 Task: Purchase a washing machine online from Amazon.
Action: Mouse moved to (328, 291)
Screenshot: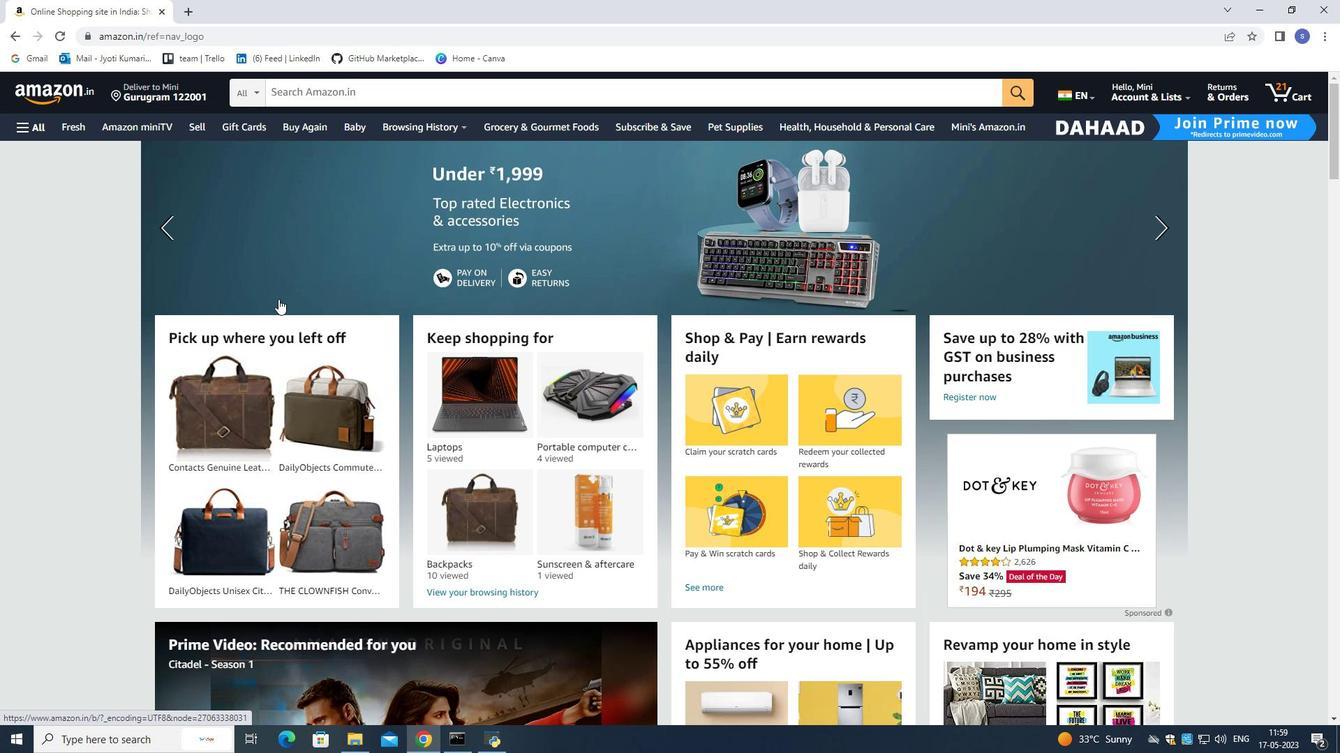 
Action: Mouse scrolled (328, 292) with delta (0, 0)
Screenshot: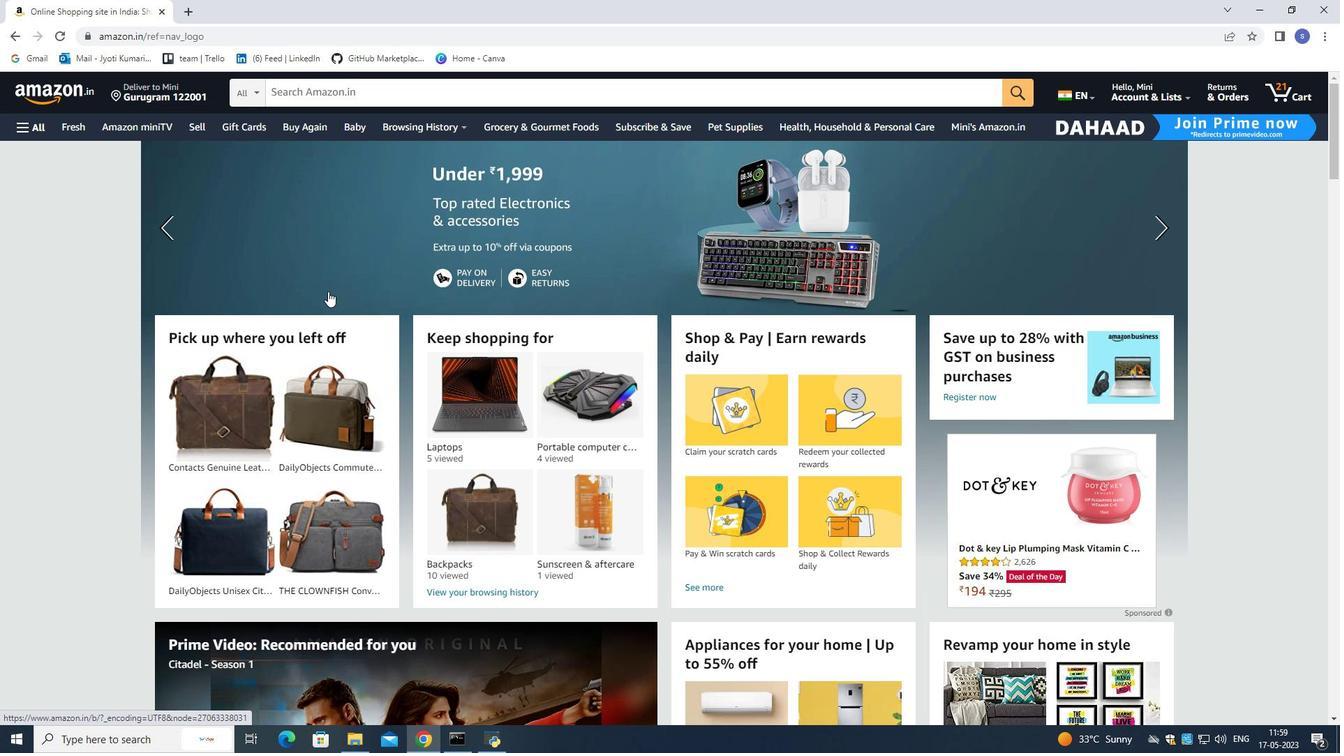 
Action: Mouse scrolled (328, 292) with delta (0, 0)
Screenshot: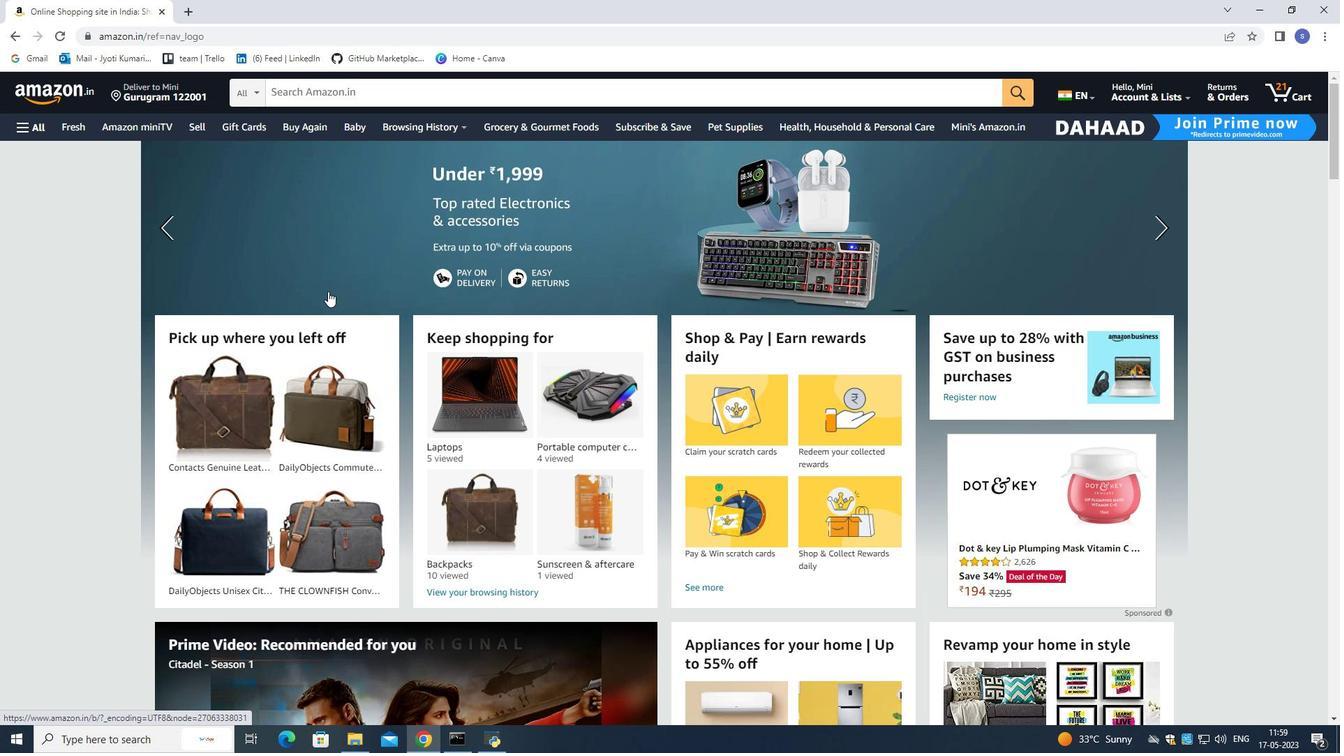 
Action: Mouse moved to (327, 289)
Screenshot: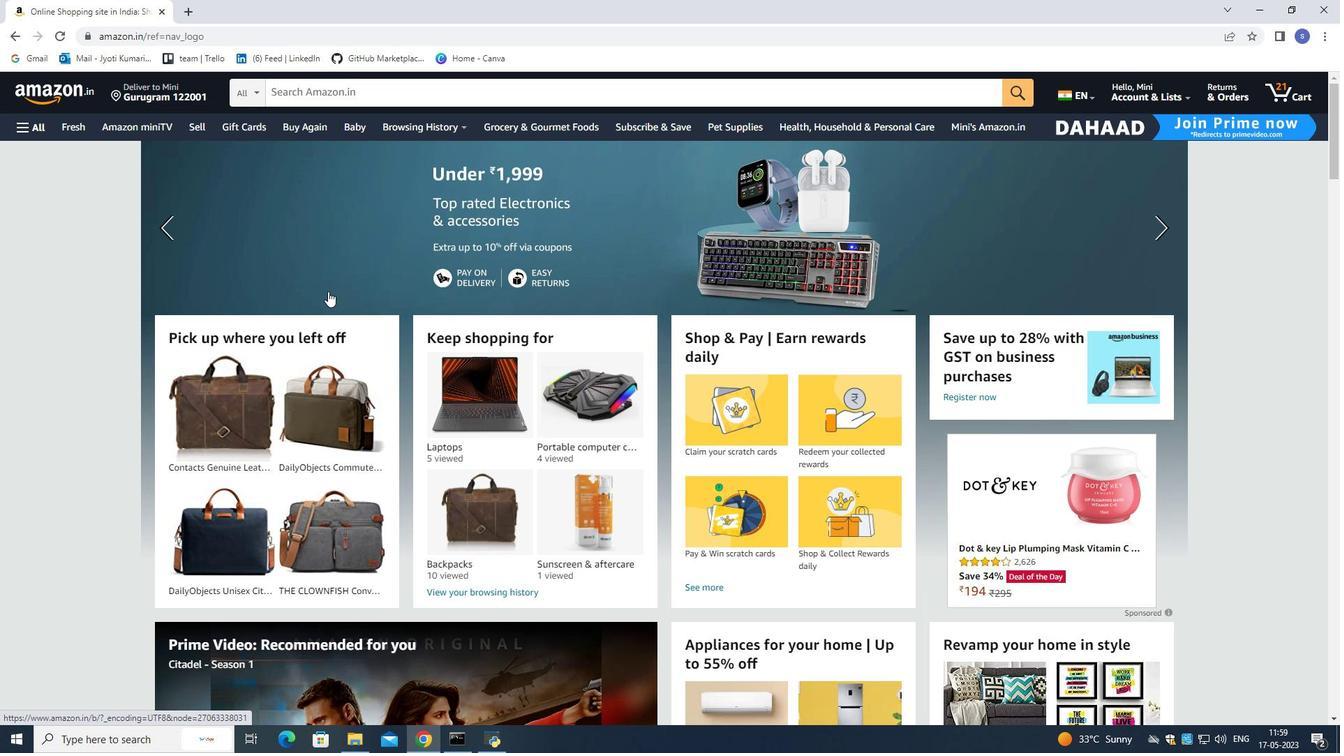 
Action: Mouse scrolled (327, 290) with delta (0, 0)
Screenshot: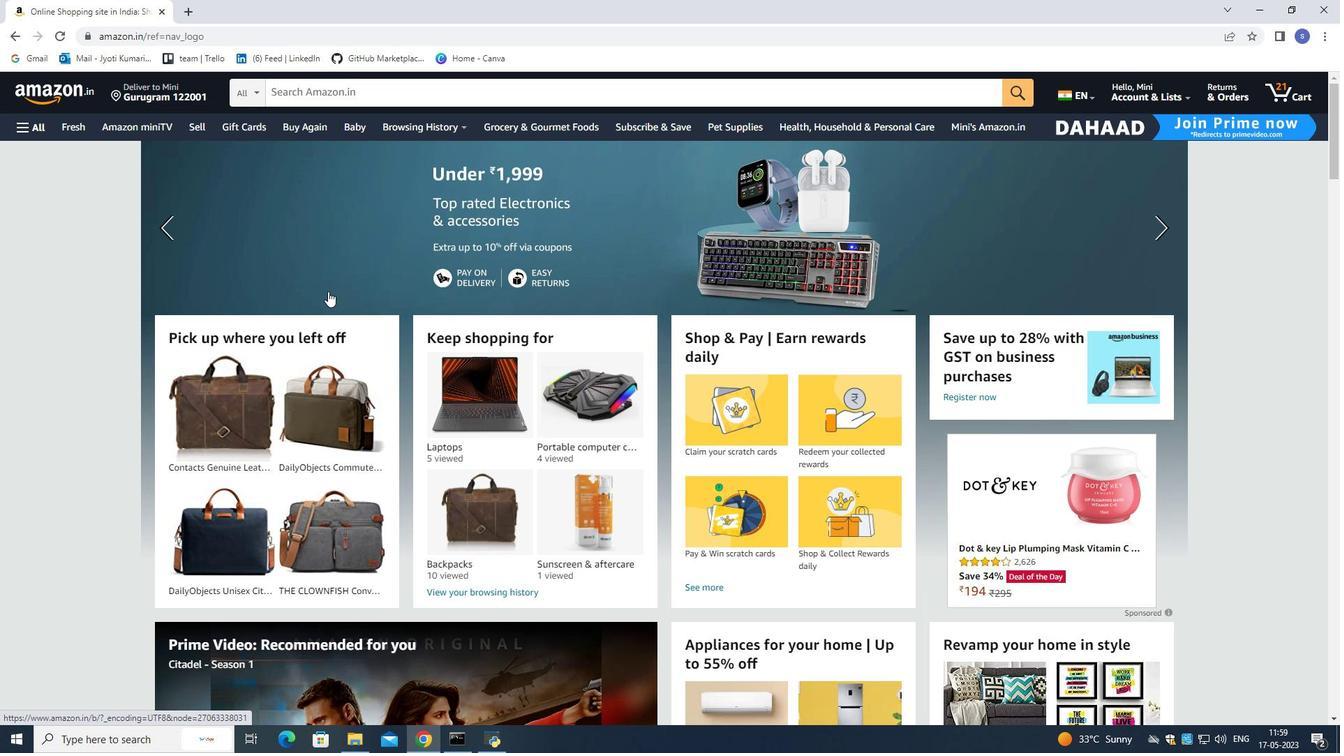 
Action: Mouse moved to (321, 285)
Screenshot: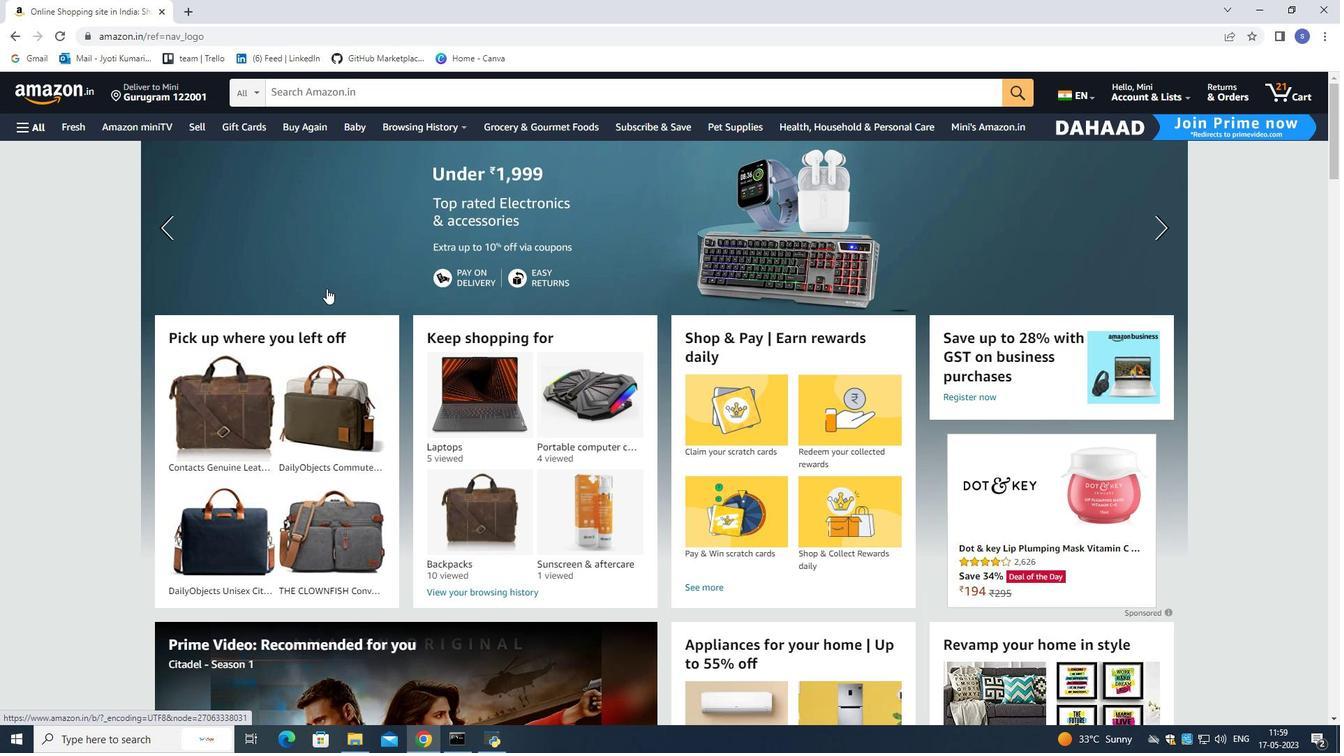 
Action: Mouse scrolled (321, 284) with delta (0, 0)
Screenshot: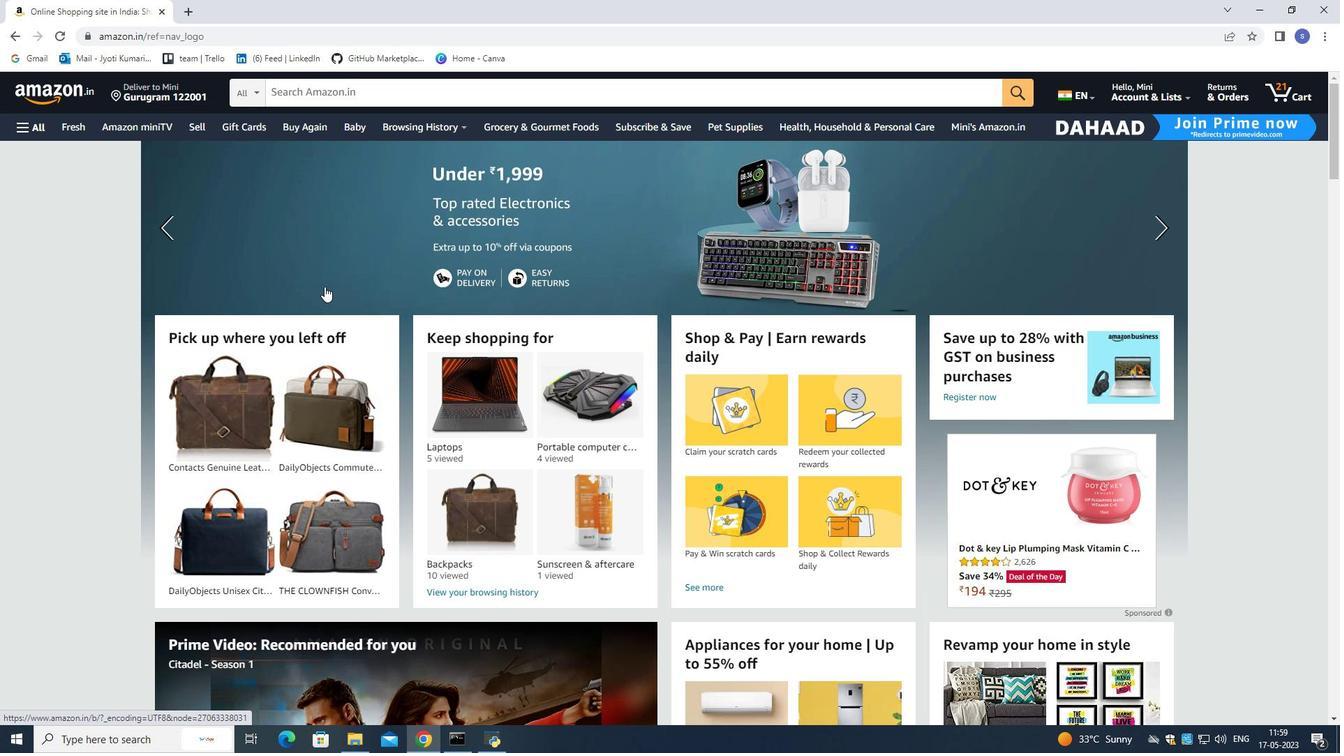 
Action: Mouse scrolled (321, 284) with delta (0, 0)
Screenshot: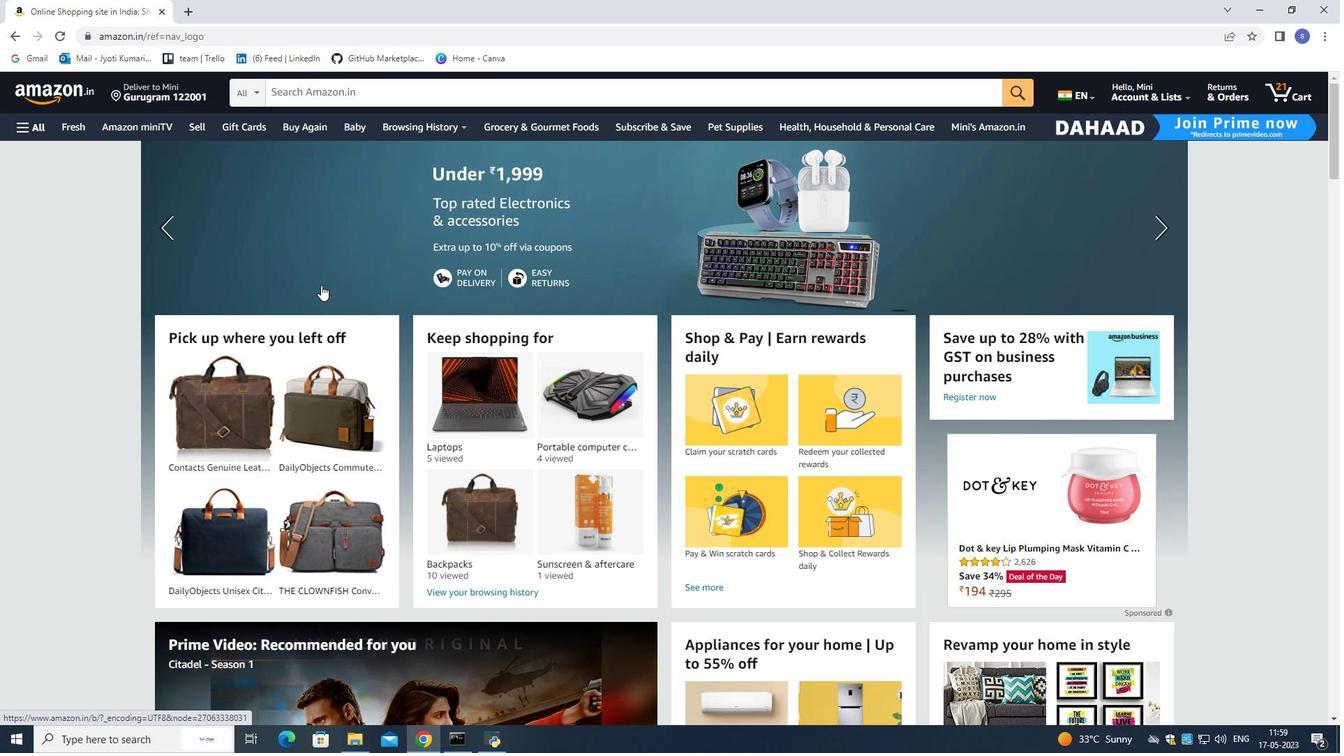 
Action: Mouse moved to (321, 284)
Screenshot: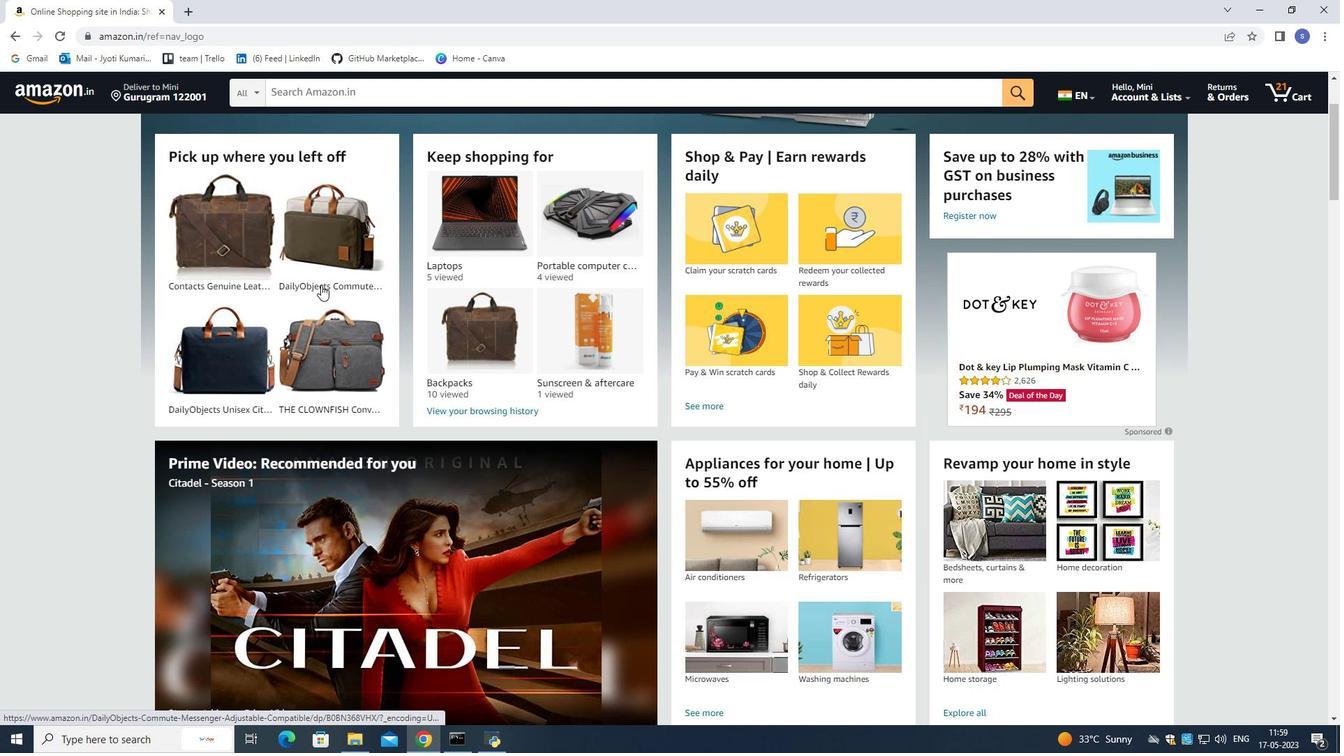 
Action: Mouse scrolled (321, 284) with delta (0, 0)
Screenshot: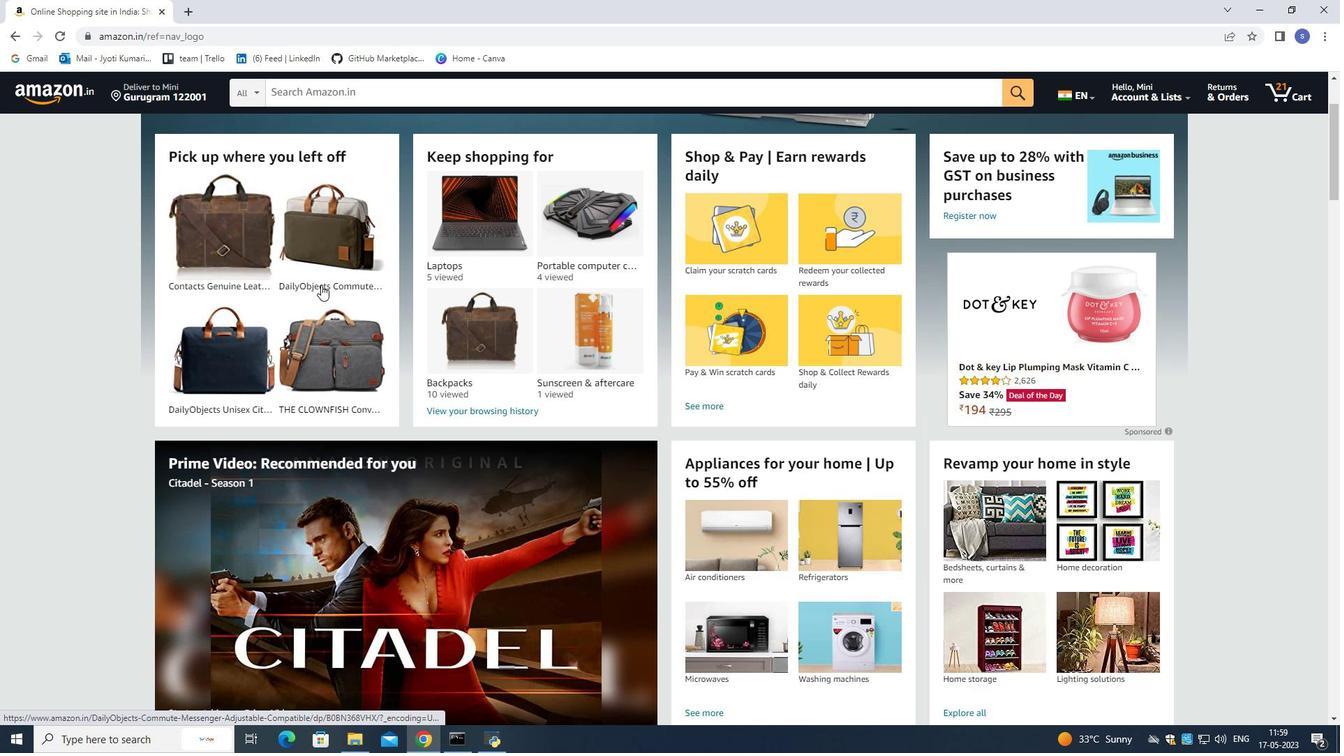 
Action: Mouse scrolled (321, 284) with delta (0, 0)
Screenshot: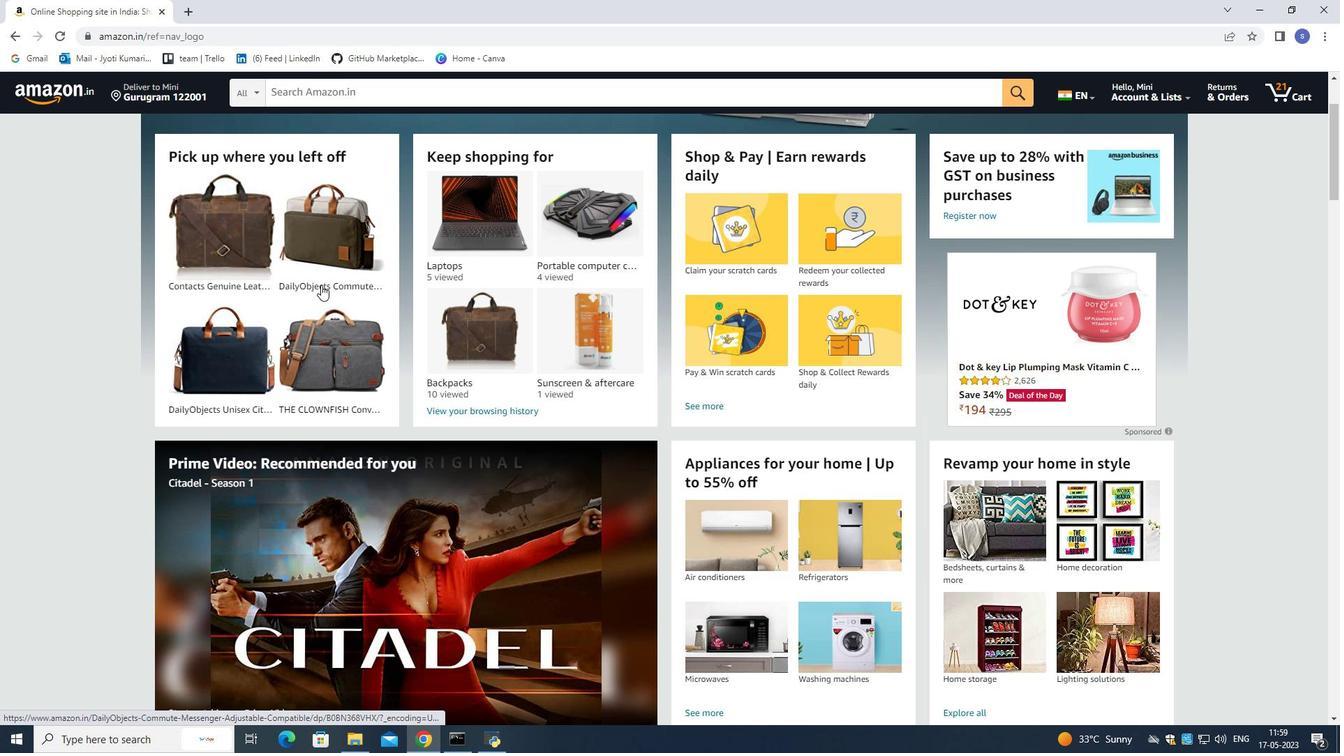 
Action: Mouse moved to (320, 284)
Screenshot: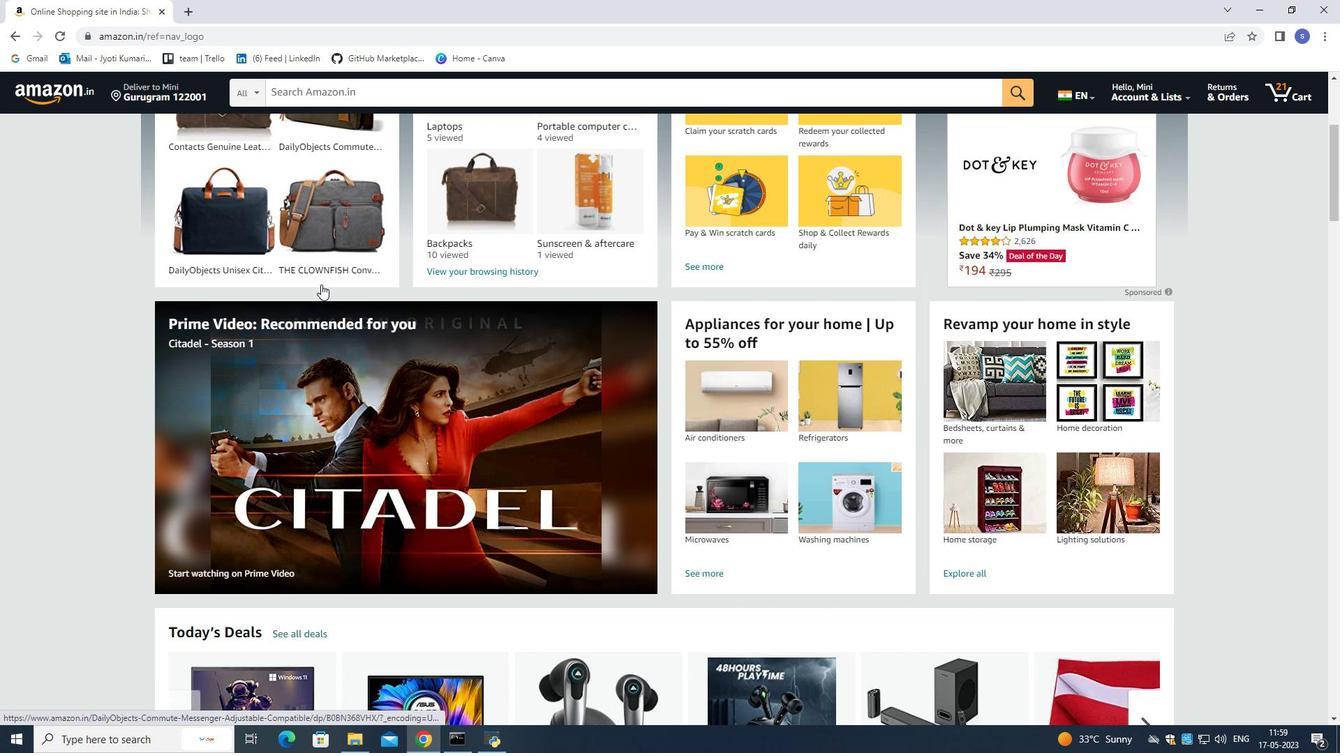 
Action: Mouse scrolled (320, 284) with delta (0, 0)
Screenshot: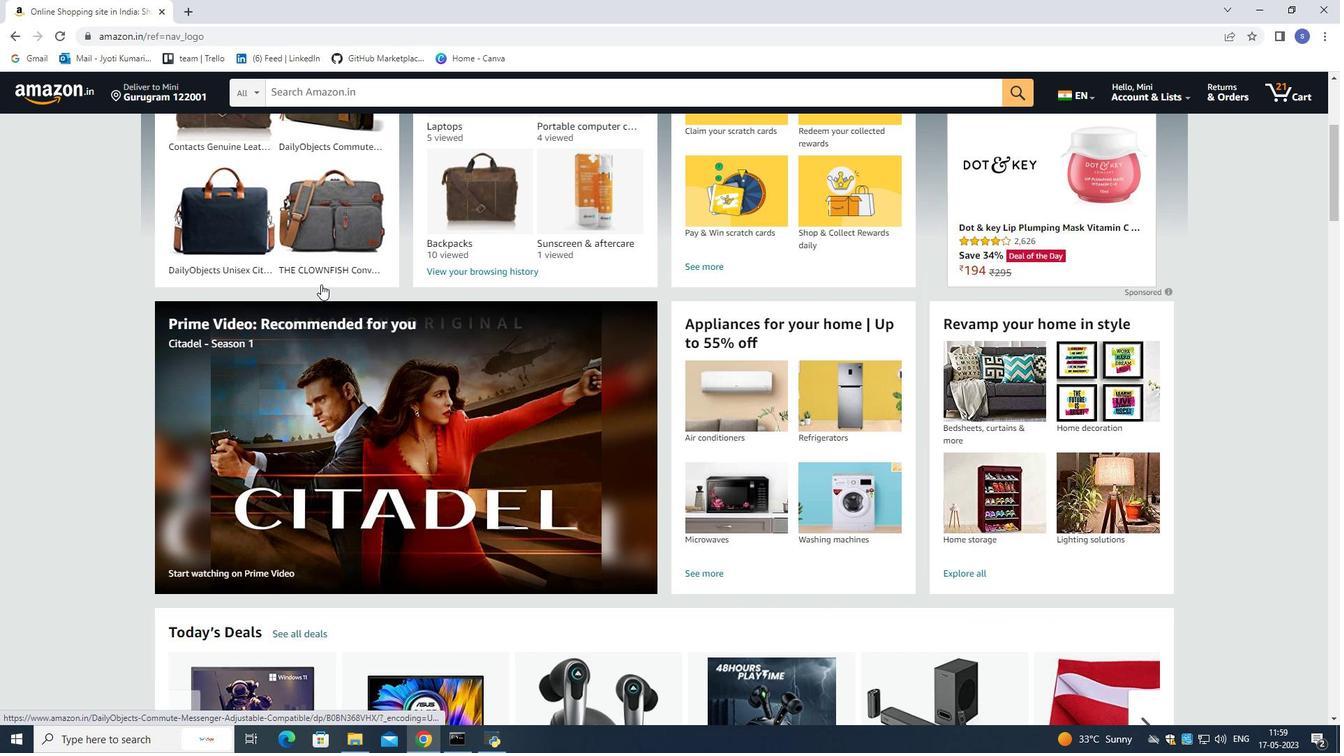 
Action: Mouse scrolled (320, 284) with delta (0, 0)
Screenshot: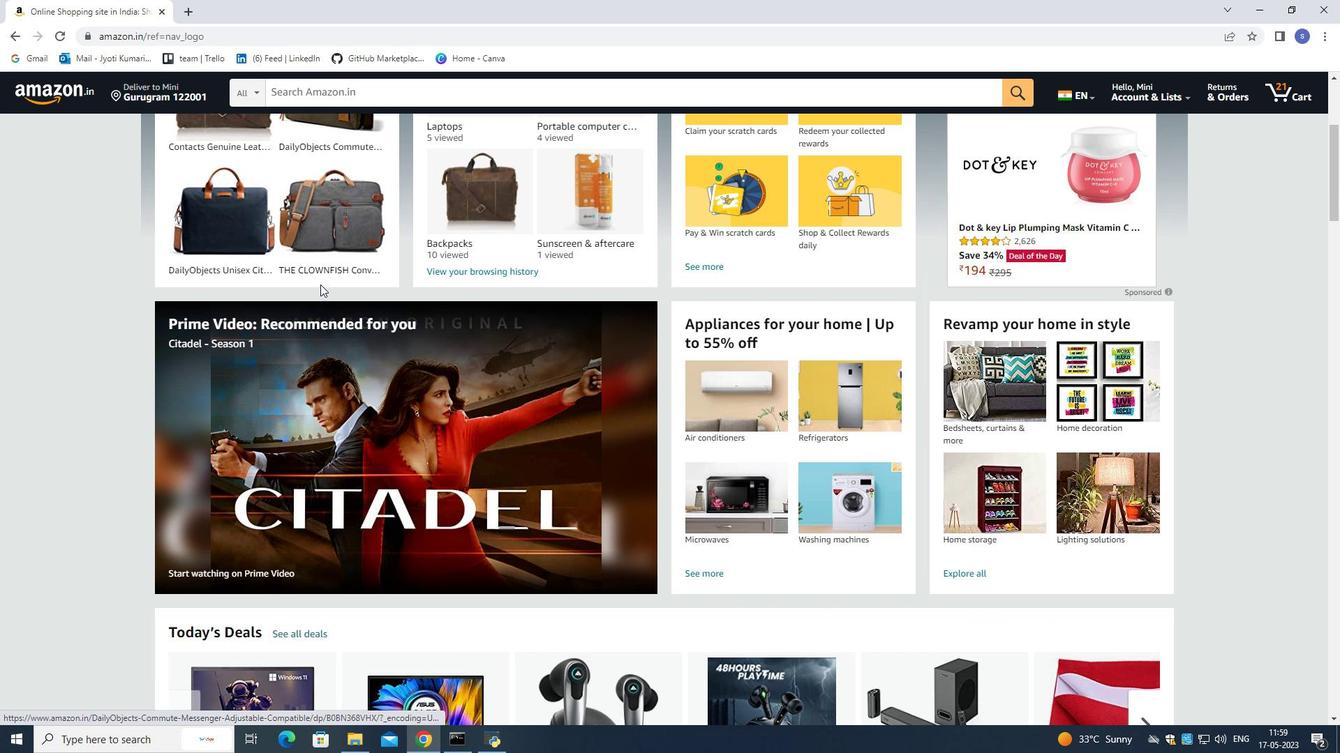 
Action: Mouse moved to (320, 284)
Screenshot: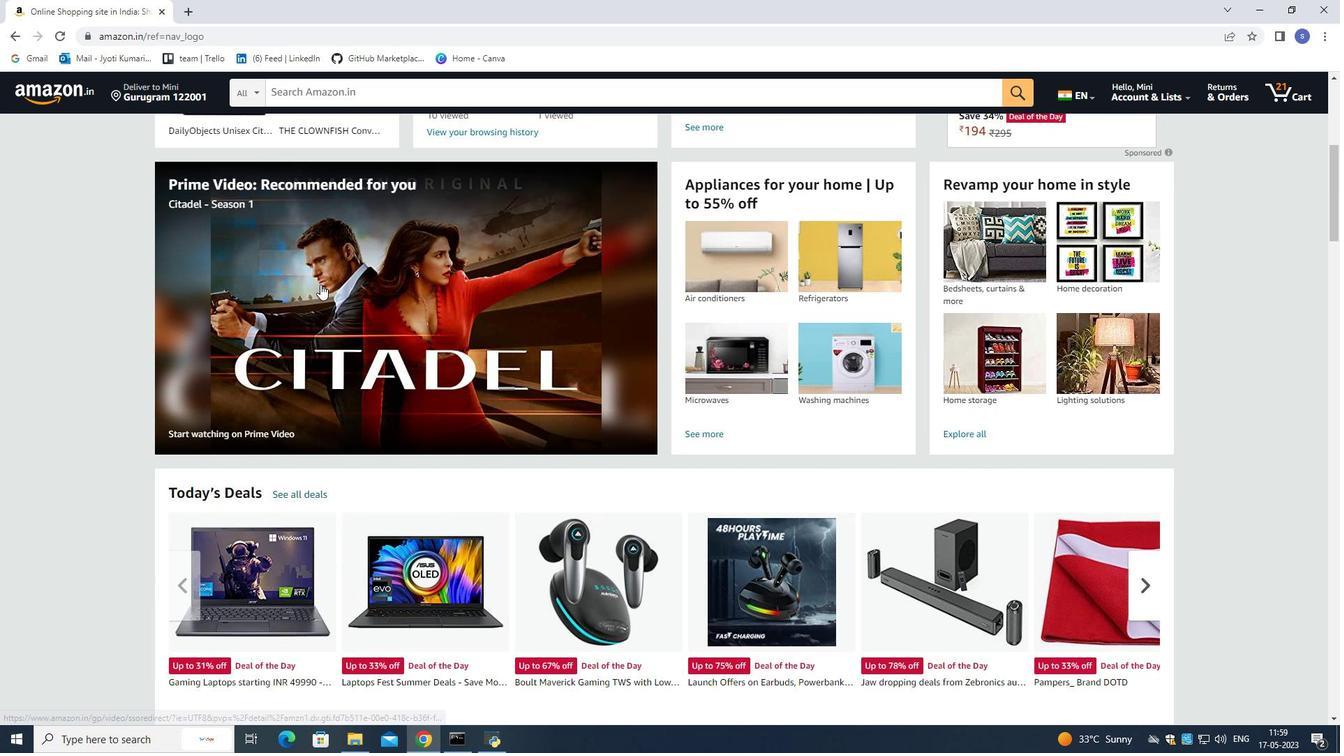 
Action: Mouse scrolled (320, 284) with delta (0, 0)
Screenshot: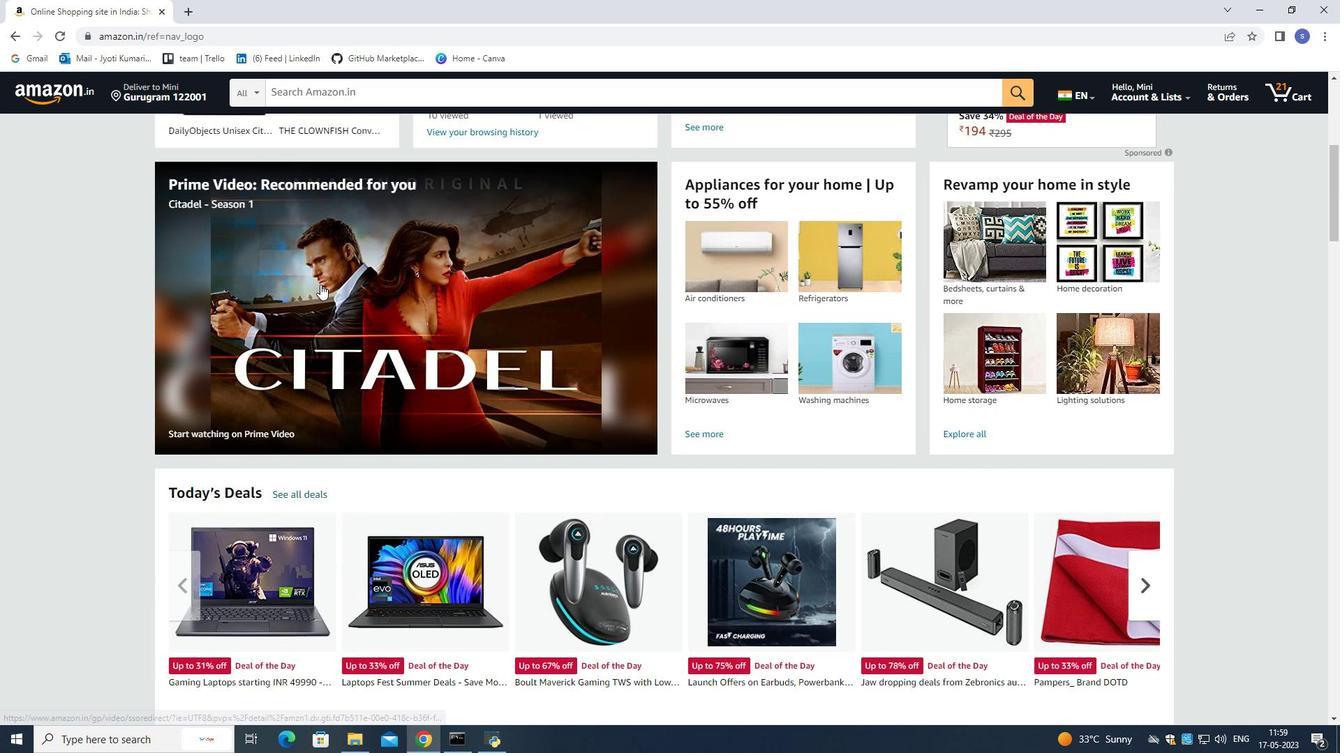 
Action: Mouse moved to (318, 287)
Screenshot: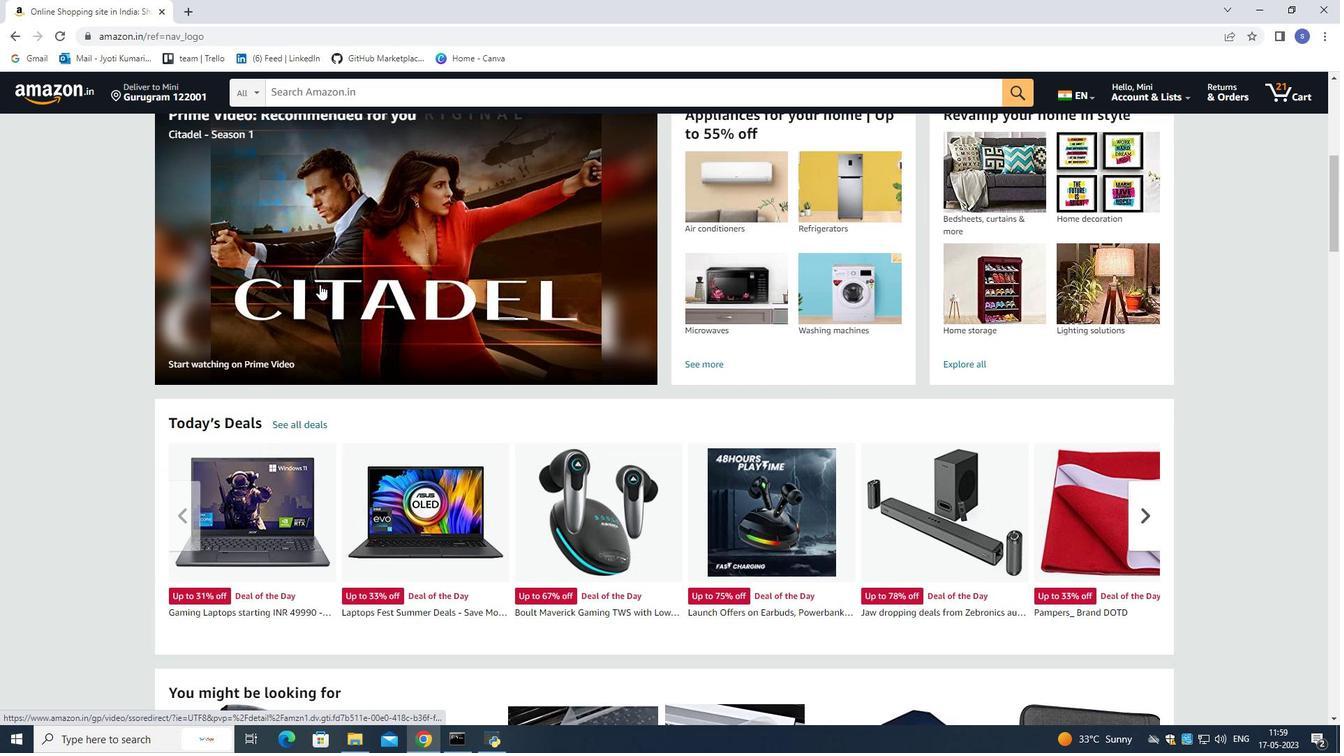 
Action: Mouse scrolled (318, 286) with delta (0, 0)
Screenshot: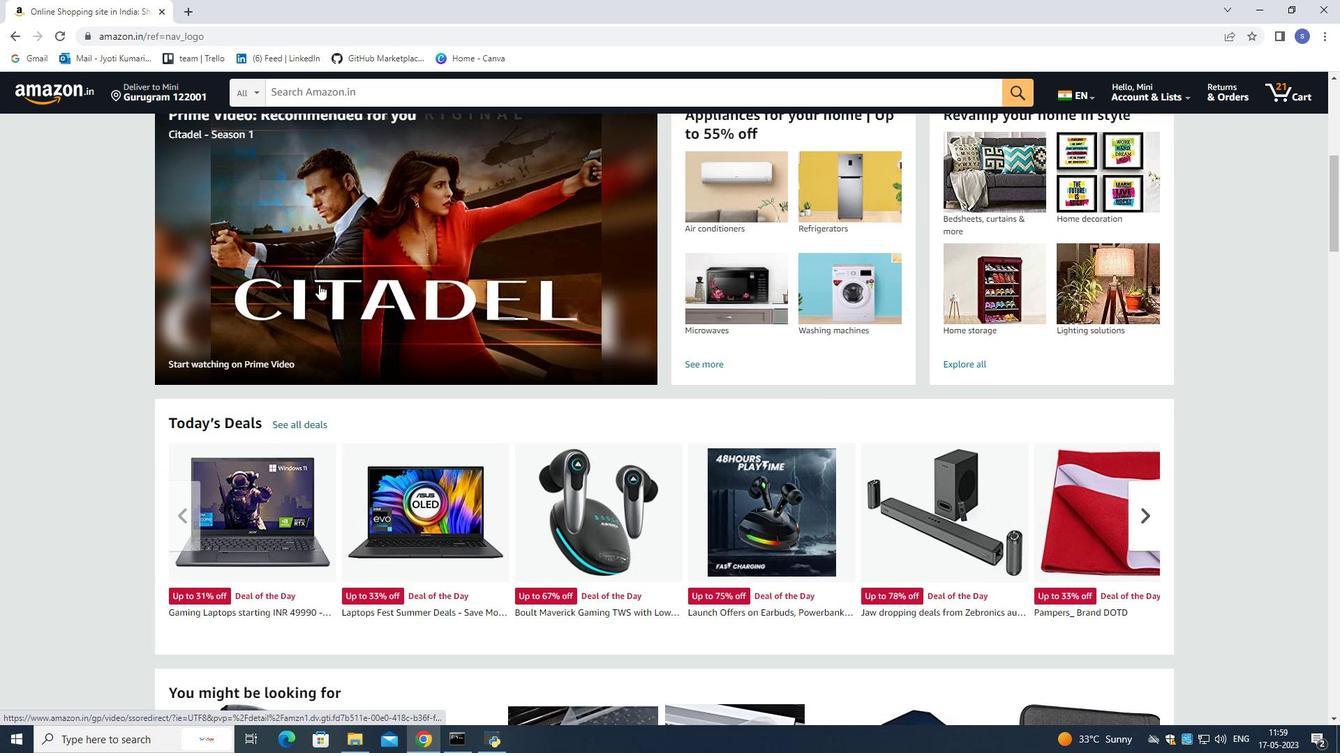 
Action: Mouse moved to (335, 334)
Screenshot: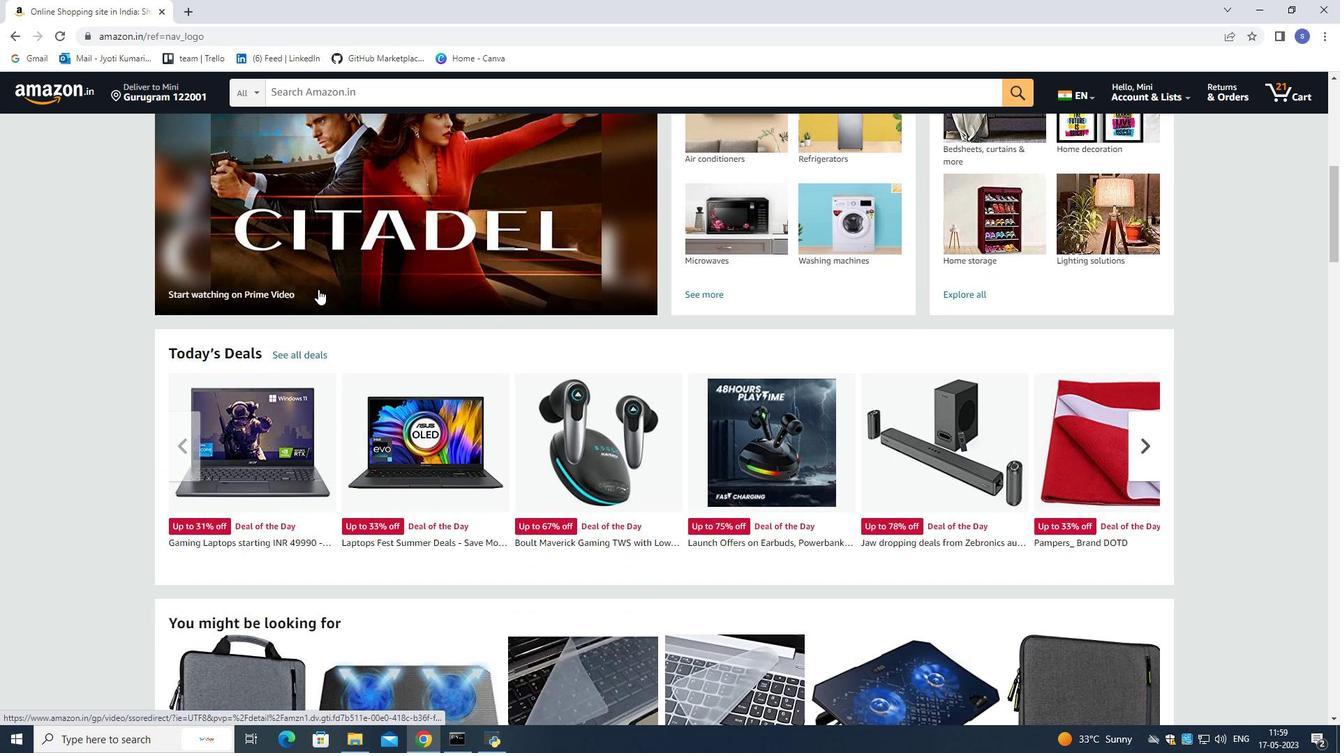 
Action: Mouse scrolled (335, 333) with delta (0, 0)
Screenshot: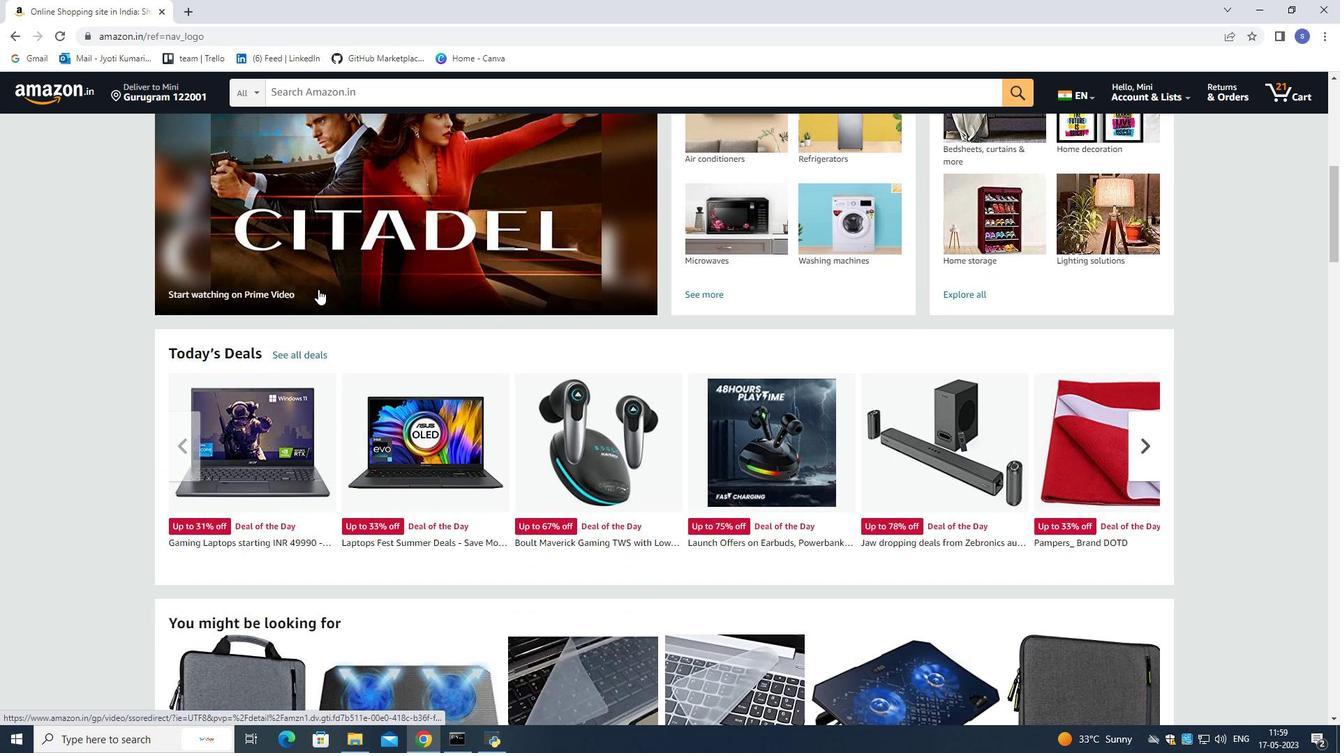 
Action: Mouse moved to (350, 366)
Screenshot: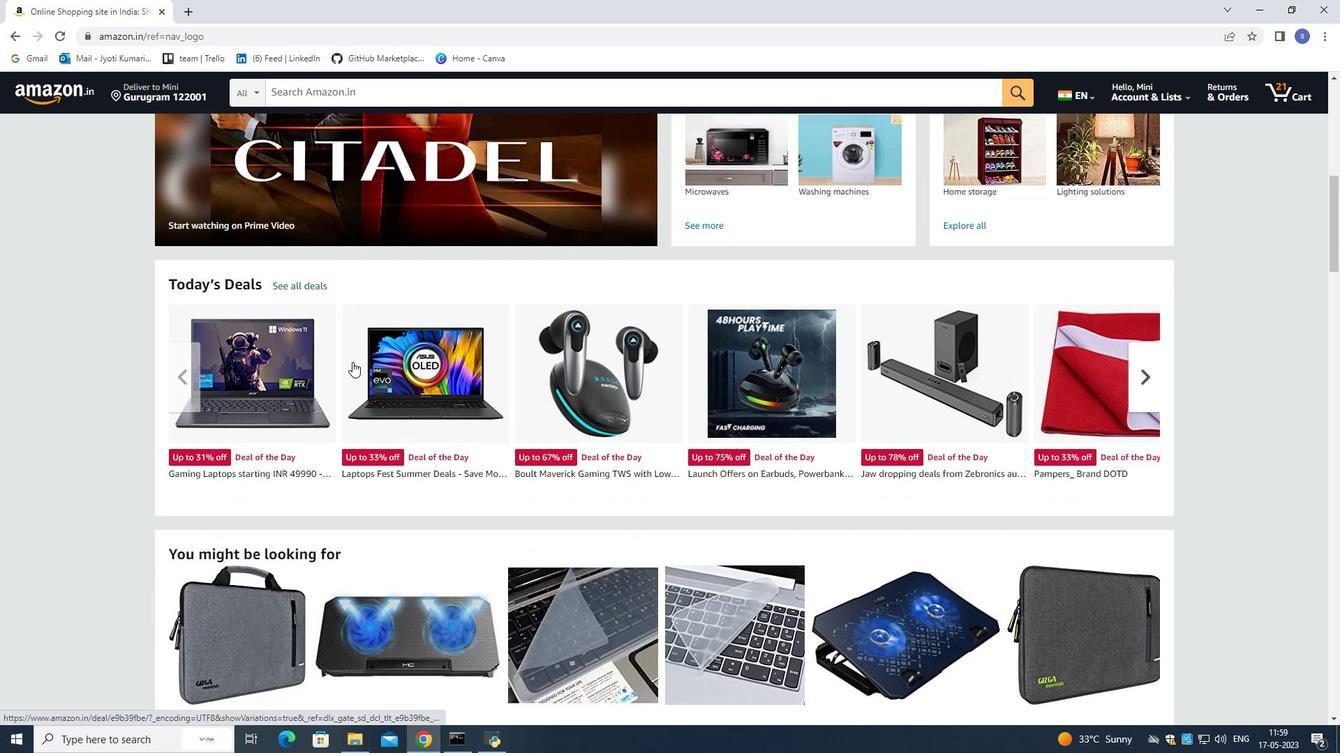 
Action: Mouse scrolled (350, 365) with delta (0, 0)
Screenshot: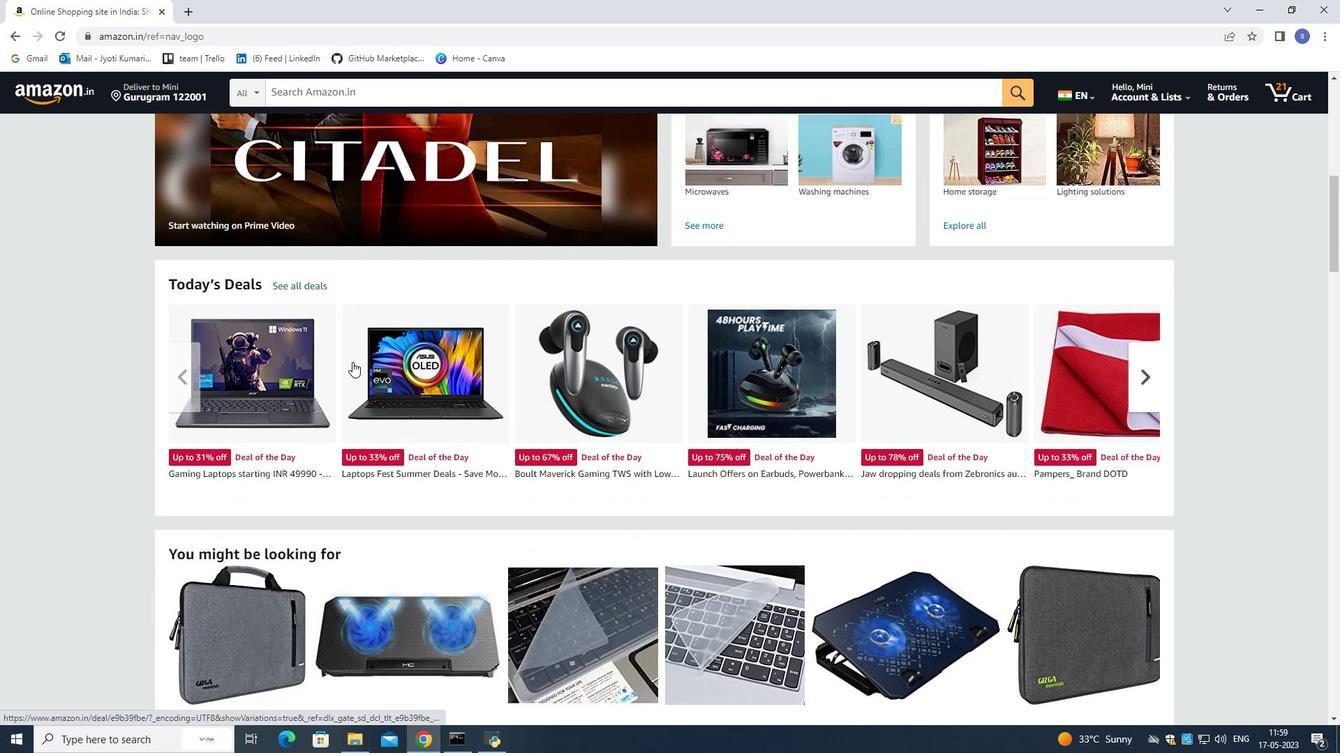 
Action: Mouse moved to (350, 370)
Screenshot: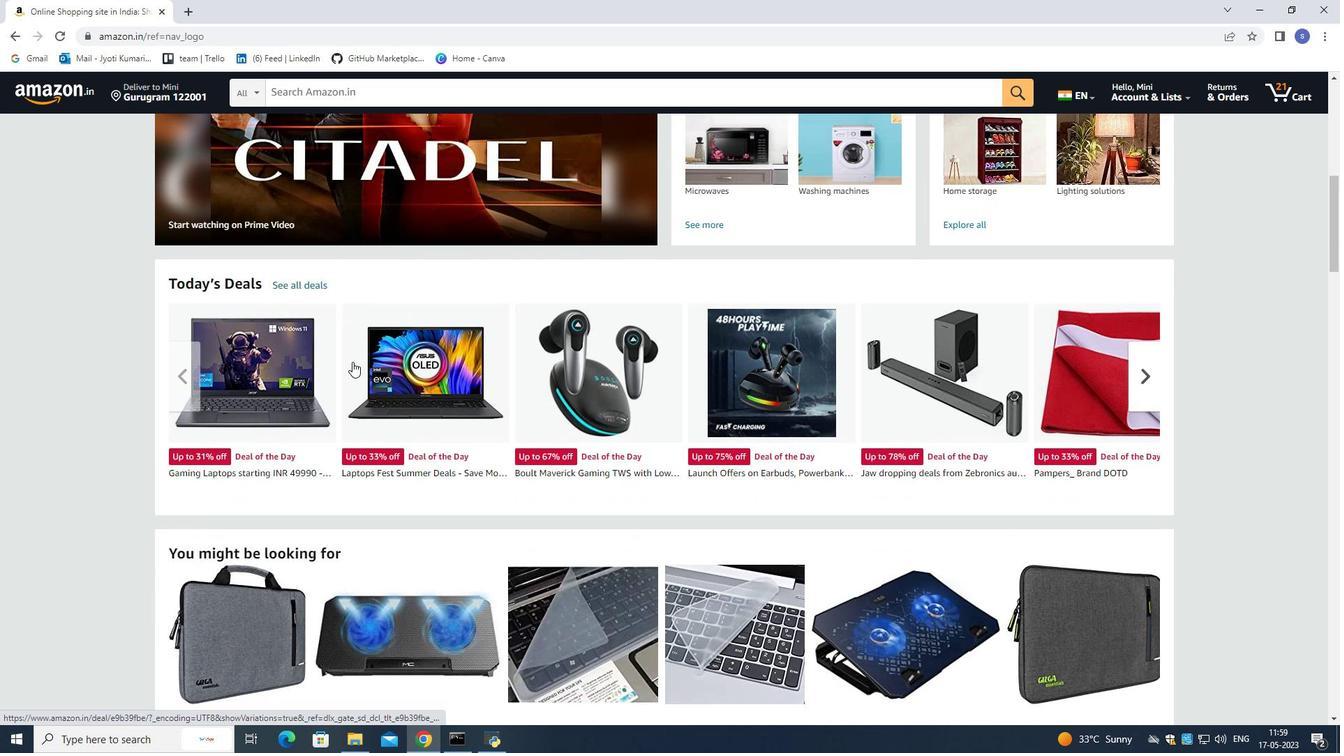 
Action: Mouse scrolled (350, 369) with delta (0, 0)
Screenshot: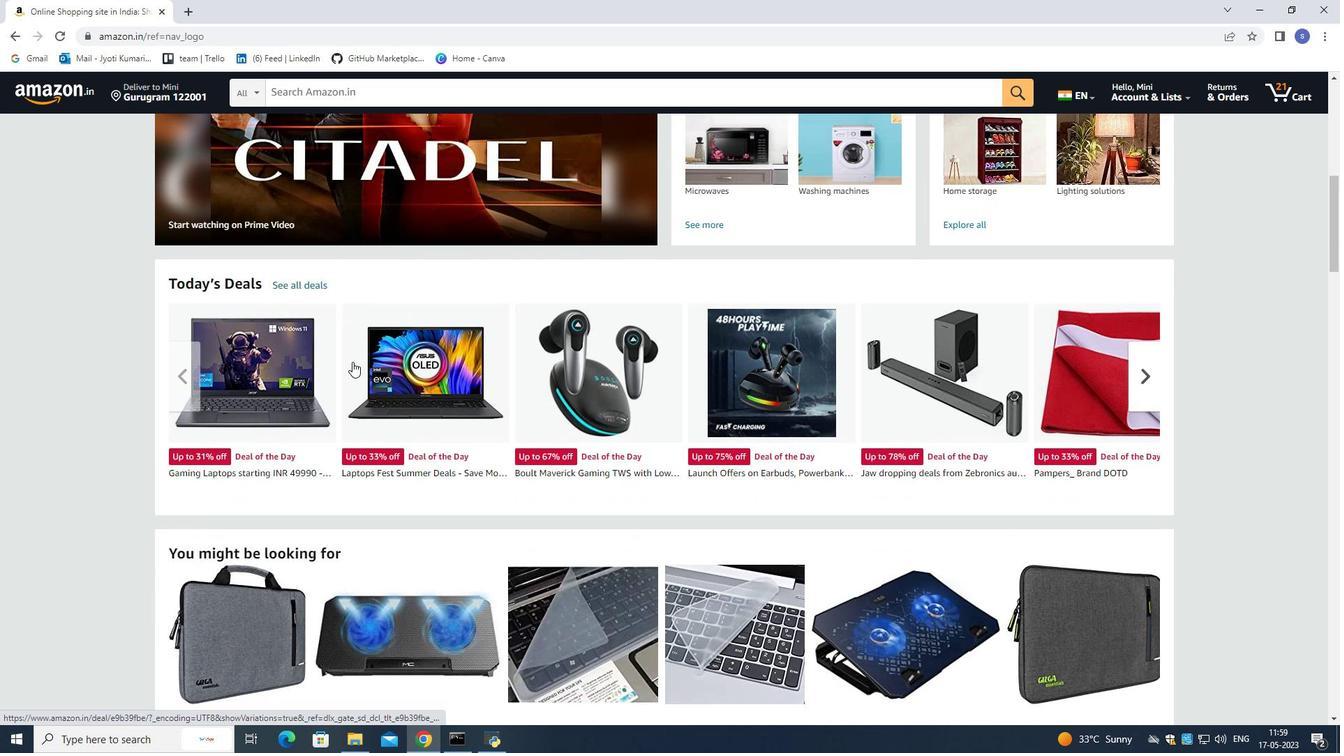 
Action: Mouse moved to (350, 370)
Screenshot: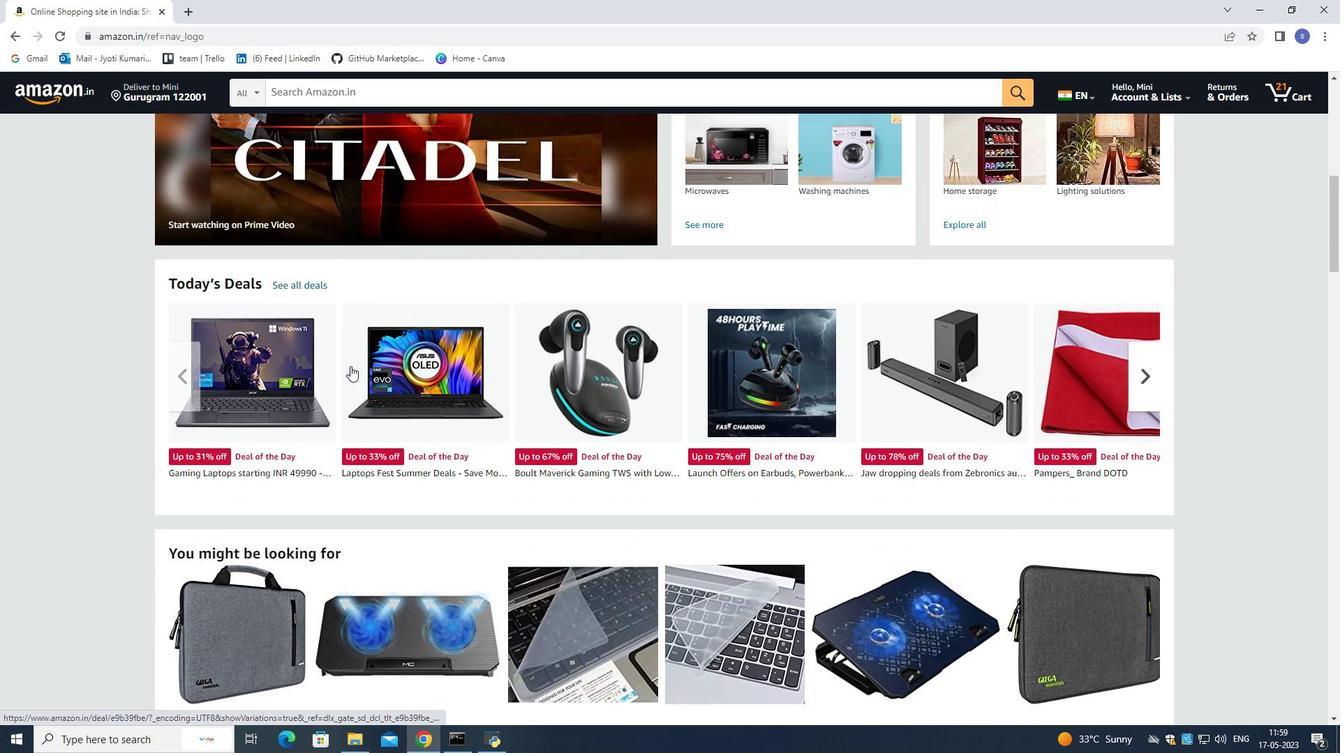 
Action: Mouse scrolled (350, 370) with delta (0, 0)
Screenshot: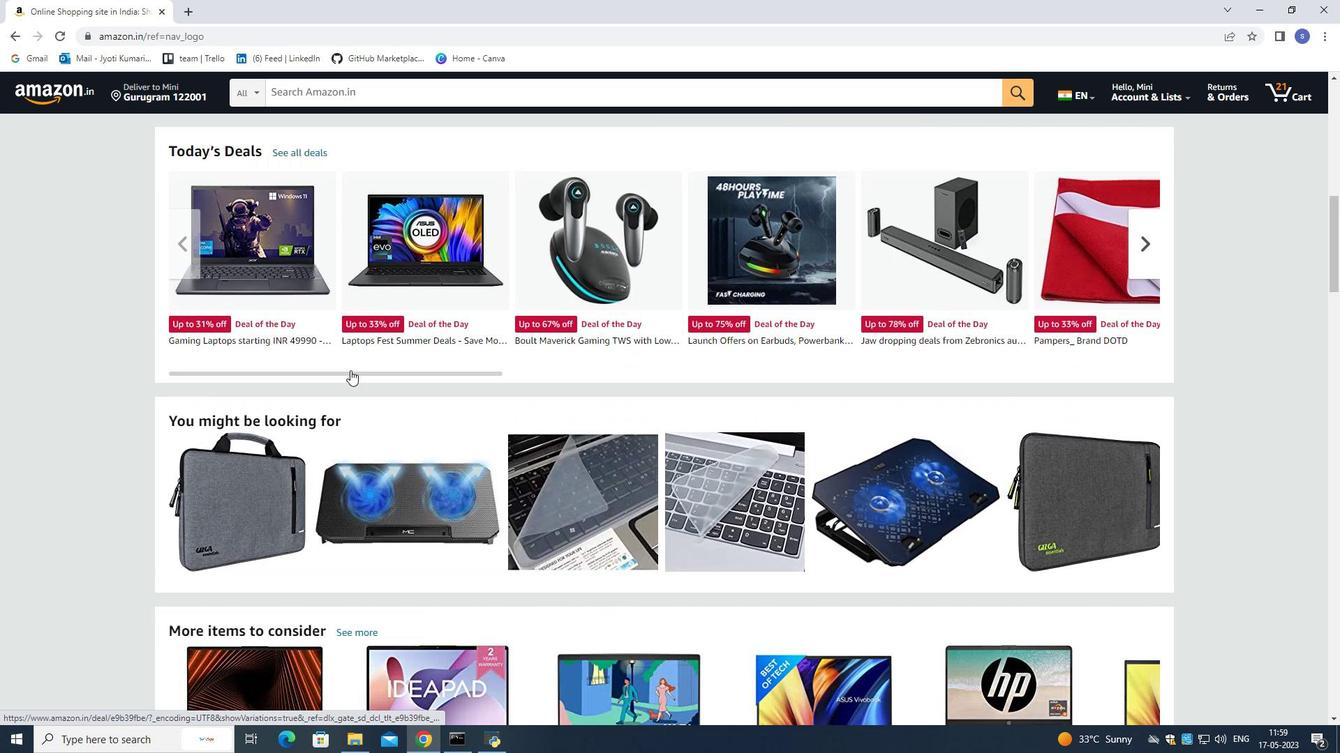 
Action: Mouse moved to (344, 371)
Screenshot: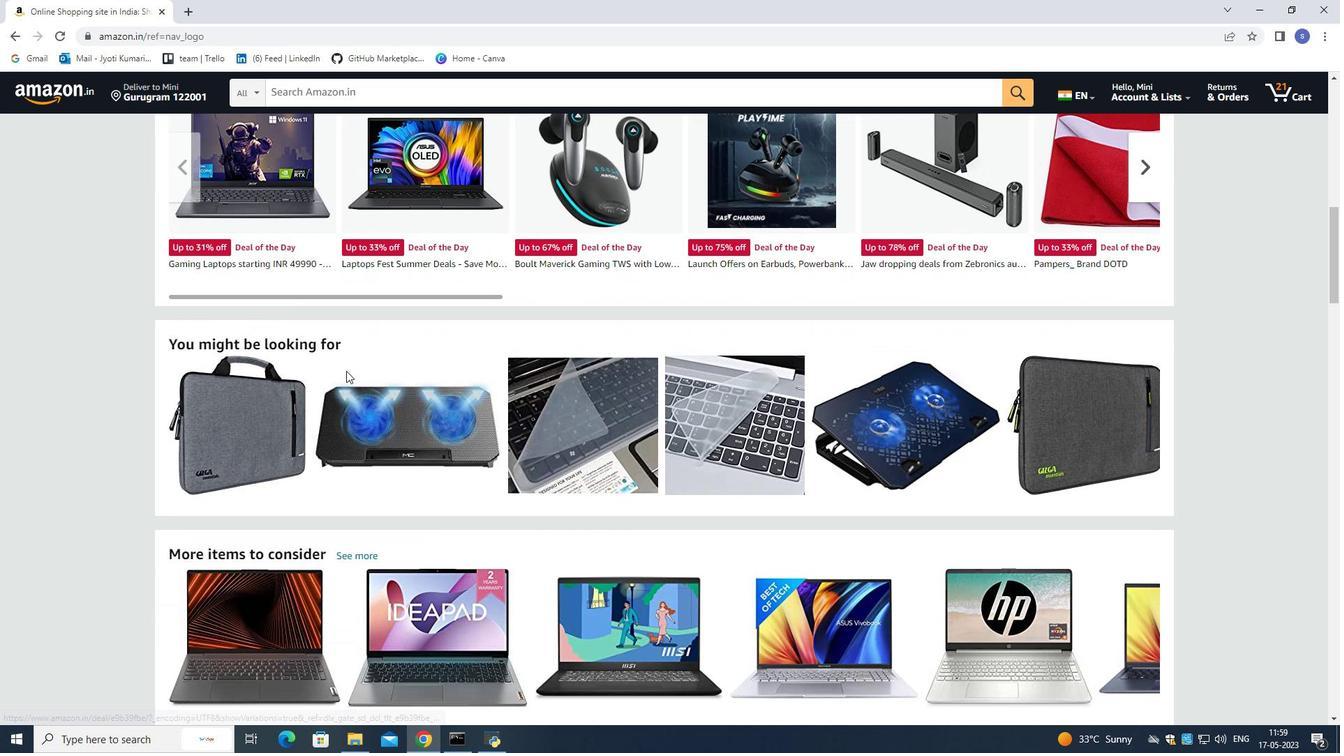 
Action: Mouse scrolled (344, 370) with delta (0, 0)
Screenshot: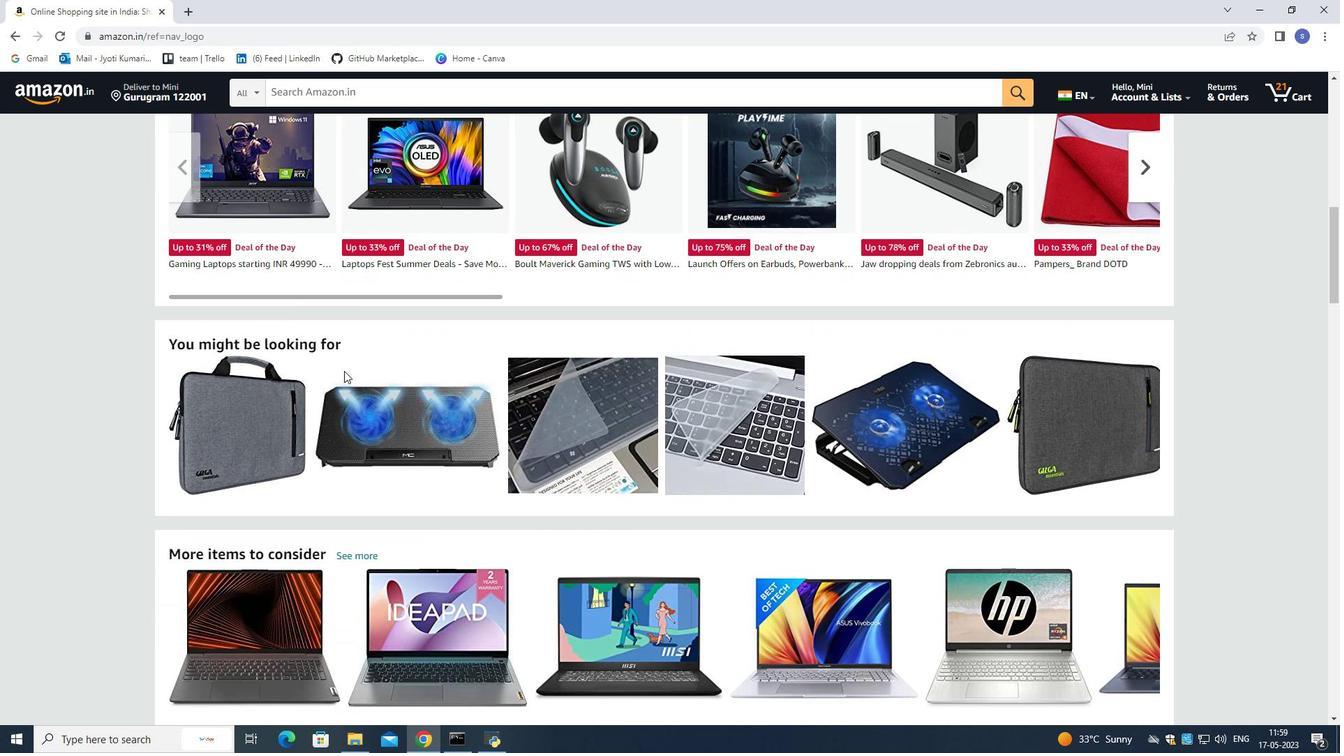 
Action: Mouse moved to (344, 370)
Screenshot: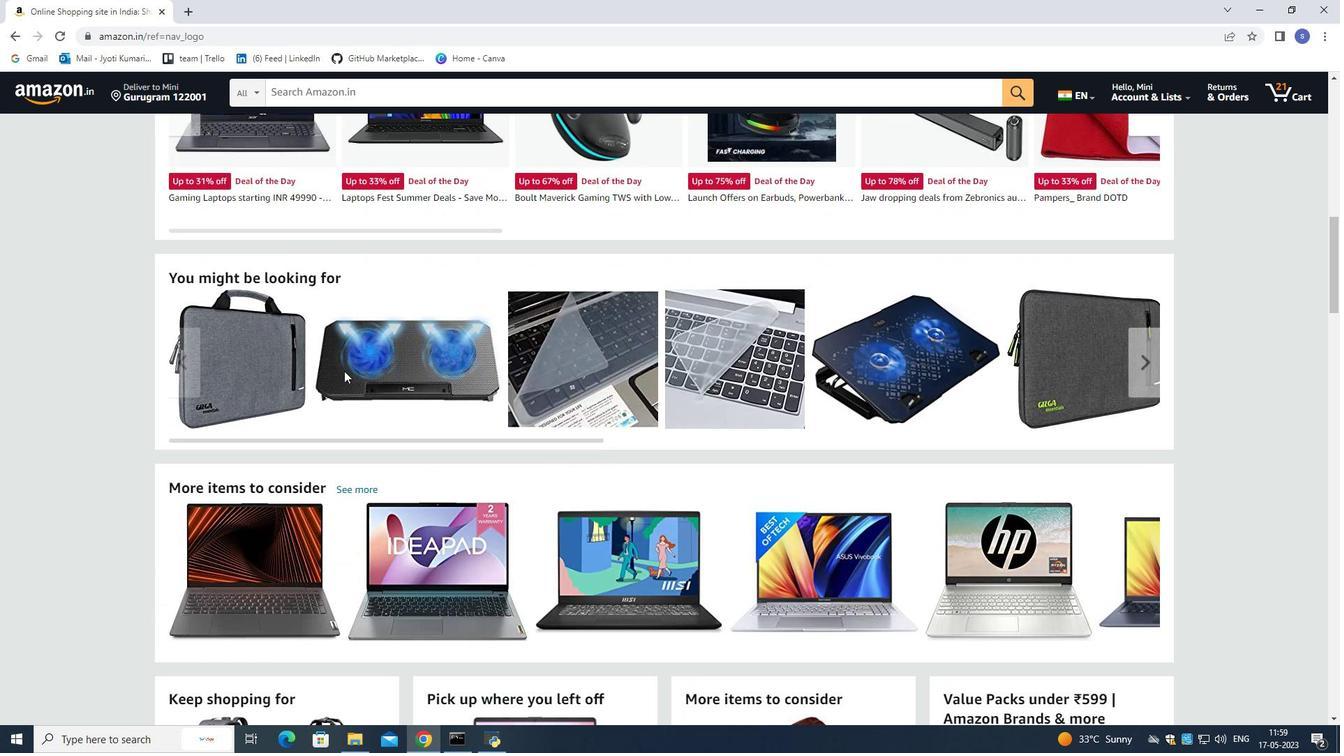 
Action: Mouse scrolled (344, 370) with delta (0, 0)
Screenshot: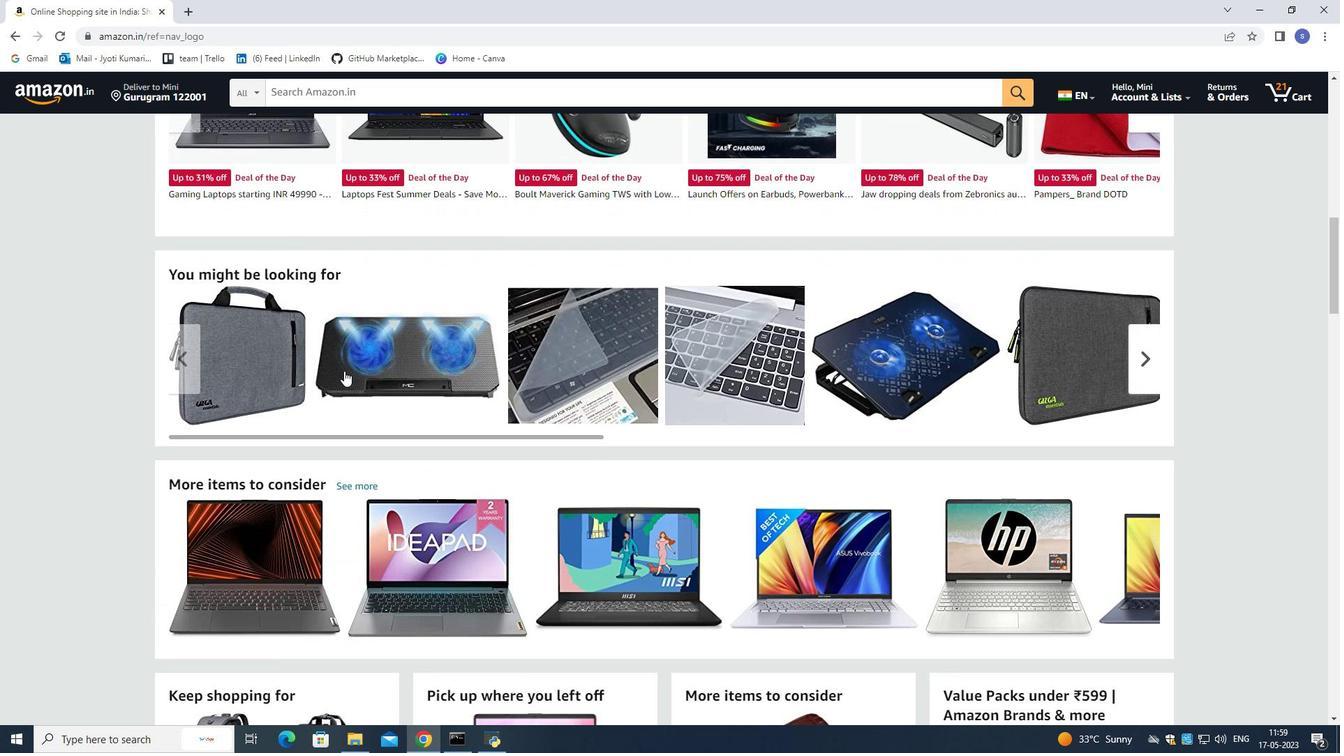 
Action: Mouse moved to (342, 366)
Screenshot: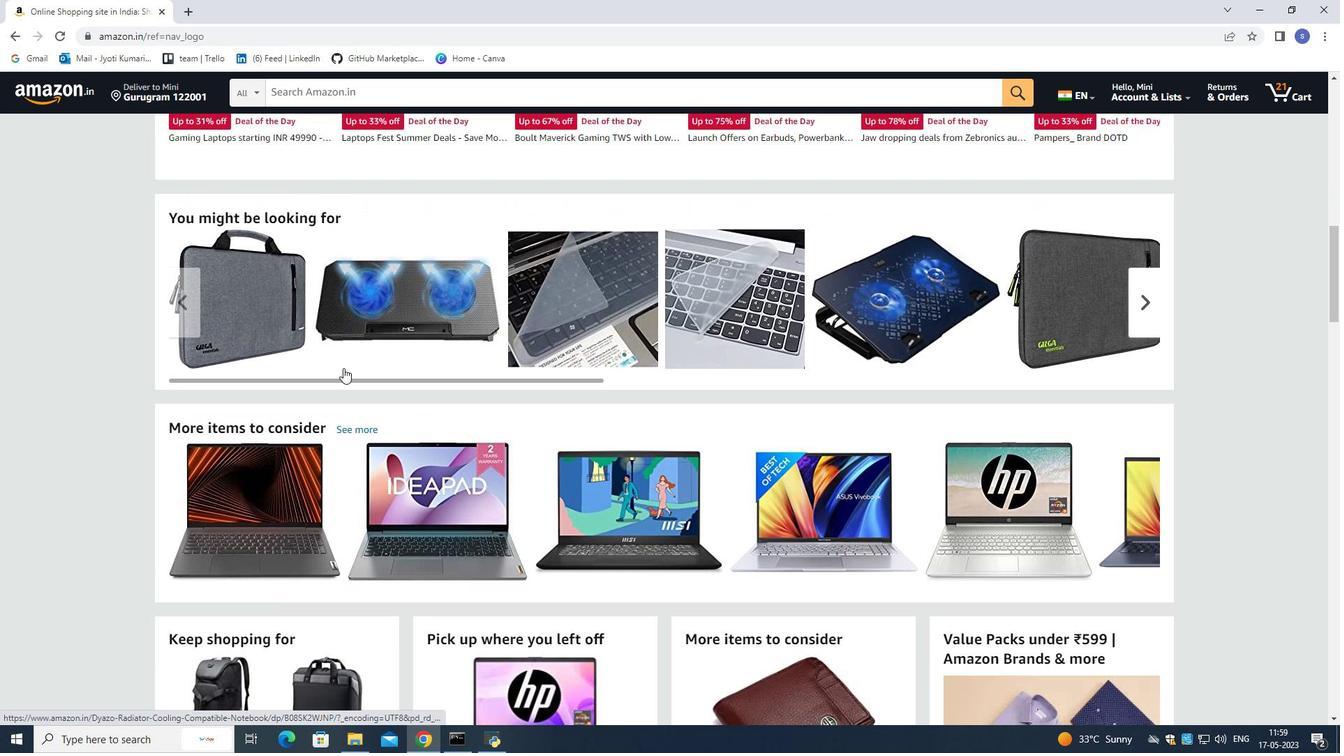 
Action: Mouse scrolled (342, 365) with delta (0, 0)
Screenshot: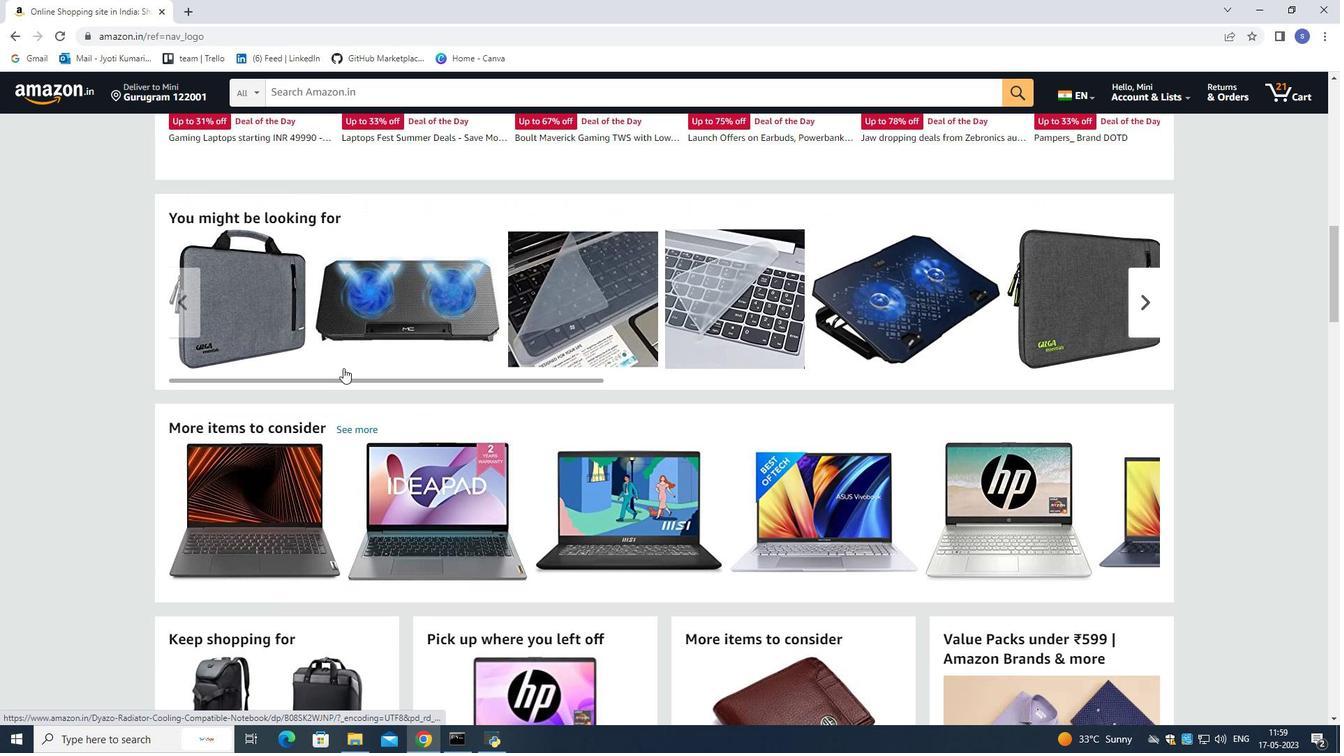 
Action: Mouse scrolled (342, 365) with delta (0, 0)
Screenshot: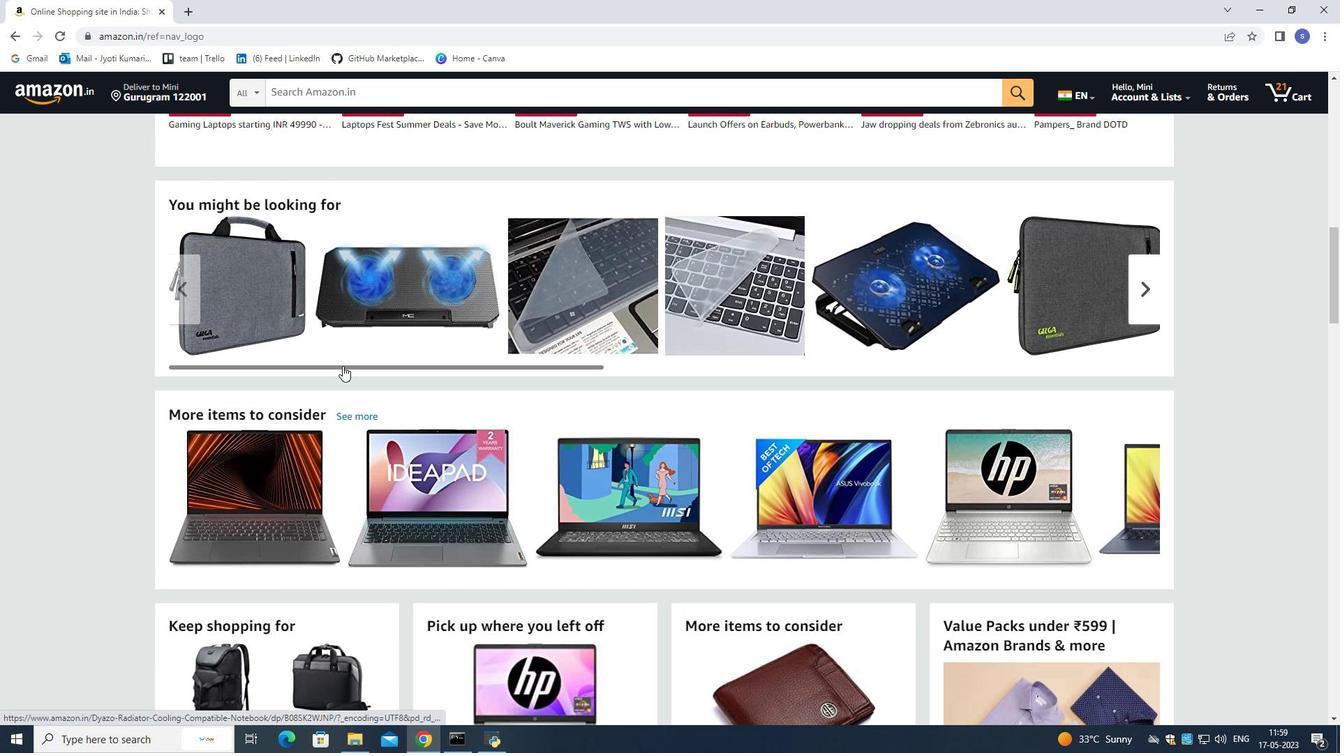 
Action: Mouse moved to (342, 366)
Screenshot: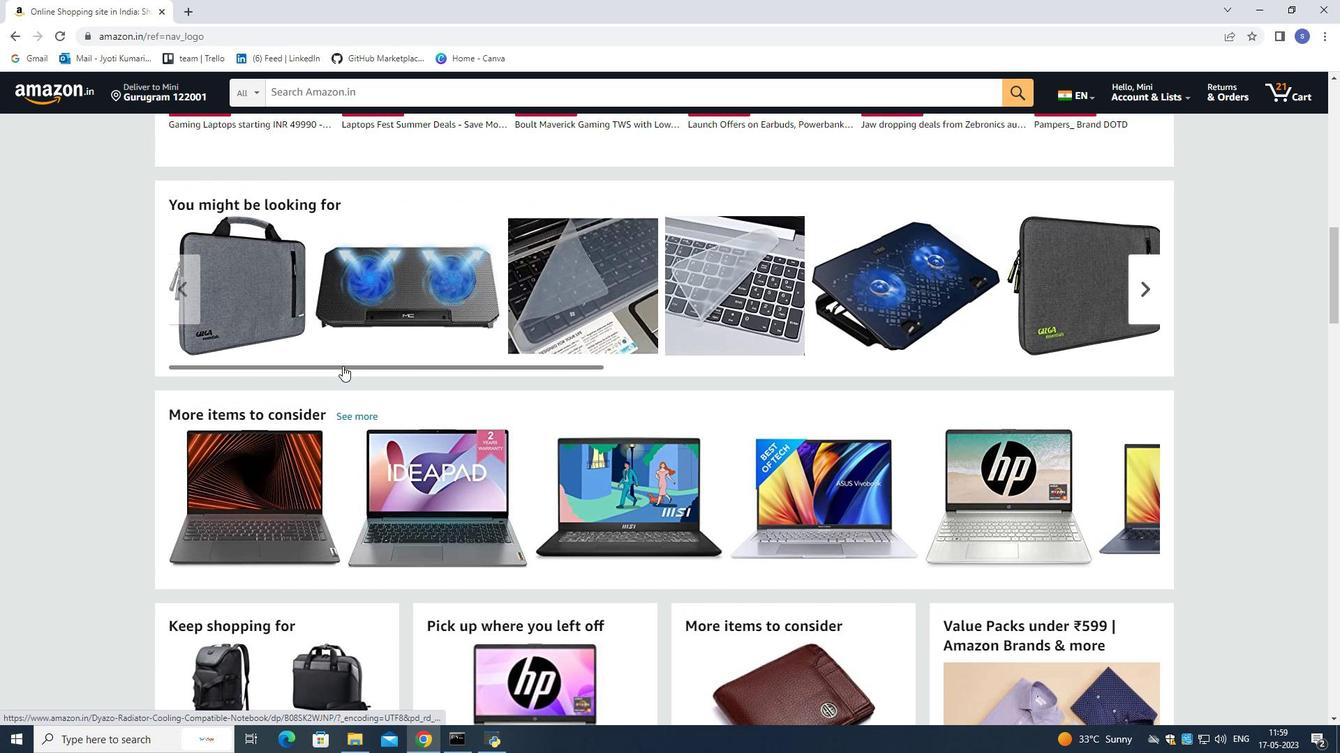 
Action: Mouse scrolled (342, 365) with delta (0, 0)
Screenshot: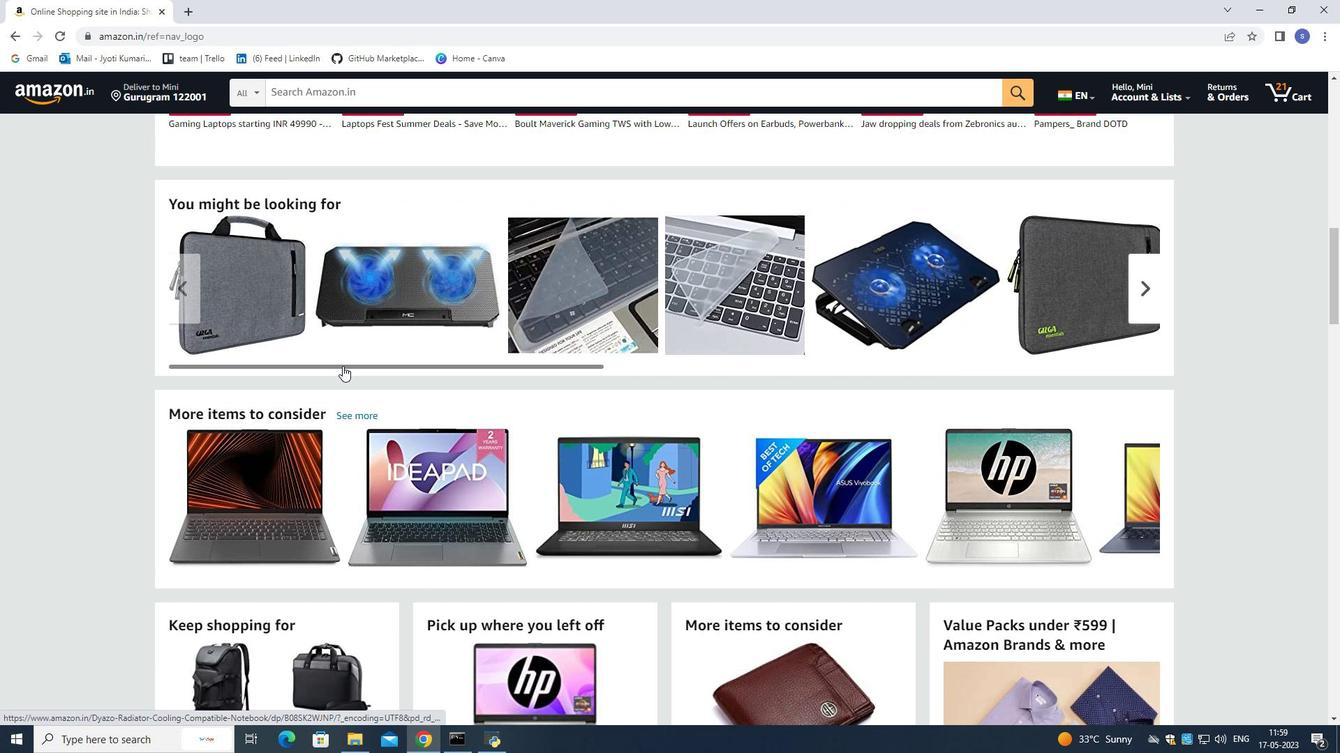 
Action: Mouse scrolled (342, 365) with delta (0, 0)
Screenshot: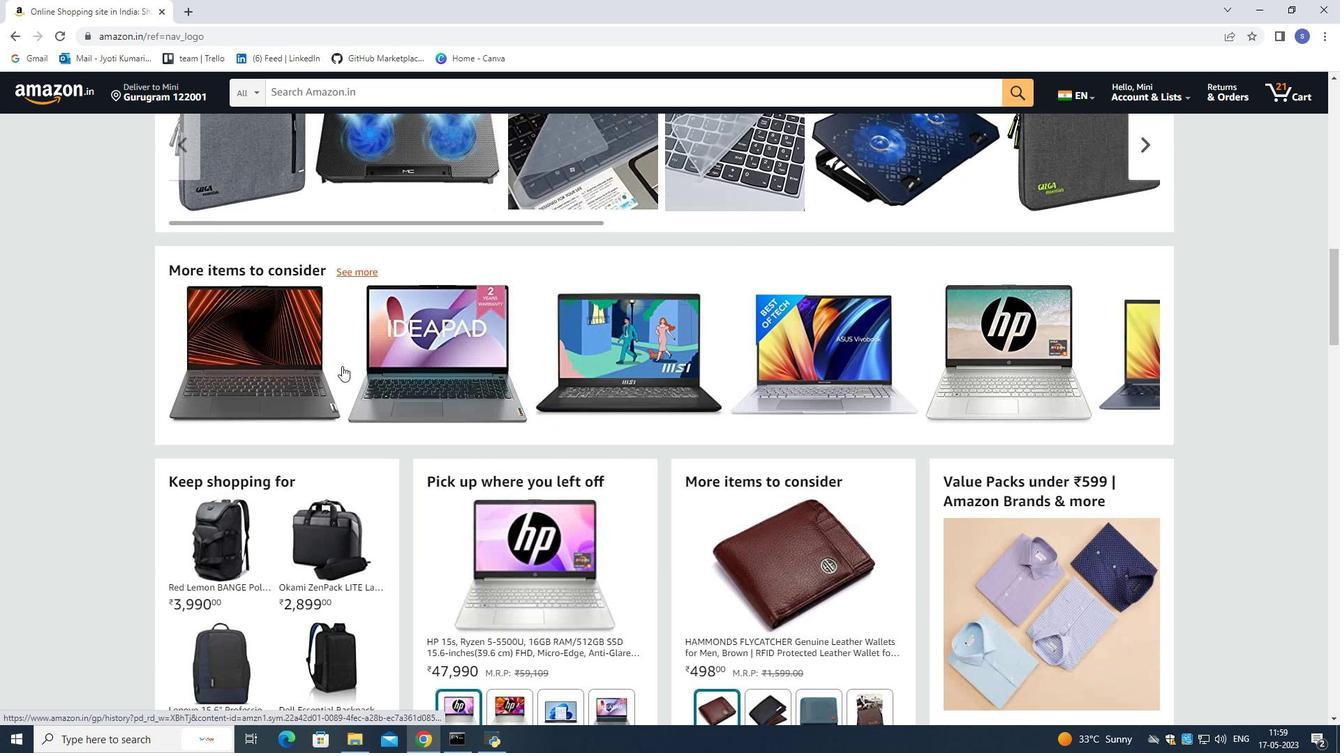 
Action: Mouse moved to (315, 366)
Screenshot: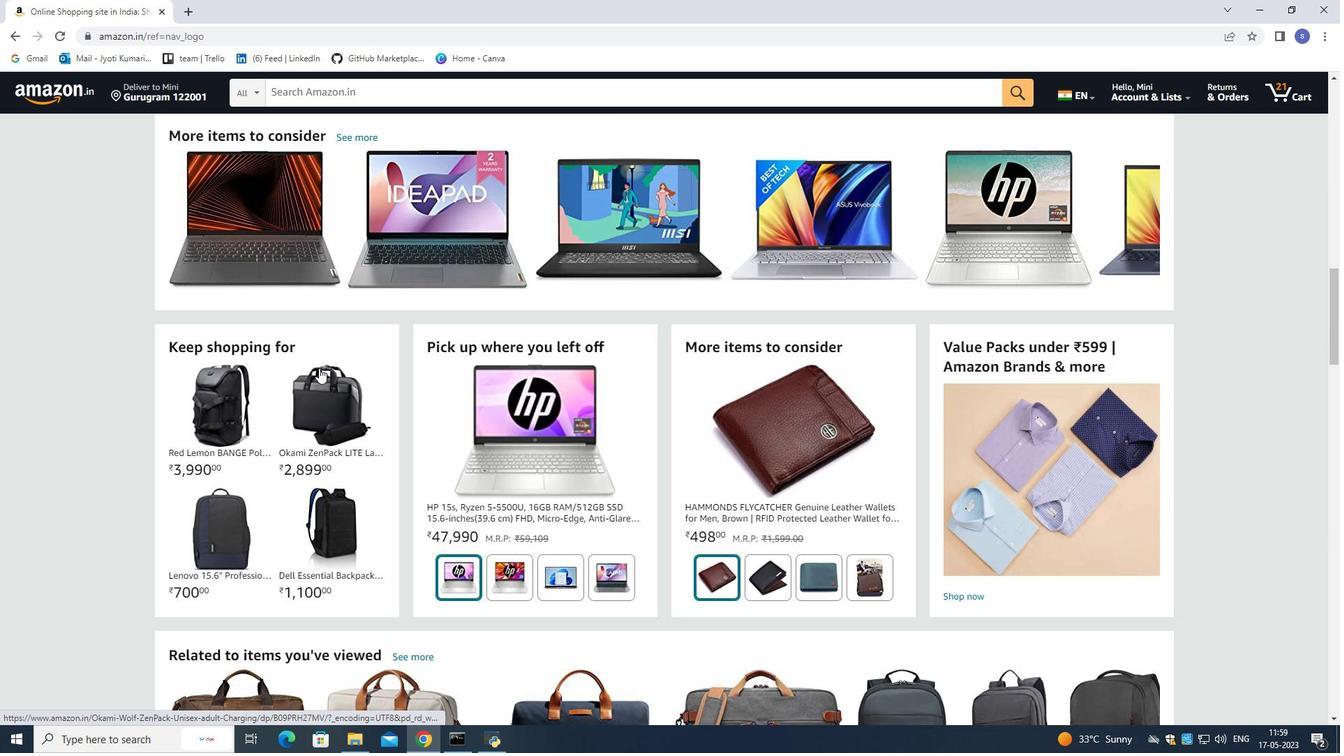 
Action: Mouse scrolled (315, 367) with delta (0, 0)
Screenshot: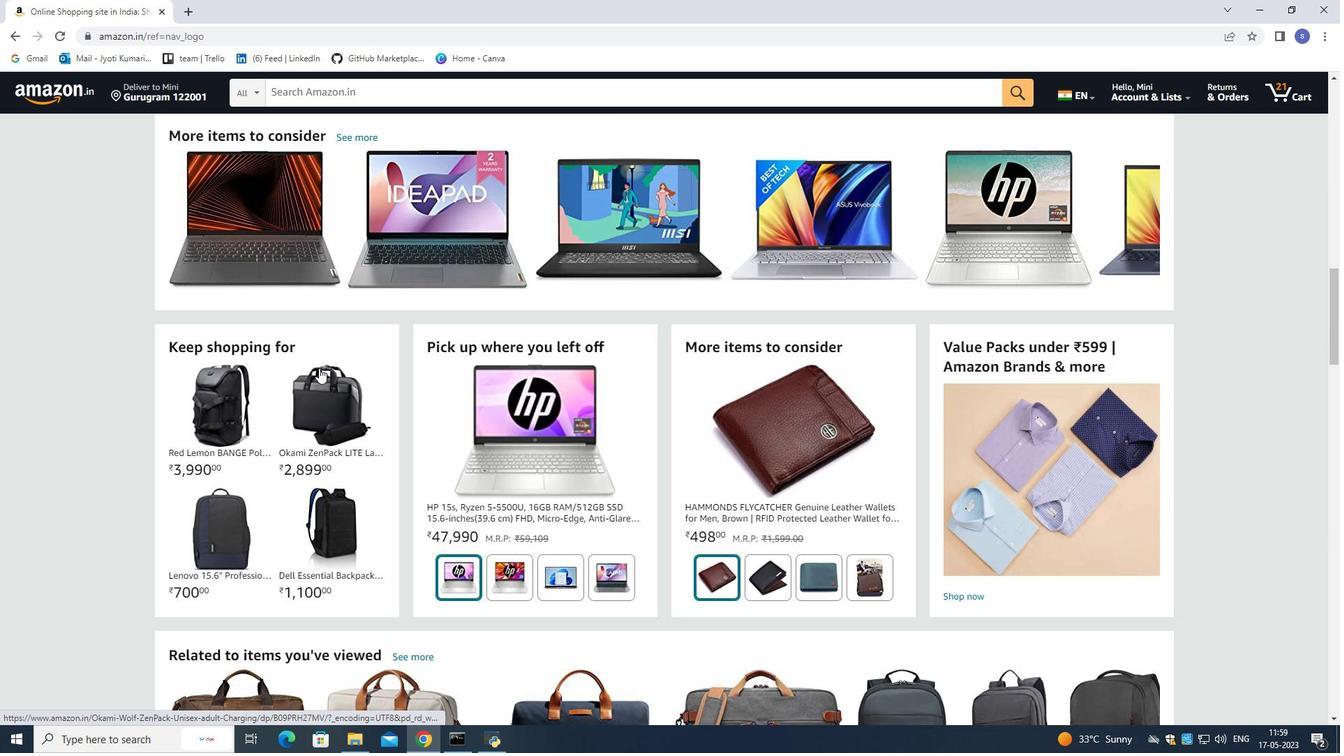 
Action: Mouse moved to (308, 357)
Screenshot: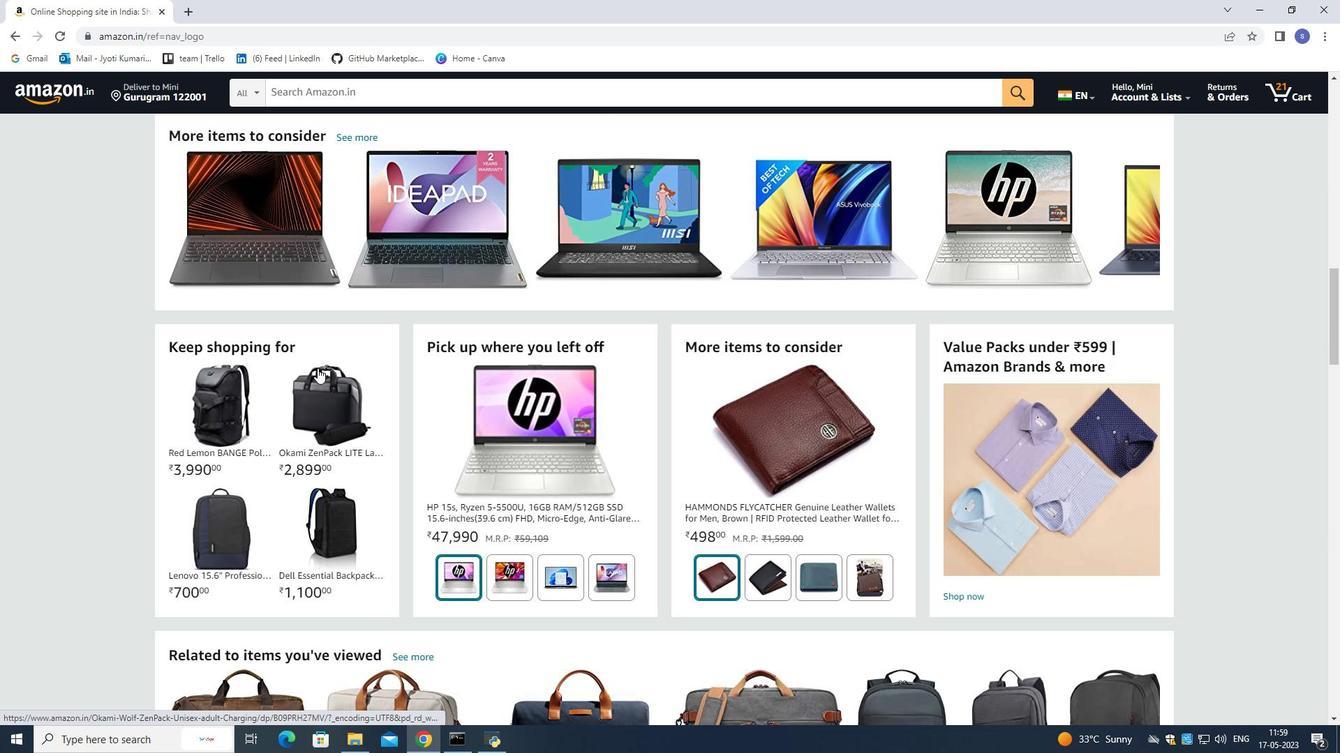 
Action: Mouse scrolled (310, 360) with delta (0, 0)
Screenshot: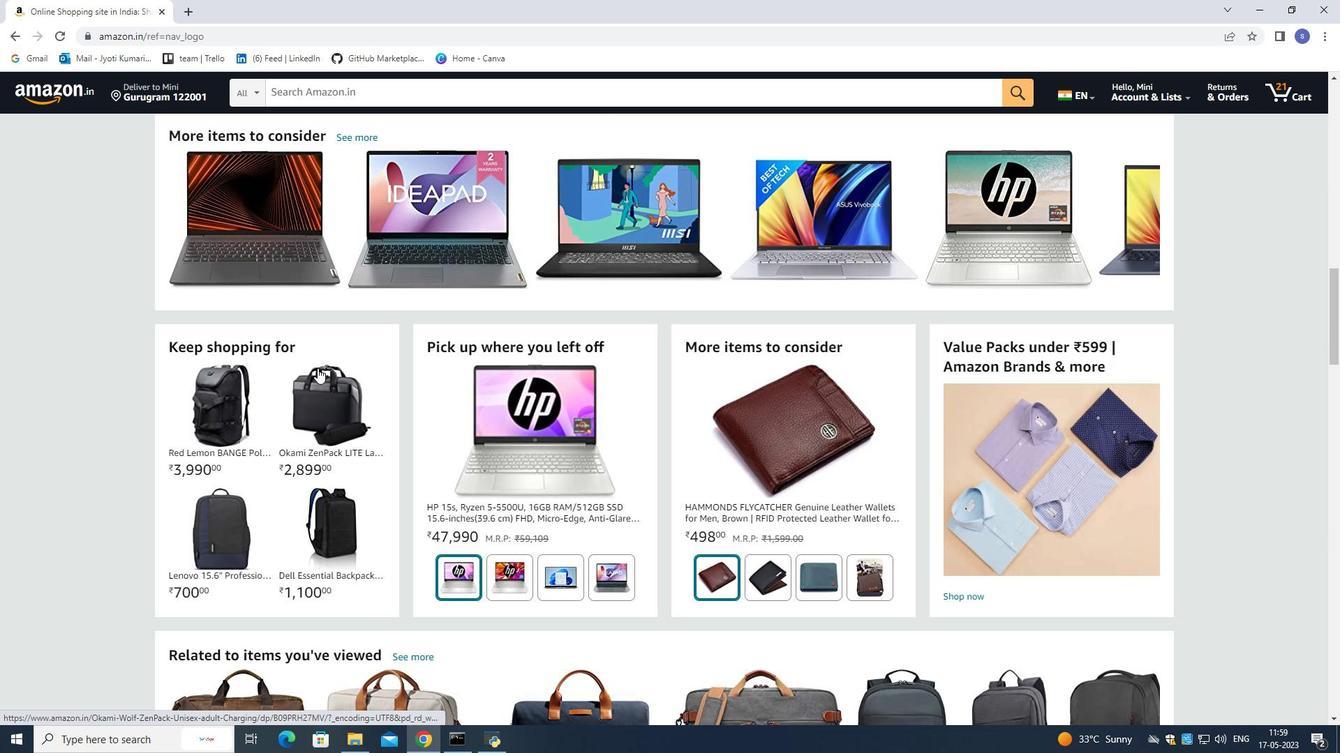 
Action: Mouse moved to (289, 333)
Screenshot: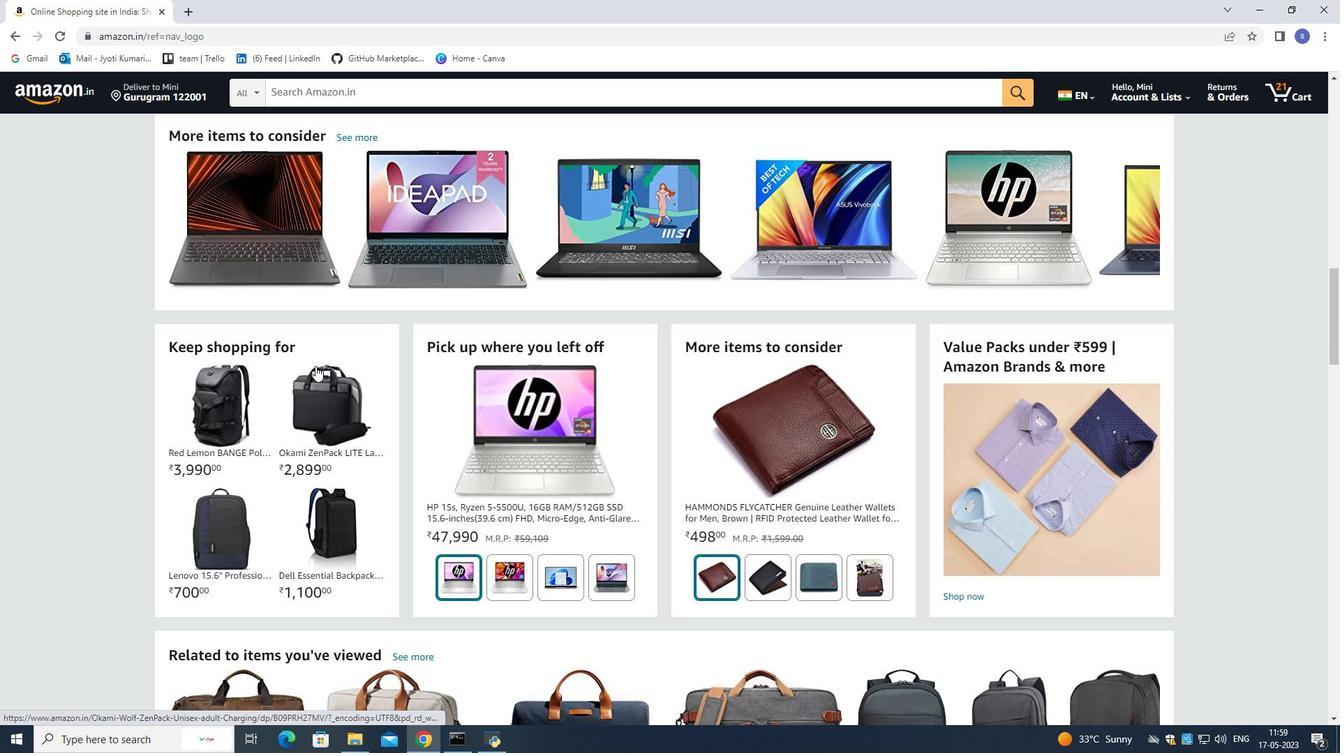 
Action: Mouse scrolled (289, 334) with delta (0, 0)
Screenshot: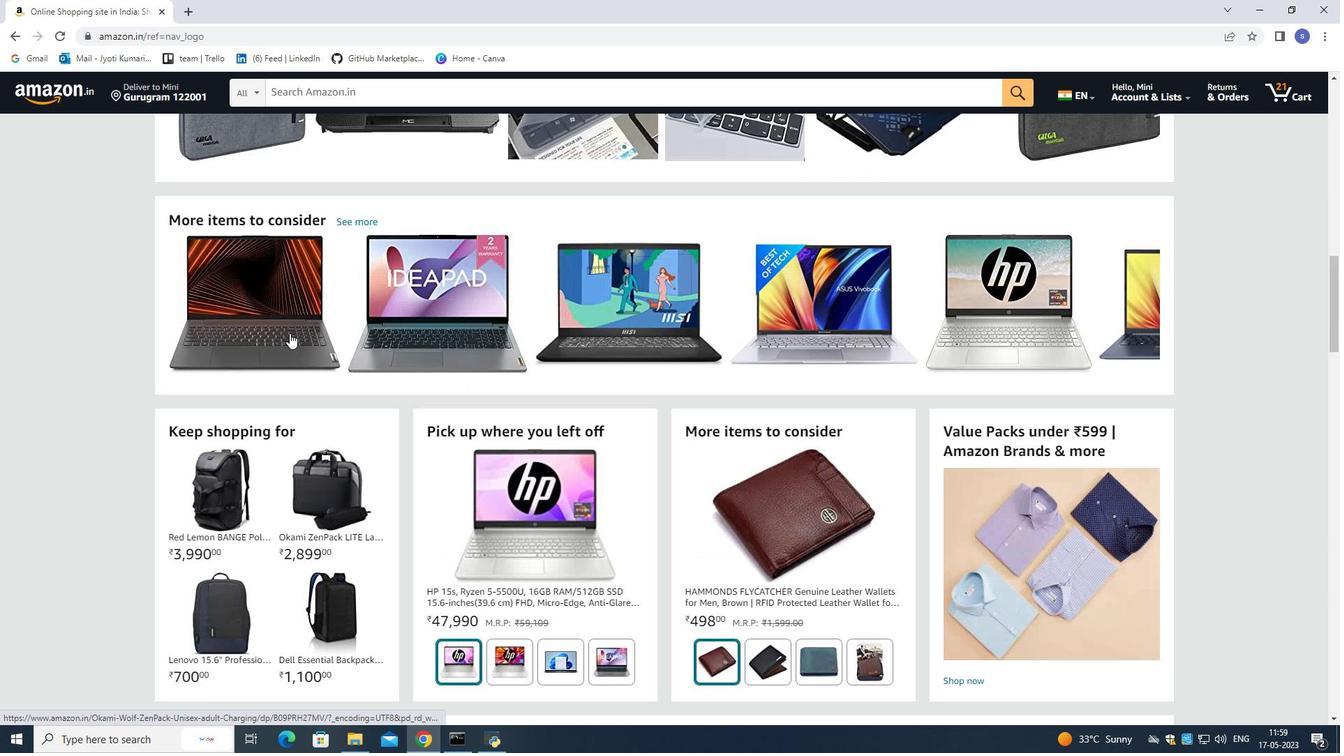 
Action: Mouse scrolled (289, 334) with delta (0, 0)
Screenshot: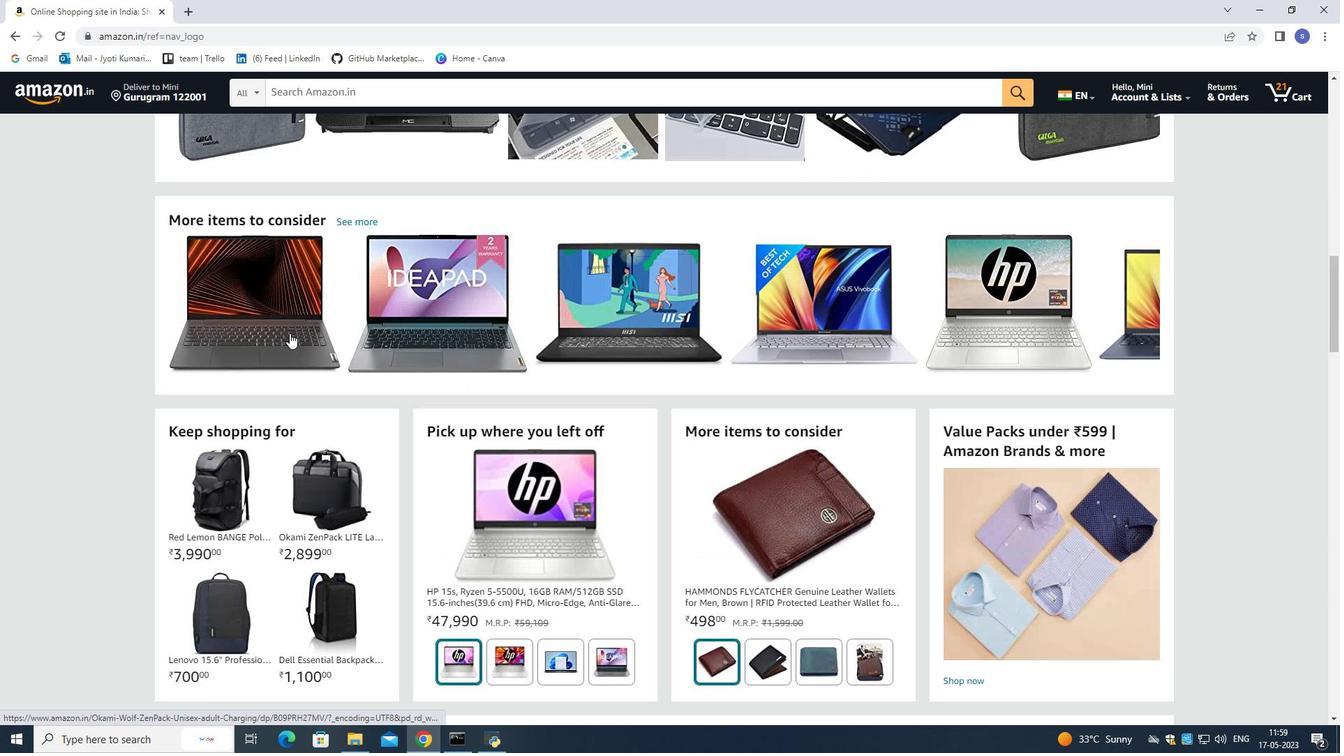 
Action: Mouse moved to (289, 331)
Screenshot: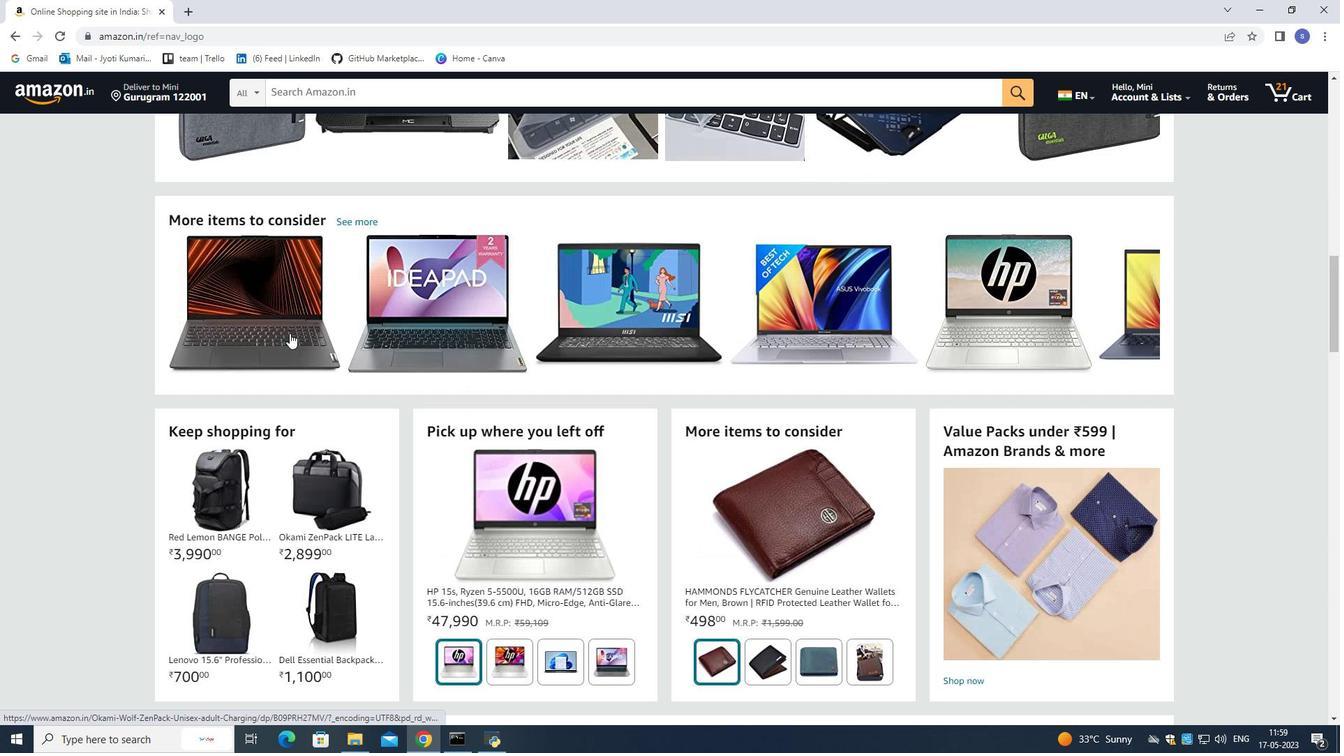 
Action: Mouse scrolled (289, 333) with delta (0, 0)
Screenshot: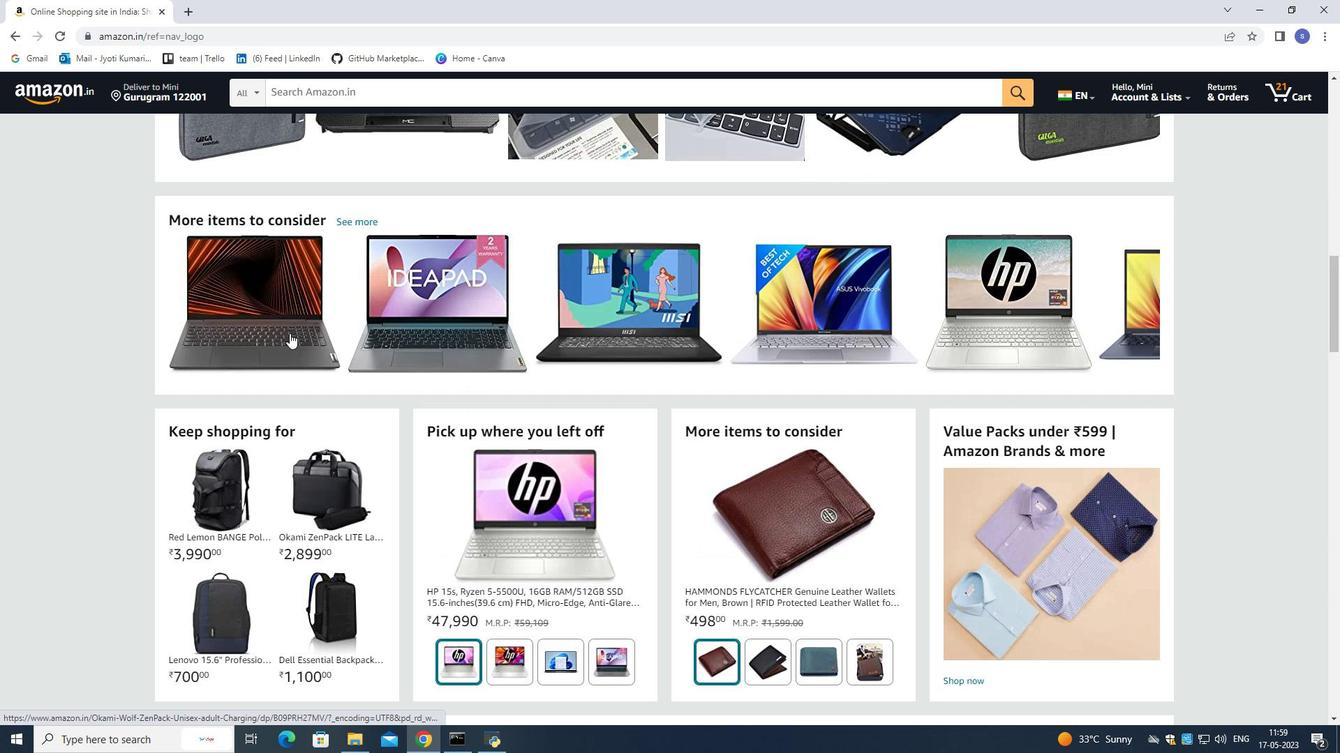 
Action: Mouse moved to (281, 325)
Screenshot: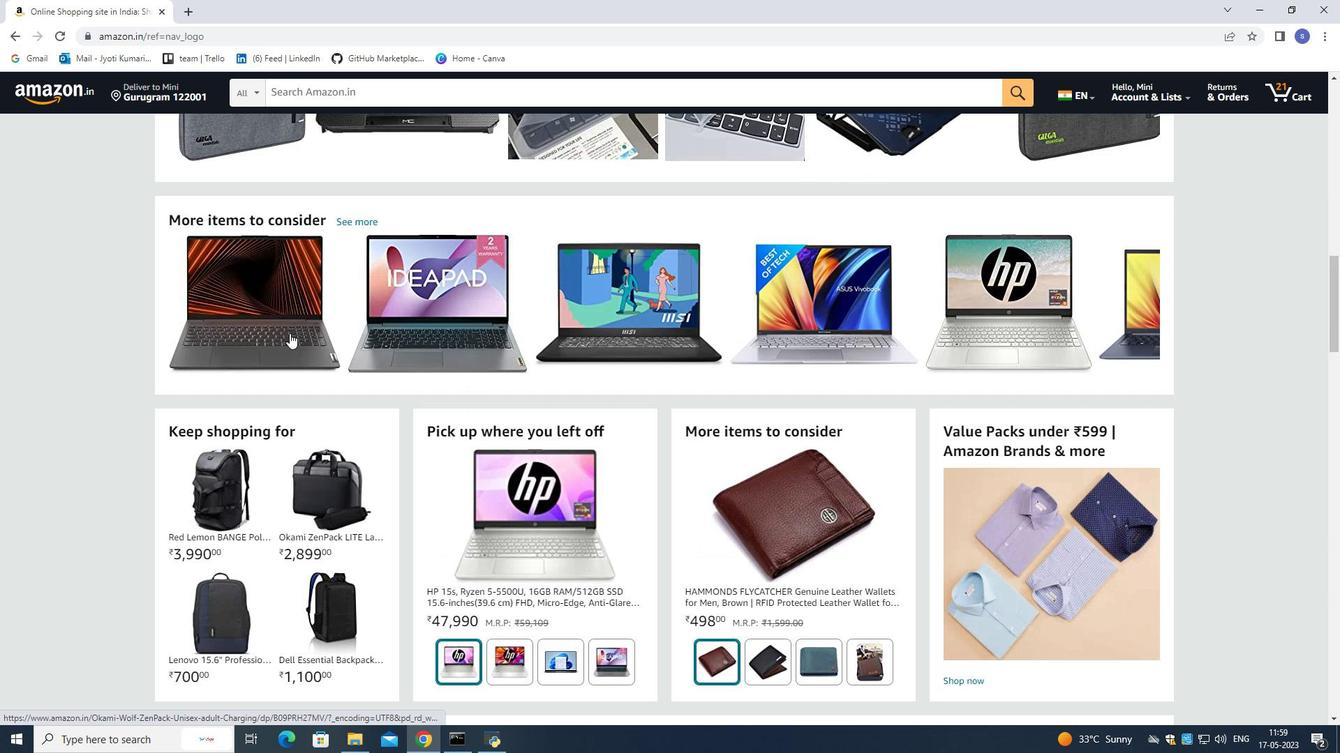 
Action: Mouse scrolled (282, 326) with delta (0, 0)
Screenshot: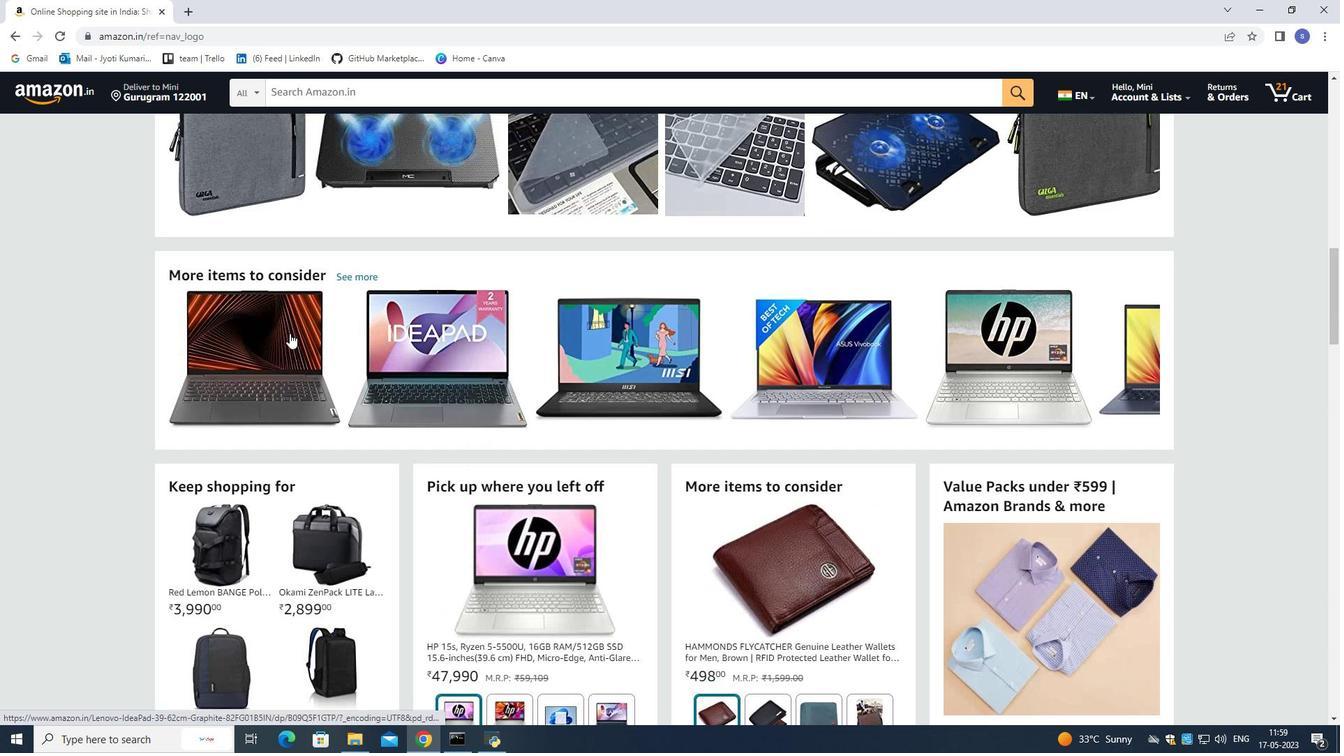 
Action: Mouse moved to (267, 319)
Screenshot: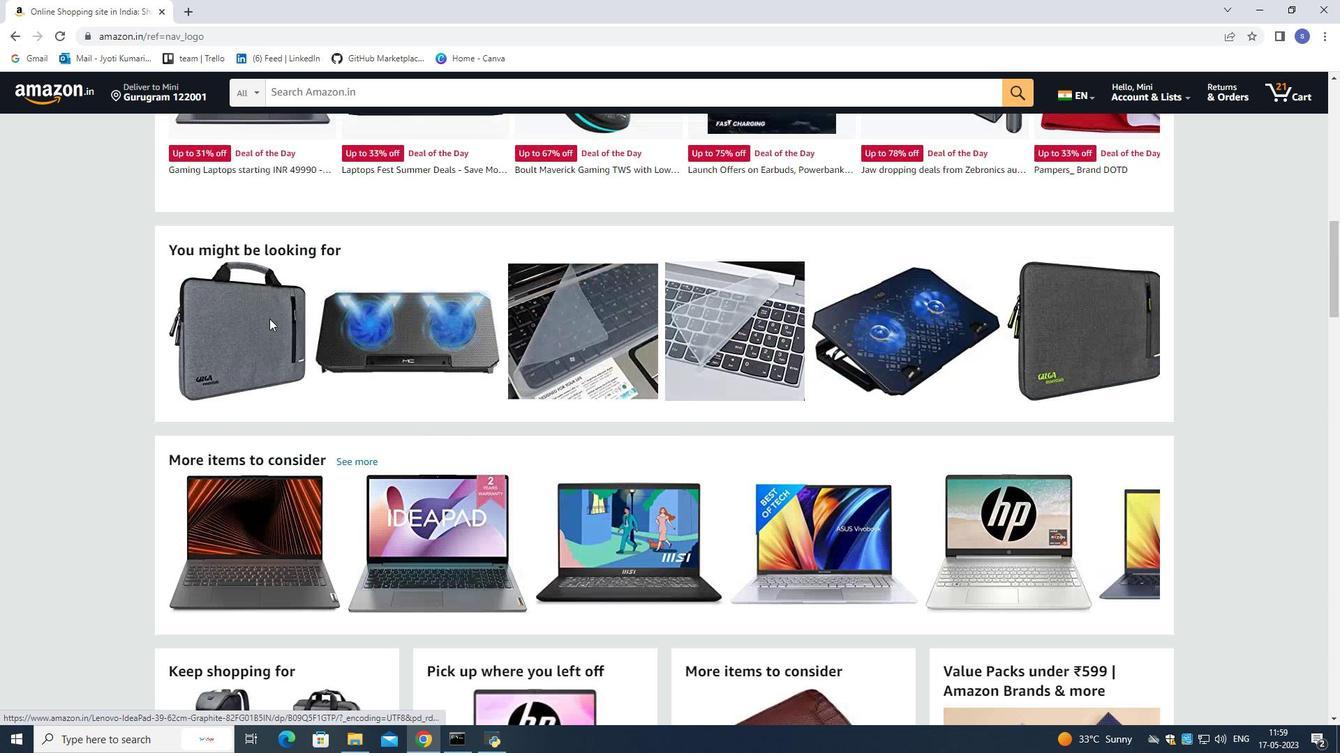 
Action: Mouse scrolled (267, 319) with delta (0, 0)
Screenshot: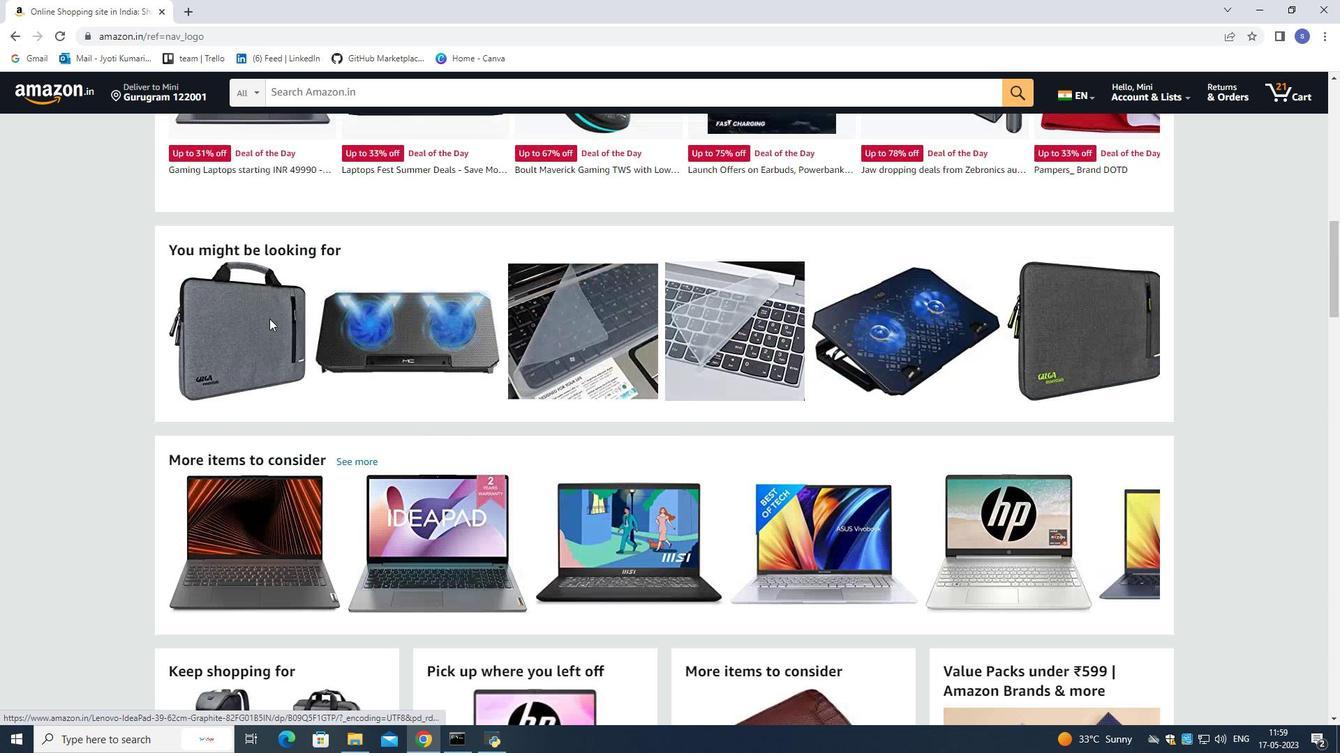 
Action: Mouse moved to (261, 315)
Screenshot: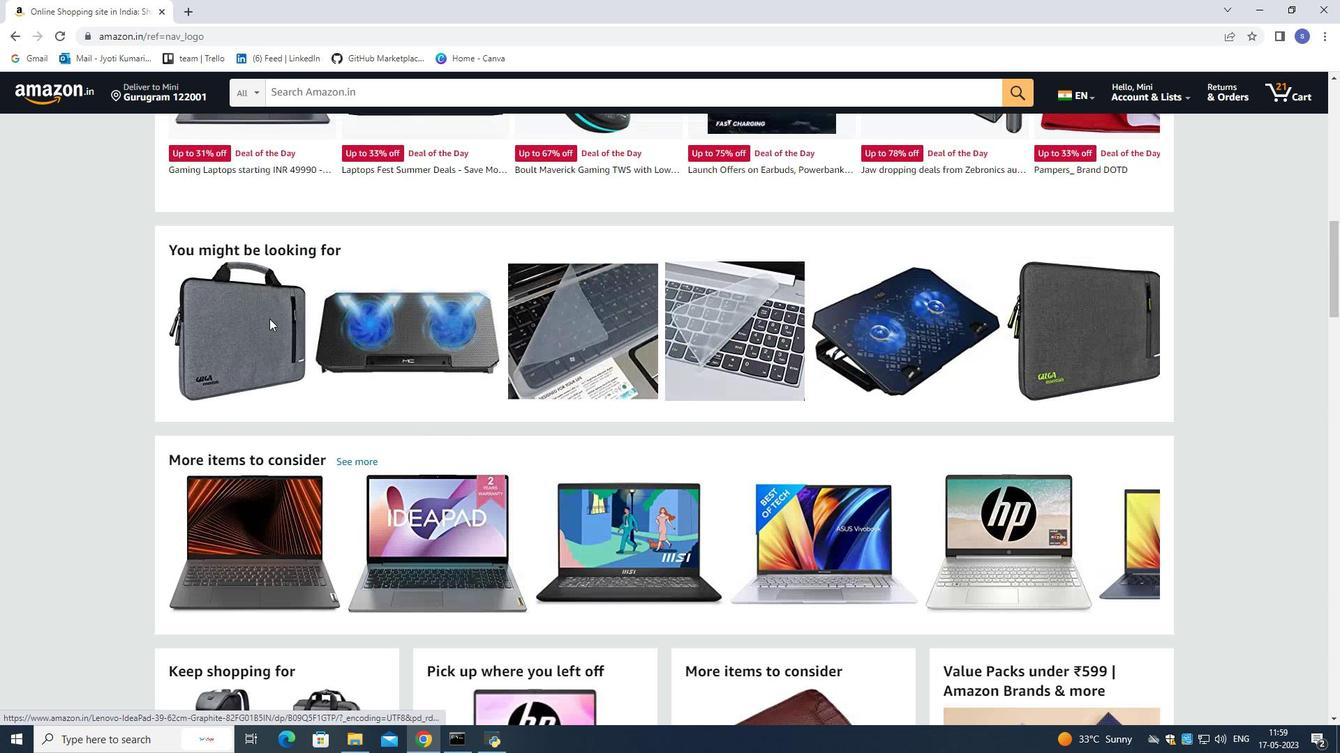 
Action: Mouse scrolled (261, 316) with delta (0, 0)
Screenshot: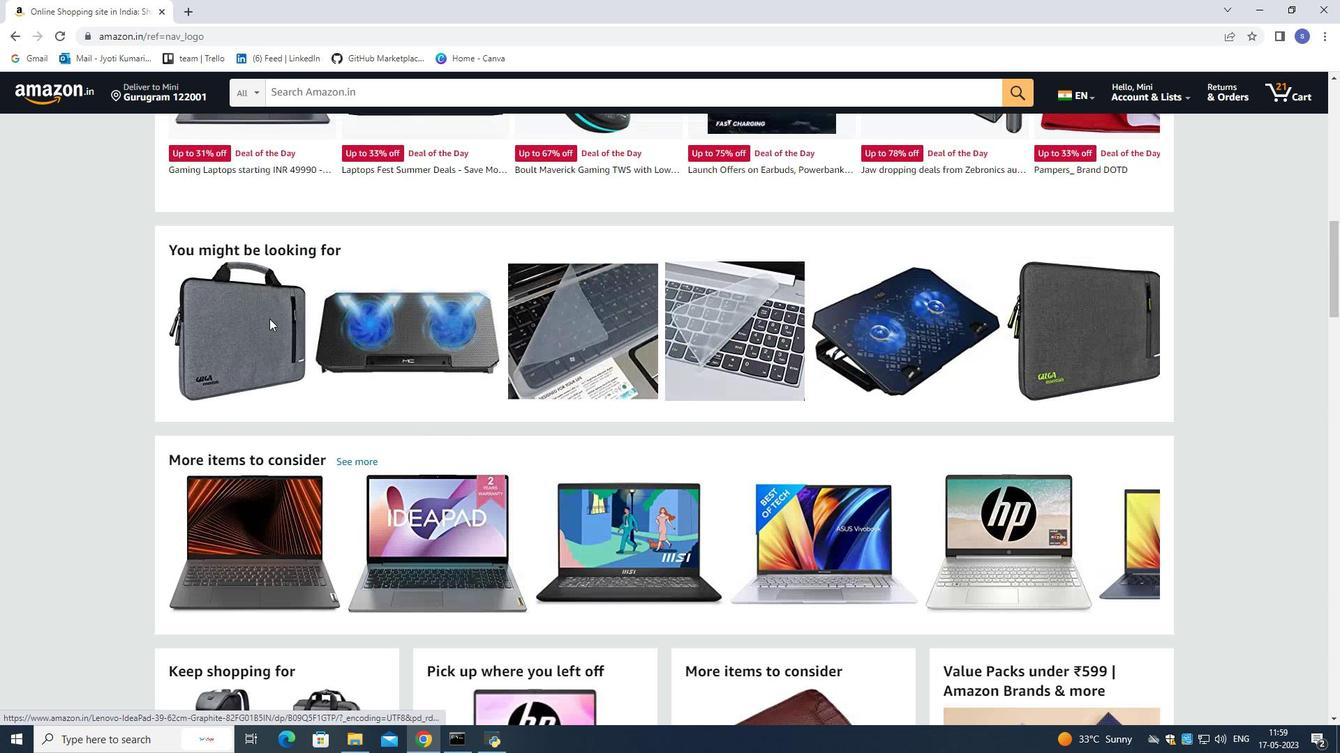 
Action: Mouse moved to (240, 302)
Screenshot: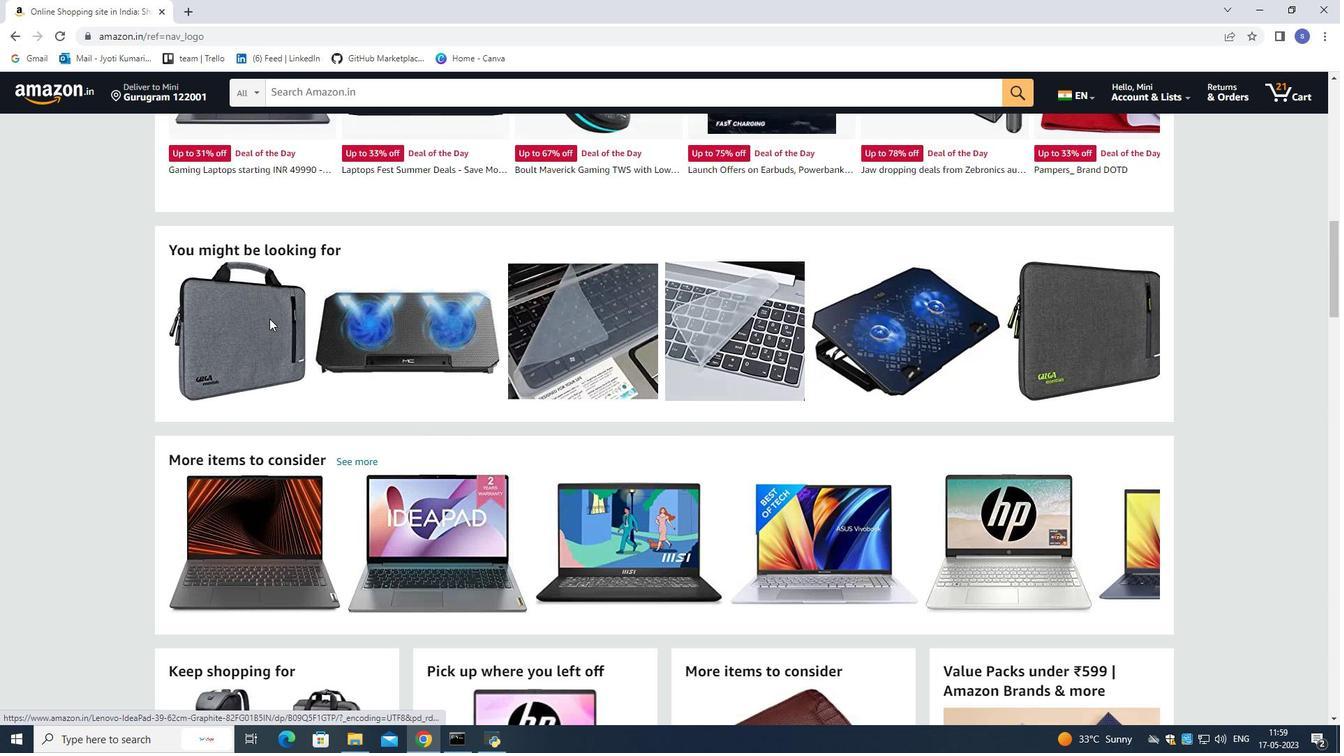 
Action: Mouse scrolled (246, 305) with delta (0, 0)
Screenshot: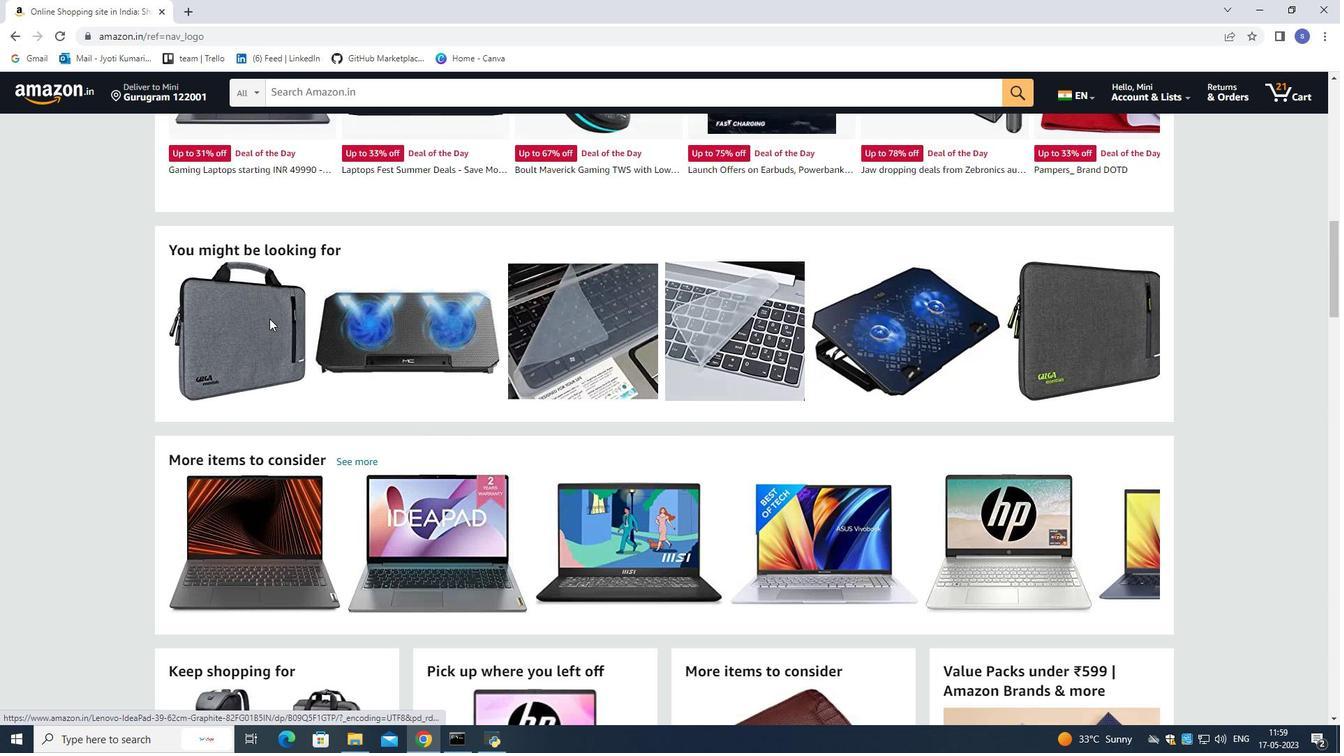 
Action: Mouse moved to (104, 148)
Screenshot: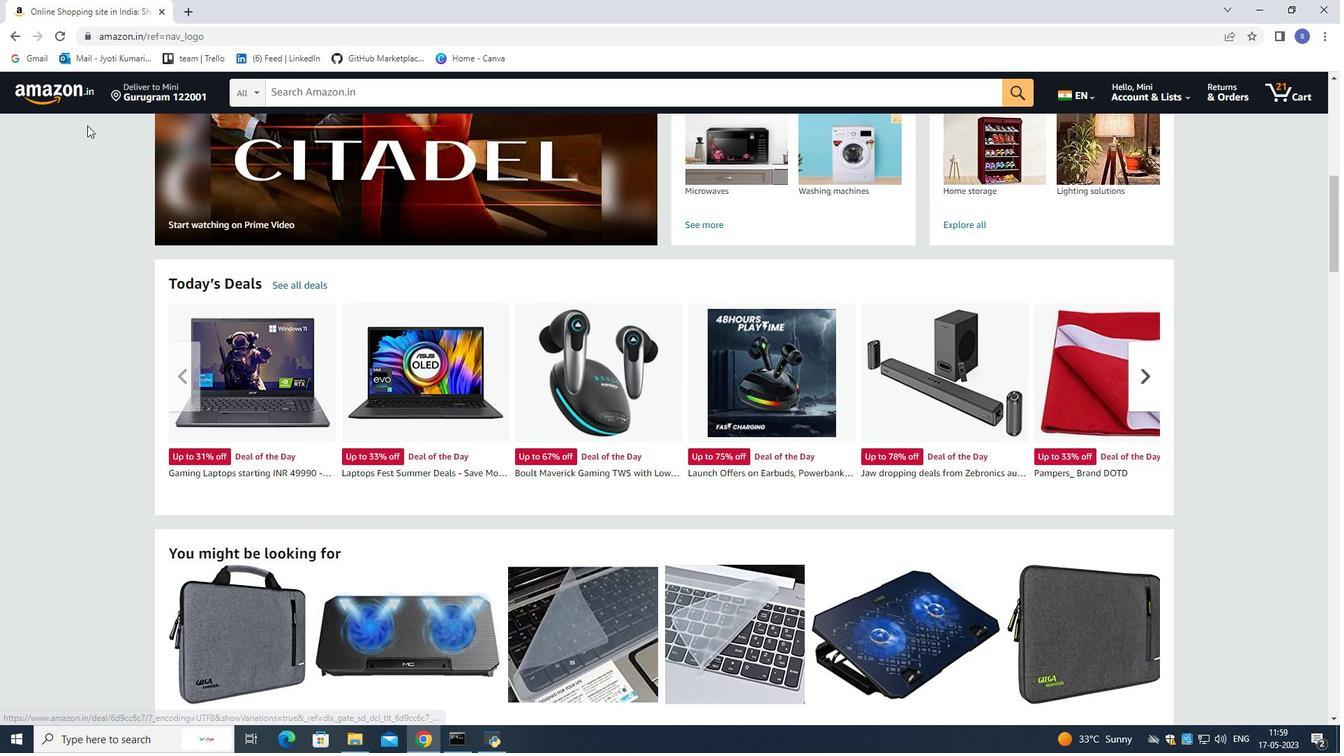 
Action: Mouse scrolled (104, 148) with delta (0, 0)
Screenshot: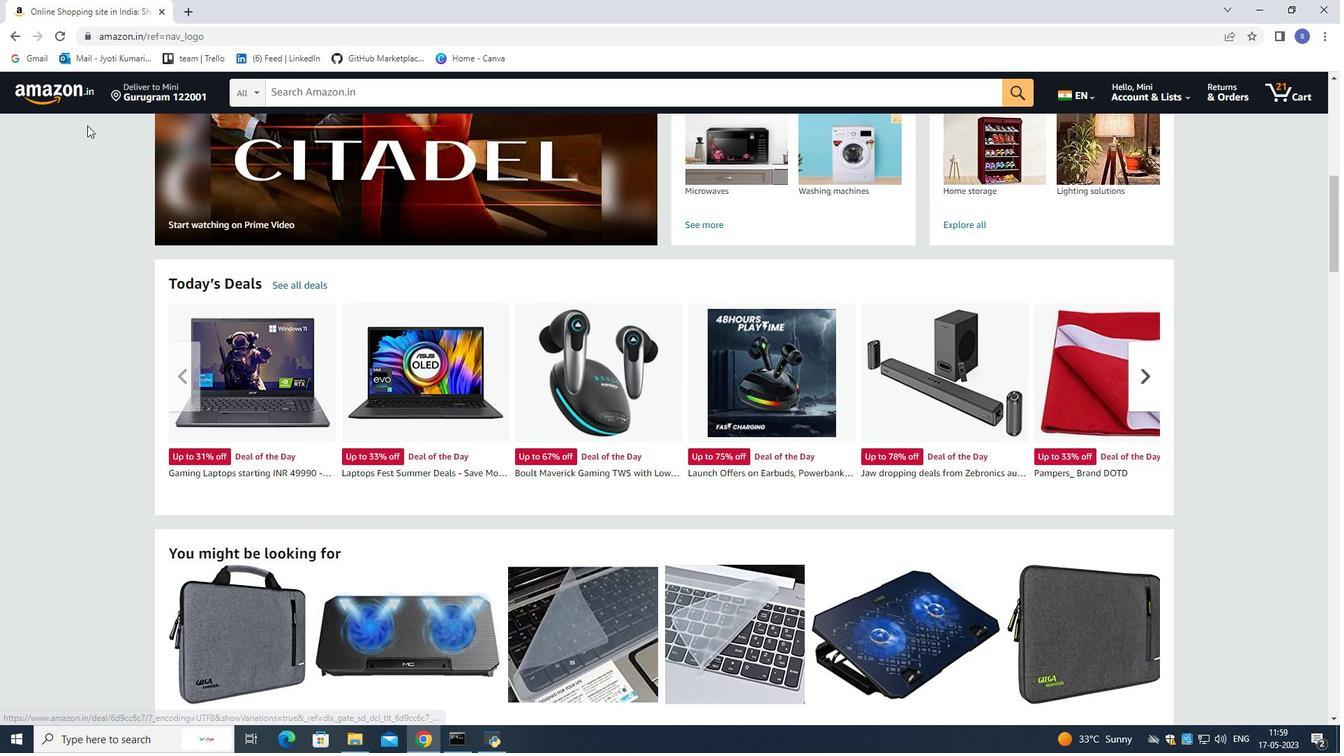 
Action: Mouse scrolled (104, 148) with delta (0, 0)
Screenshot: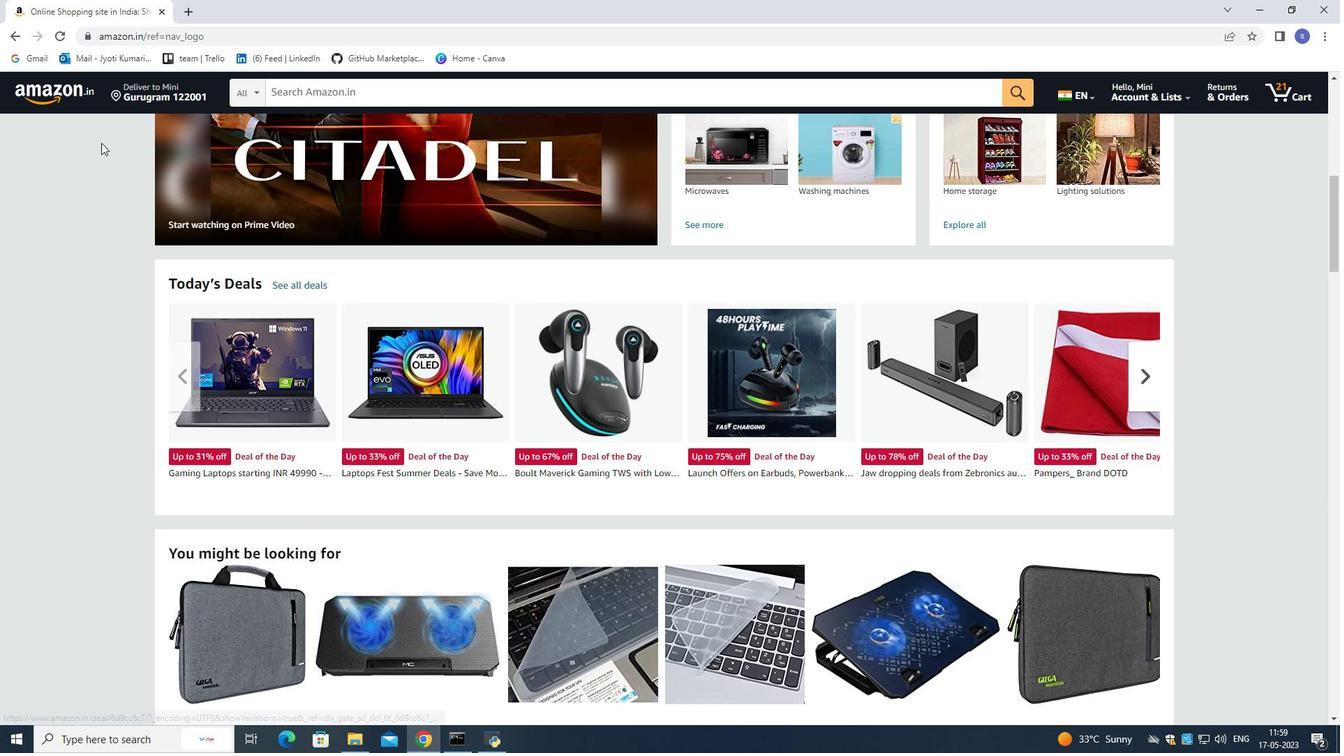 
Action: Mouse scrolled (104, 148) with delta (0, 0)
Screenshot: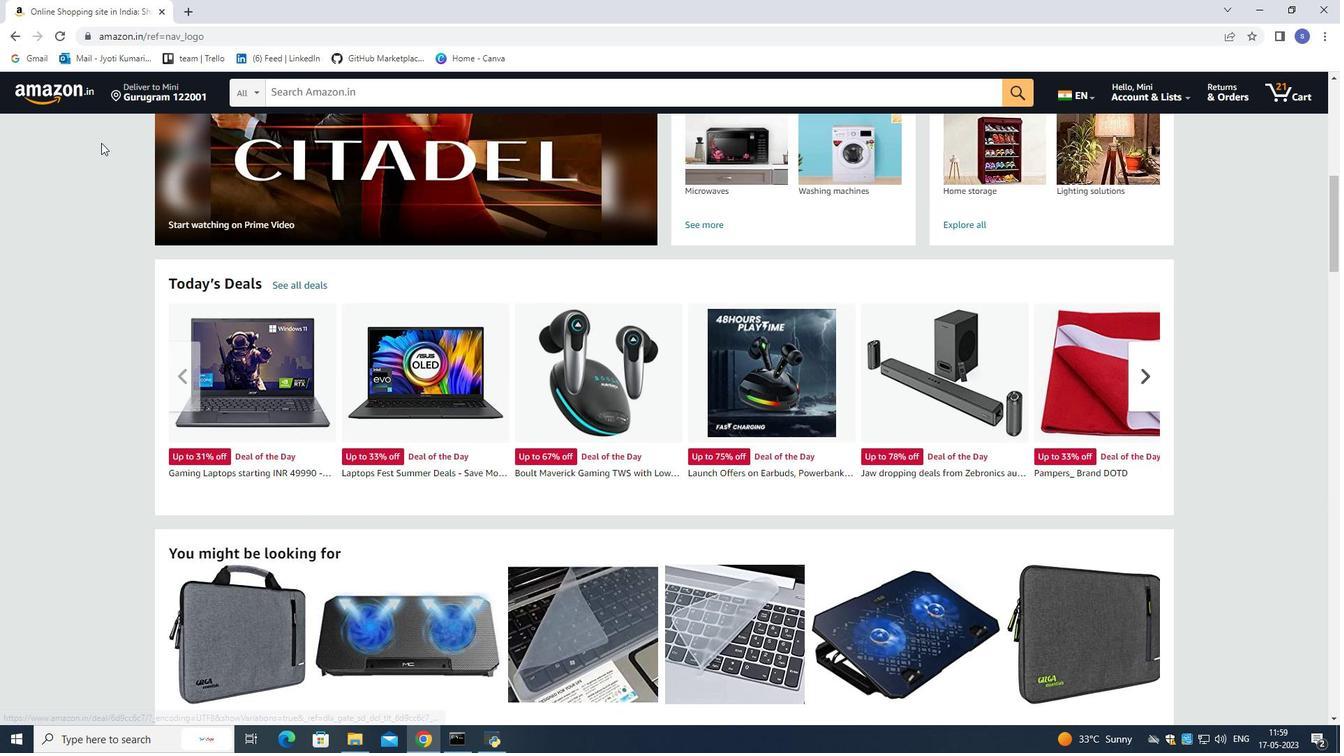 
Action: Mouse scrolled (104, 148) with delta (0, 0)
Screenshot: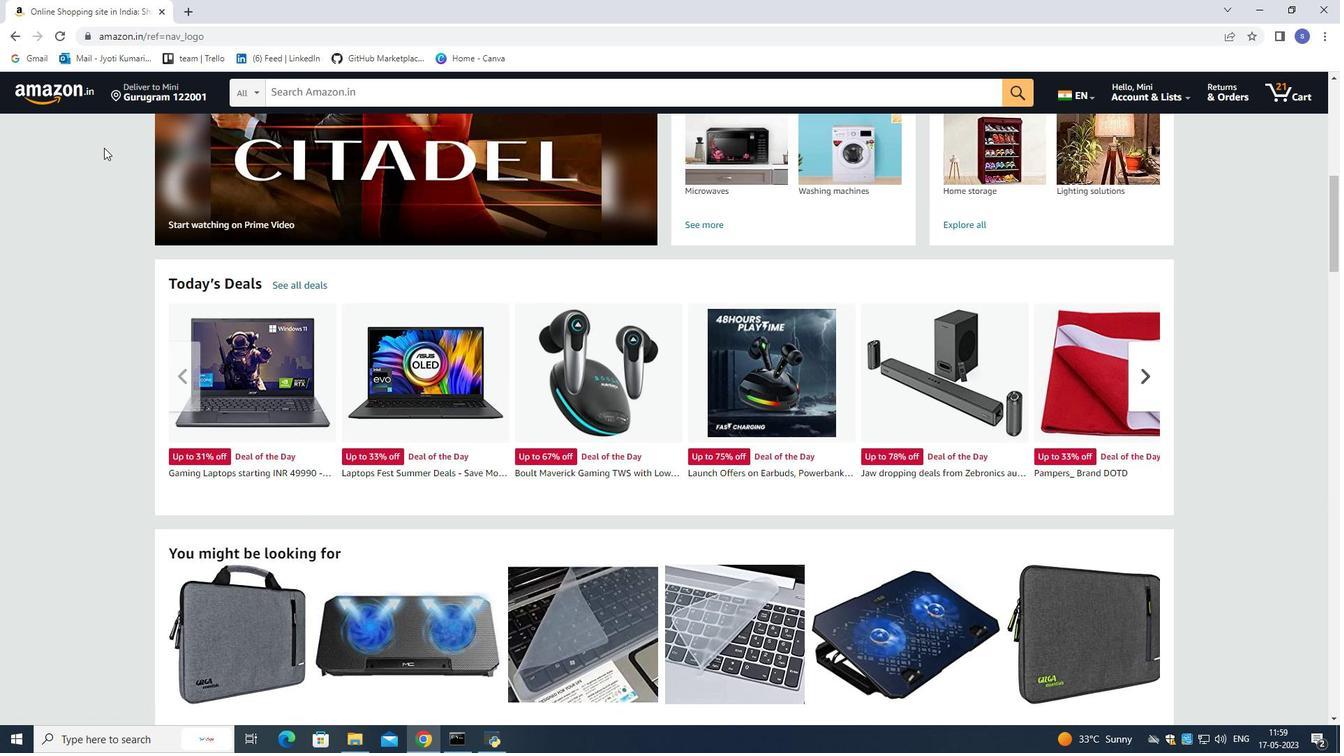 
Action: Mouse moved to (104, 148)
Screenshot: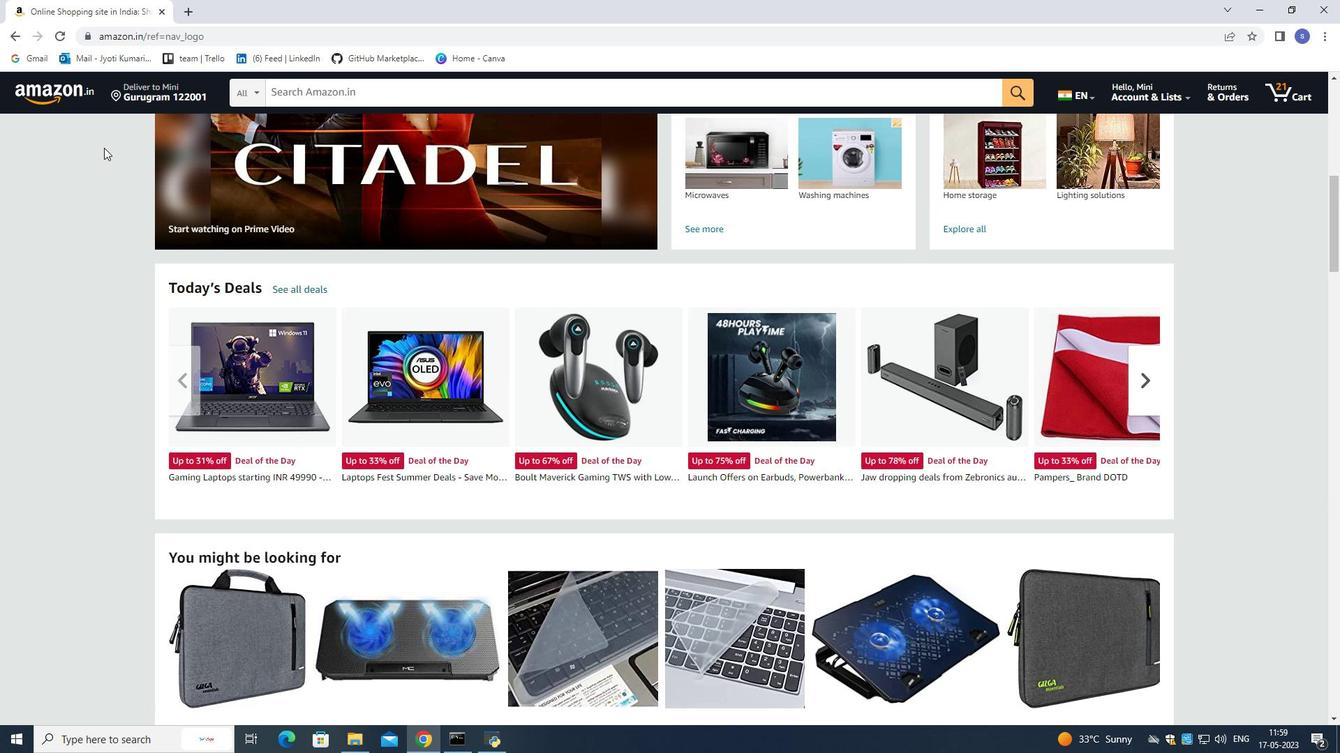 
Action: Mouse scrolled (104, 148) with delta (0, 0)
Screenshot: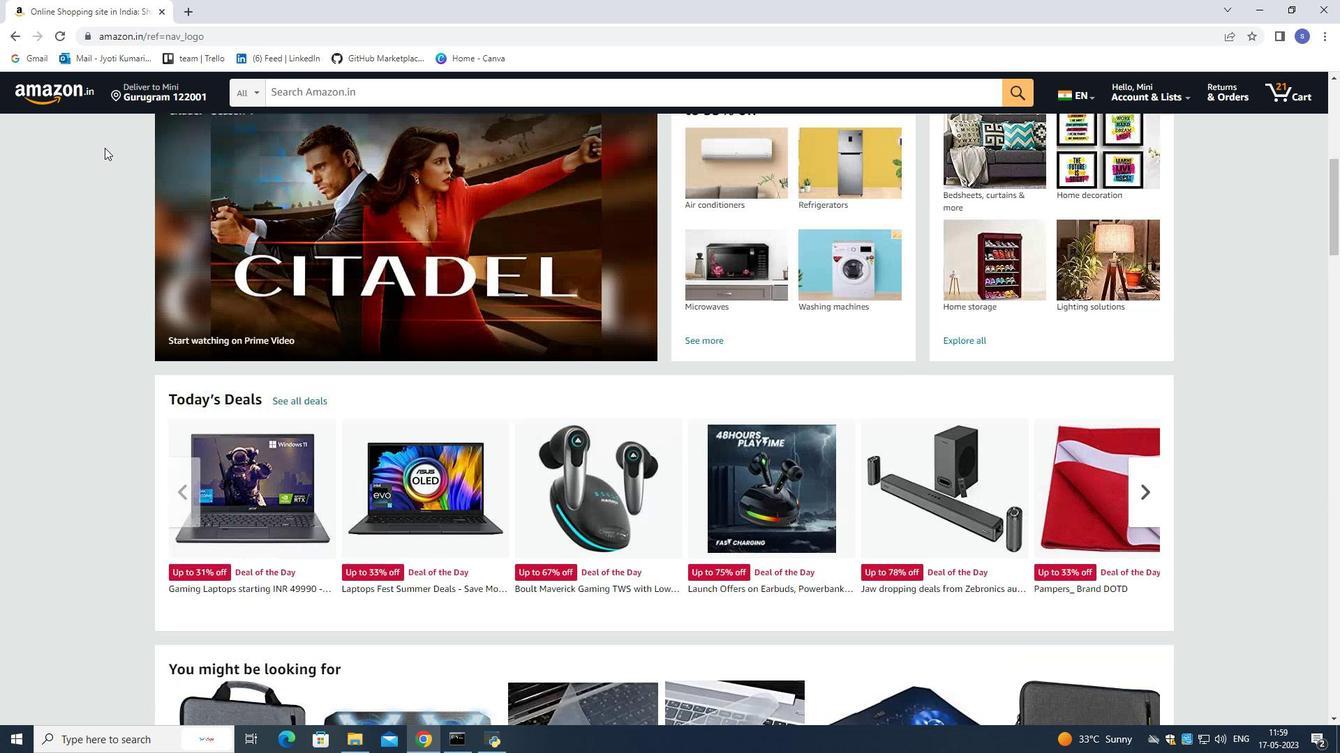 
Action: Mouse scrolled (104, 148) with delta (0, 0)
Screenshot: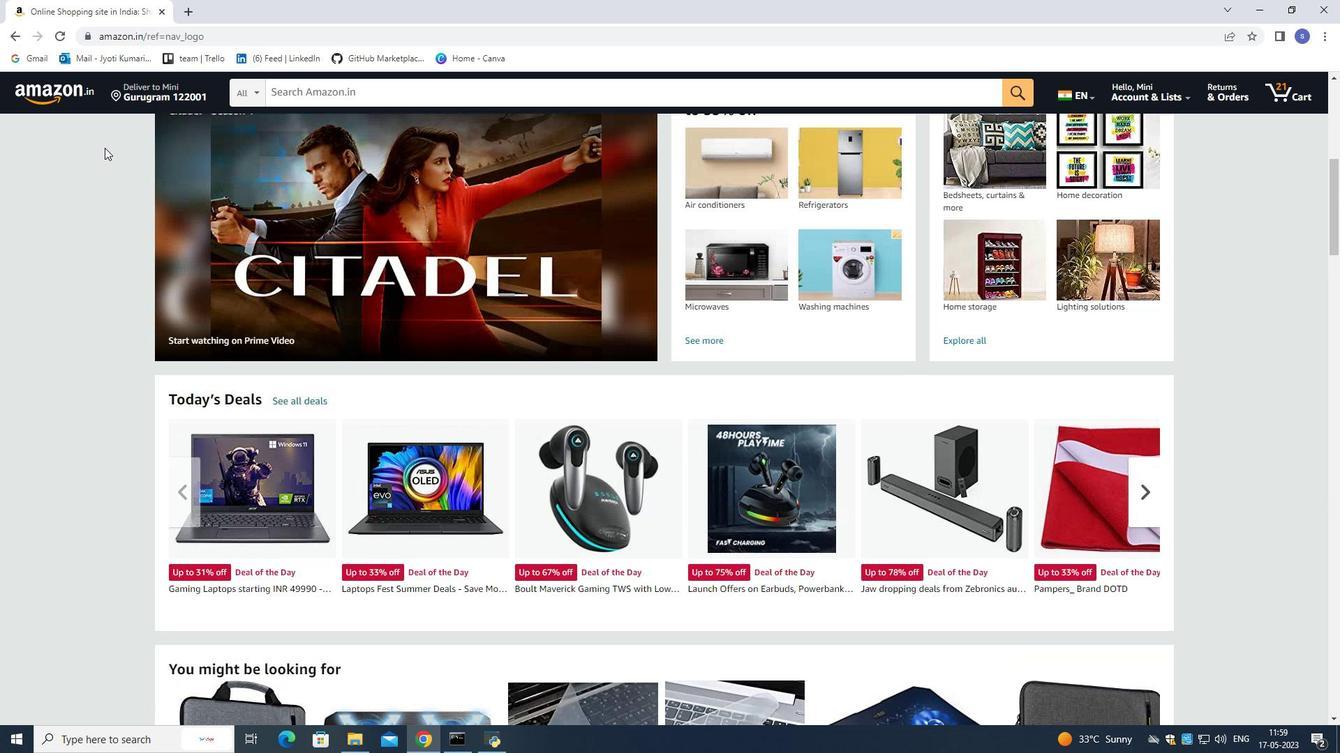 
Action: Mouse scrolled (104, 148) with delta (0, 0)
Screenshot: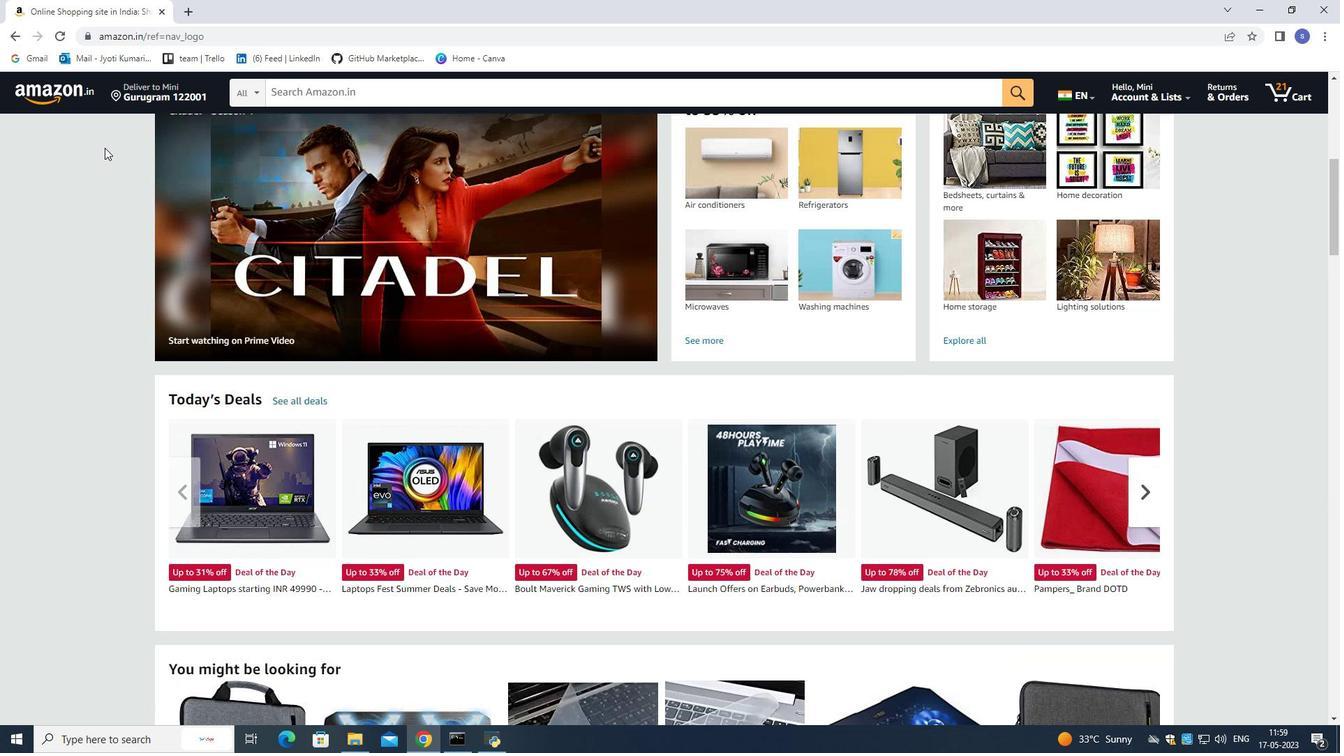 
Action: Mouse moved to (104, 143)
Screenshot: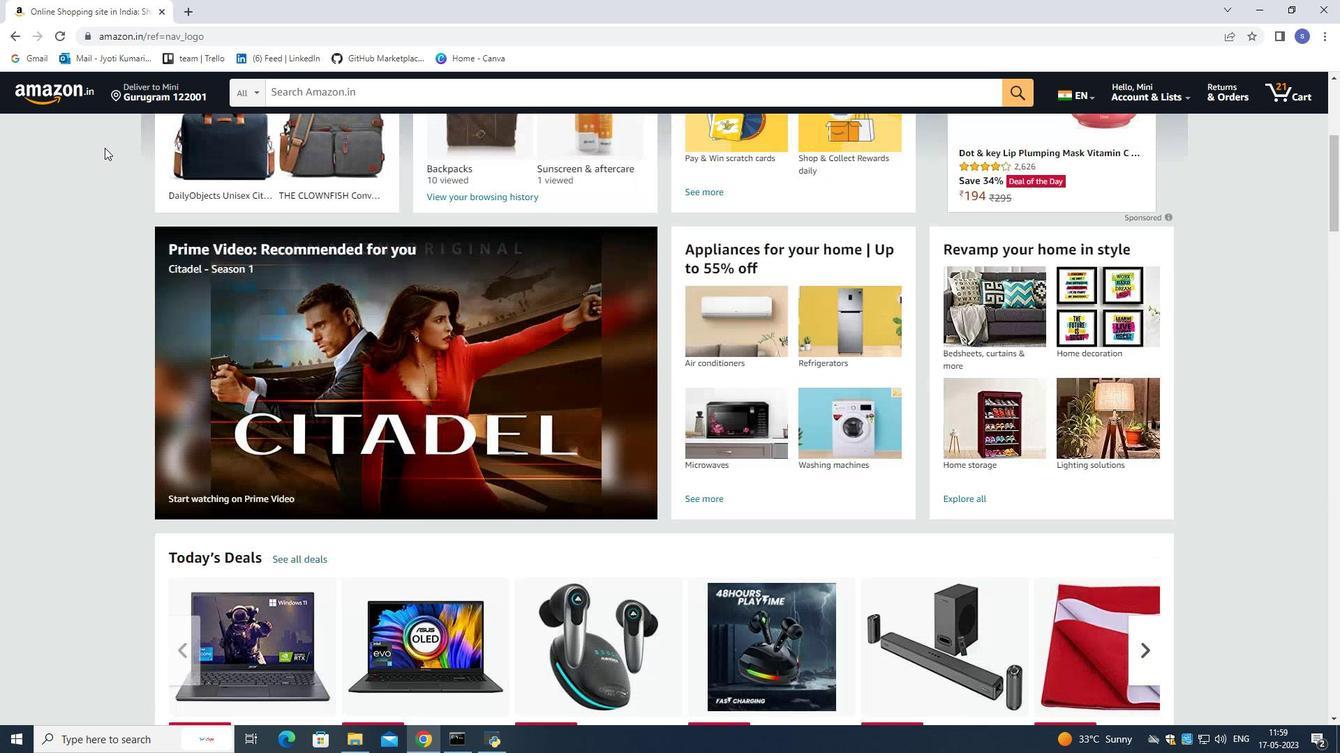 
Action: Mouse scrolled (104, 144) with delta (0, 0)
Screenshot: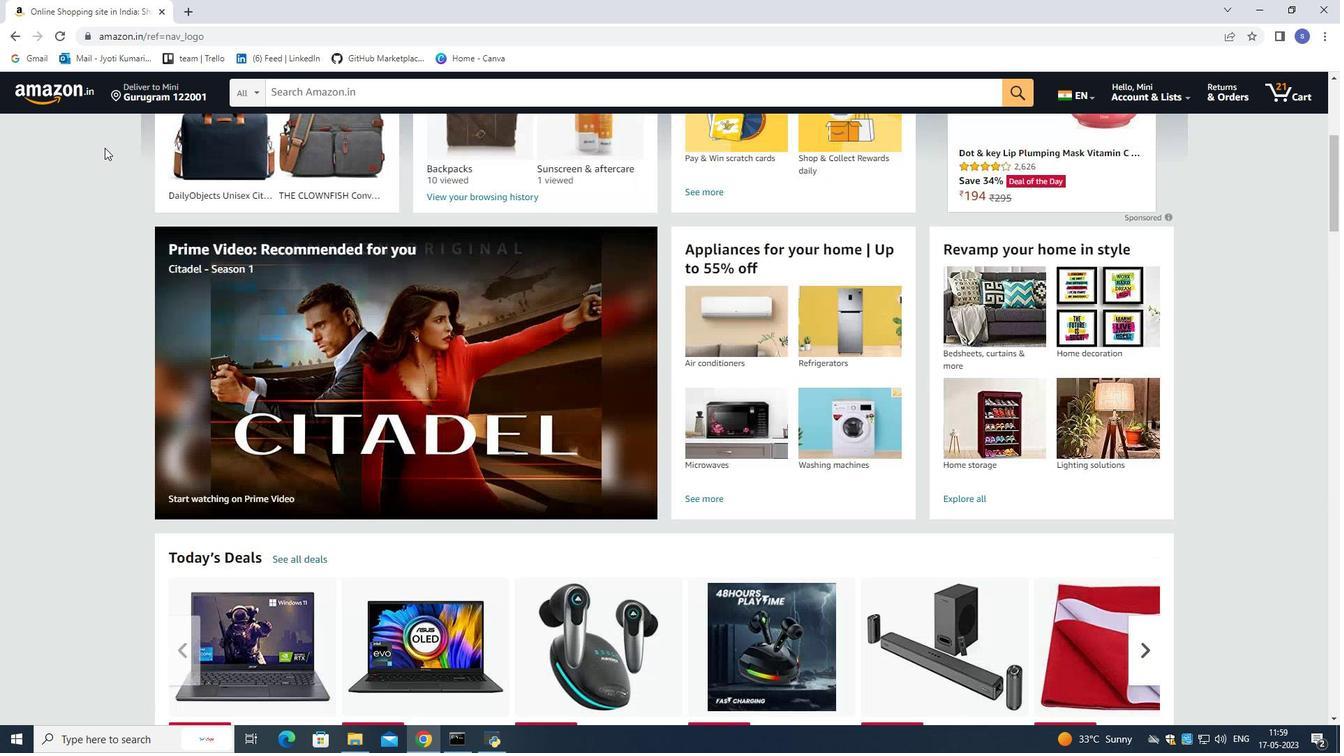 
Action: Mouse moved to (103, 143)
Screenshot: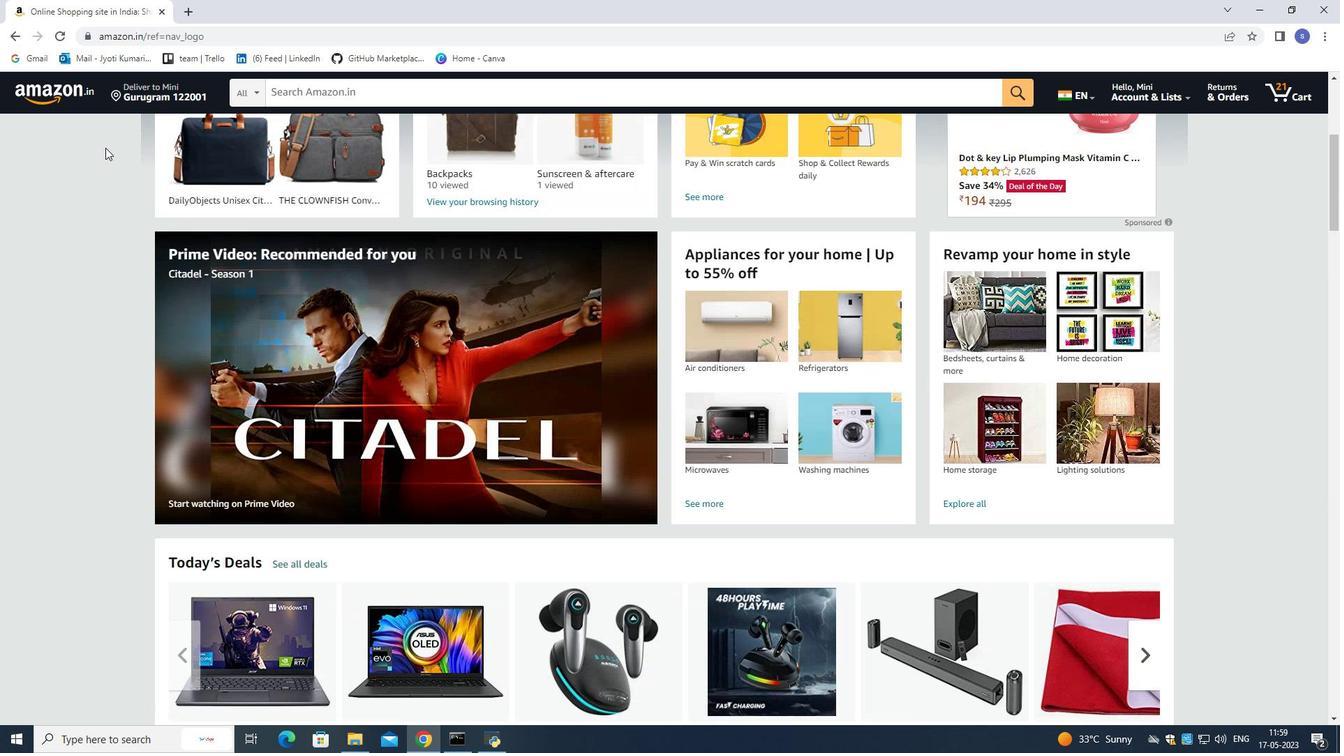 
Action: Mouse scrolled (103, 144) with delta (0, 0)
Screenshot: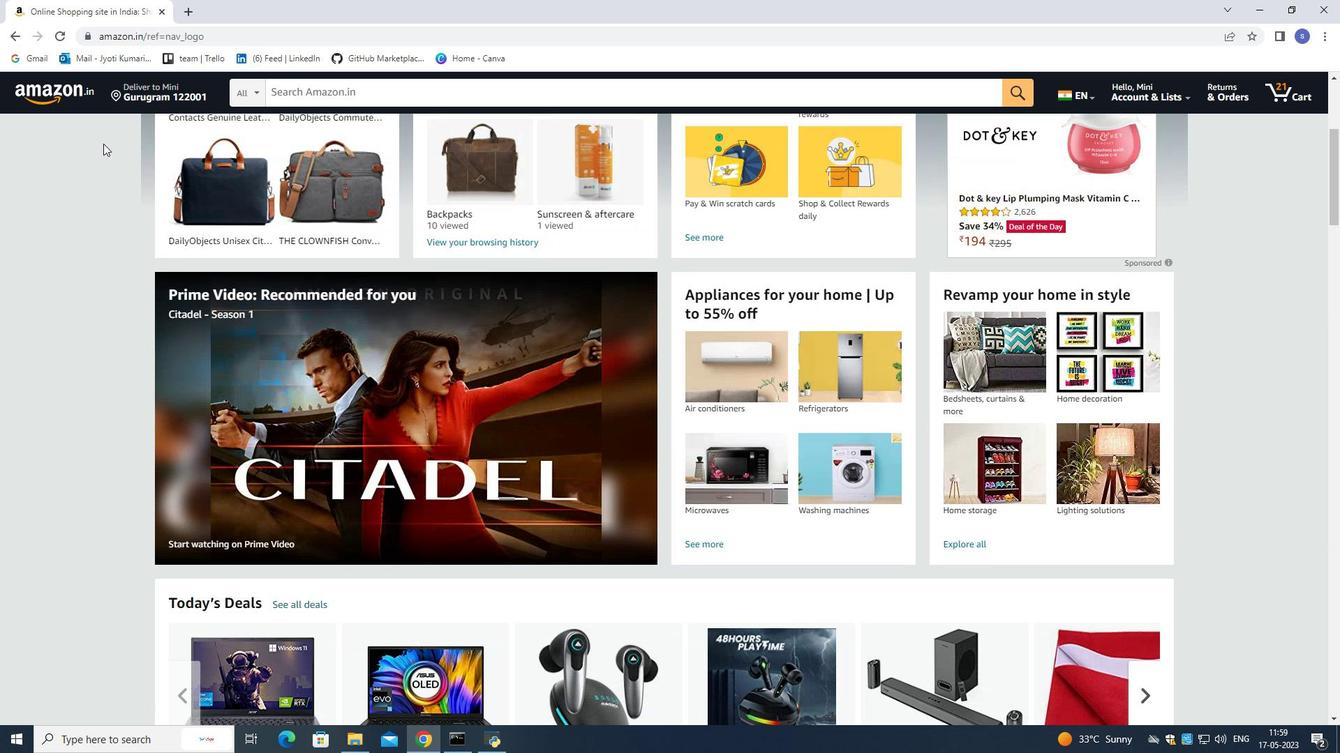 
Action: Mouse scrolled (103, 144) with delta (0, 0)
Screenshot: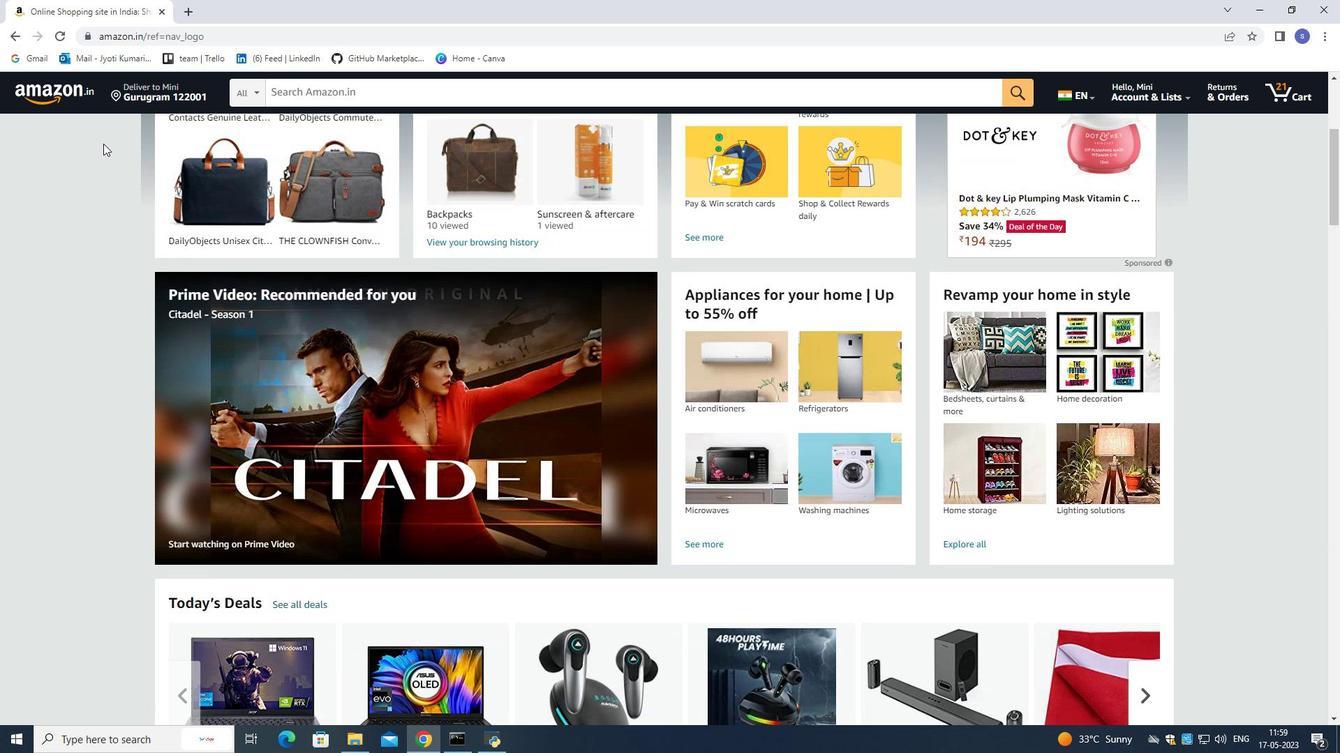 
Action: Mouse scrolled (103, 144) with delta (0, 0)
Screenshot: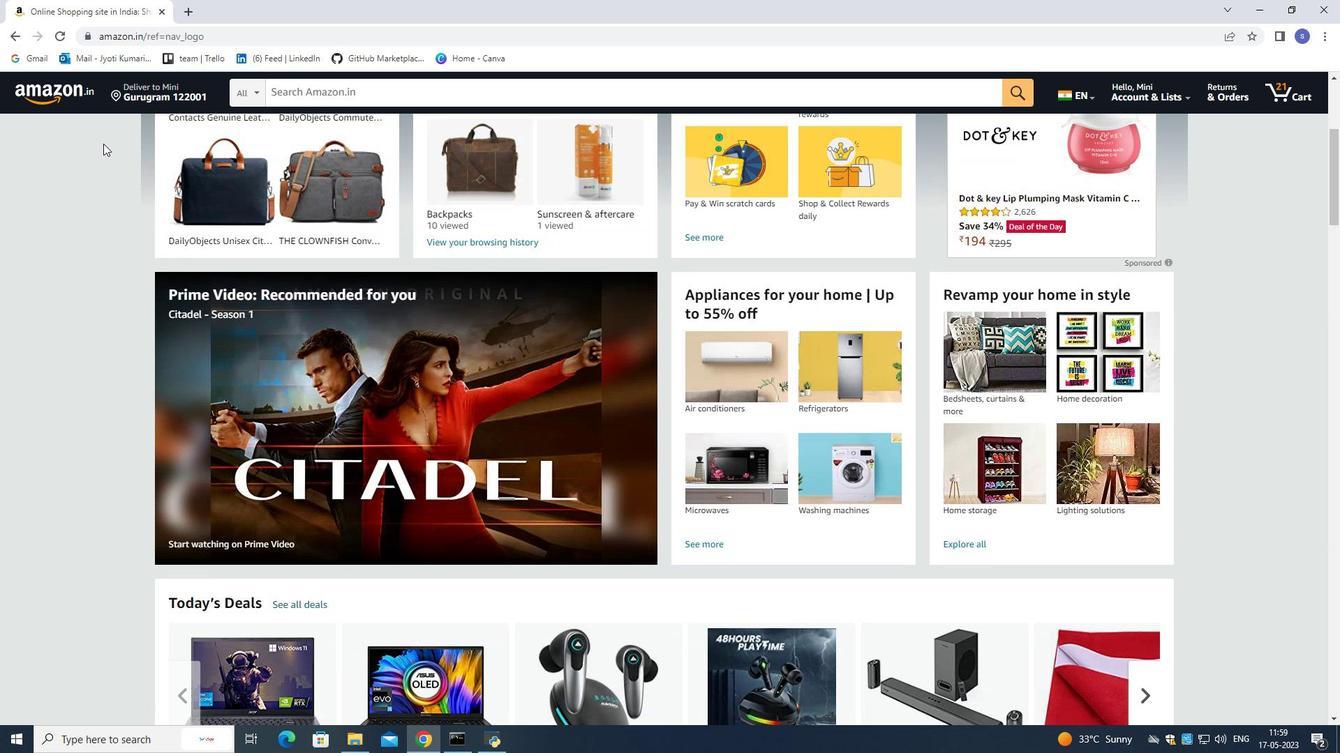 
Action: Mouse scrolled (103, 144) with delta (0, 0)
Screenshot: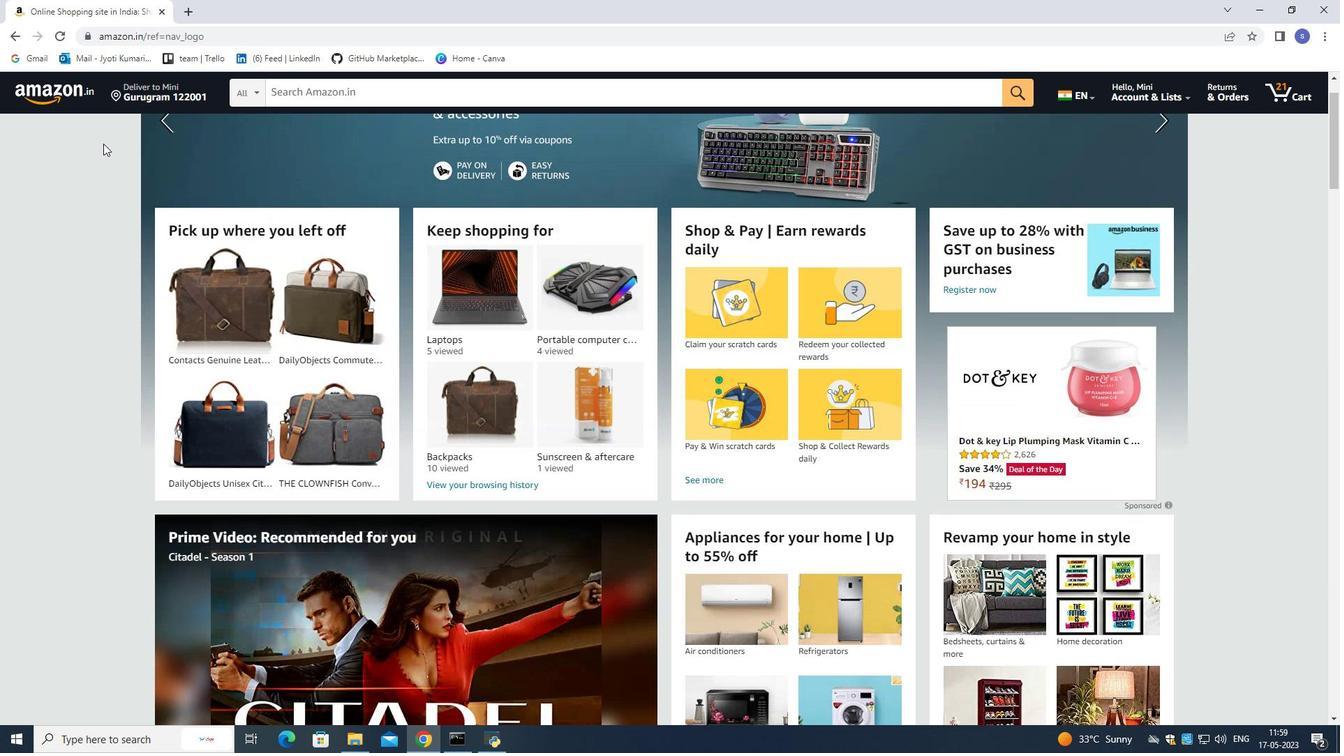 
Action: Mouse scrolled (103, 144) with delta (0, 0)
Screenshot: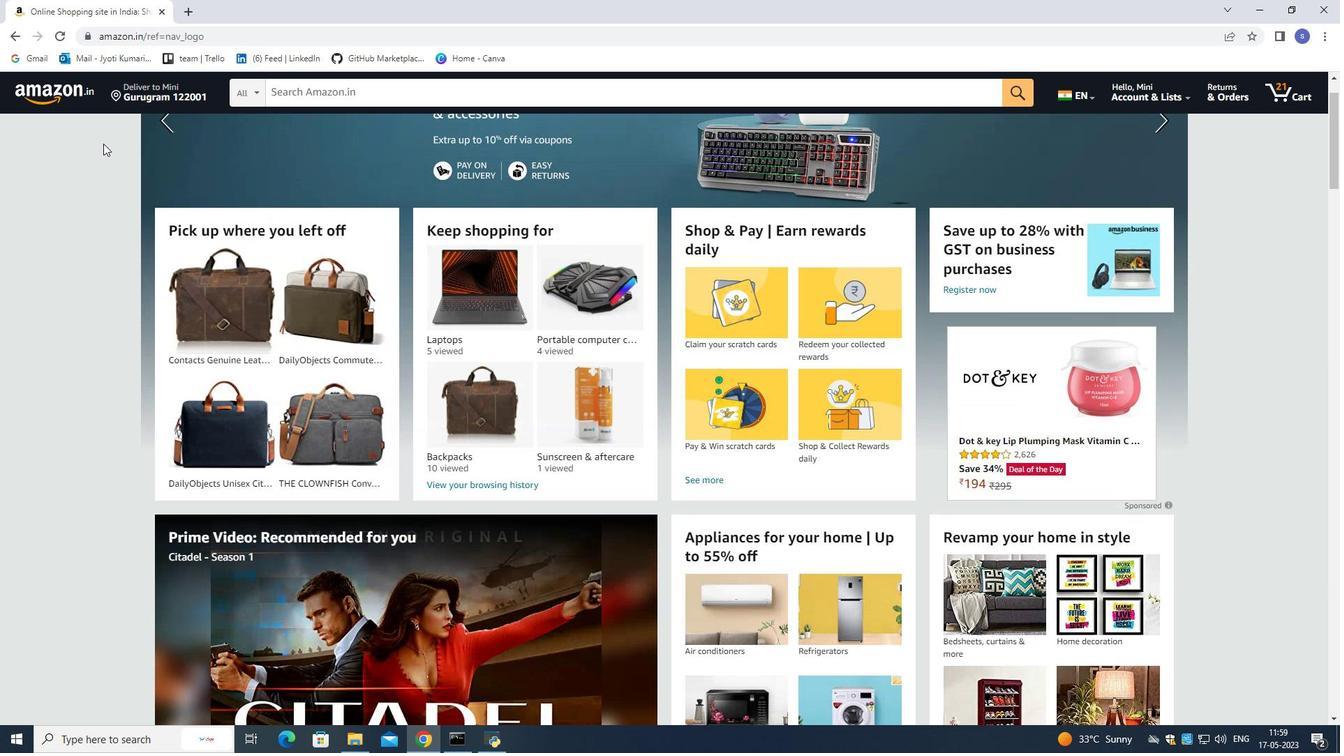 
Action: Mouse scrolled (103, 144) with delta (0, 0)
Screenshot: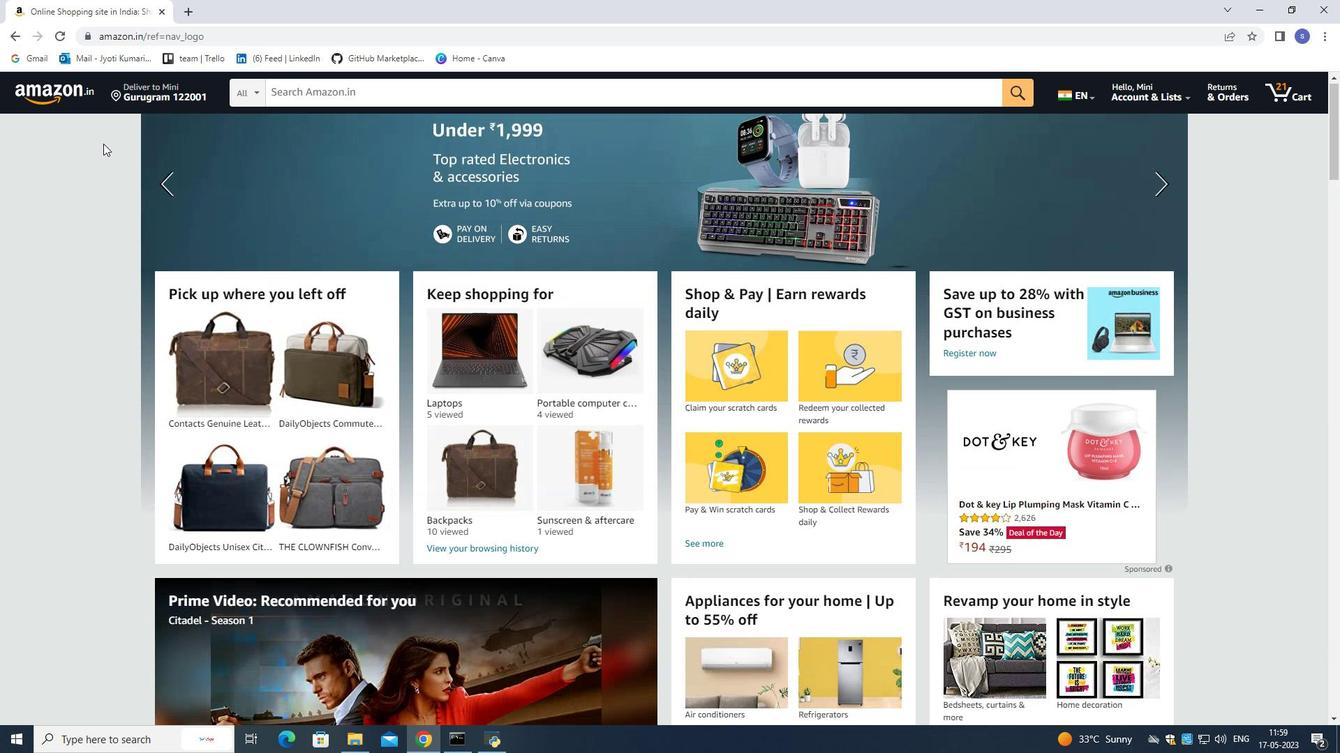 
Action: Mouse scrolled (103, 144) with delta (0, 0)
Screenshot: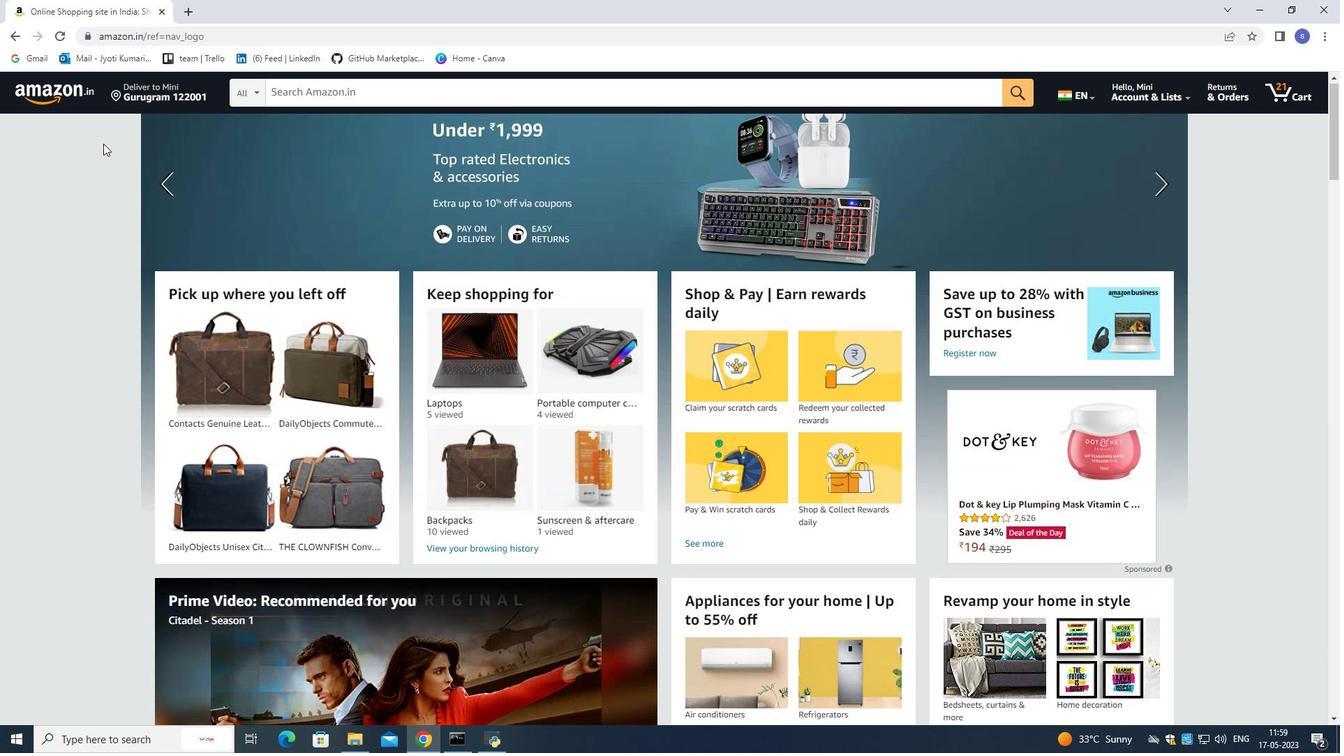 
Action: Mouse scrolled (103, 144) with delta (0, 0)
Screenshot: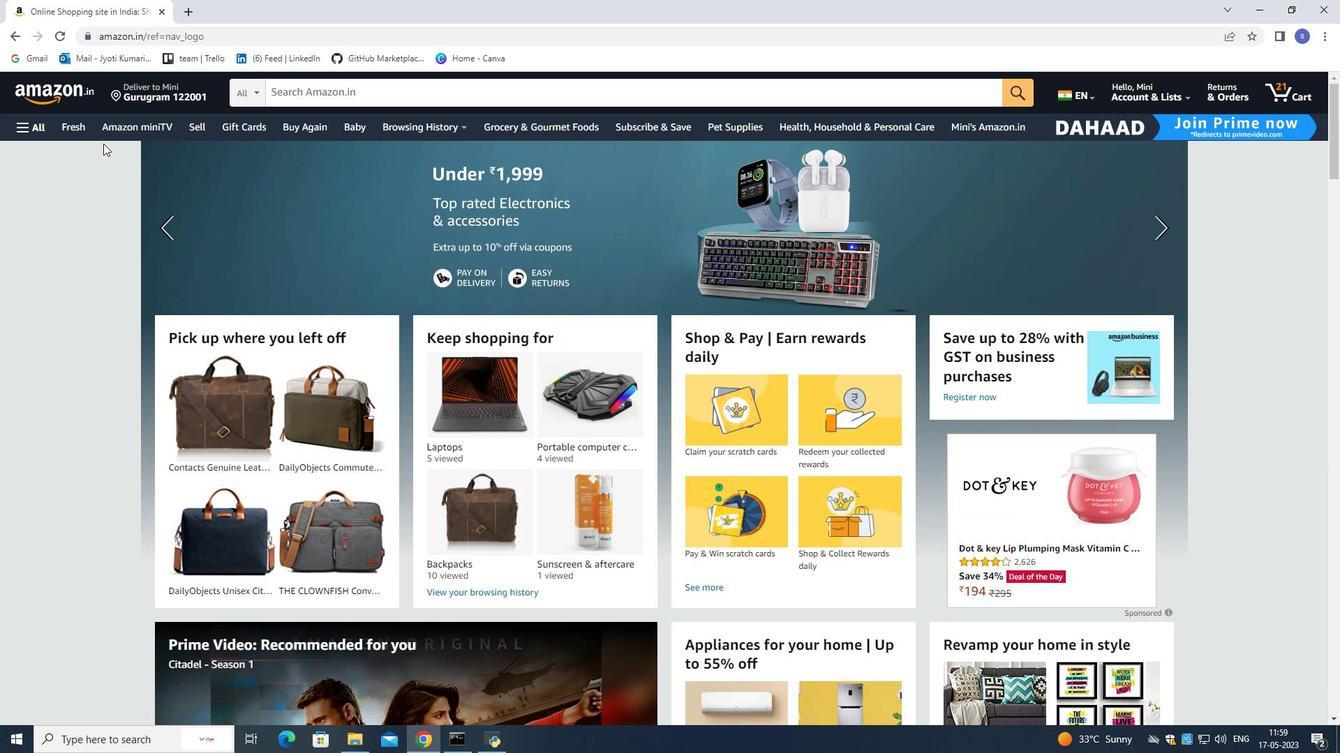 
Action: Mouse scrolled (103, 144) with delta (0, 0)
Screenshot: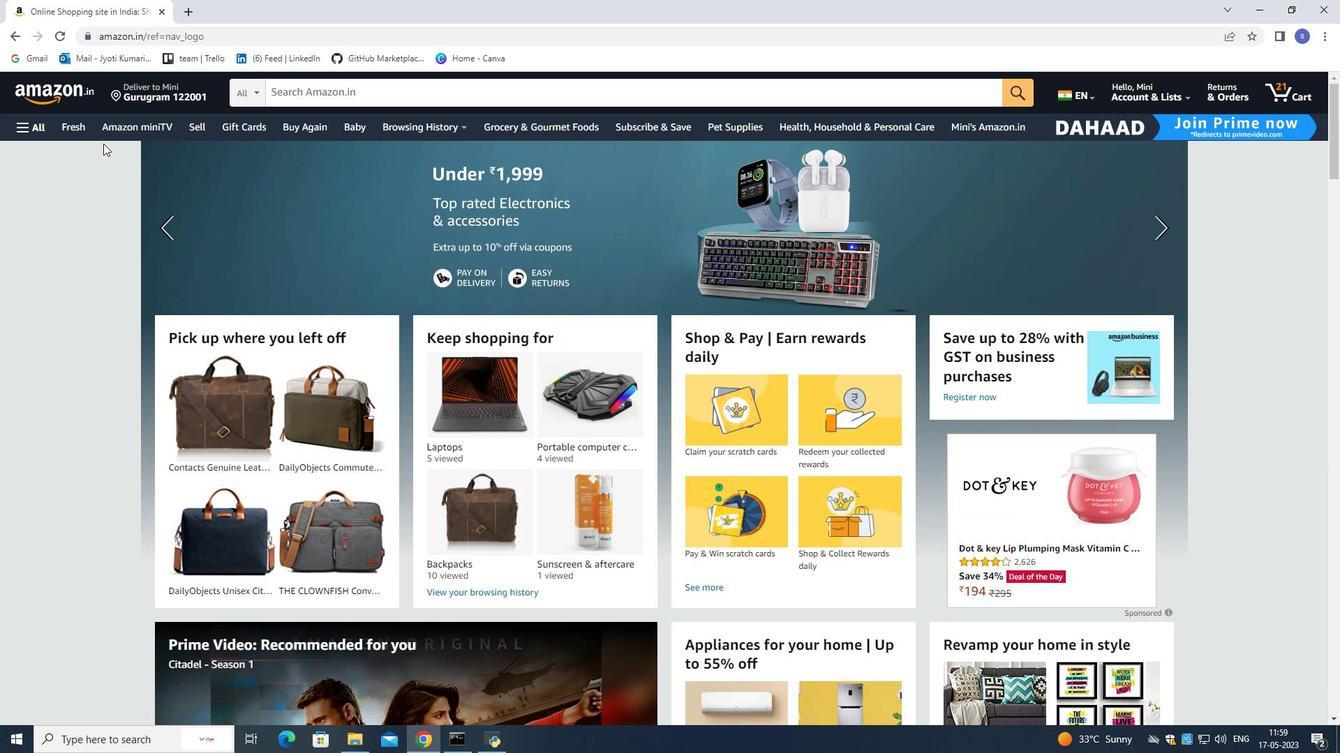 
Action: Mouse scrolled (103, 144) with delta (0, 0)
Screenshot: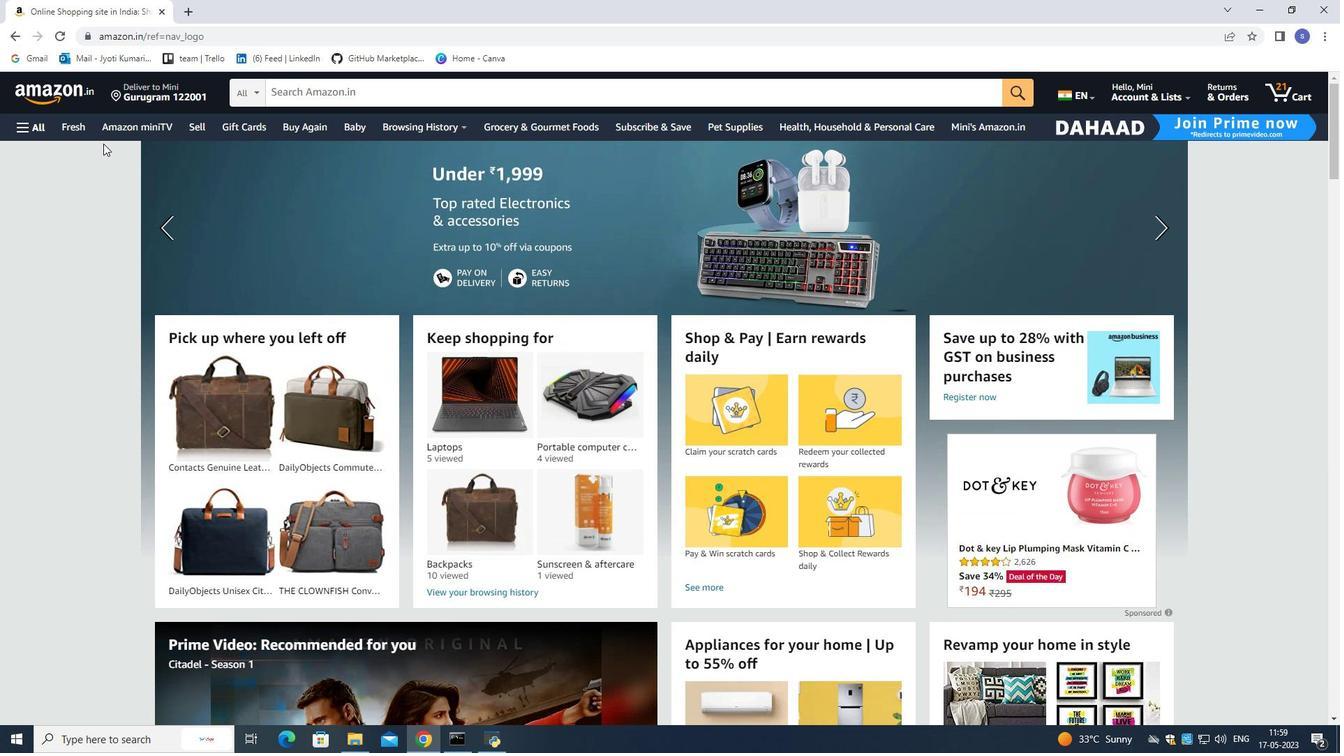 
Action: Mouse moved to (13, 122)
Screenshot: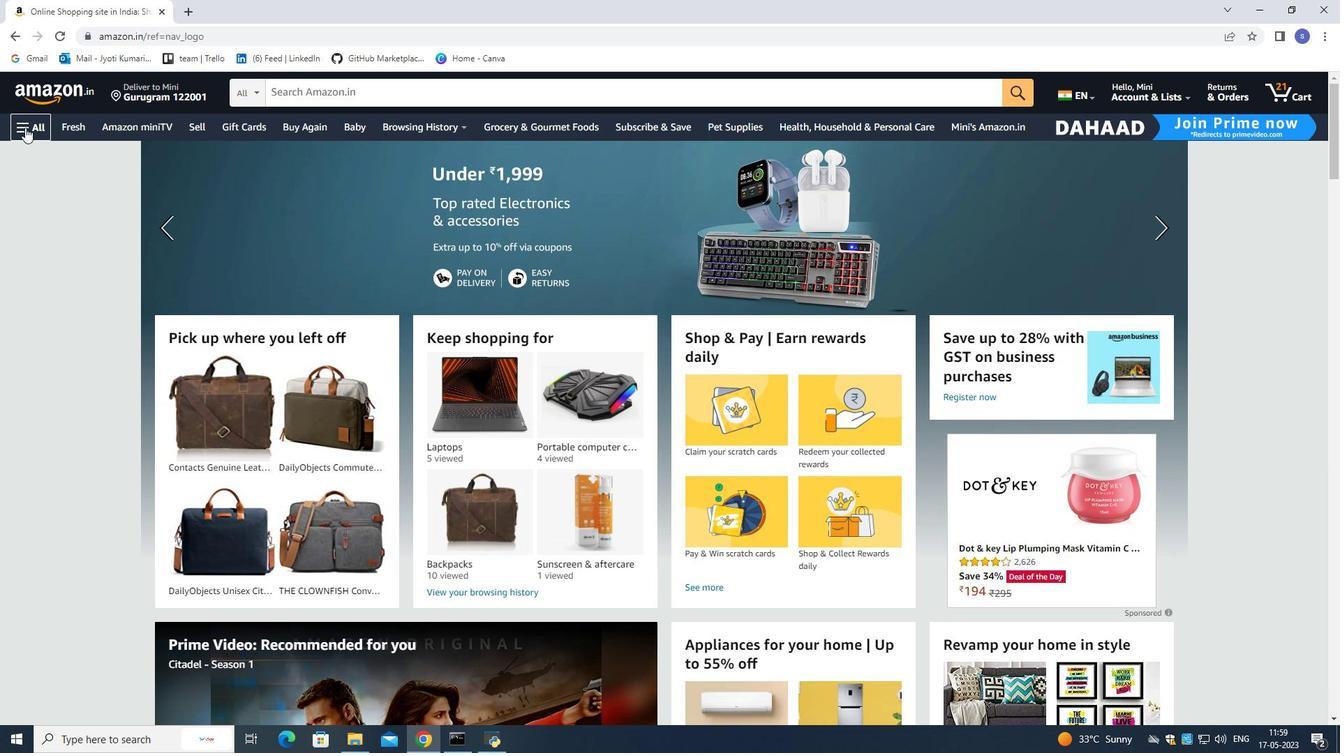 
Action: Mouse pressed left at (13, 122)
Screenshot: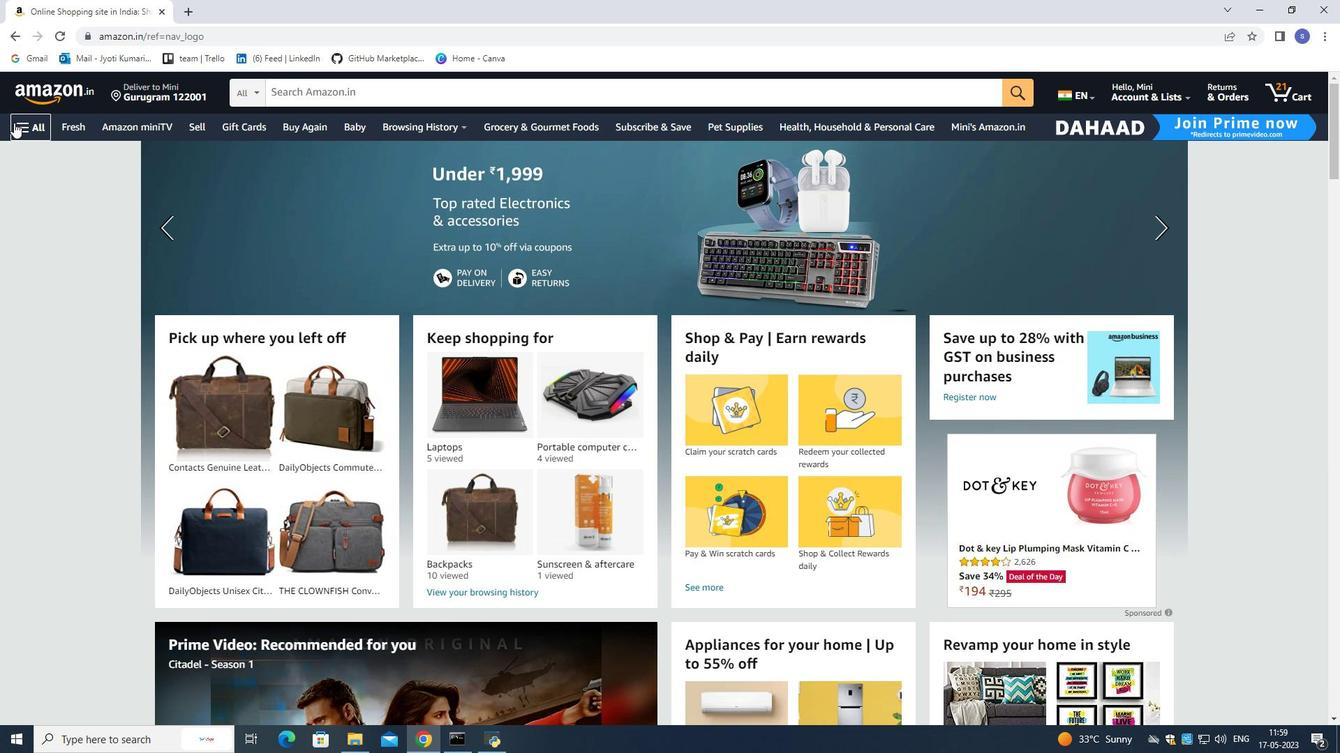 
Action: Mouse moved to (71, 458)
Screenshot: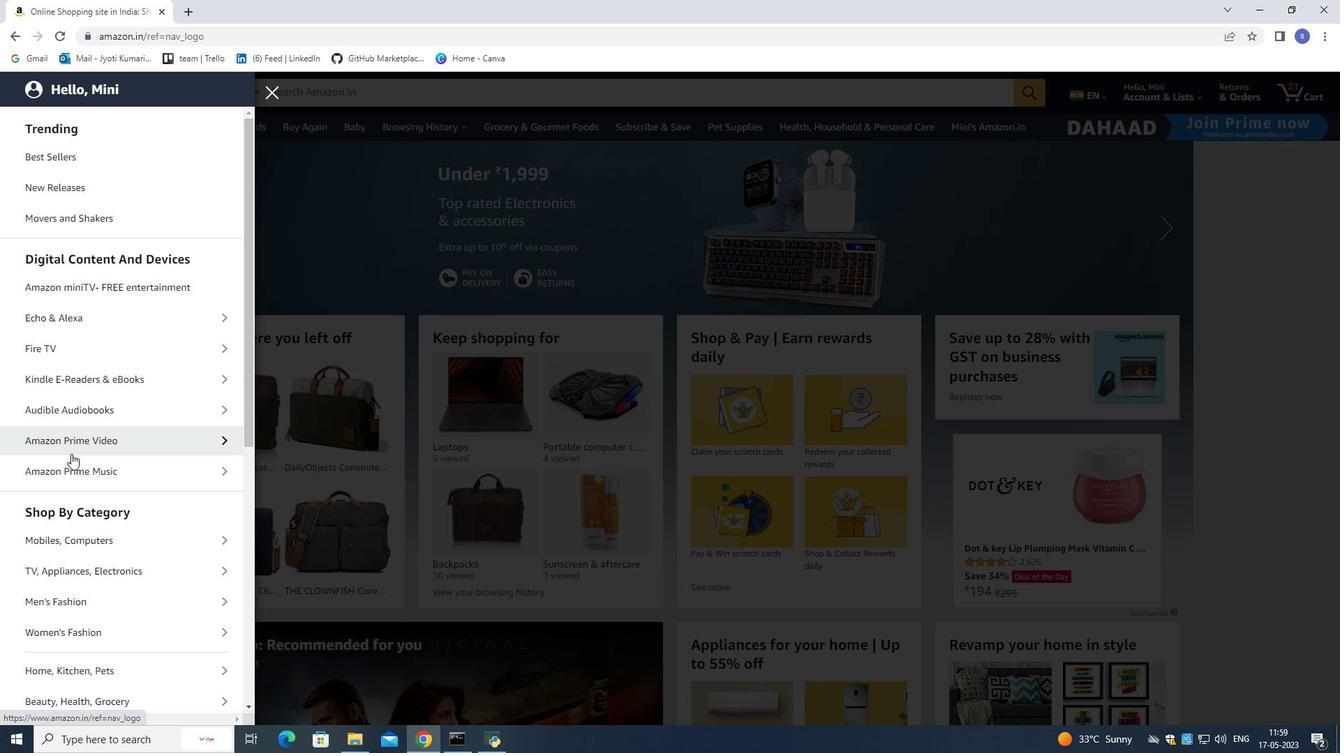 
Action: Mouse scrolled (71, 457) with delta (0, 0)
Screenshot: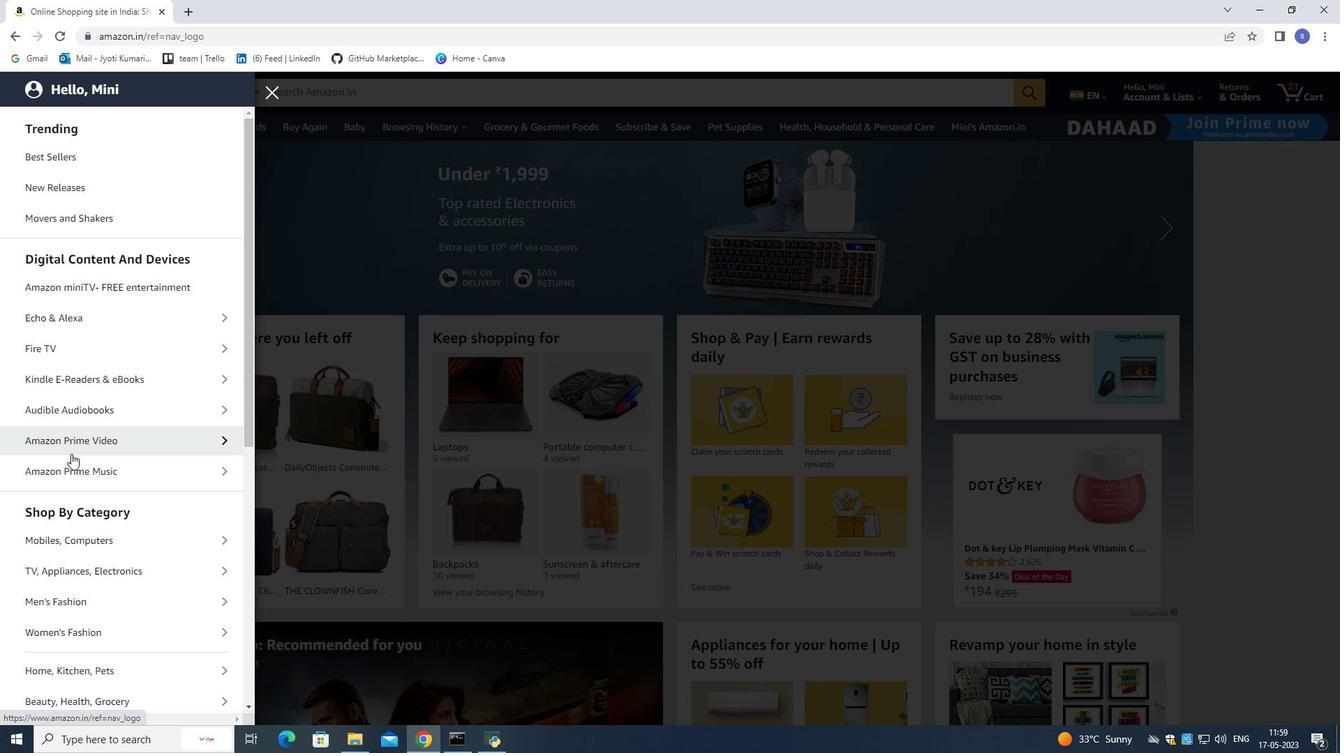 
Action: Mouse moved to (71, 459)
Screenshot: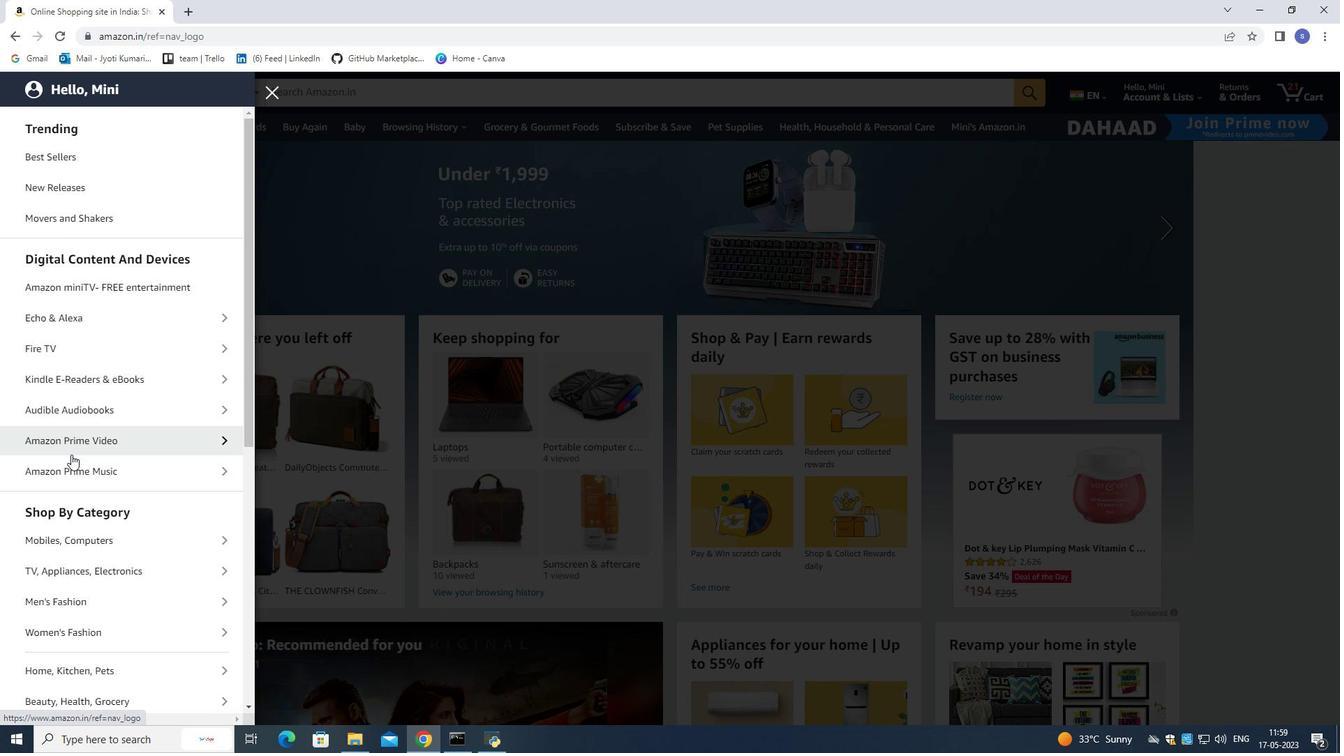 
Action: Mouse scrolled (71, 458) with delta (0, 0)
Screenshot: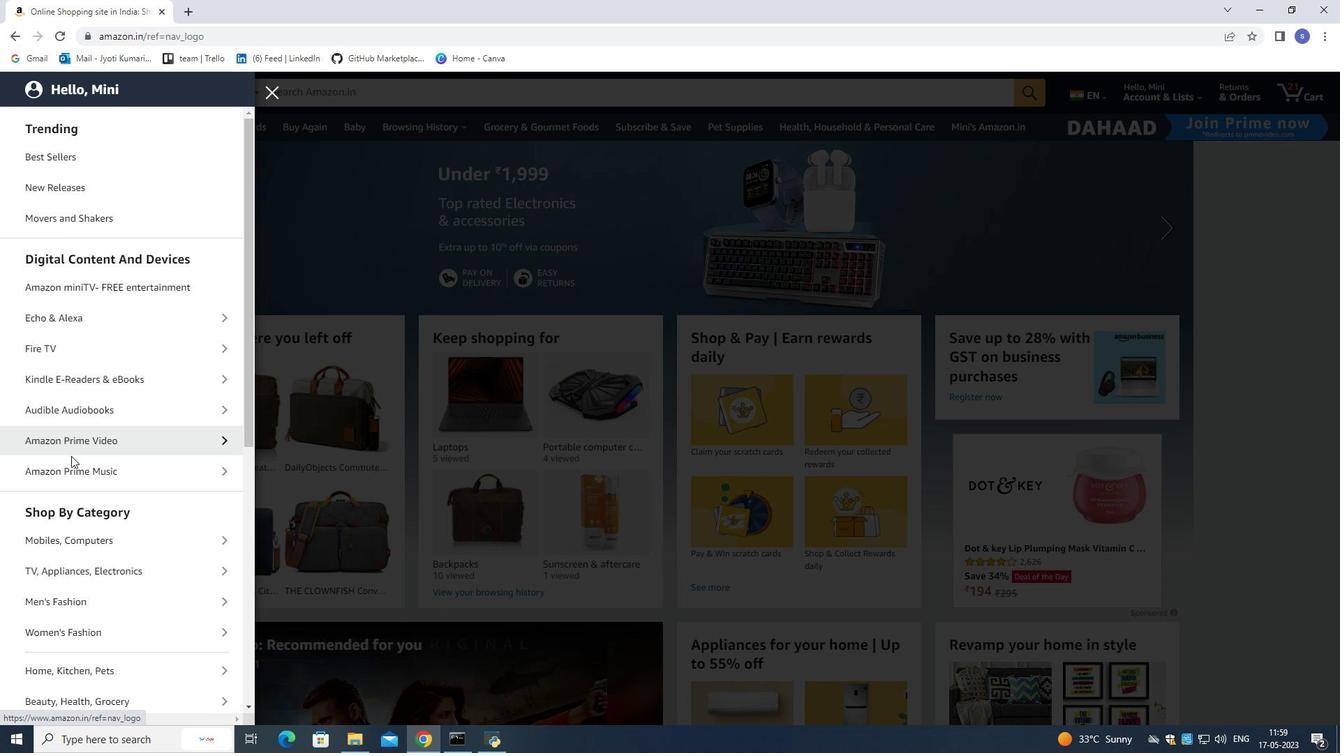 
Action: Mouse scrolled (71, 458) with delta (0, 0)
Screenshot: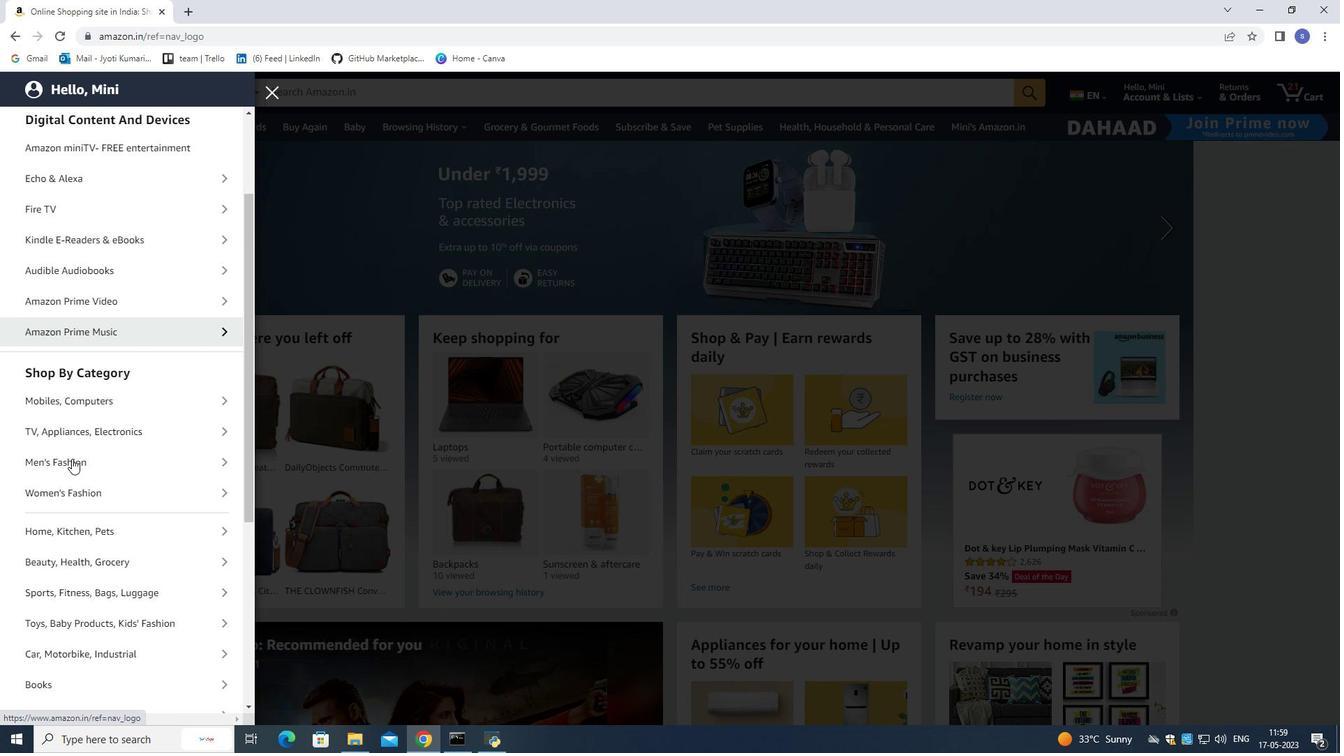 
Action: Mouse moved to (71, 460)
Screenshot: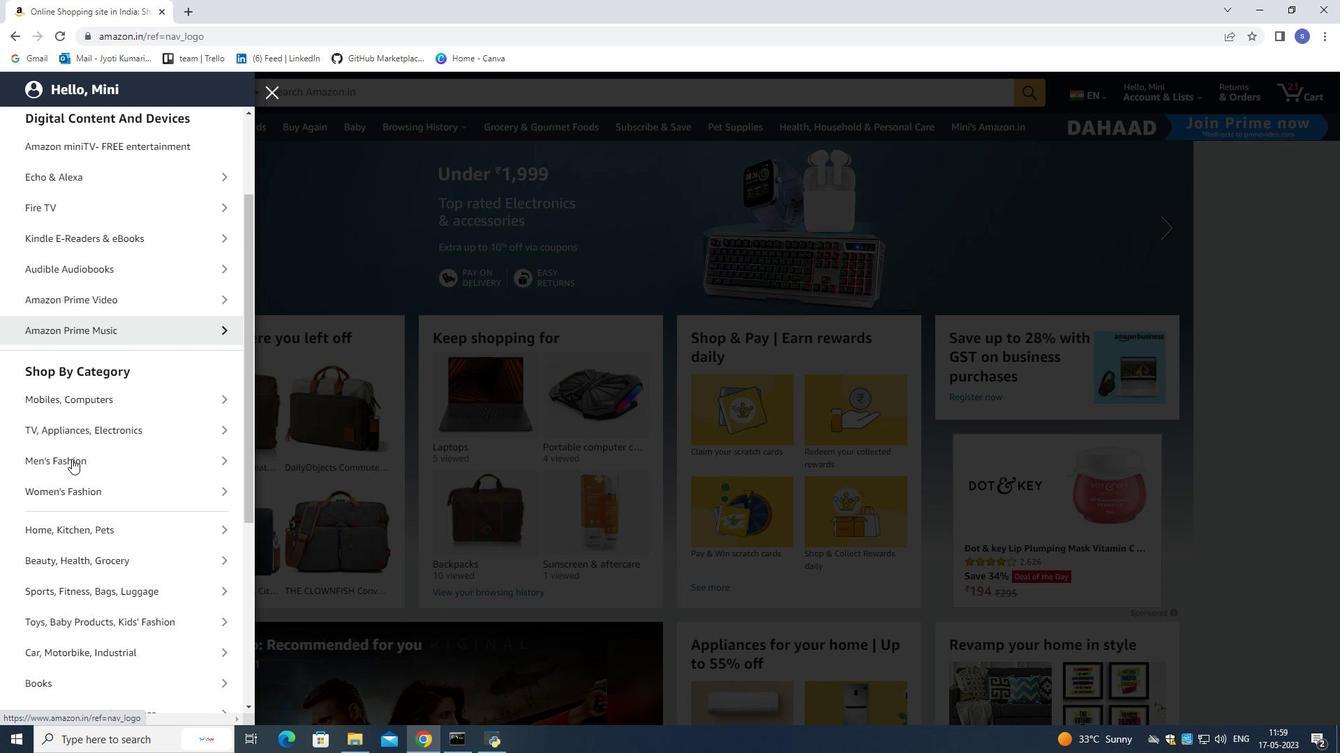 
Action: Mouse scrolled (71, 460) with delta (0, 0)
Screenshot: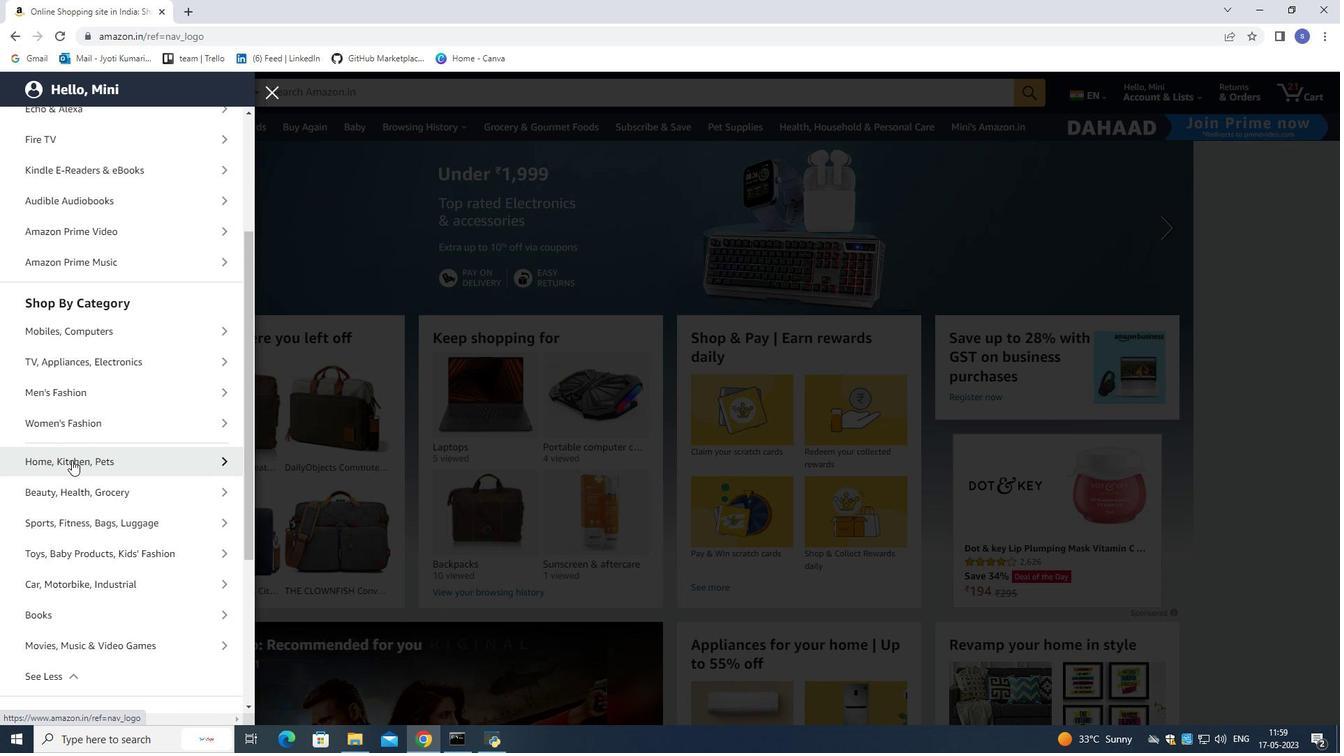 
Action: Mouse scrolled (71, 460) with delta (0, 0)
Screenshot: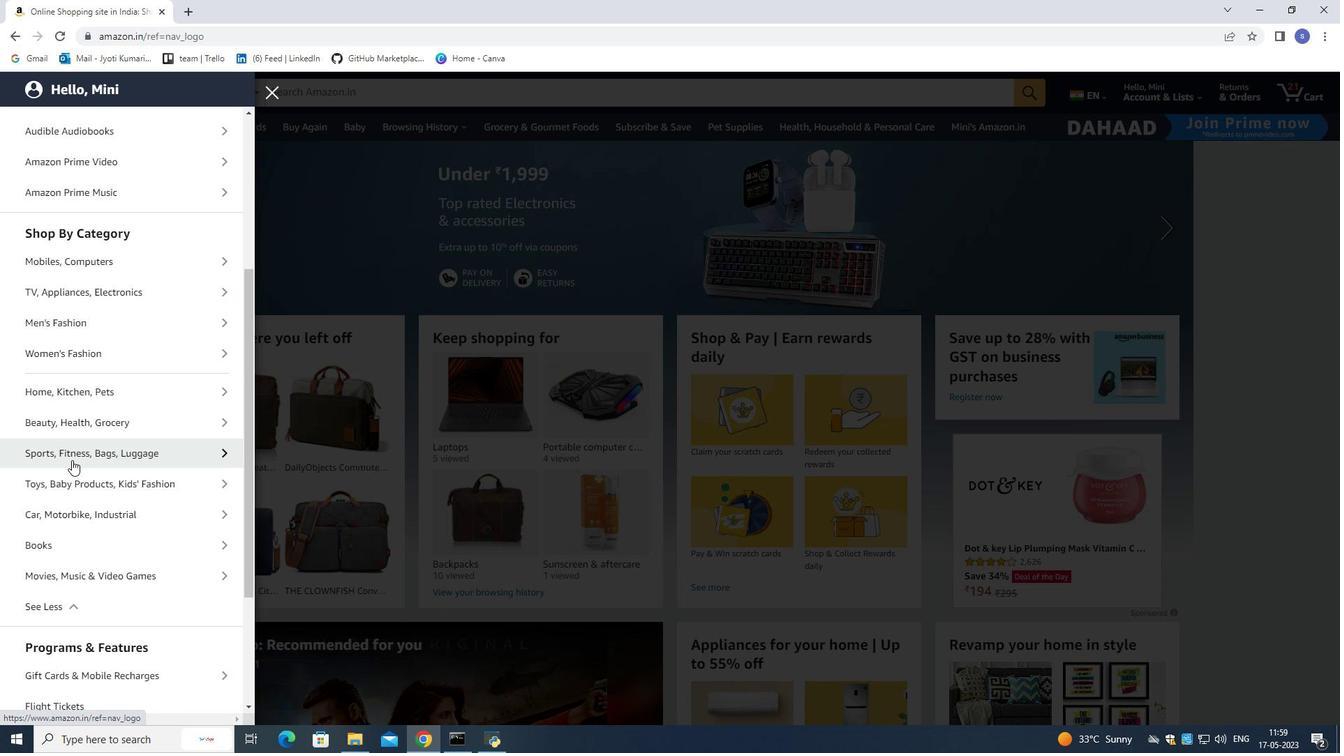 
Action: Mouse scrolled (71, 460) with delta (0, 0)
Screenshot: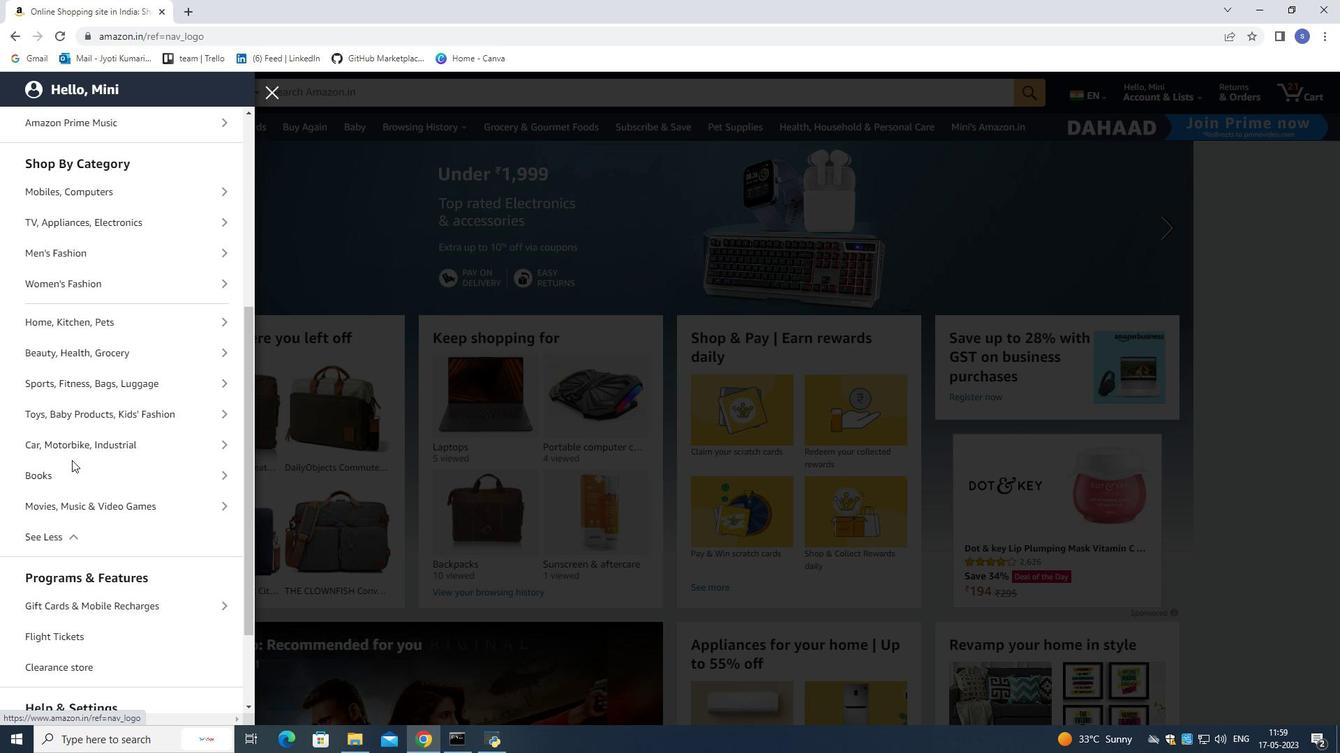 
Action: Mouse moved to (67, 376)
Screenshot: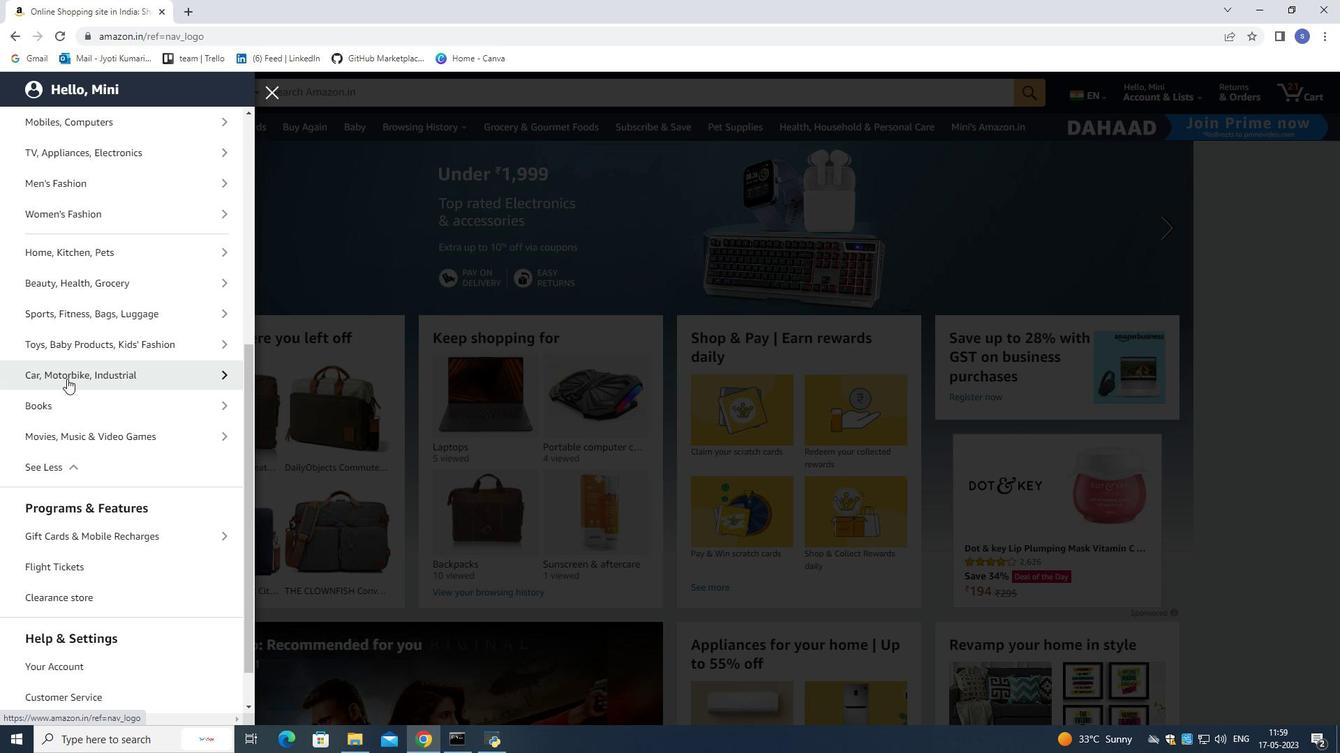 
Action: Mouse scrolled (67, 376) with delta (0, 0)
Screenshot: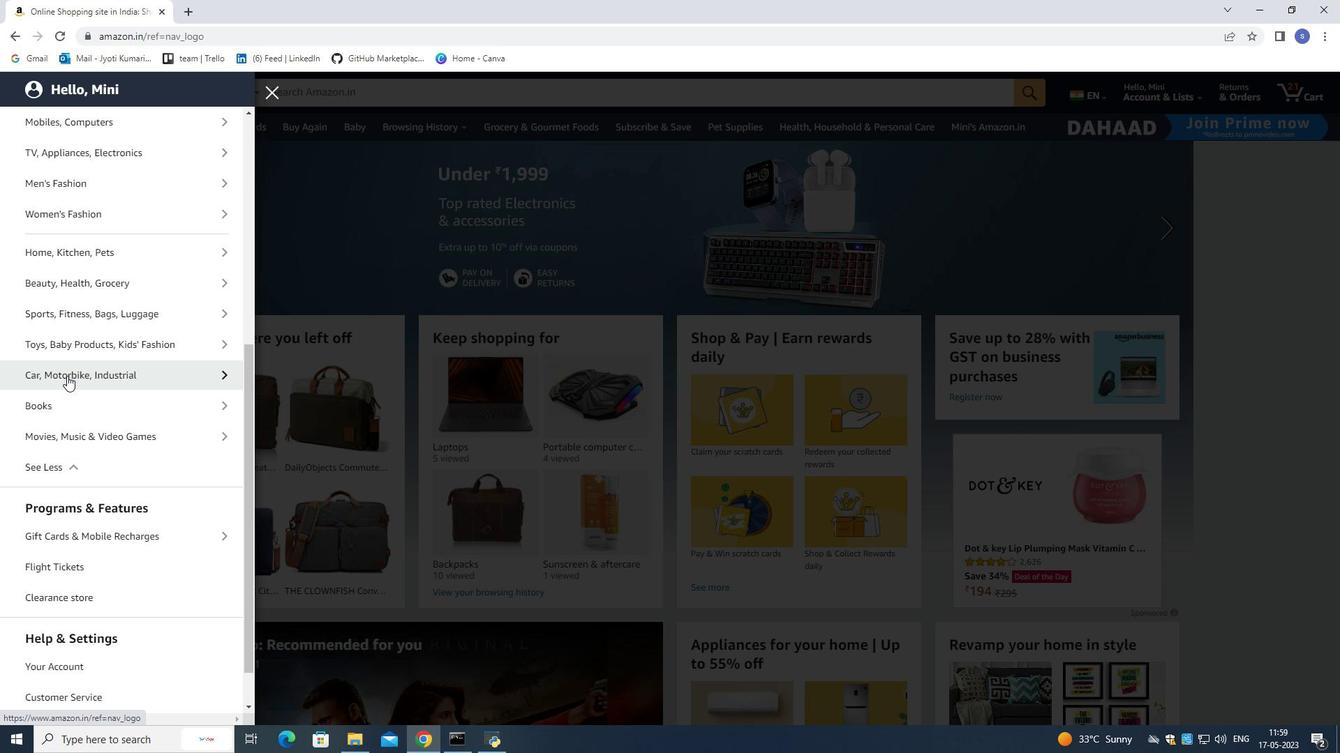 
Action: Mouse scrolled (67, 376) with delta (0, 0)
Screenshot: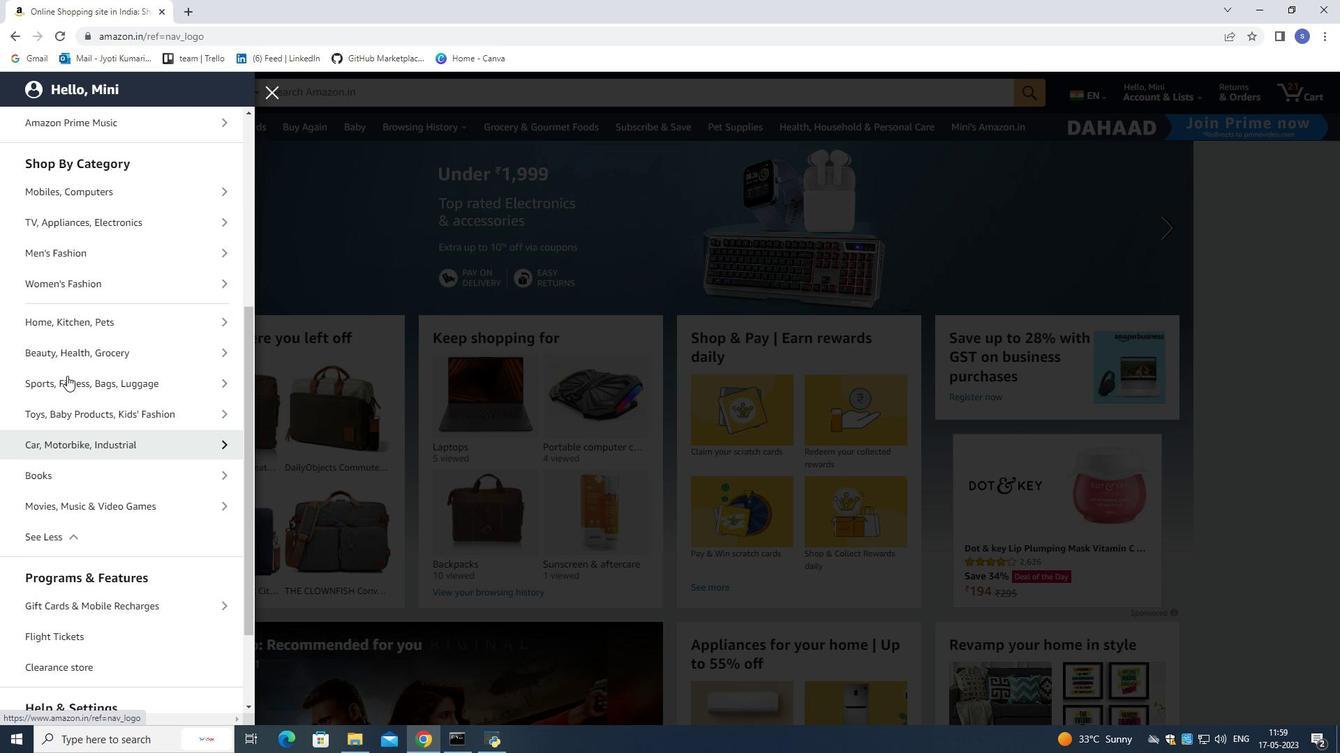 
Action: Mouse moved to (92, 298)
Screenshot: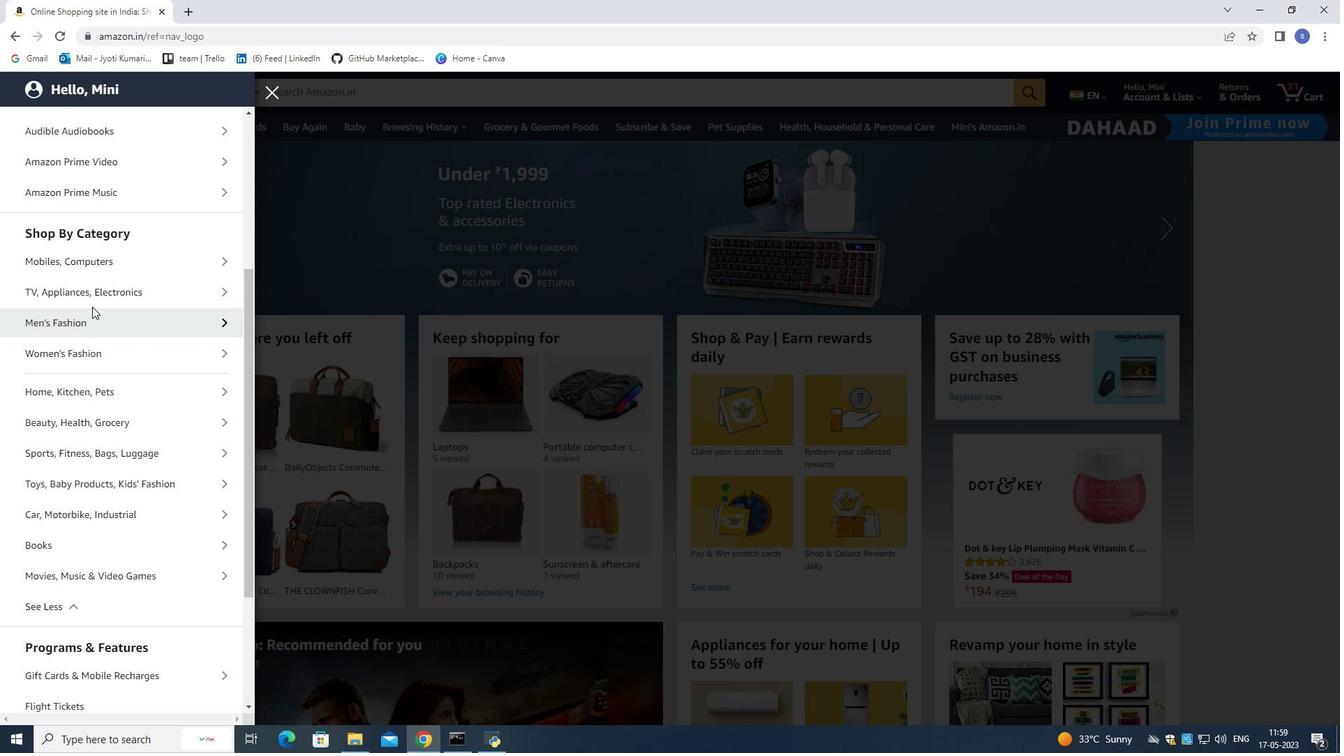 
Action: Mouse pressed left at (92, 298)
Screenshot: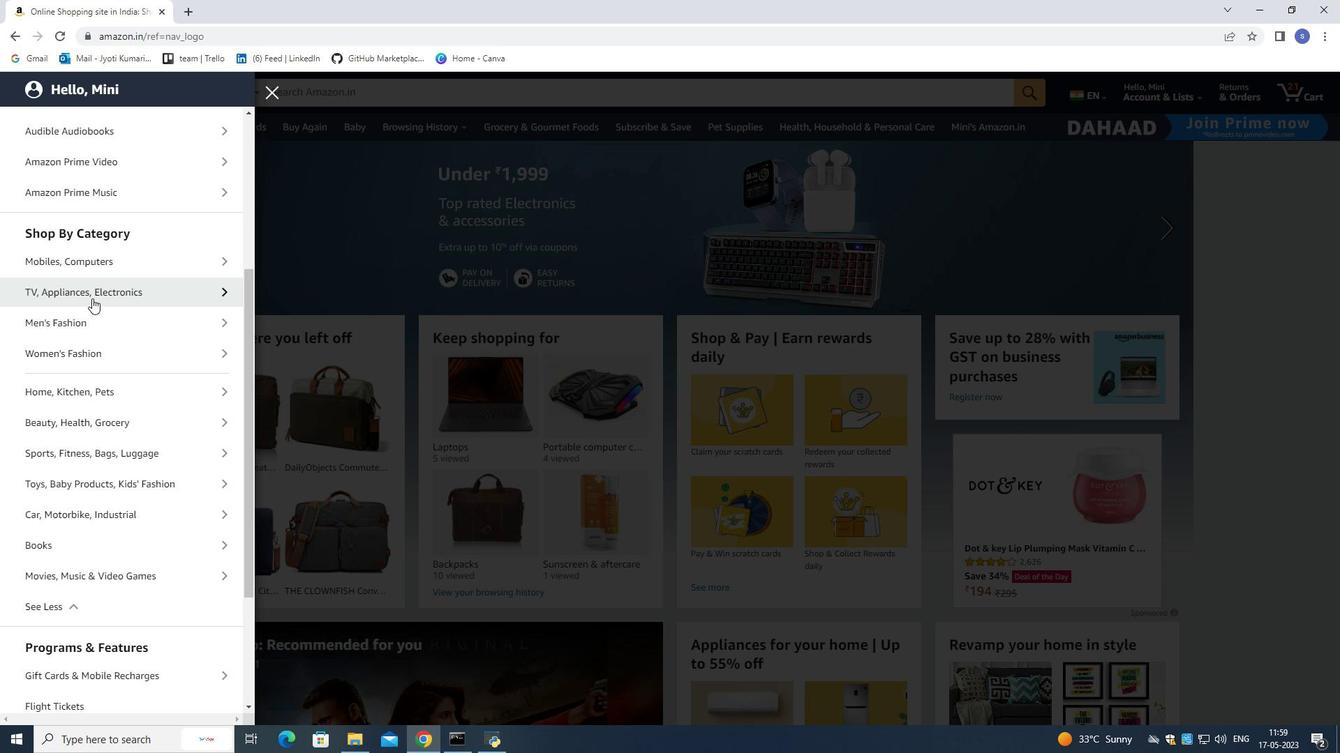 
Action: Mouse moved to (105, 468)
Screenshot: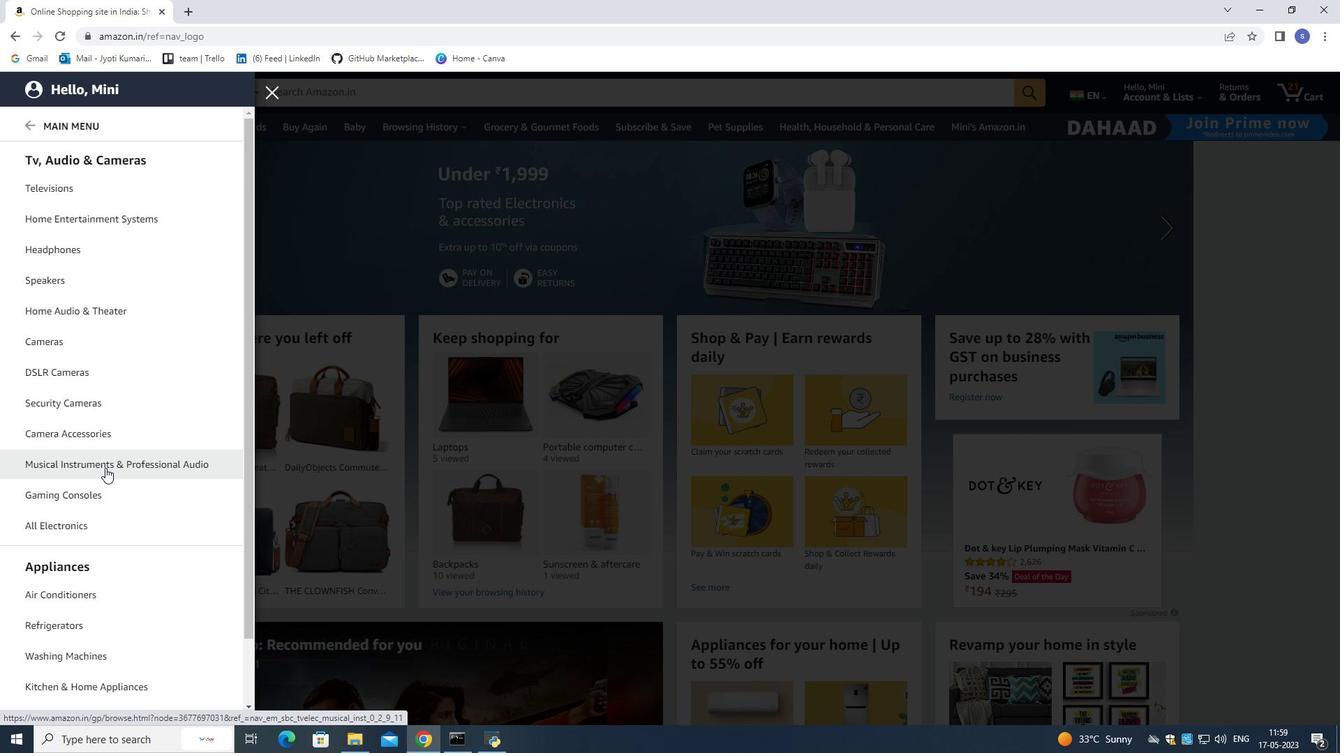
Action: Mouse scrolled (105, 467) with delta (0, 0)
Screenshot: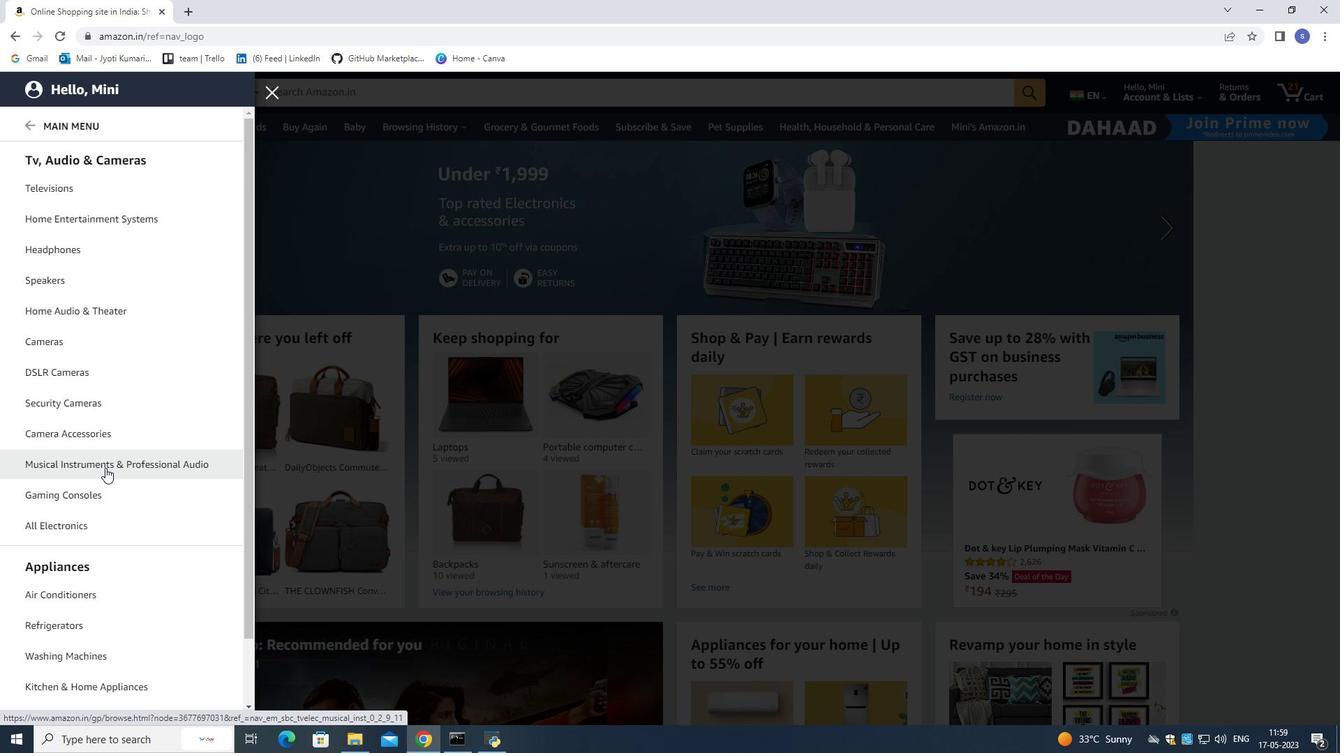 
Action: Mouse scrolled (105, 467) with delta (0, 0)
Screenshot: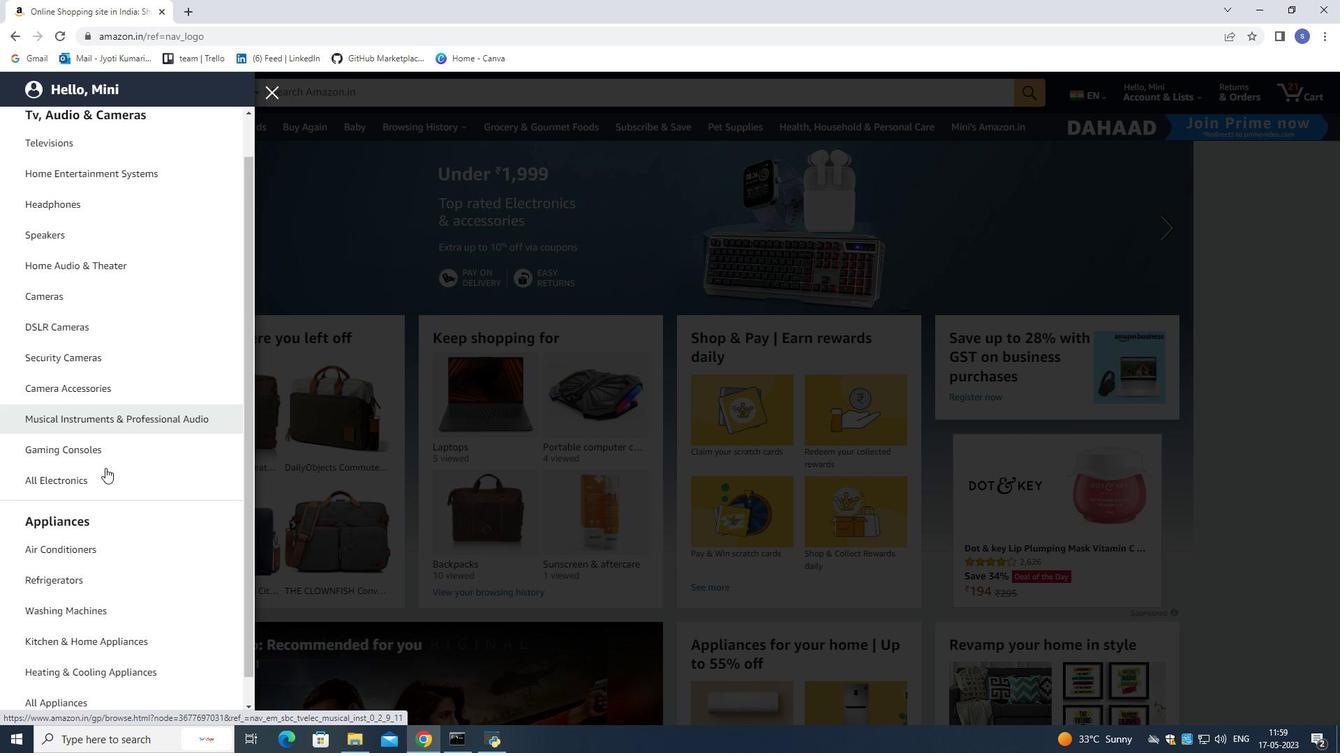 
Action: Mouse moved to (85, 459)
Screenshot: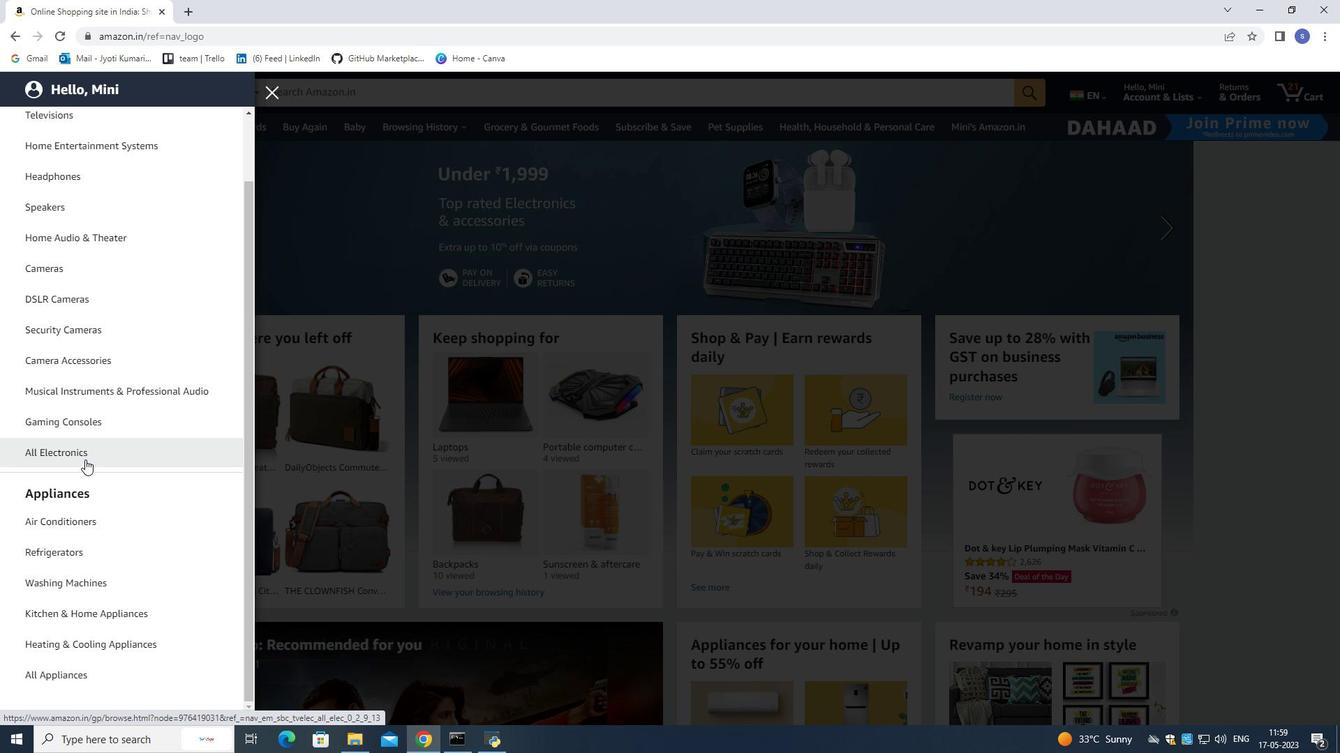 
Action: Mouse scrolled (85, 460) with delta (0, 0)
Screenshot: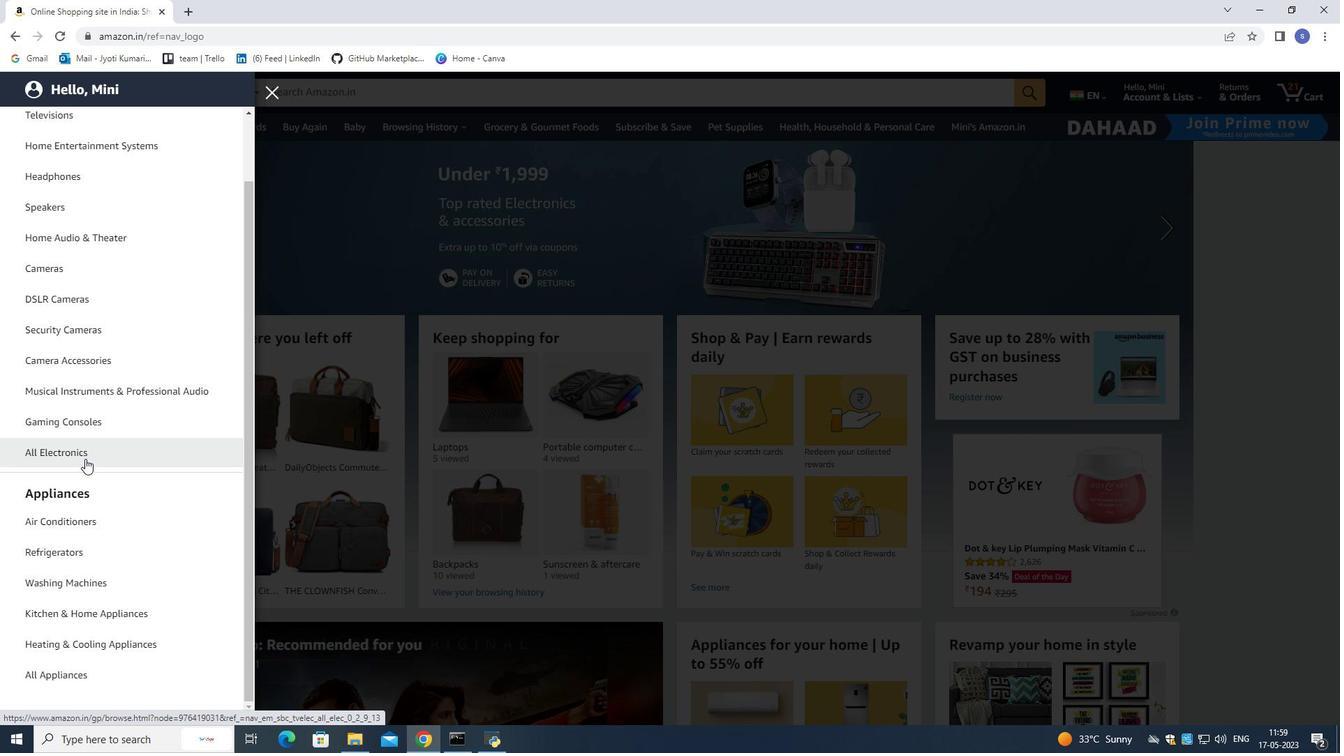 
Action: Mouse scrolled (85, 460) with delta (0, 0)
Screenshot: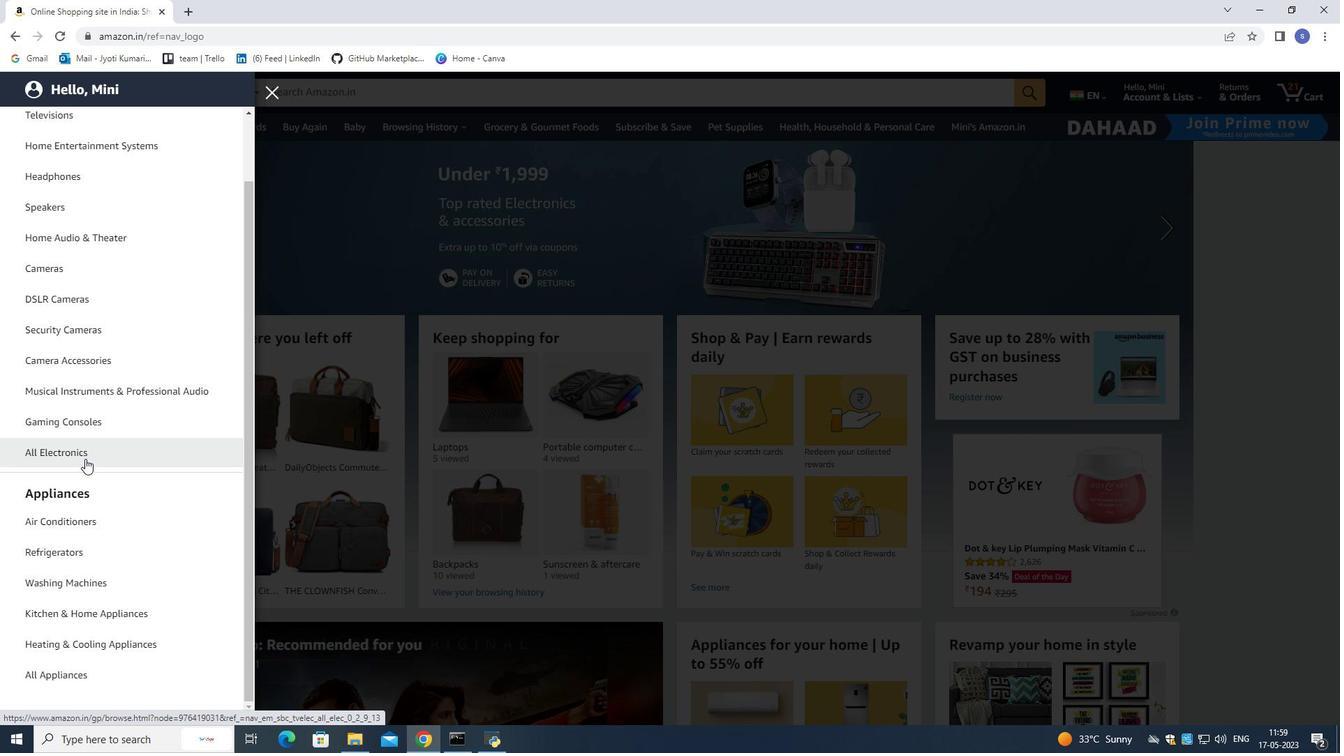 
Action: Mouse moved to (277, 93)
Screenshot: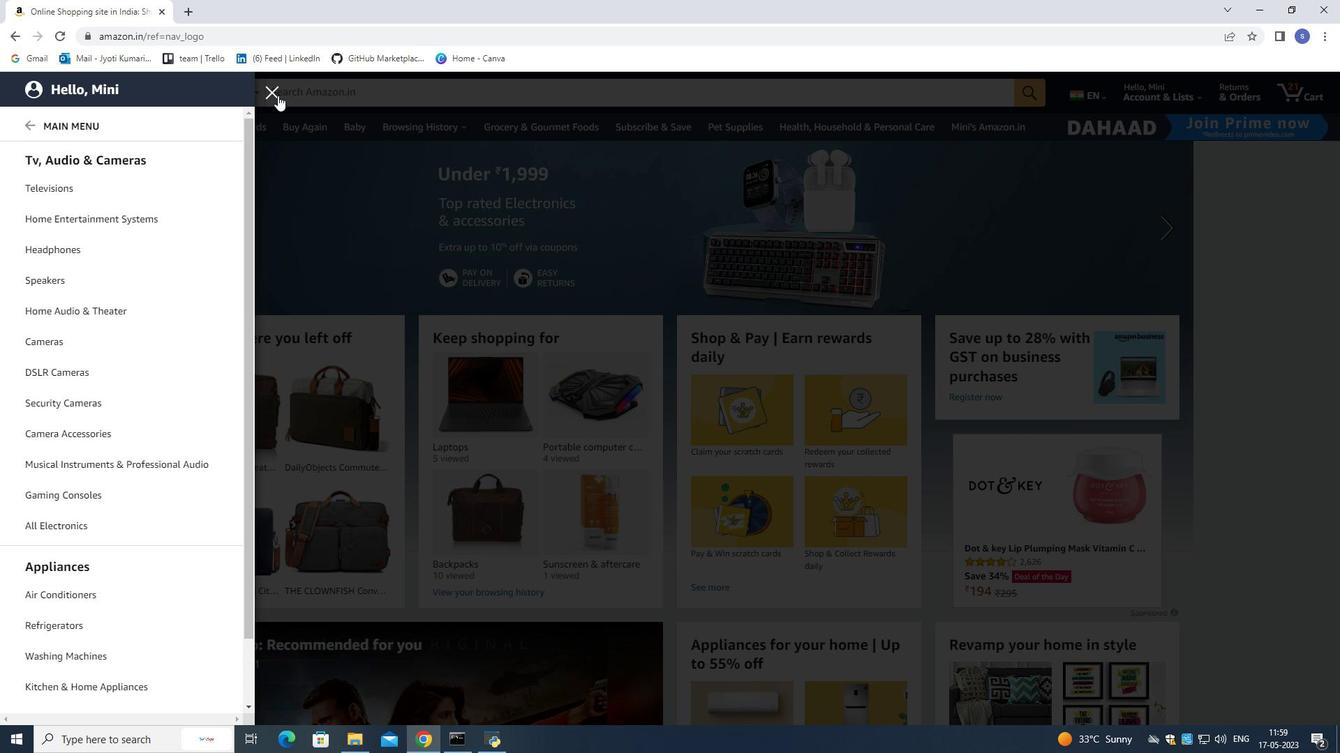 
Action: Mouse pressed left at (277, 93)
Screenshot: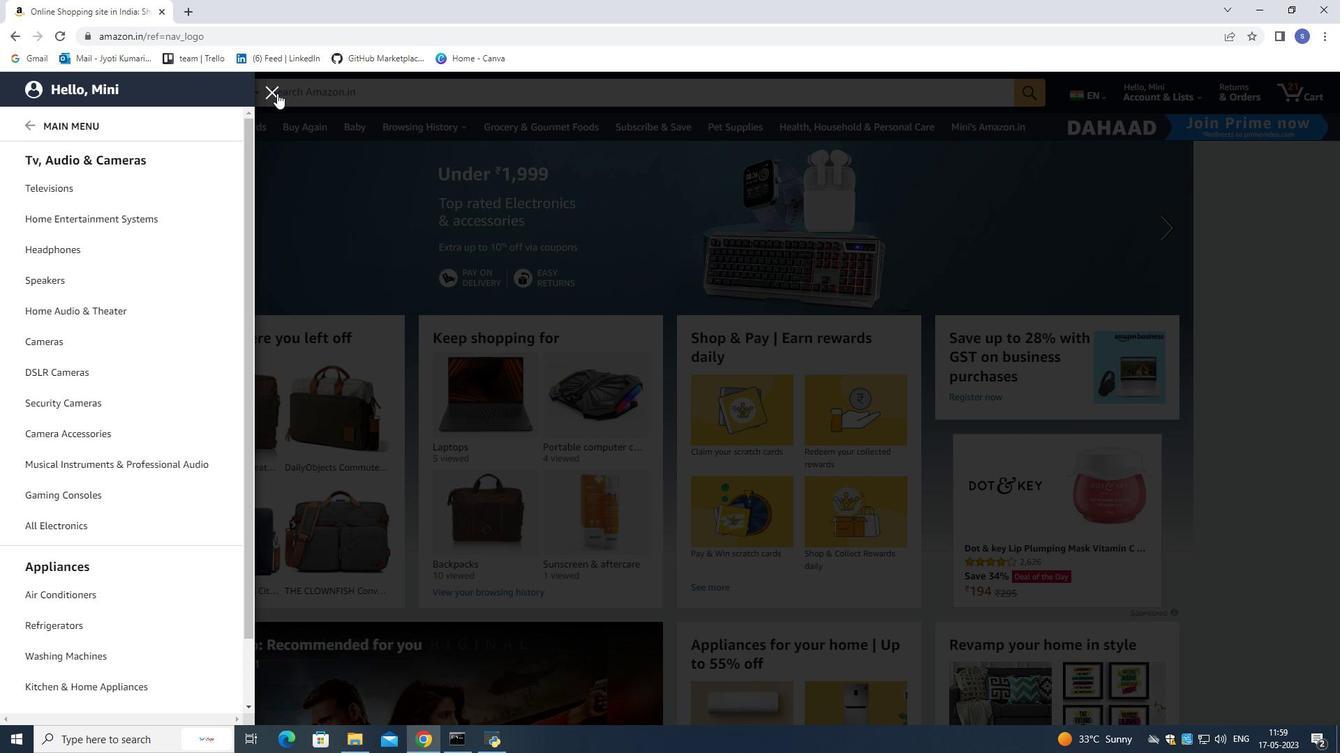 
Action: Mouse moved to (387, 87)
Screenshot: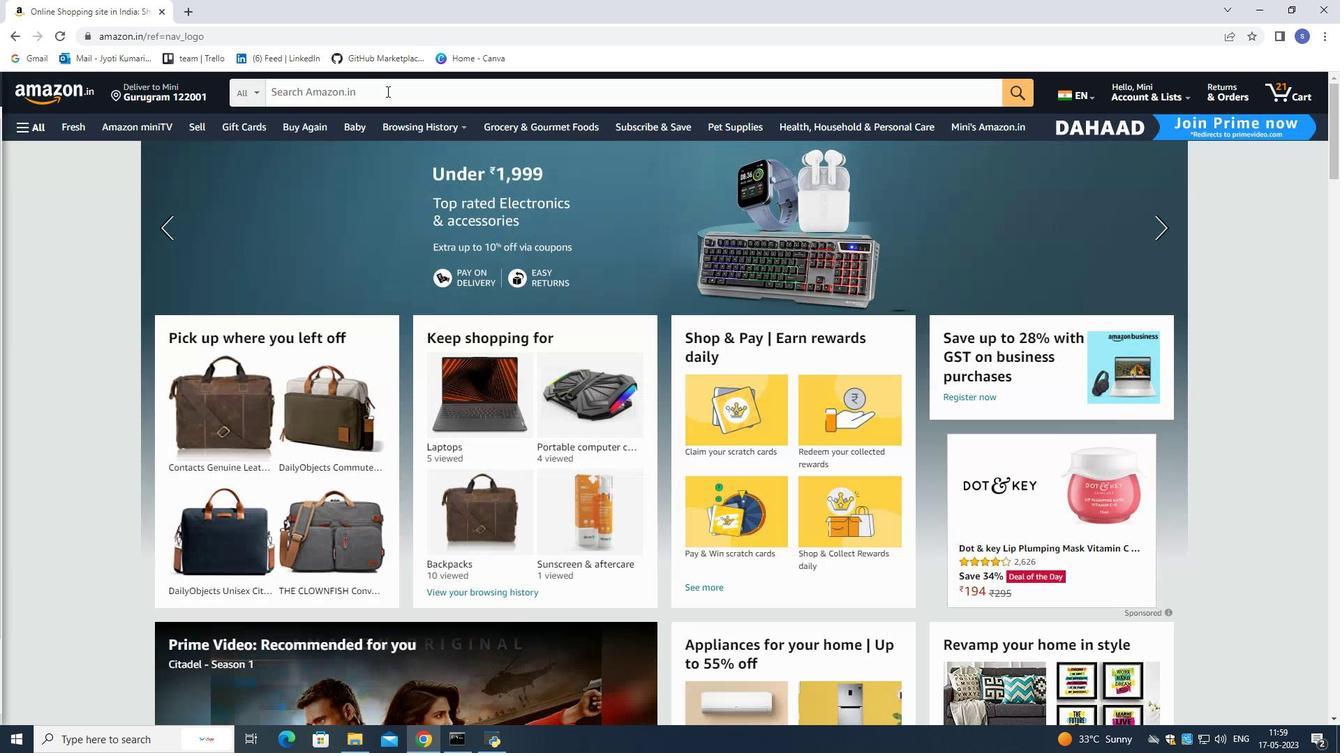 
Action: Mouse pressed left at (387, 87)
Screenshot: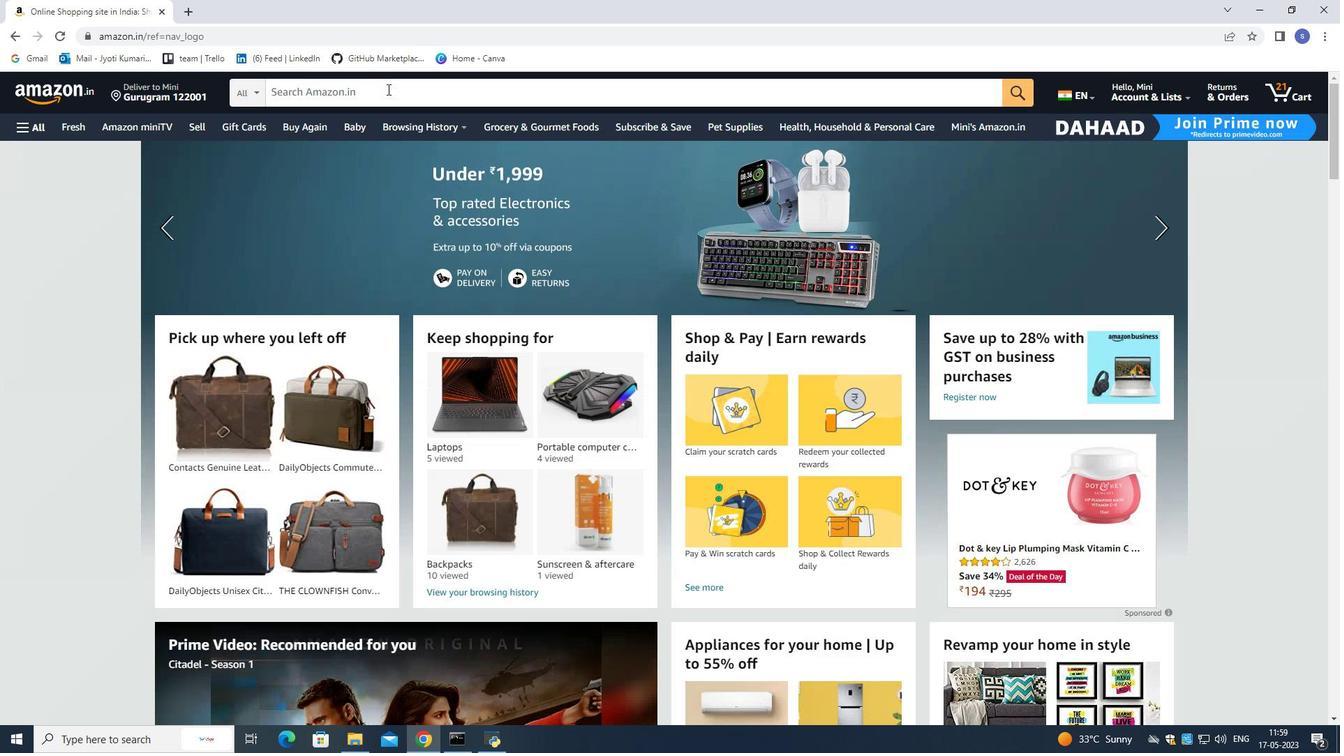 
Action: Mouse moved to (404, 150)
Screenshot: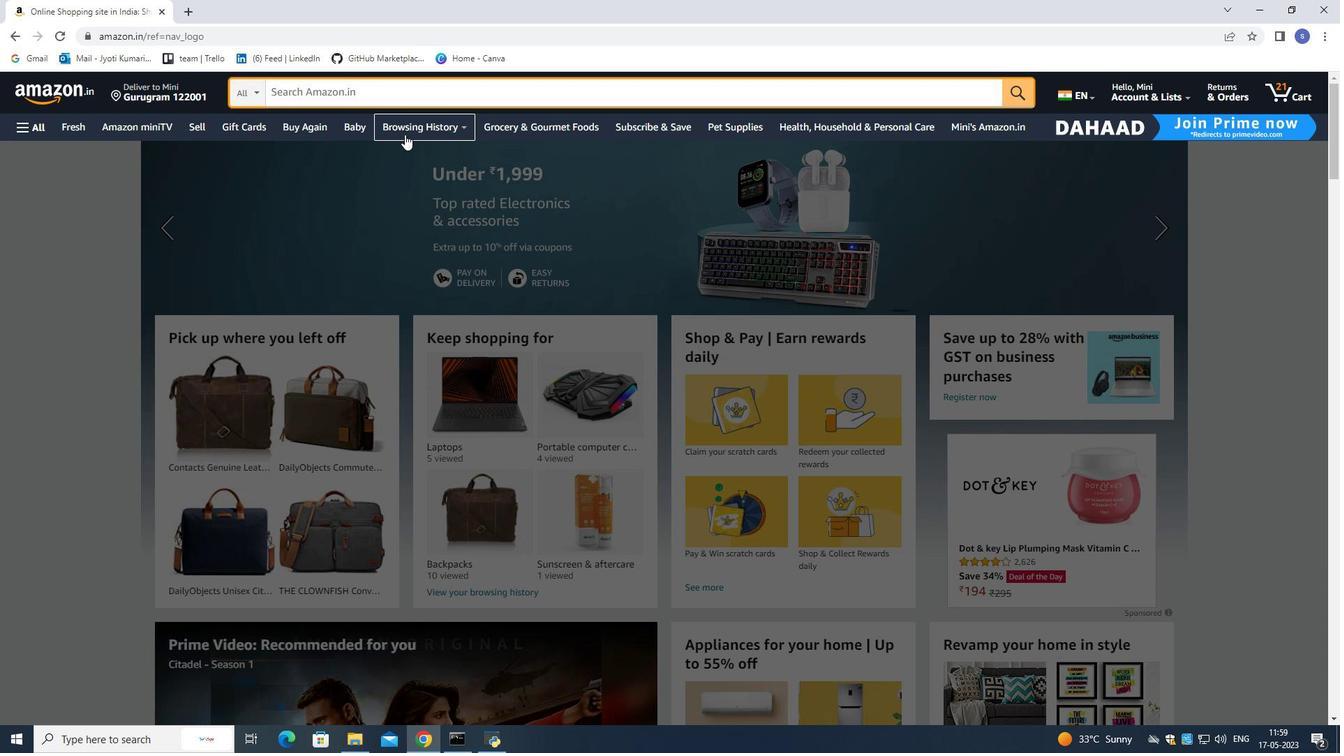 
Action: Key pressed washing
Screenshot: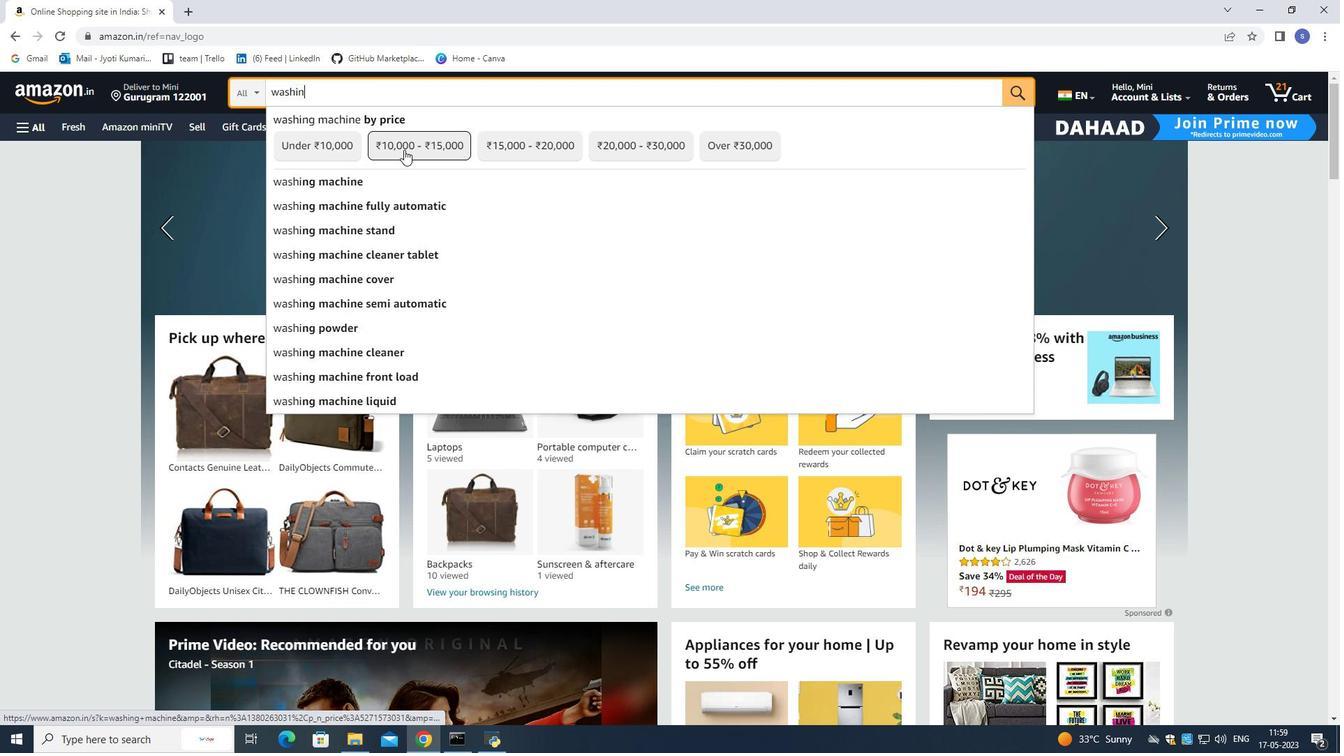 
Action: Mouse moved to (414, 211)
Screenshot: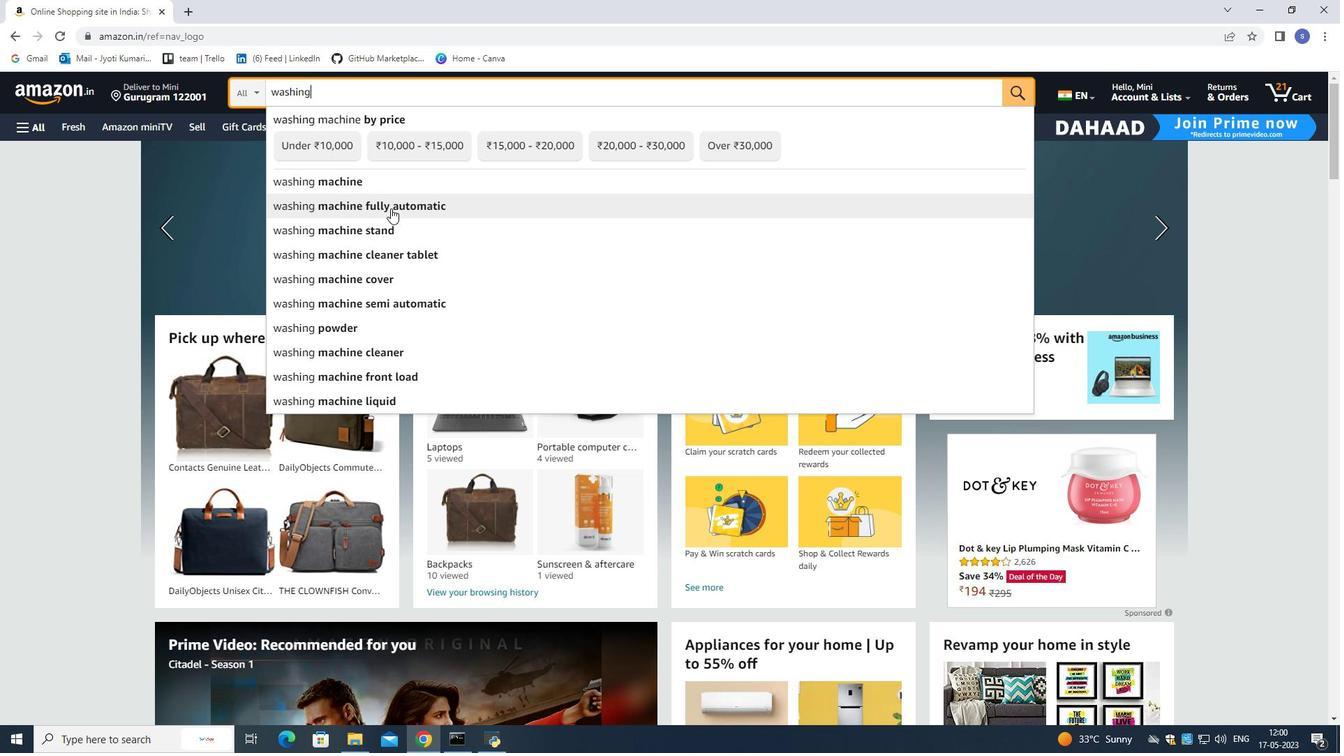 
Action: Mouse pressed left at (414, 211)
Screenshot: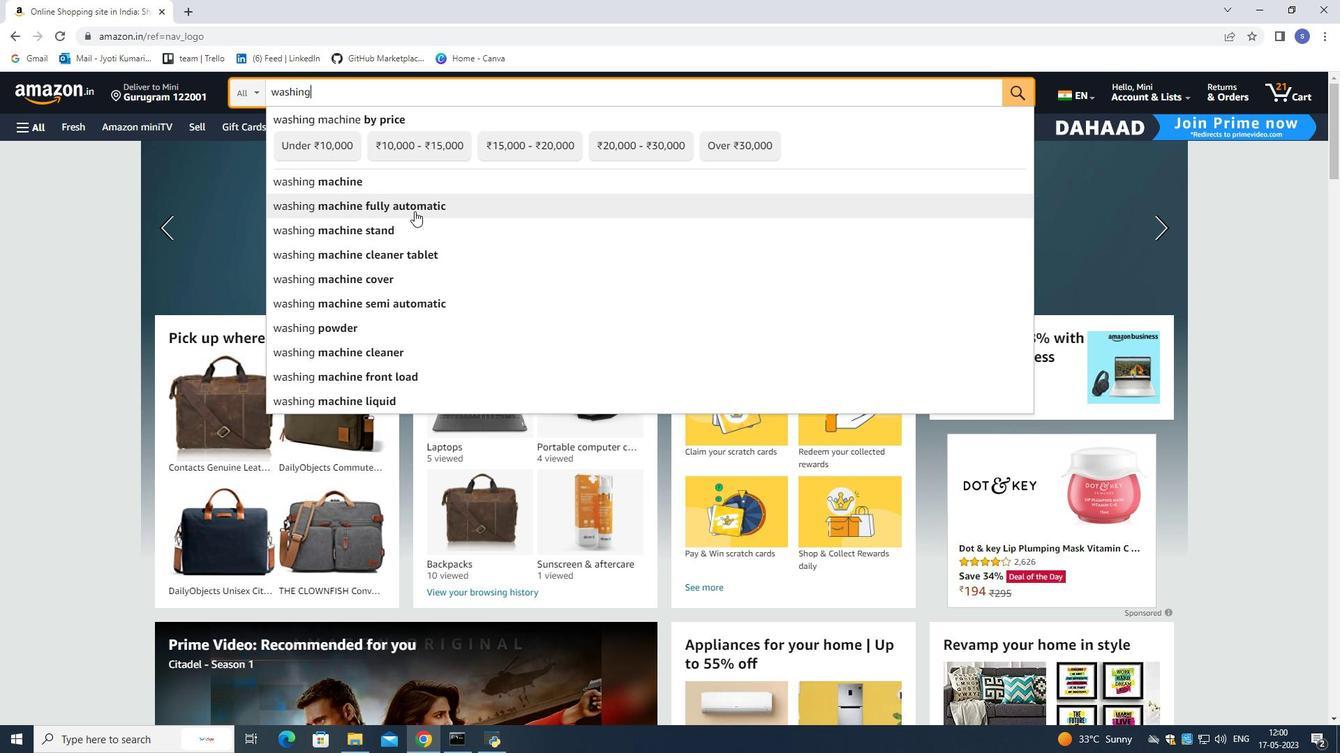 
Action: Mouse moved to (257, 318)
Screenshot: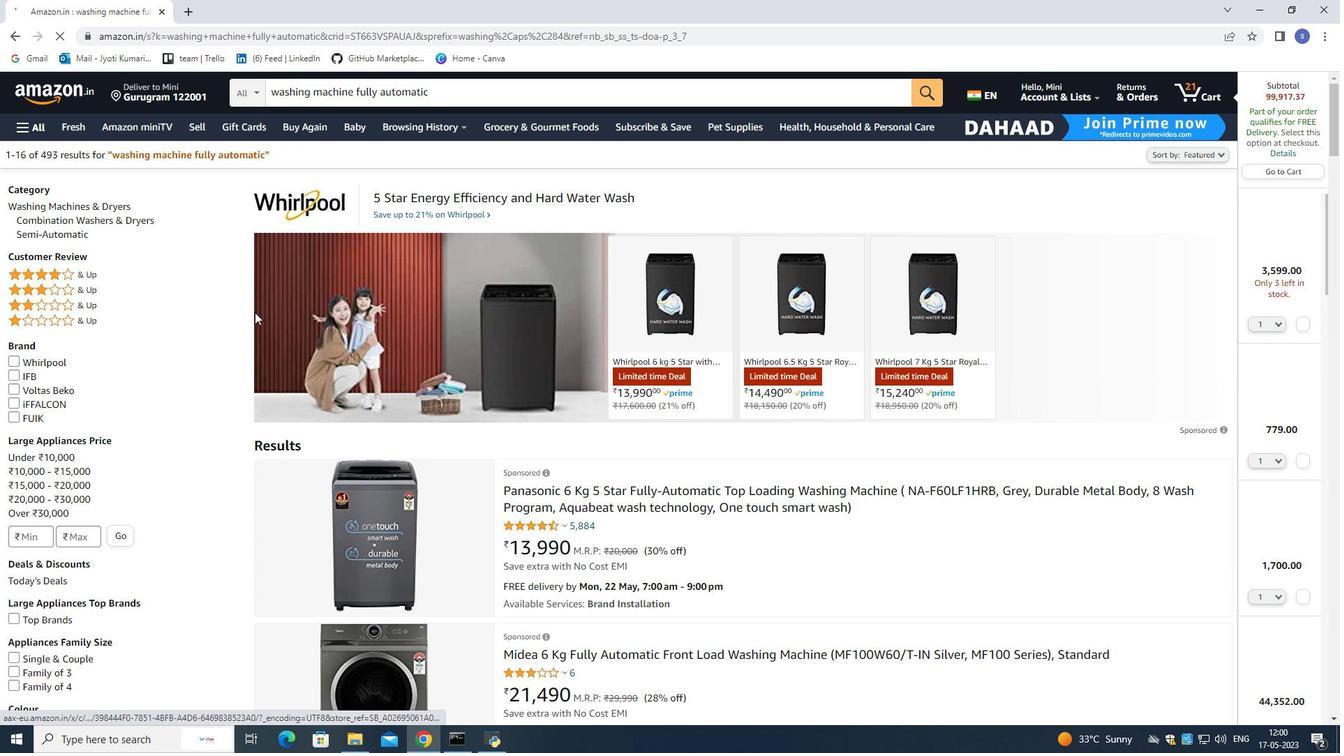 
Action: Mouse scrolled (257, 317) with delta (0, 0)
Screenshot: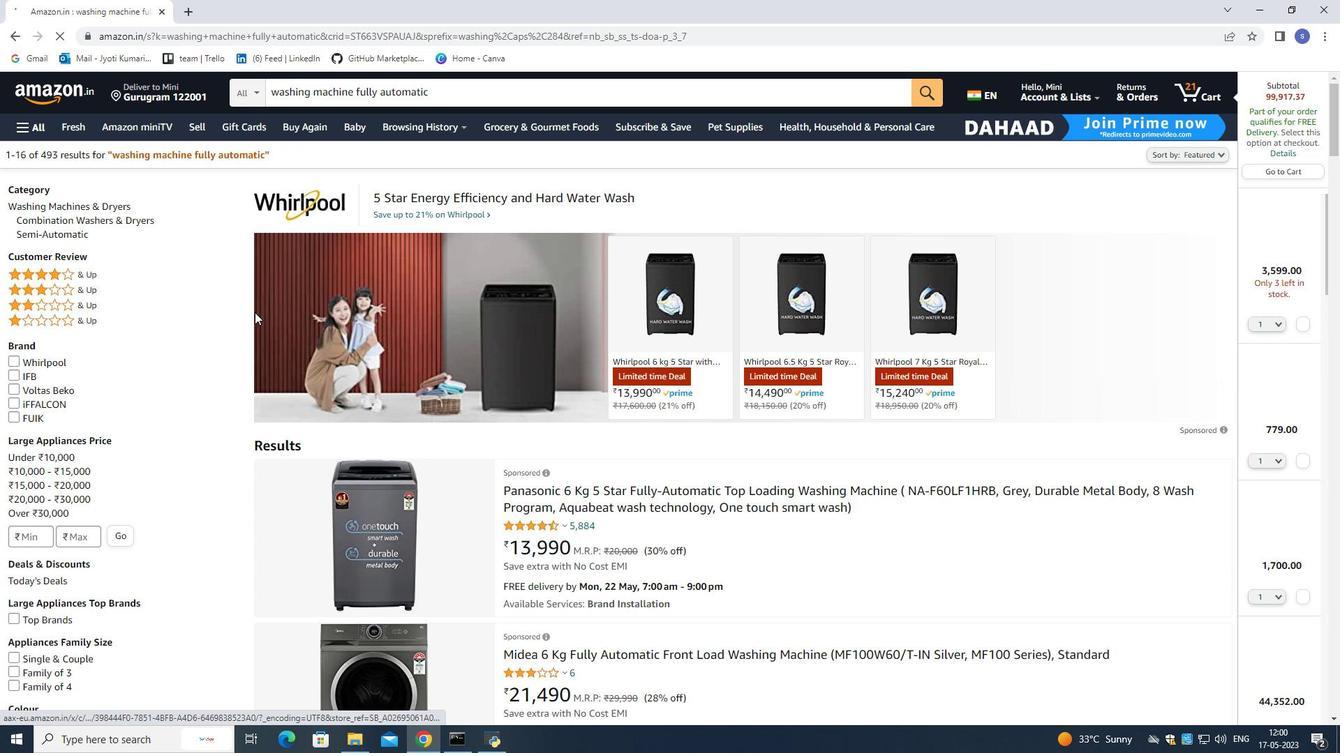 
Action: Mouse moved to (275, 333)
Screenshot: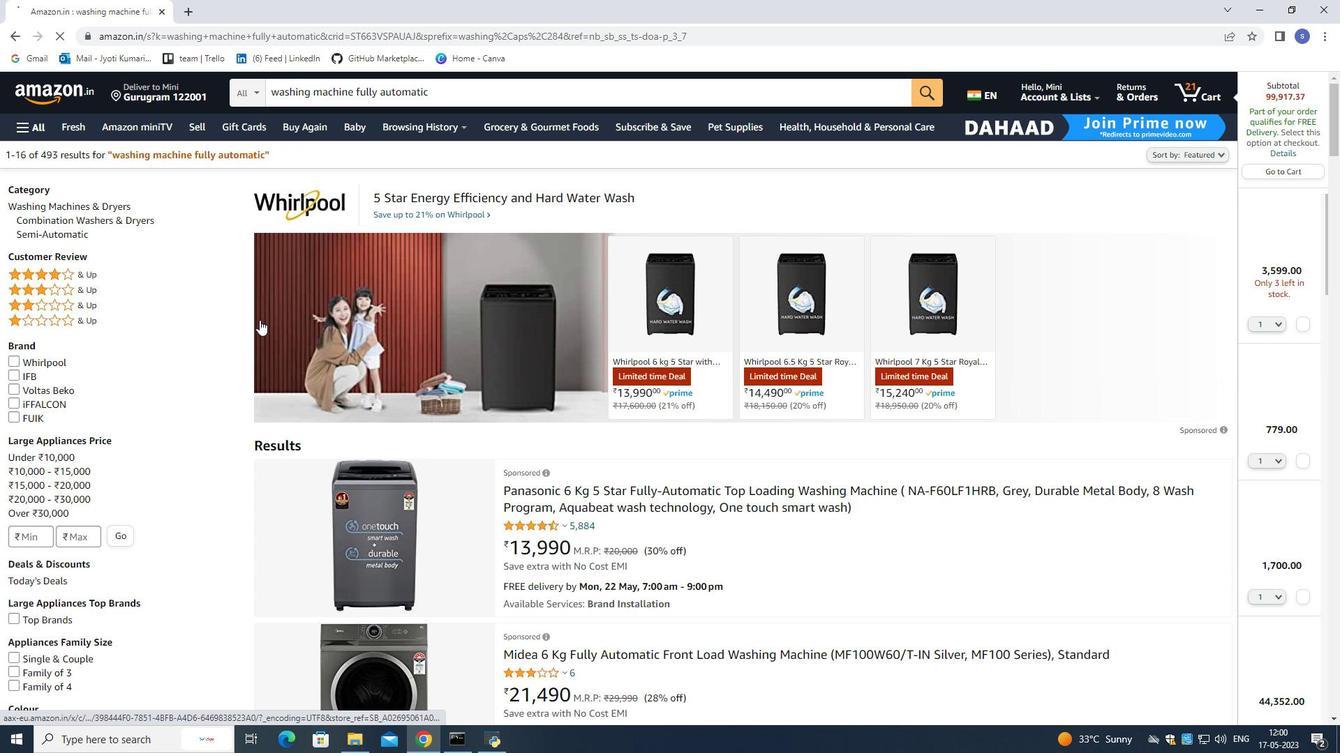 
Action: Mouse scrolled (275, 333) with delta (0, 0)
Screenshot: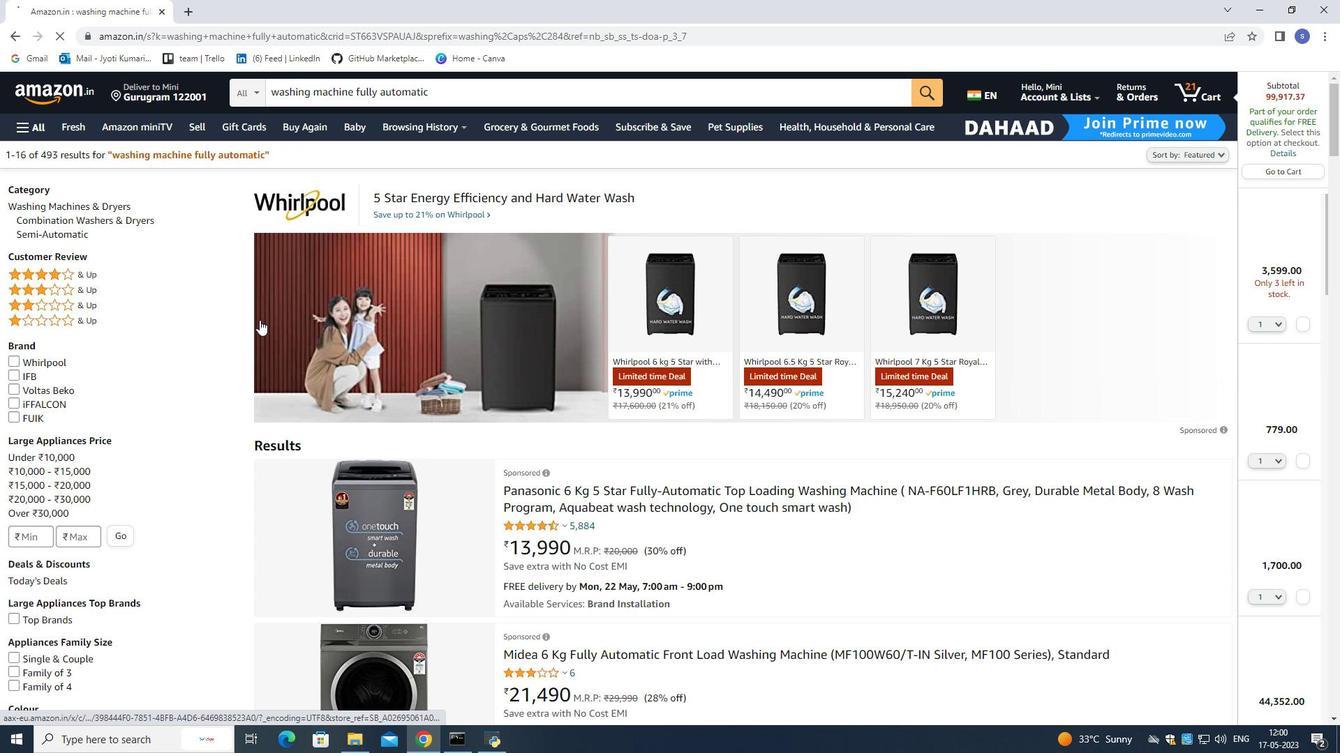 
Action: Mouse moved to (822, 405)
Screenshot: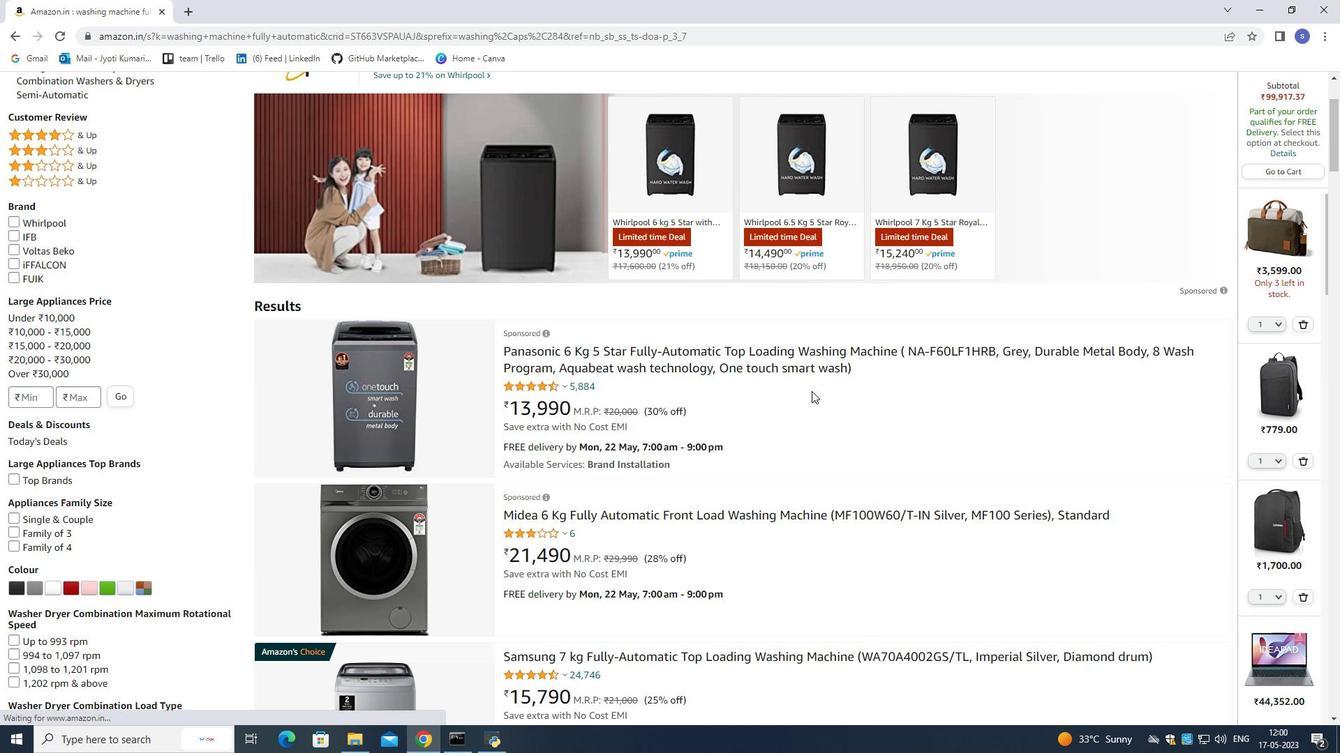 
Action: Mouse scrolled (822, 404) with delta (0, 0)
Screenshot: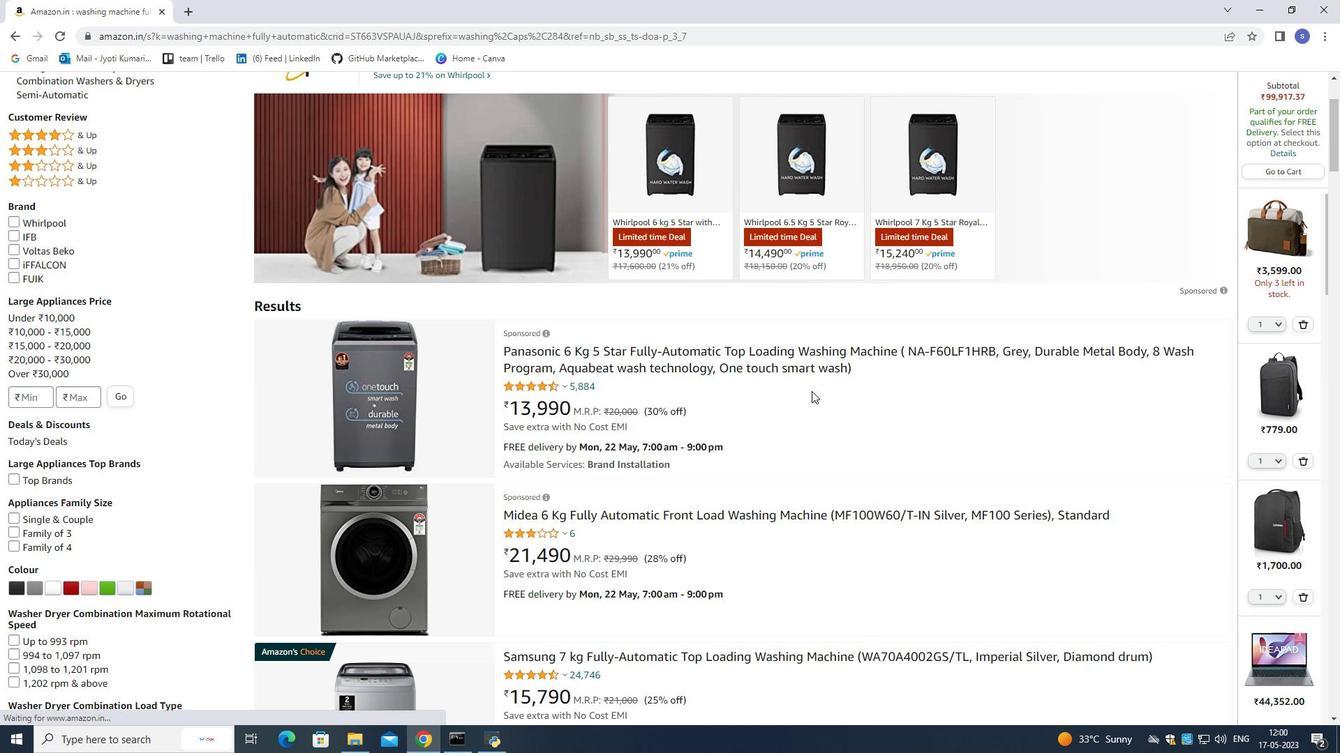 
Action: Mouse moved to (809, 421)
Screenshot: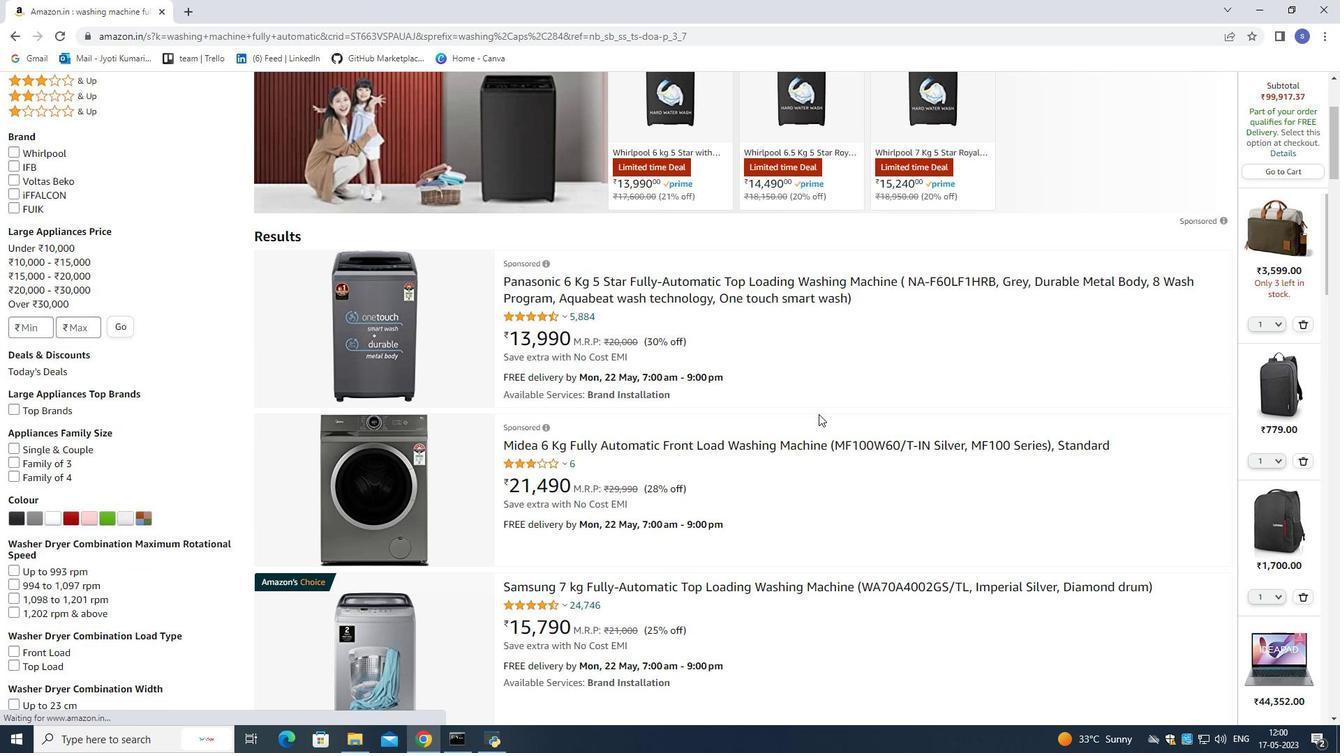 
Action: Mouse scrolled (809, 420) with delta (0, 0)
Screenshot: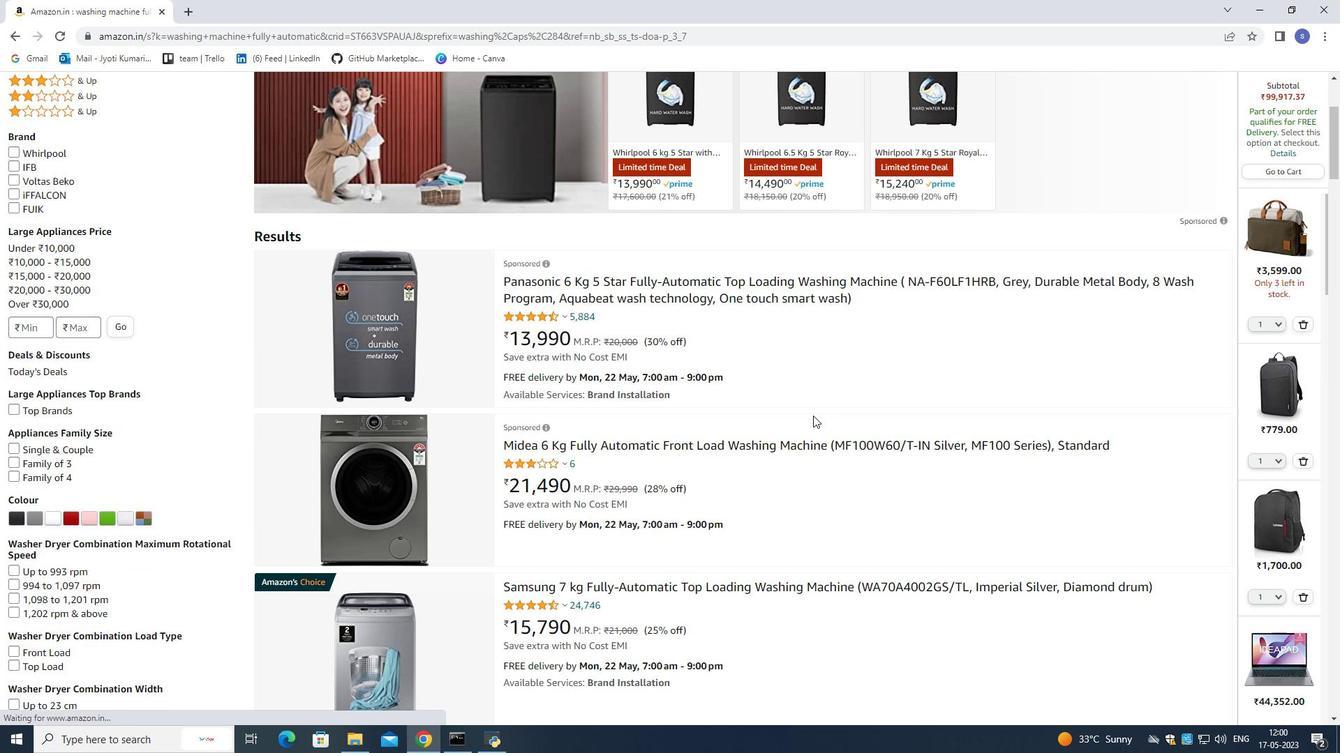 
Action: Mouse moved to (742, 423)
Screenshot: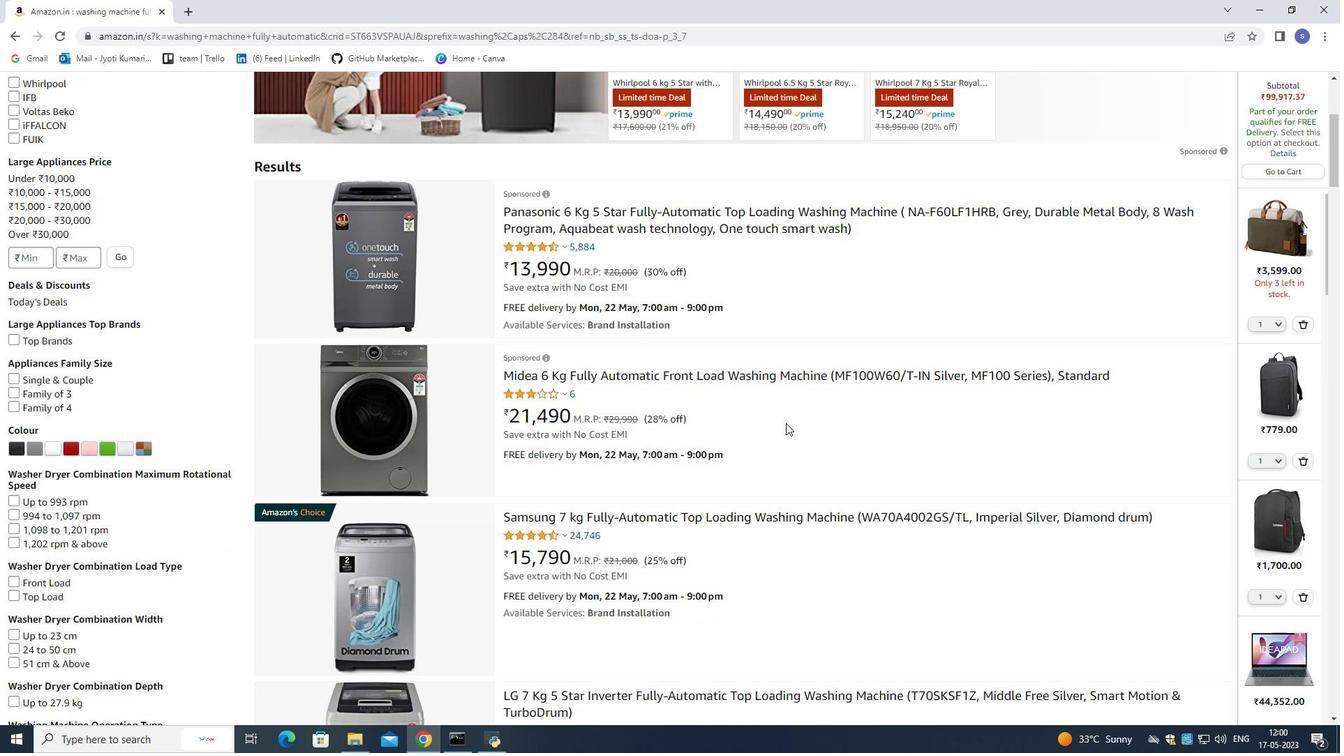 
Action: Mouse scrolled (742, 423) with delta (0, 0)
Screenshot: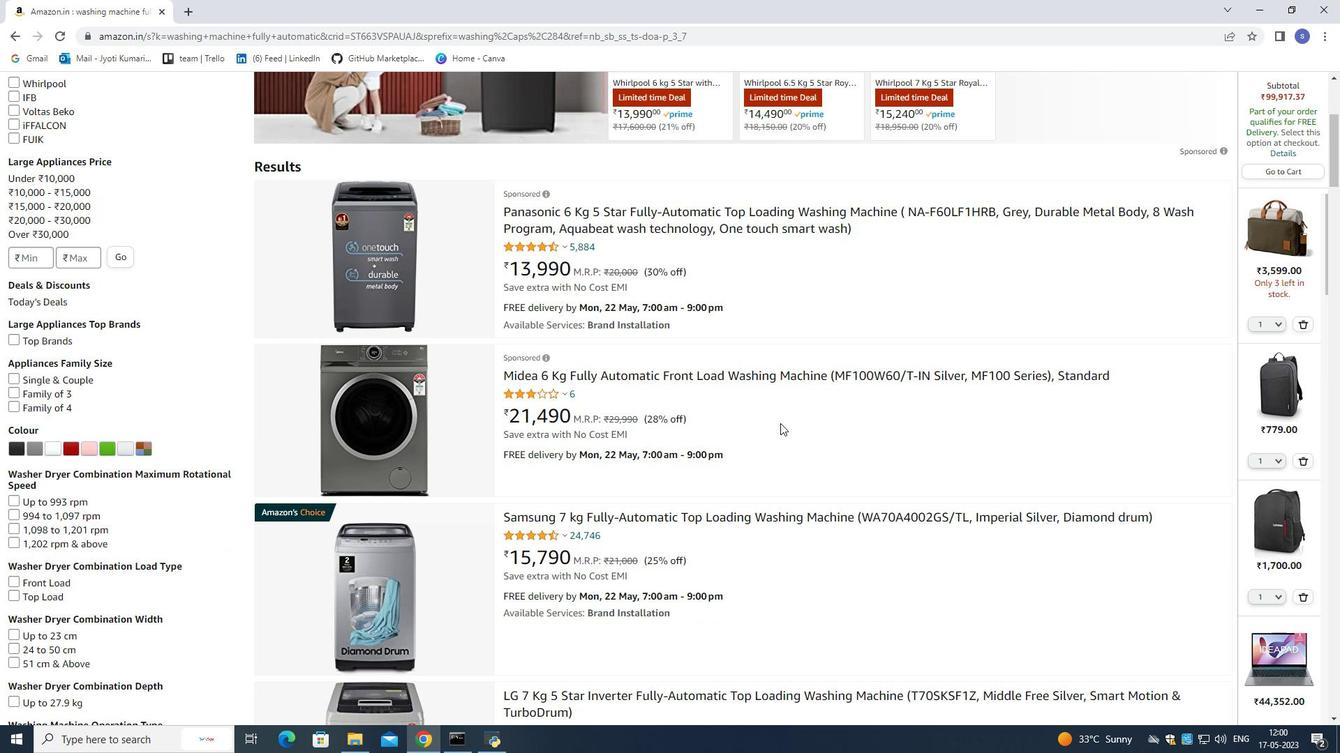 
Action: Mouse moved to (717, 429)
Screenshot: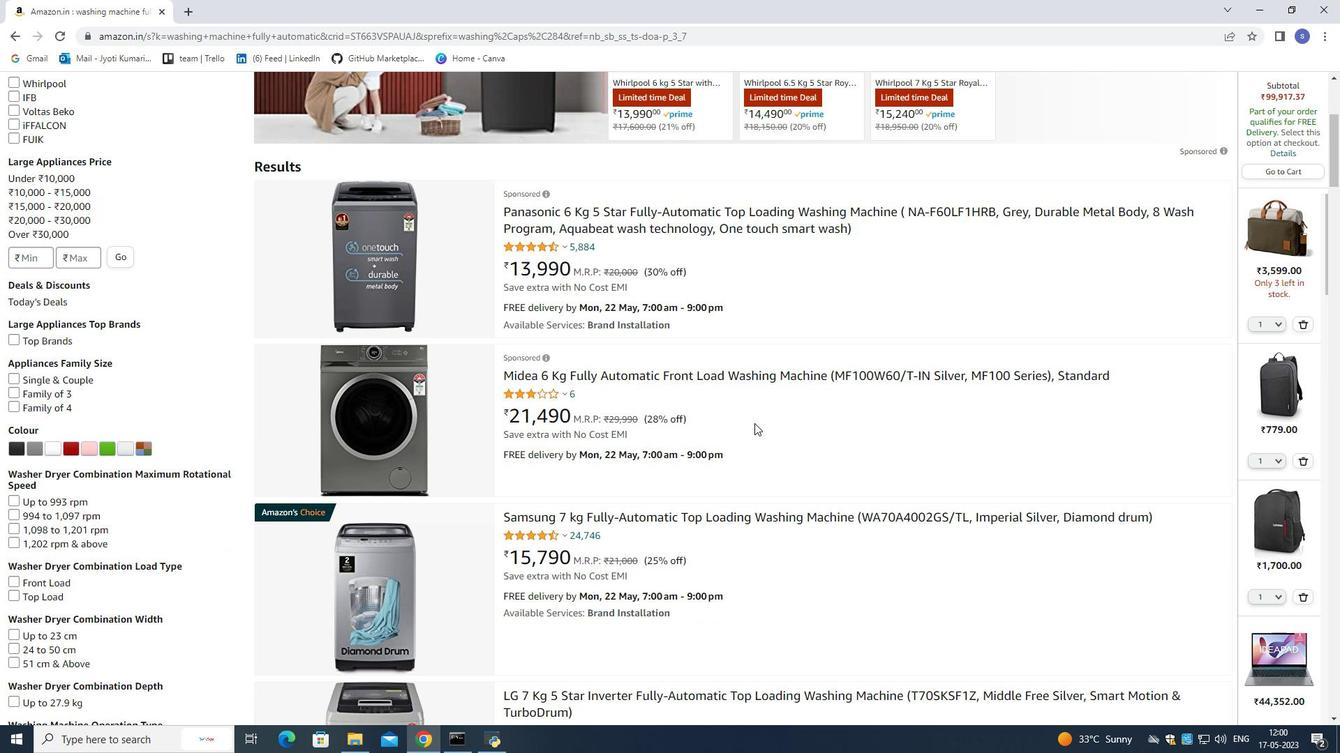 
Action: Mouse scrolled (717, 428) with delta (0, 0)
Screenshot: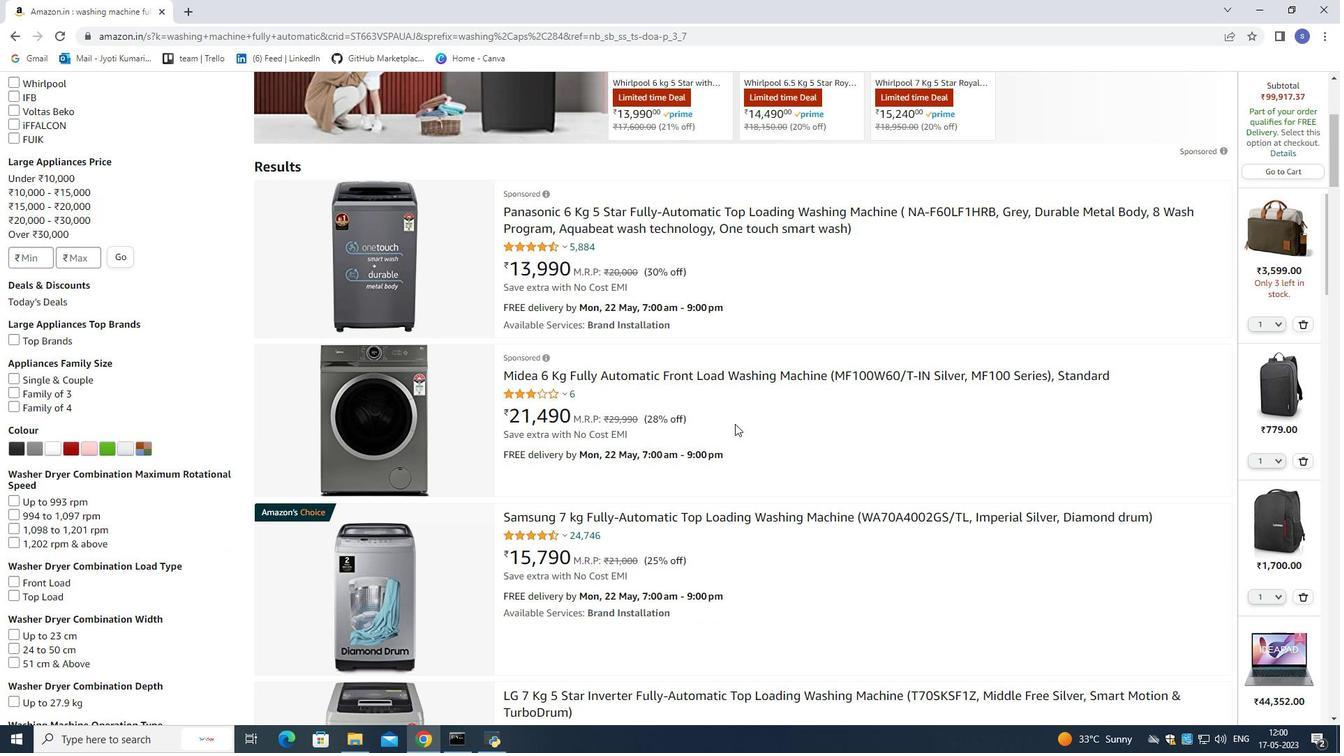 
Action: Mouse moved to (715, 430)
Screenshot: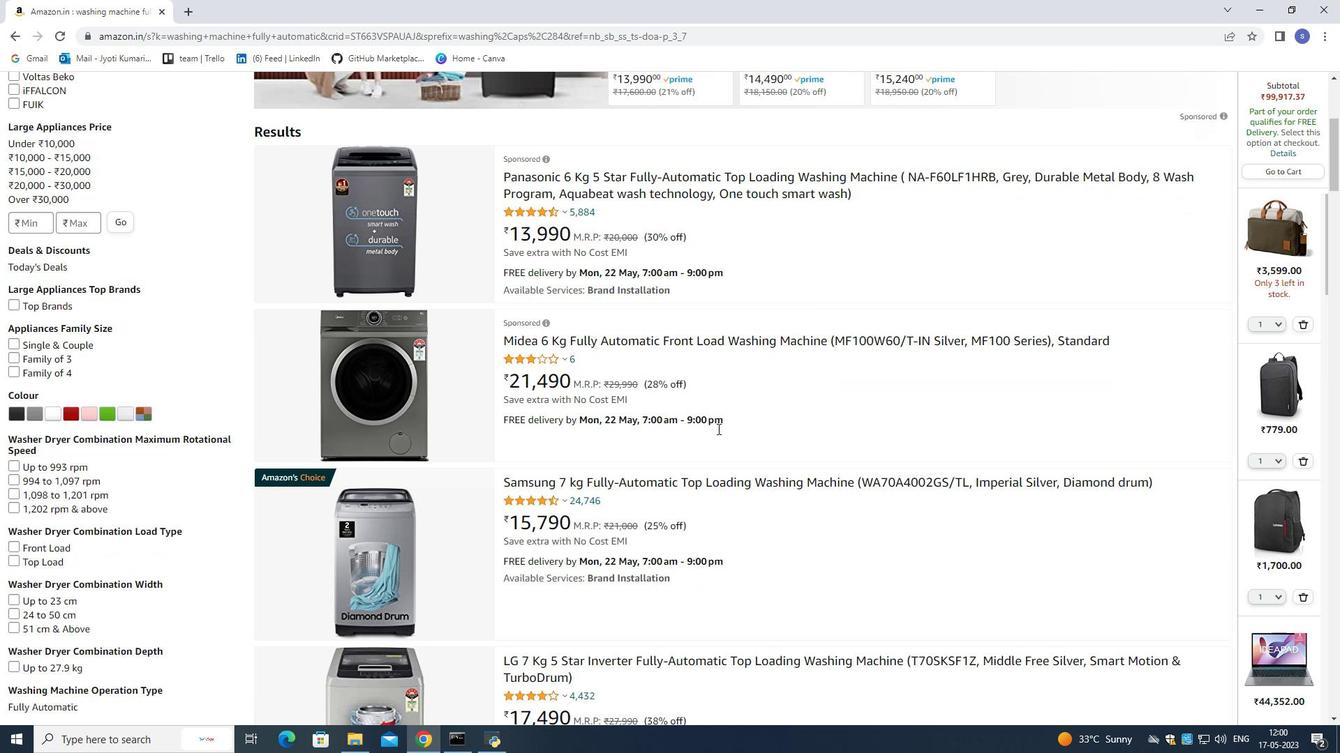 
Action: Mouse scrolled (715, 430) with delta (0, 0)
Screenshot: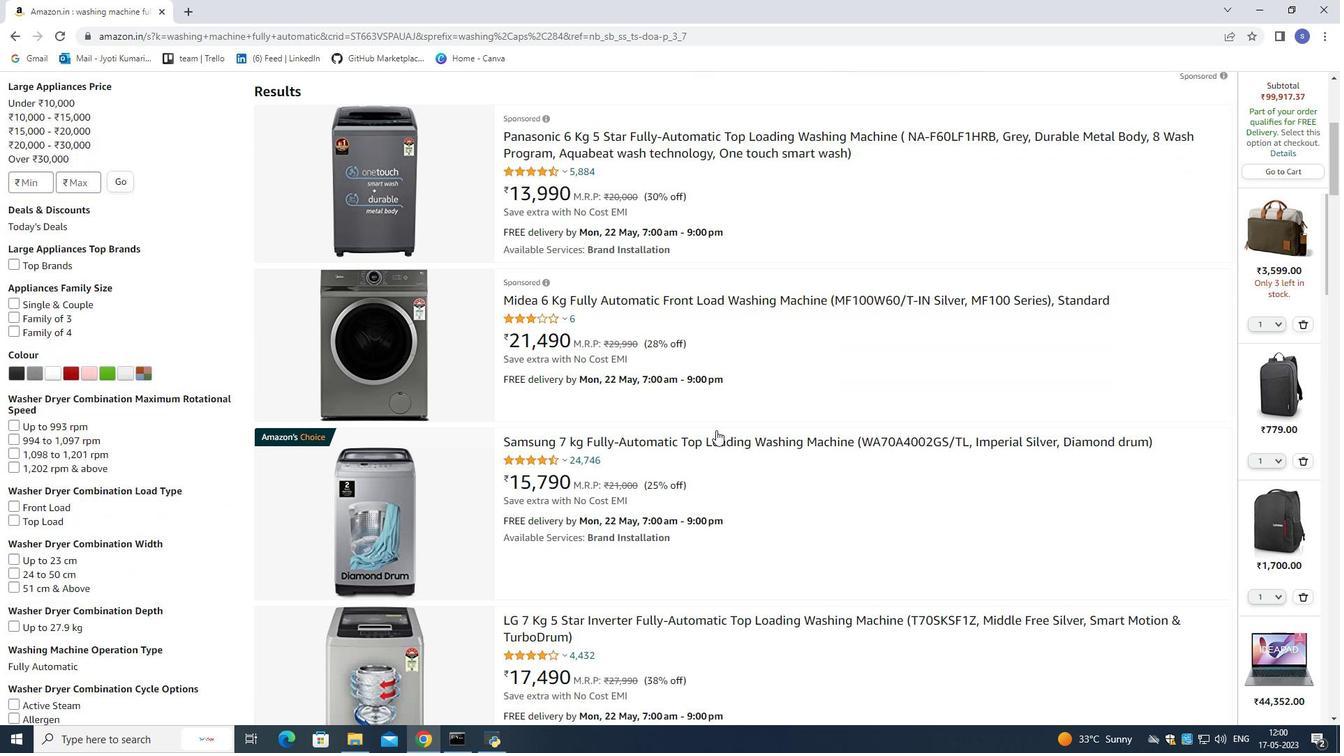 
Action: Mouse moved to (715, 431)
Screenshot: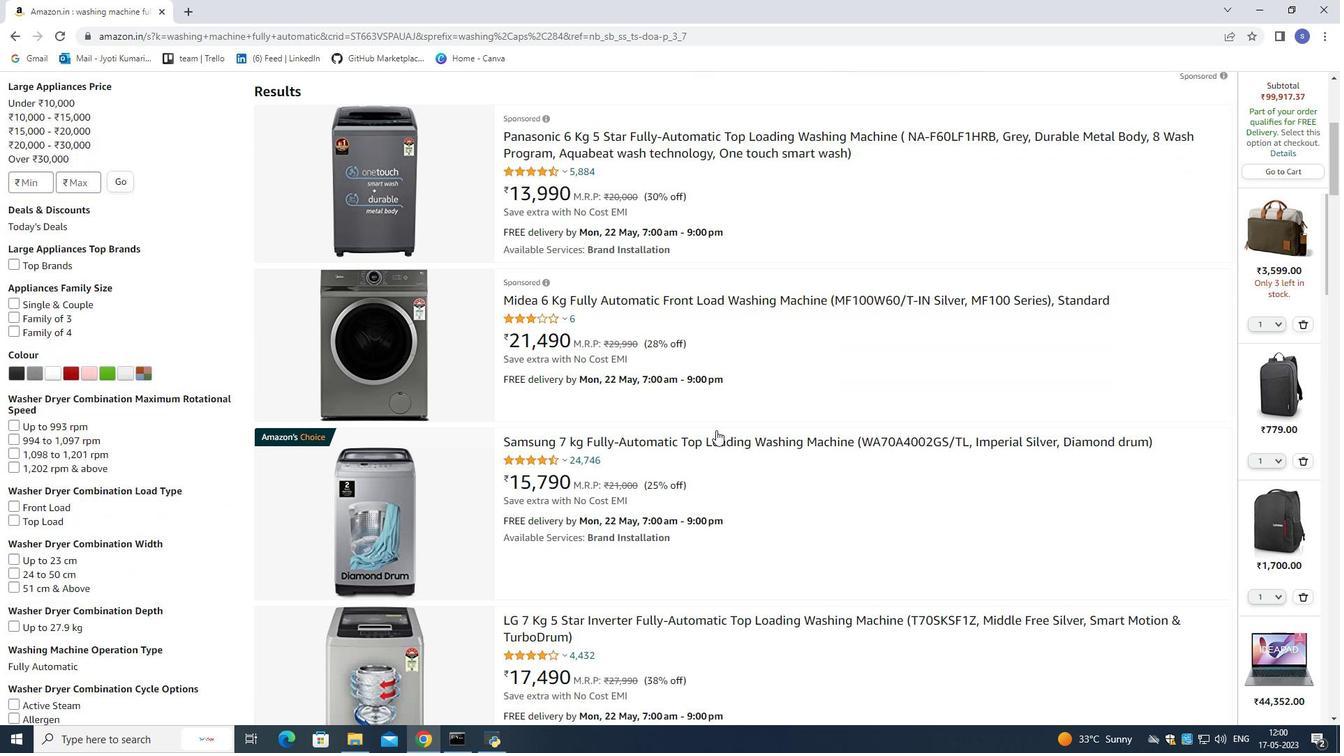 
Action: Mouse scrolled (715, 430) with delta (0, 0)
Screenshot: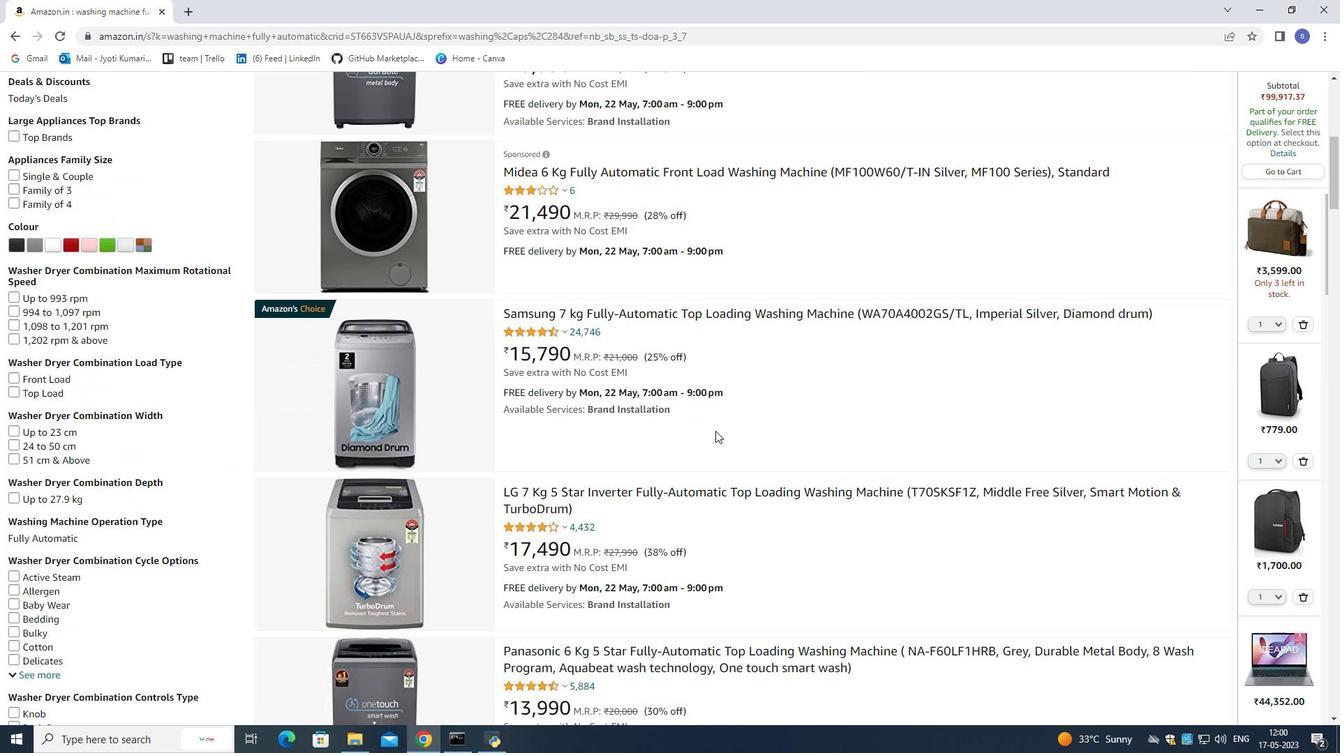 
Action: Mouse moved to (713, 426)
Screenshot: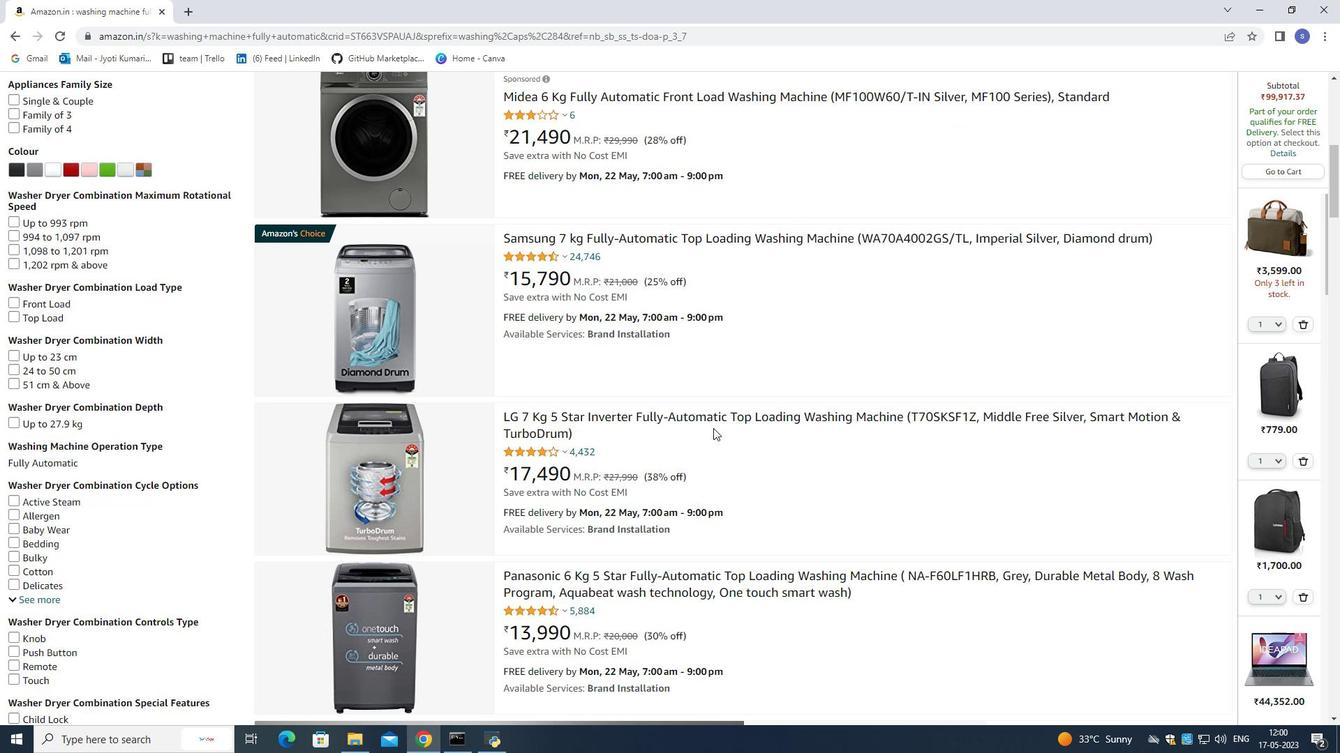 
Action: Mouse scrolled (713, 425) with delta (0, 0)
Screenshot: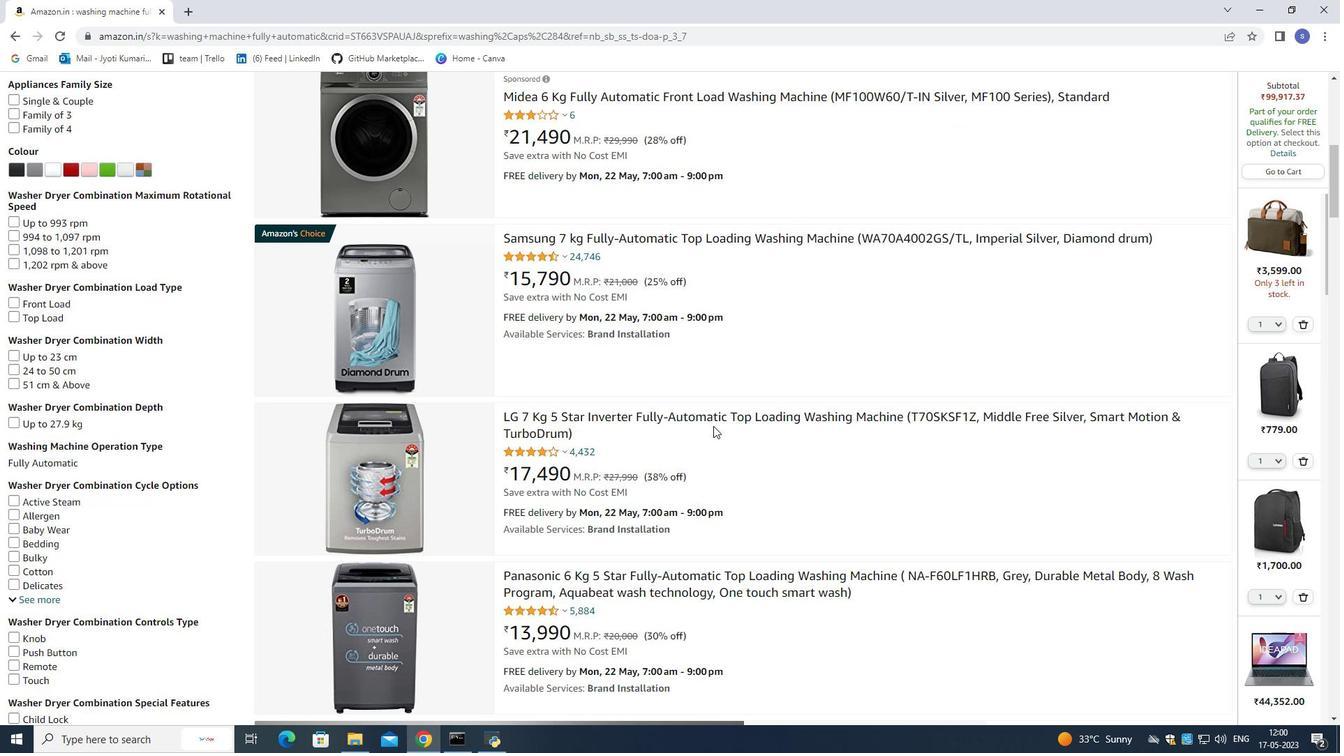 
Action: Mouse scrolled (713, 425) with delta (0, 0)
Screenshot: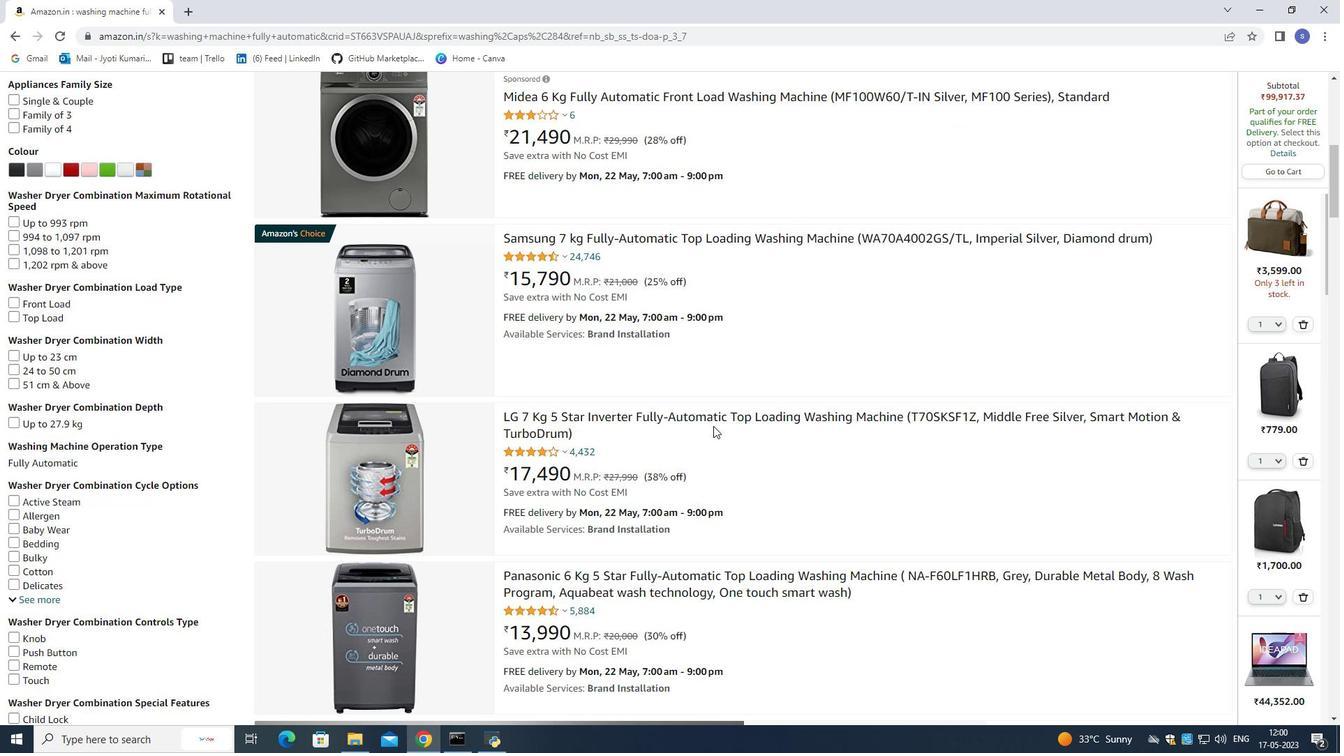 
Action: Mouse scrolled (713, 425) with delta (0, 0)
Screenshot: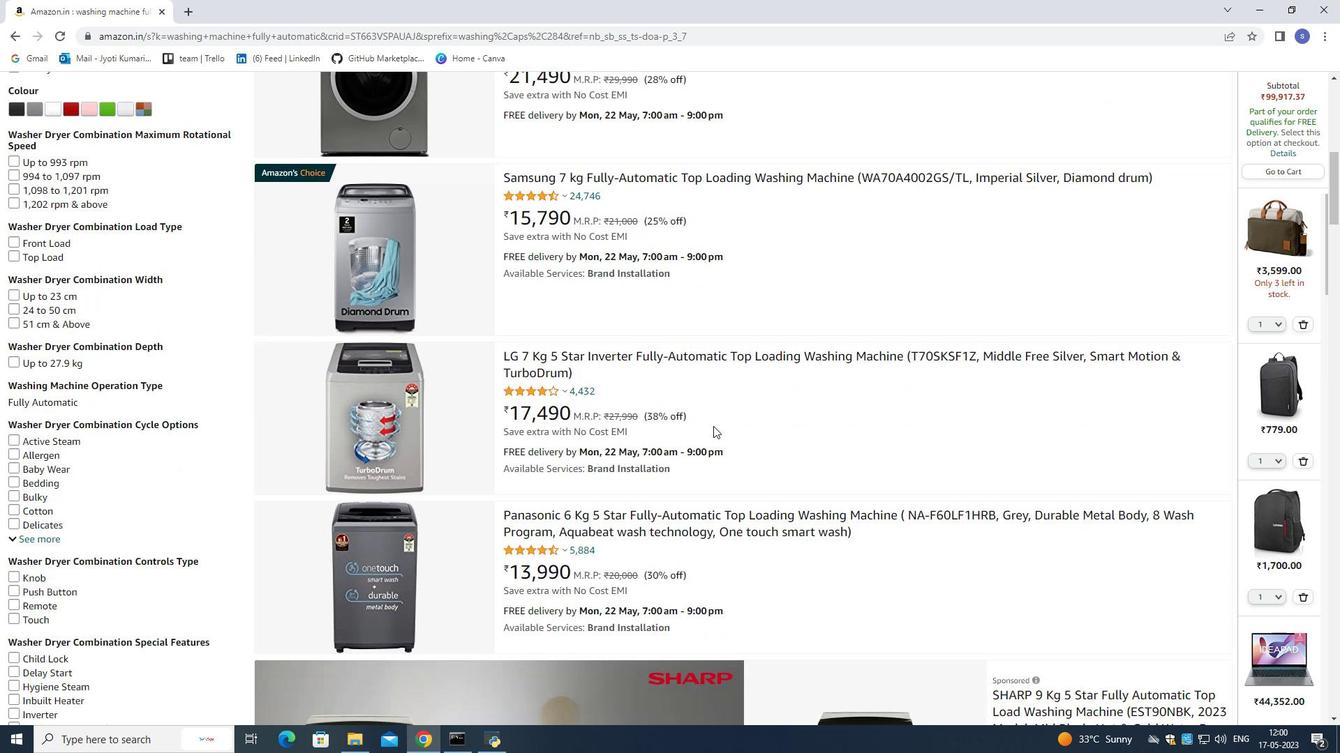 
Action: Mouse scrolled (713, 425) with delta (0, 0)
Screenshot: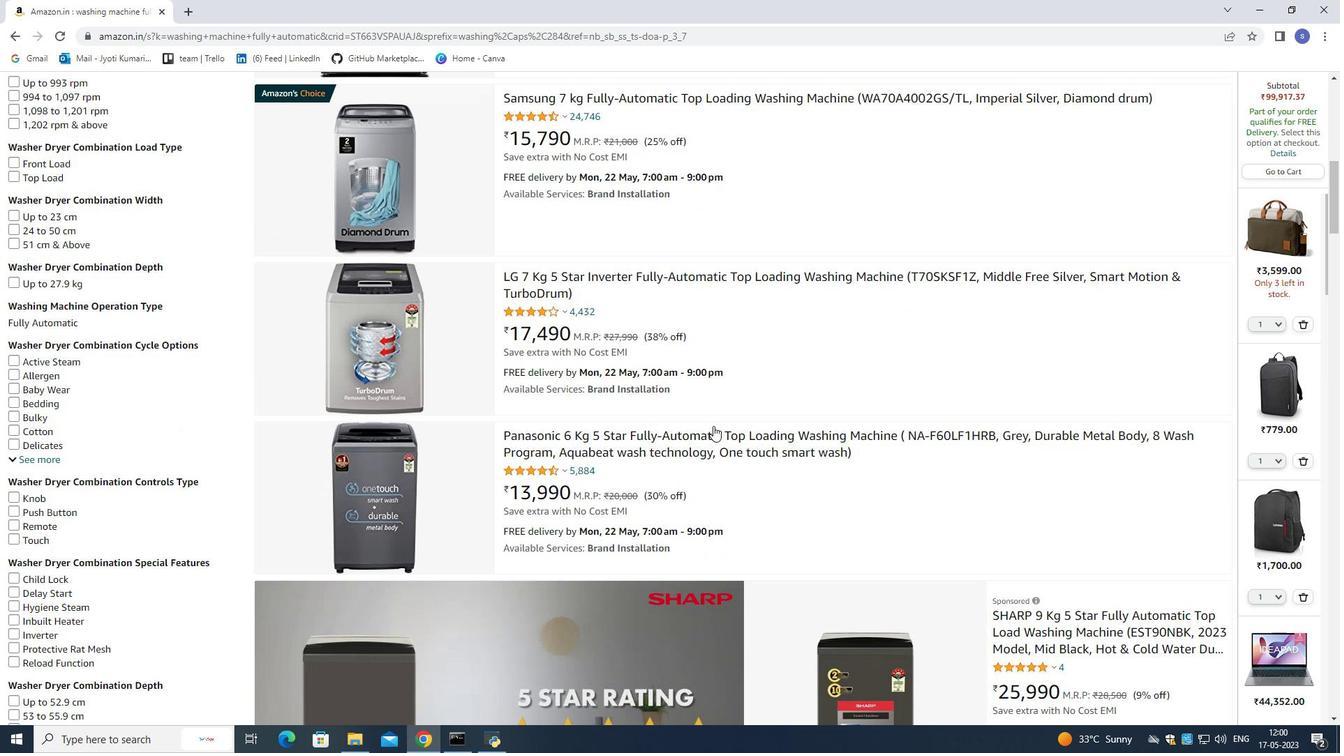 
Action: Mouse scrolled (713, 425) with delta (0, 0)
Screenshot: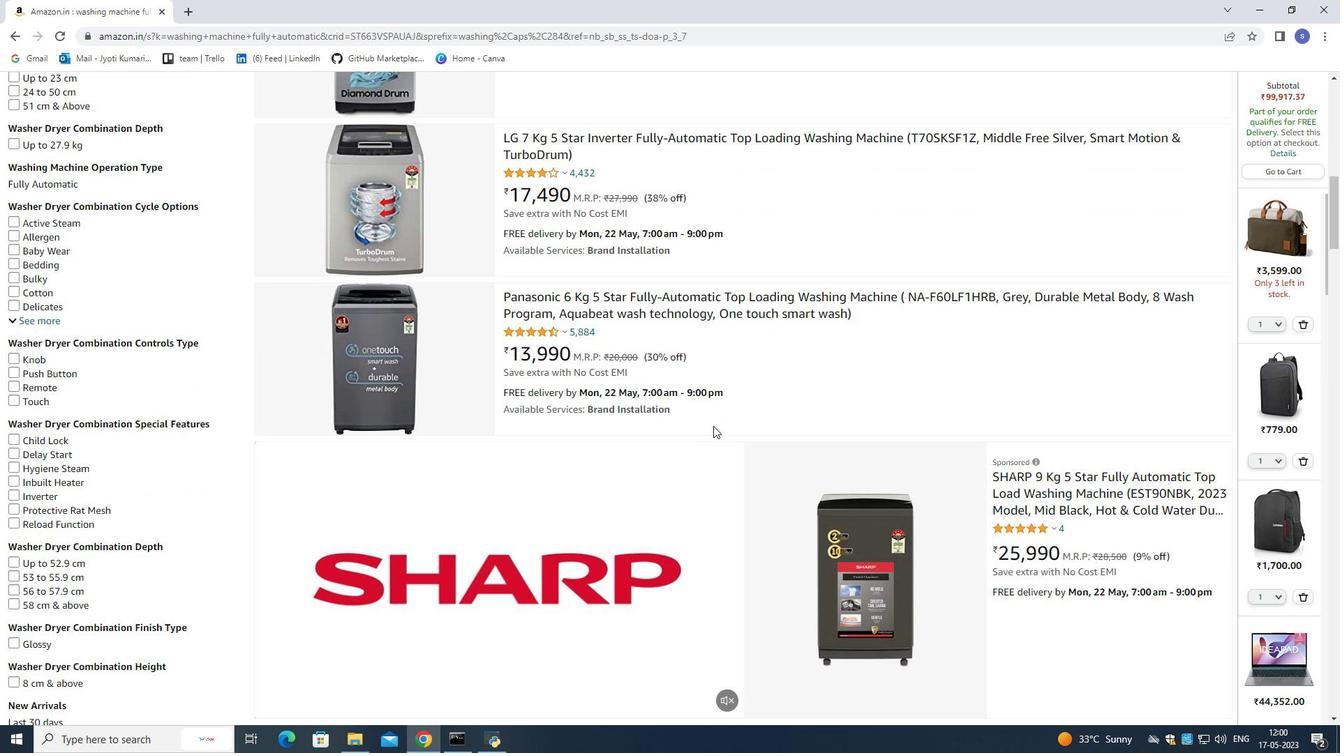 
Action: Mouse scrolled (713, 425) with delta (0, 0)
Screenshot: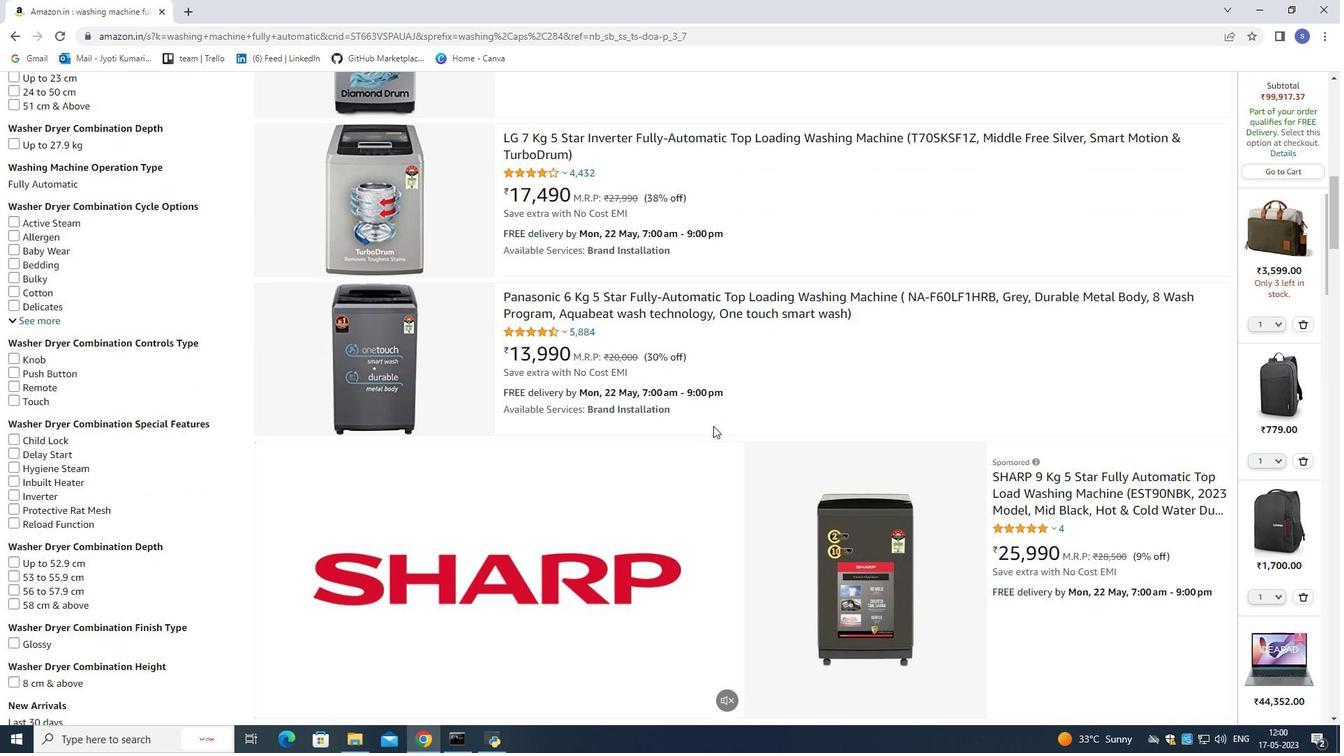 
Action: Mouse scrolled (713, 425) with delta (0, 0)
Screenshot: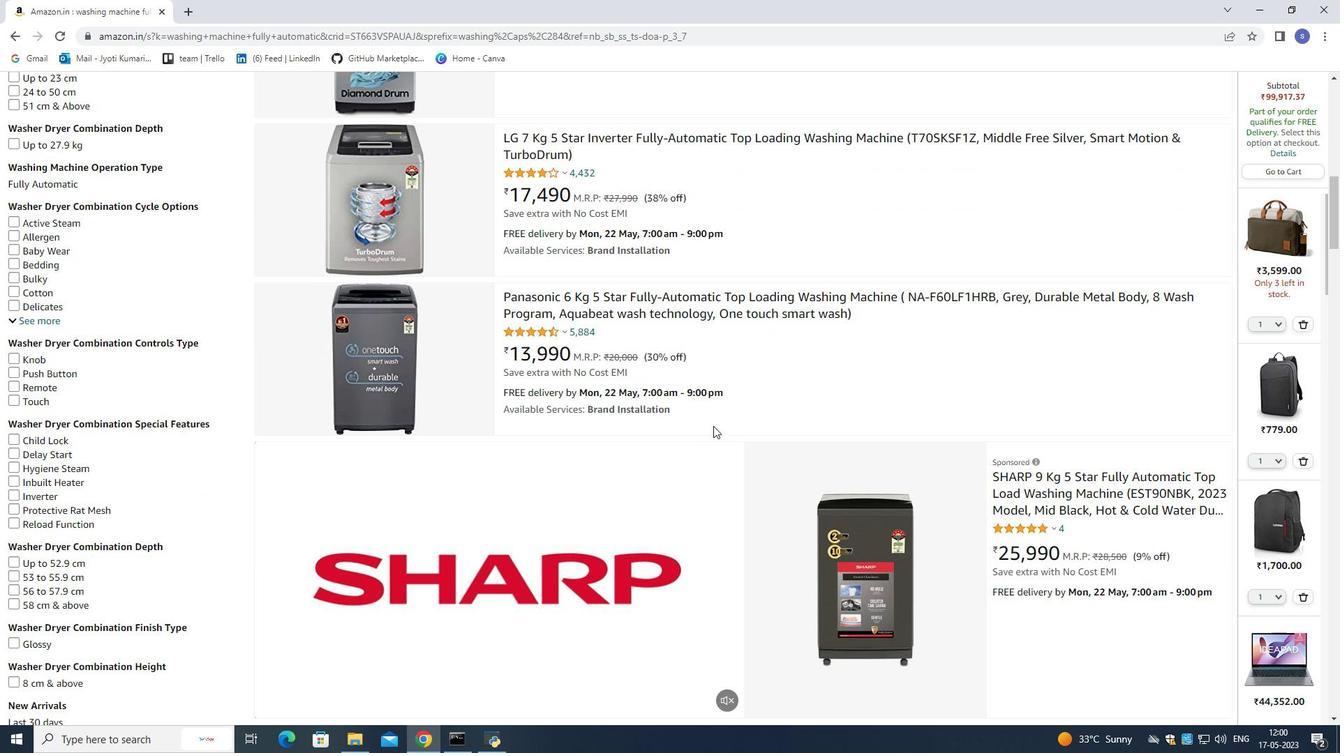 
Action: Mouse scrolled (713, 425) with delta (0, 0)
Screenshot: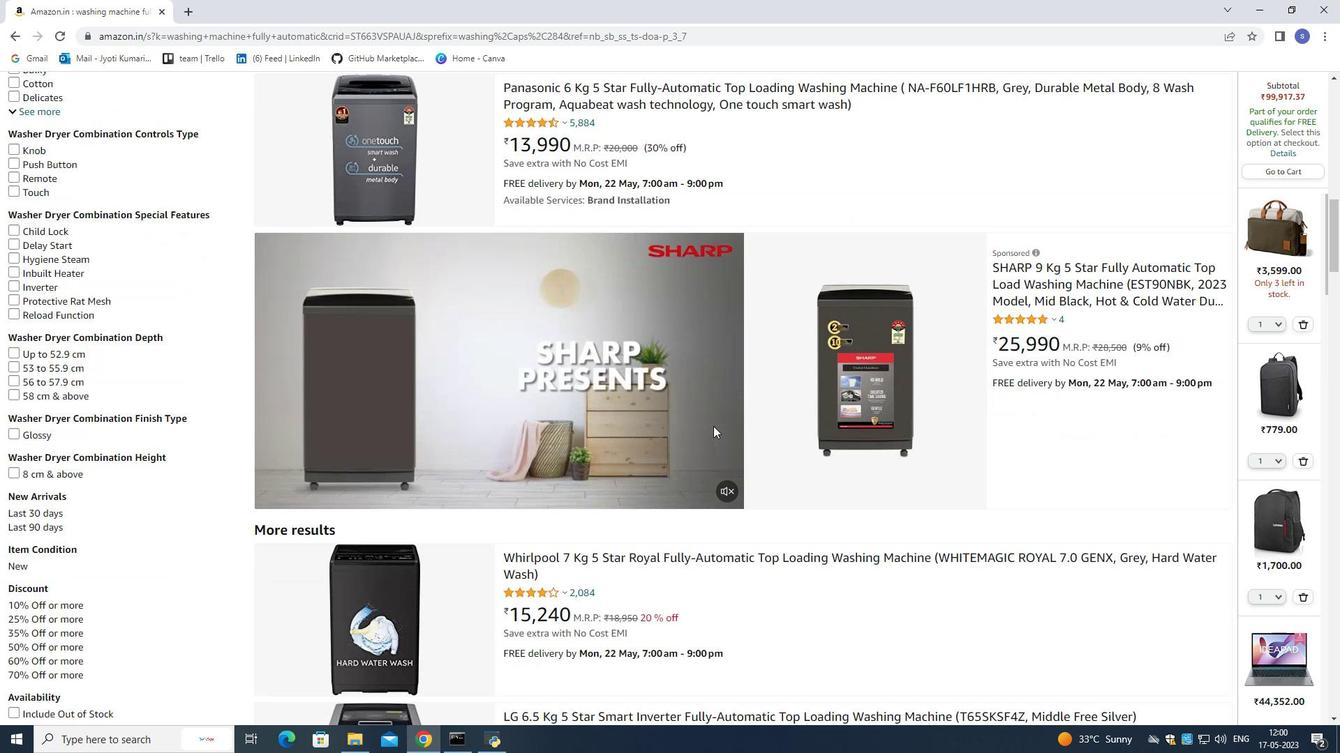 
Action: Mouse scrolled (713, 425) with delta (0, 0)
Screenshot: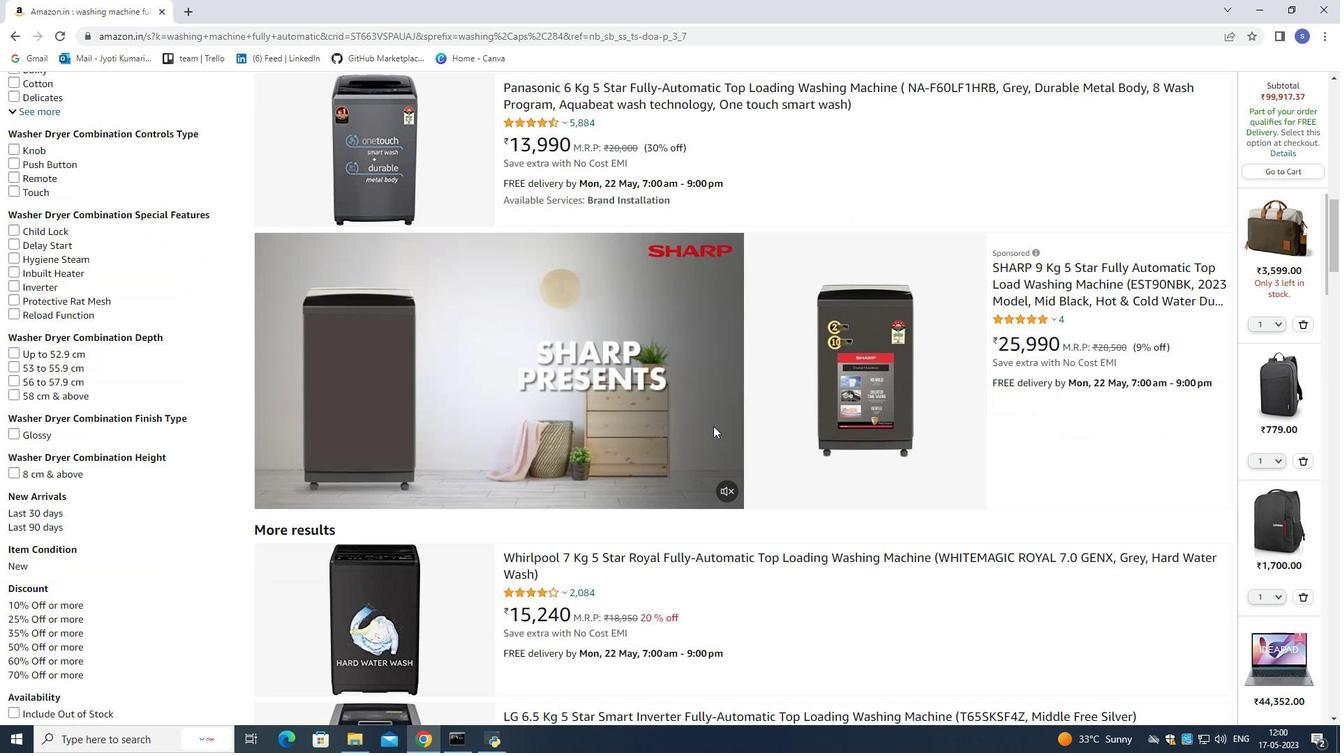 
Action: Mouse moved to (713, 423)
Screenshot: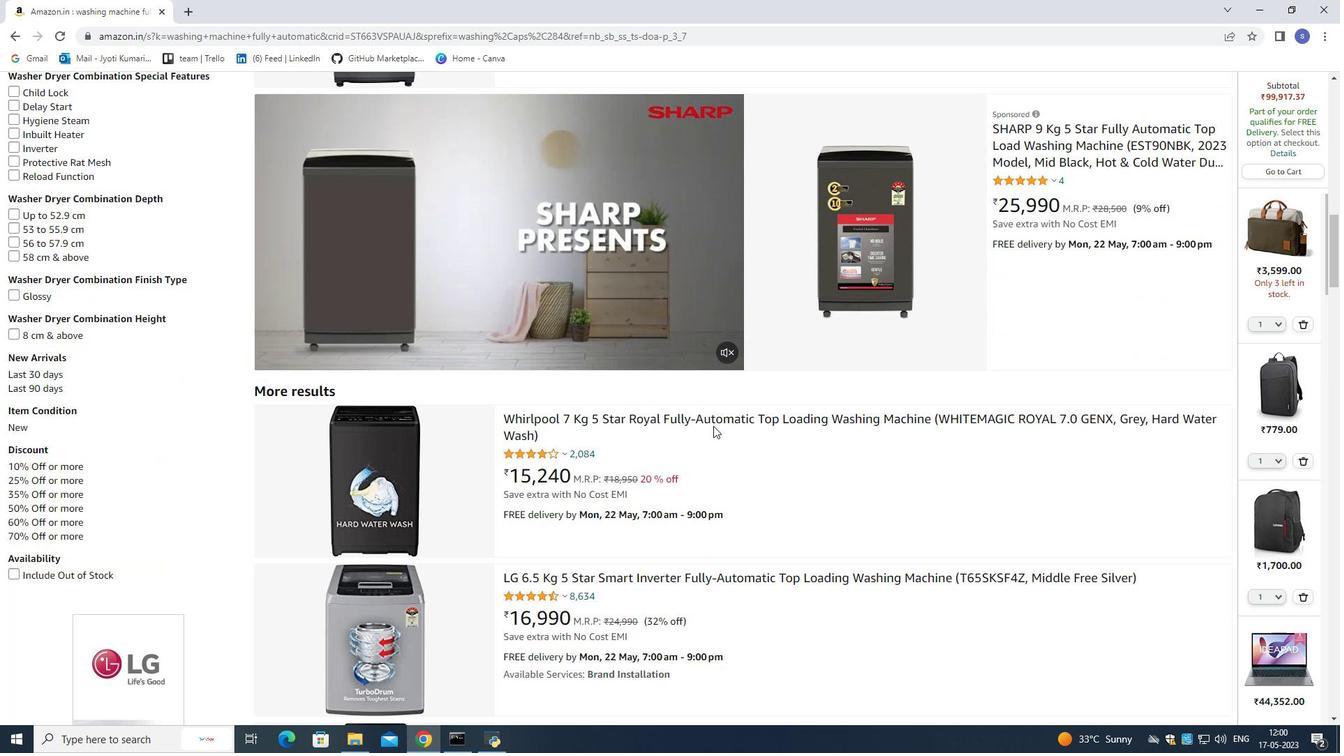 
Action: Mouse scrolled (713, 423) with delta (0, 0)
Screenshot: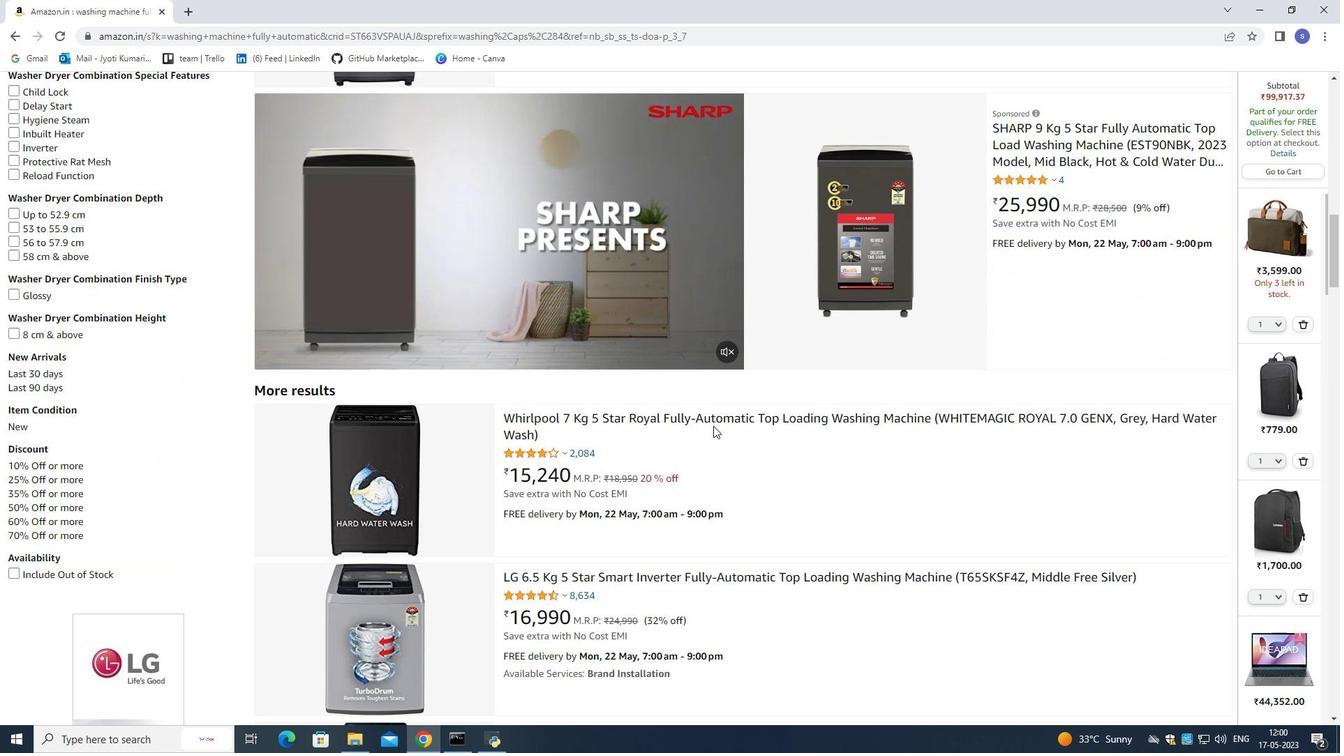 
Action: Mouse scrolled (713, 423) with delta (0, 0)
Screenshot: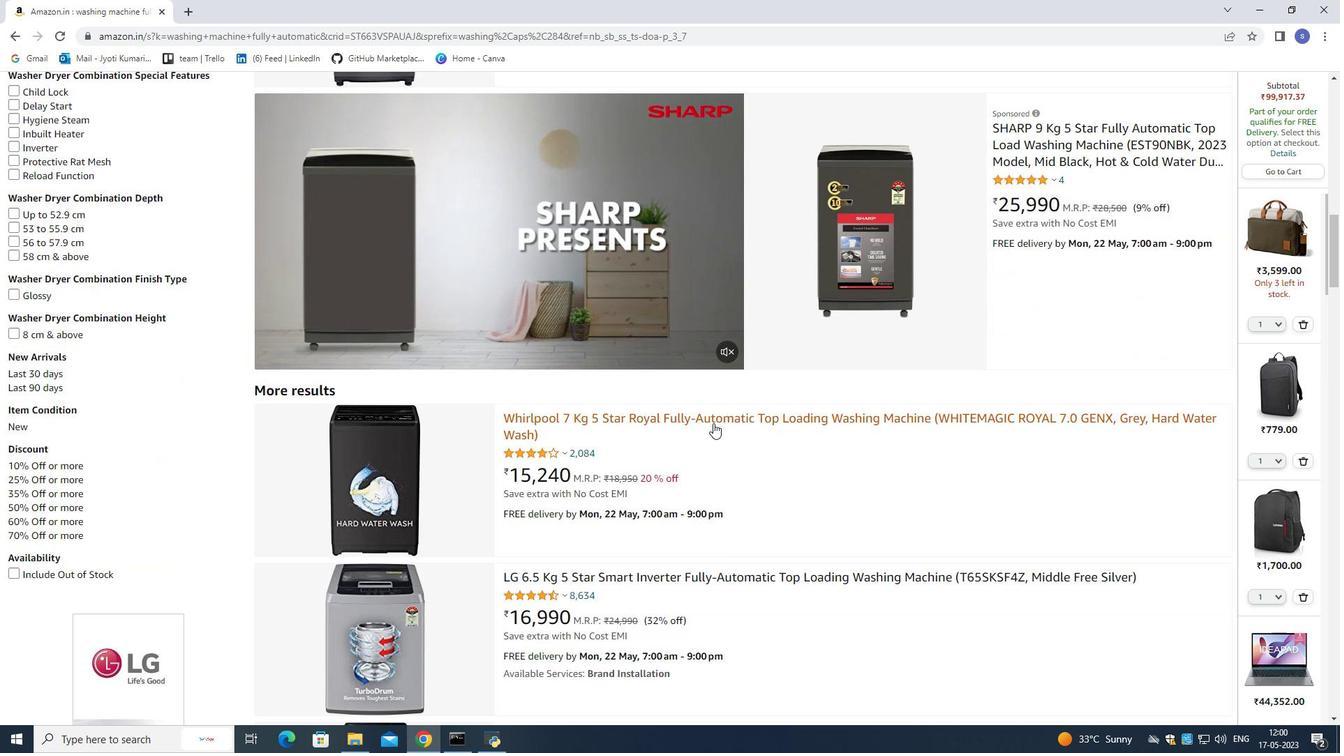 
Action: Mouse scrolled (713, 423) with delta (0, 0)
Screenshot: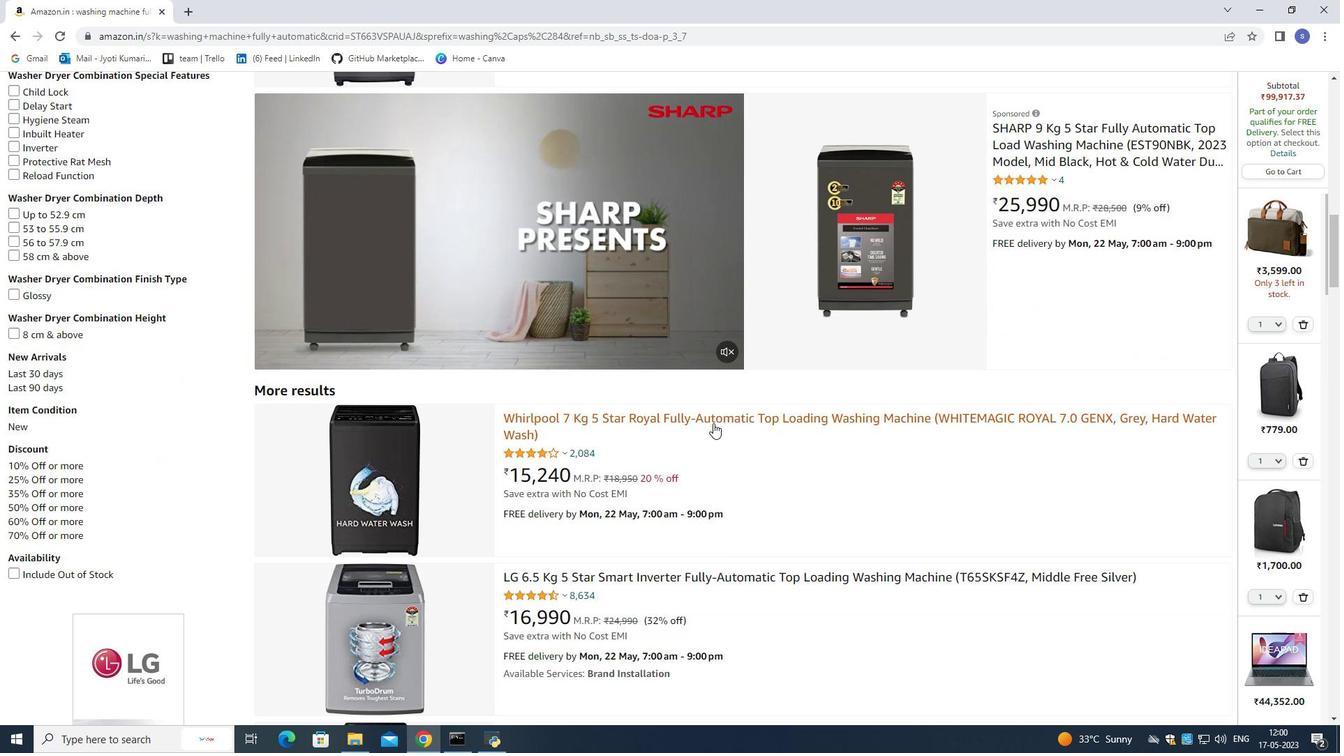 
Action: Mouse scrolled (713, 423) with delta (0, 0)
Screenshot: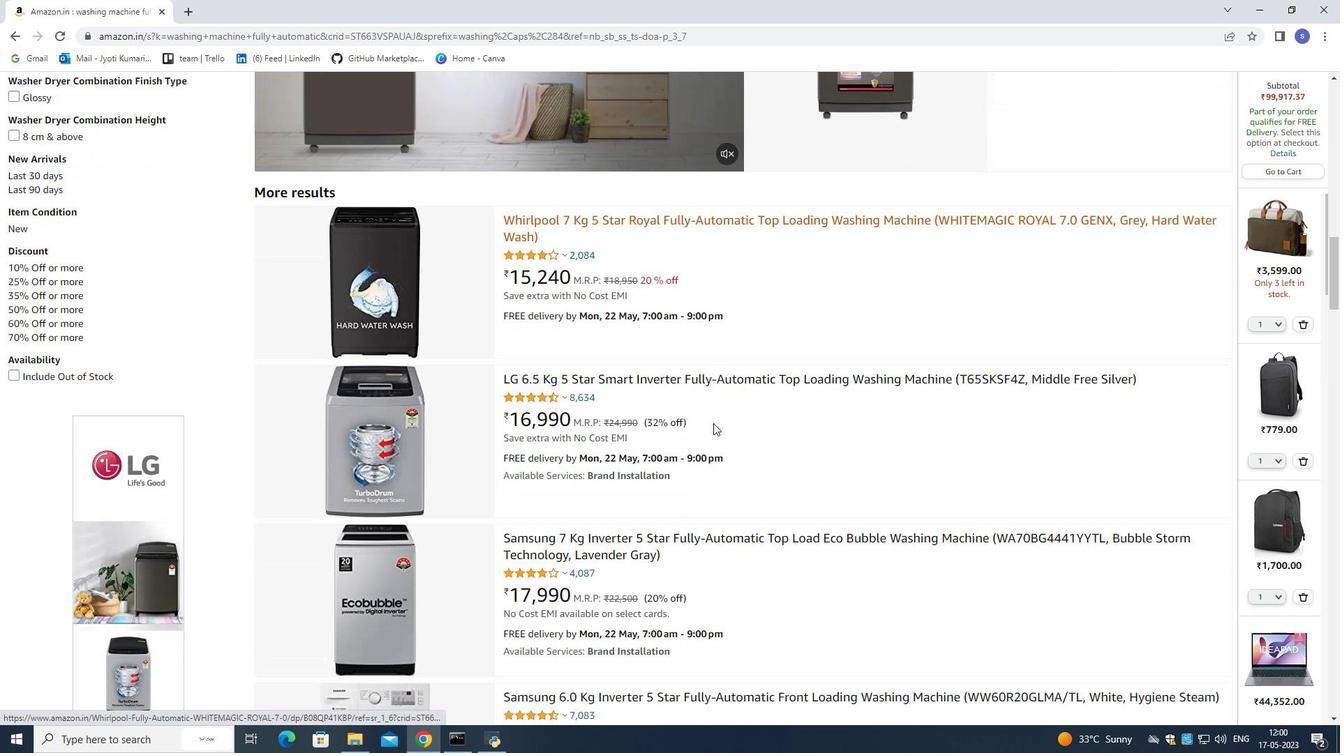 
Action: Mouse scrolled (713, 423) with delta (0, 0)
Screenshot: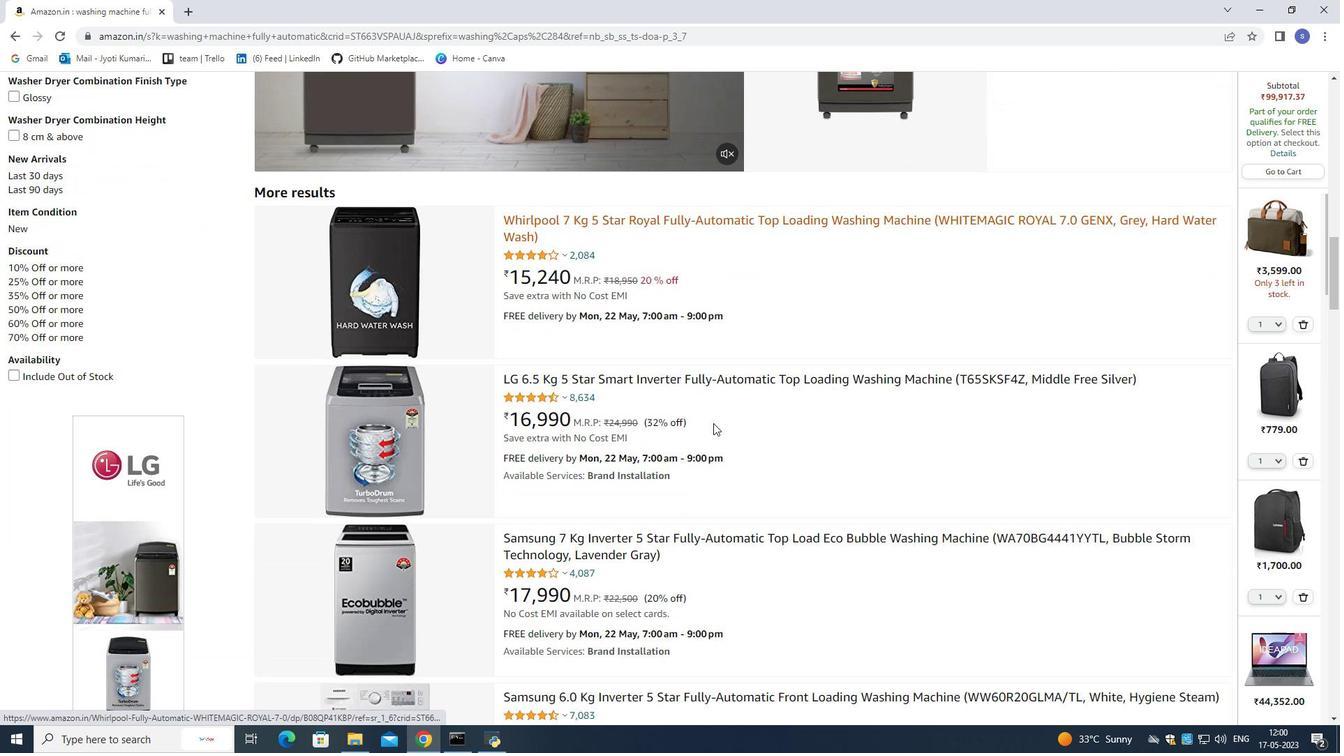
Action: Mouse scrolled (713, 423) with delta (0, 0)
Screenshot: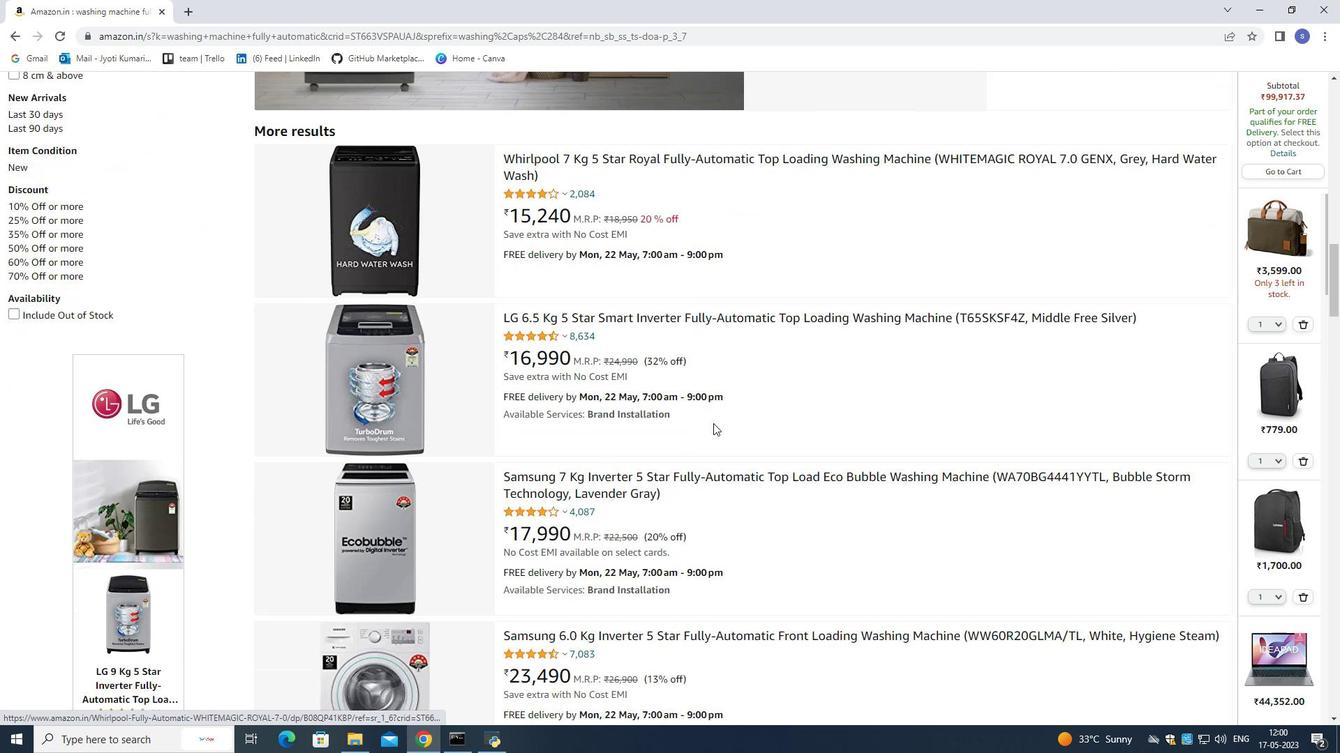 
Action: Mouse scrolled (713, 423) with delta (0, 0)
Screenshot: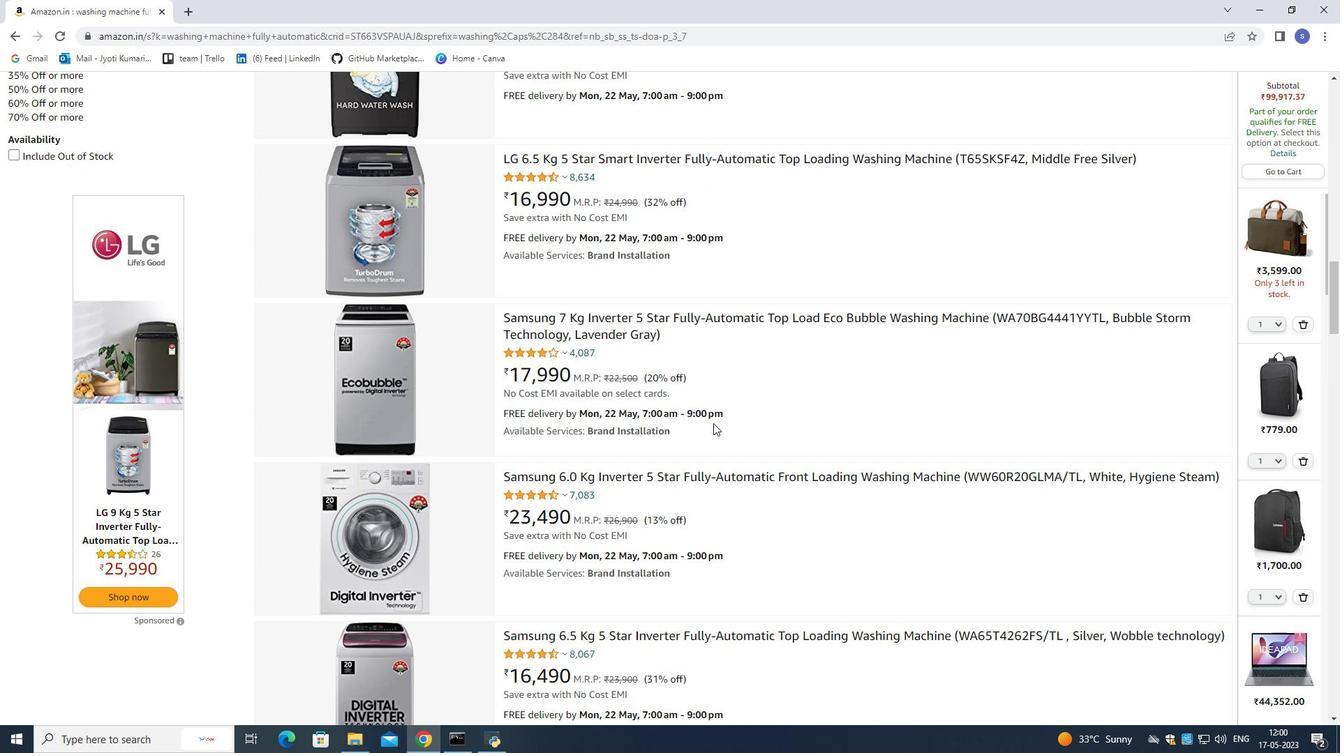 
Action: Mouse scrolled (713, 423) with delta (0, 0)
Screenshot: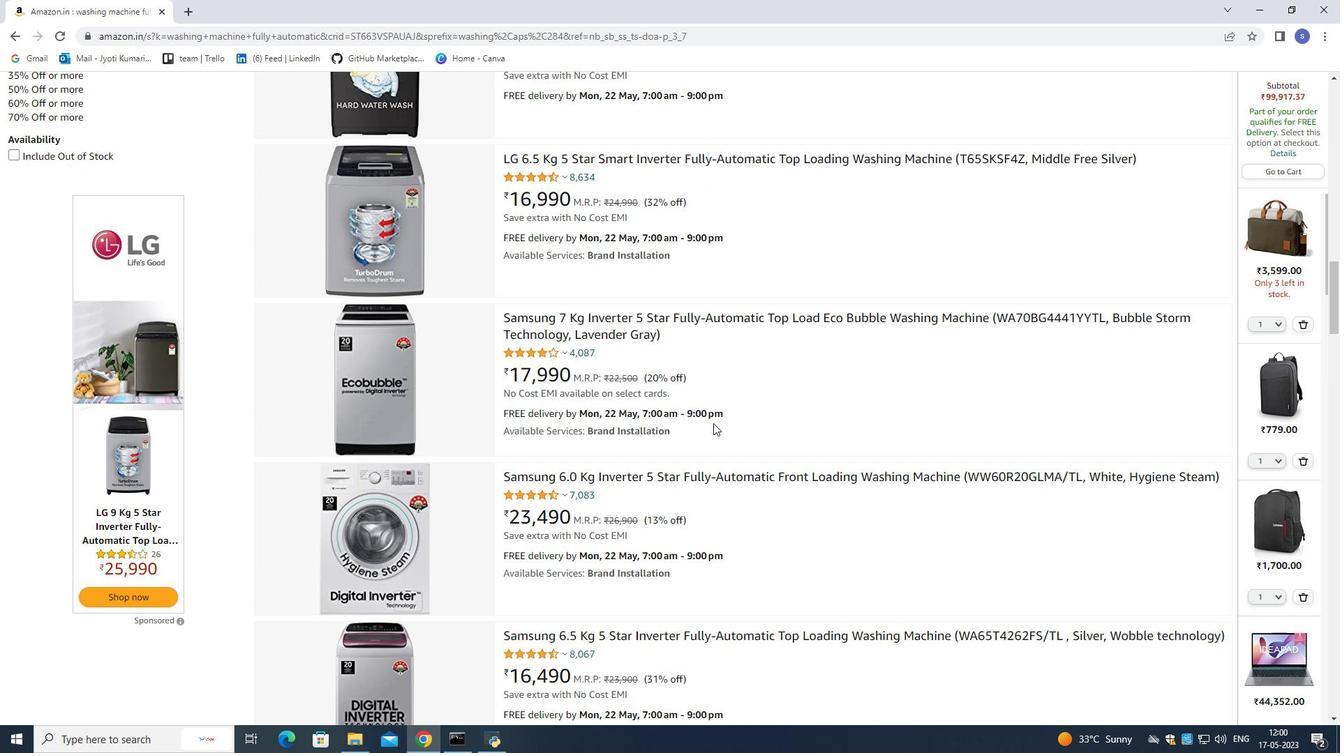 
Action: Mouse scrolled (713, 423) with delta (0, 0)
Screenshot: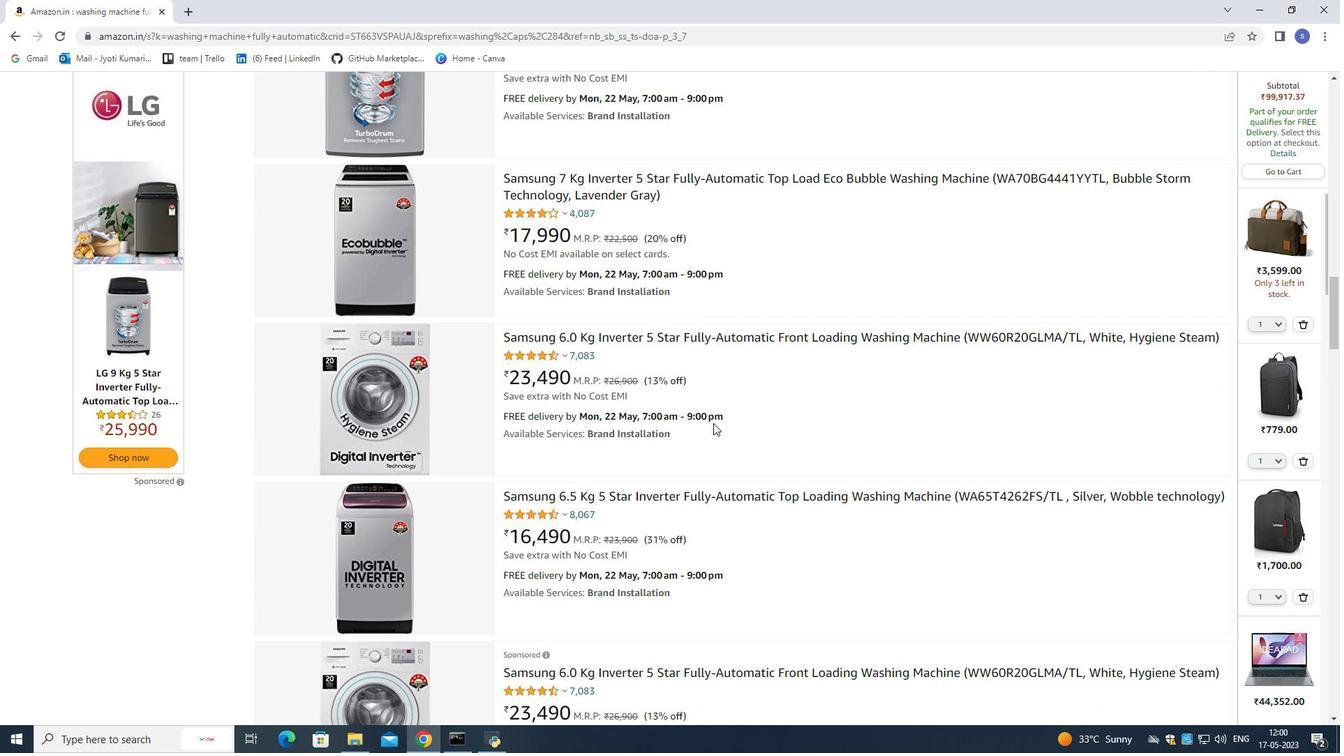 
Action: Mouse scrolled (713, 423) with delta (0, 0)
Screenshot: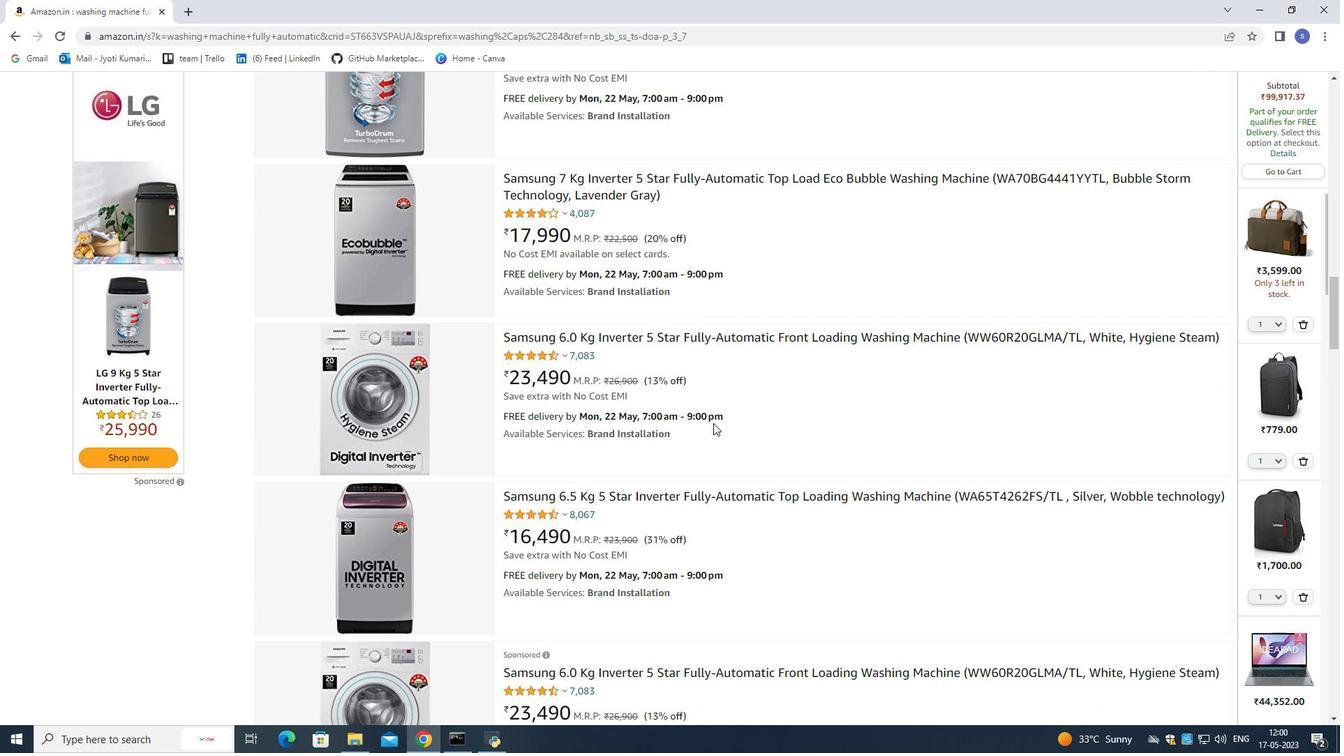 
Action: Mouse moved to (713, 421)
Screenshot: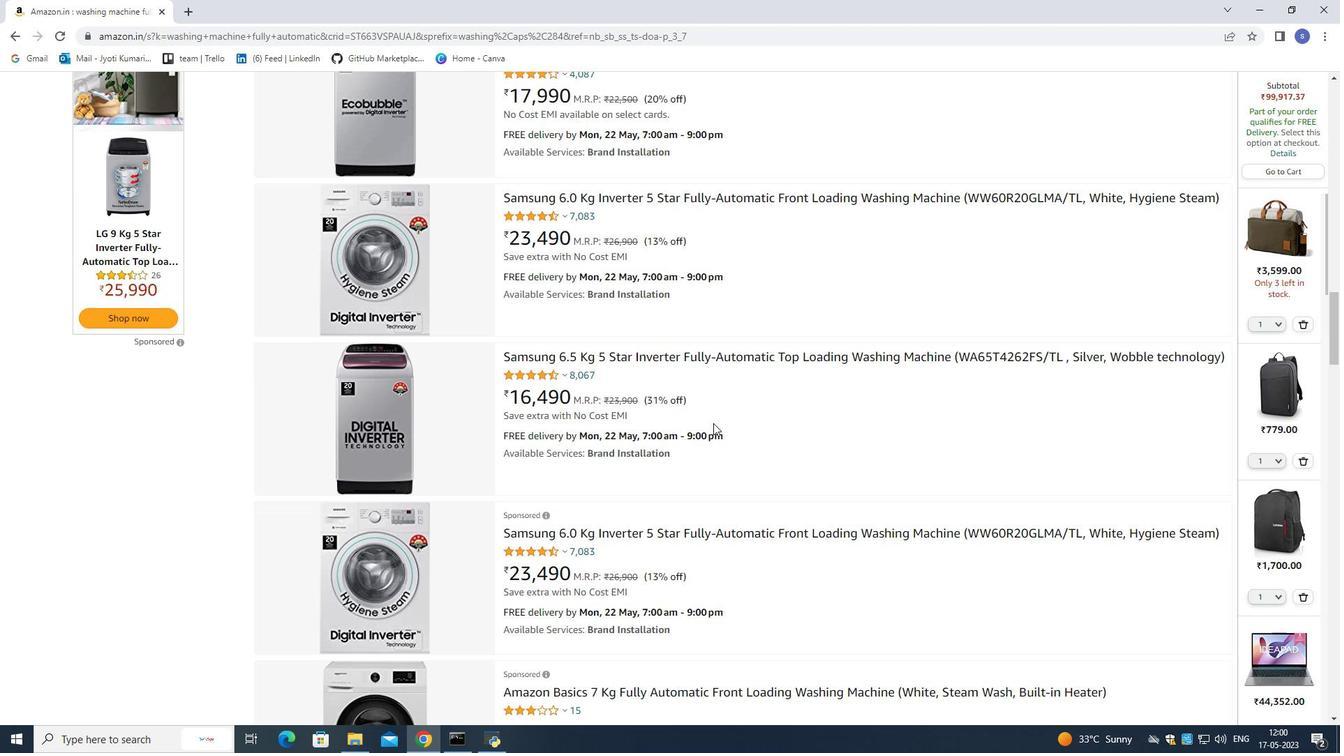 
Action: Mouse scrolled (713, 422) with delta (0, 0)
Screenshot: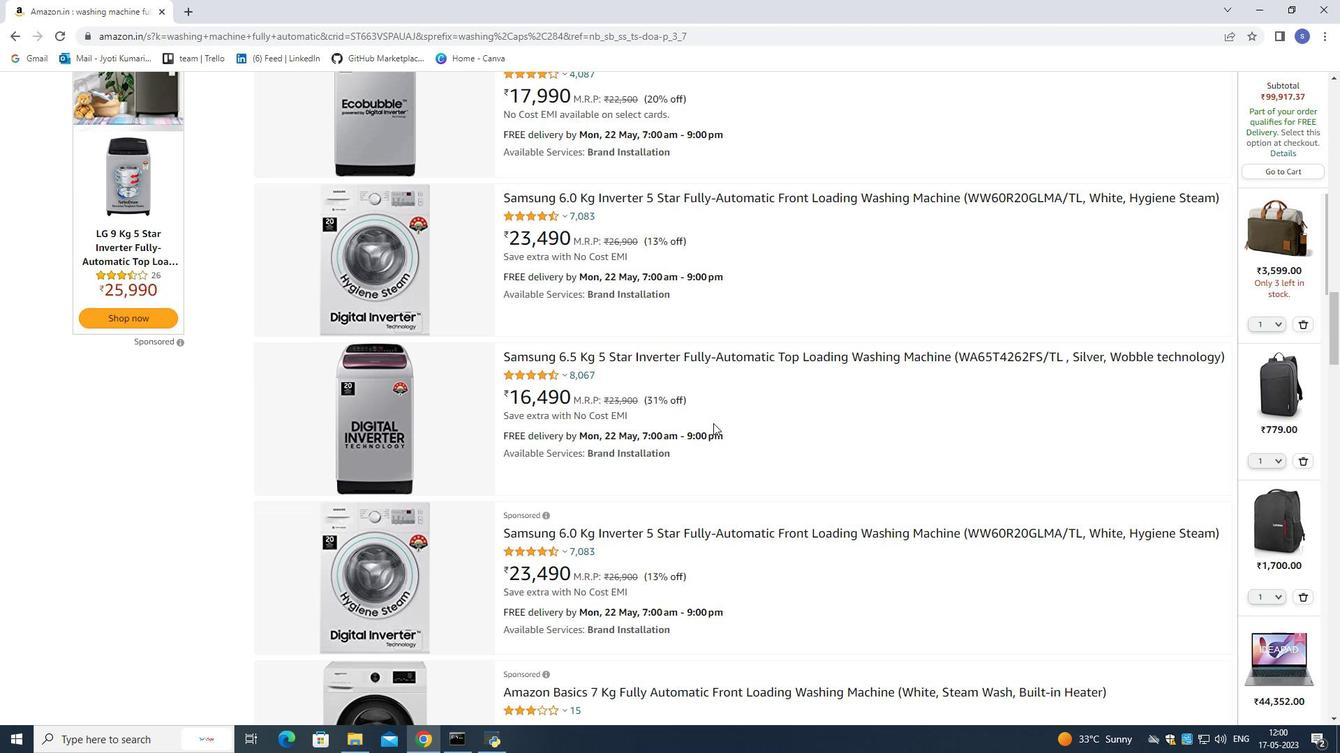 
Action: Mouse scrolled (713, 422) with delta (0, 0)
Screenshot: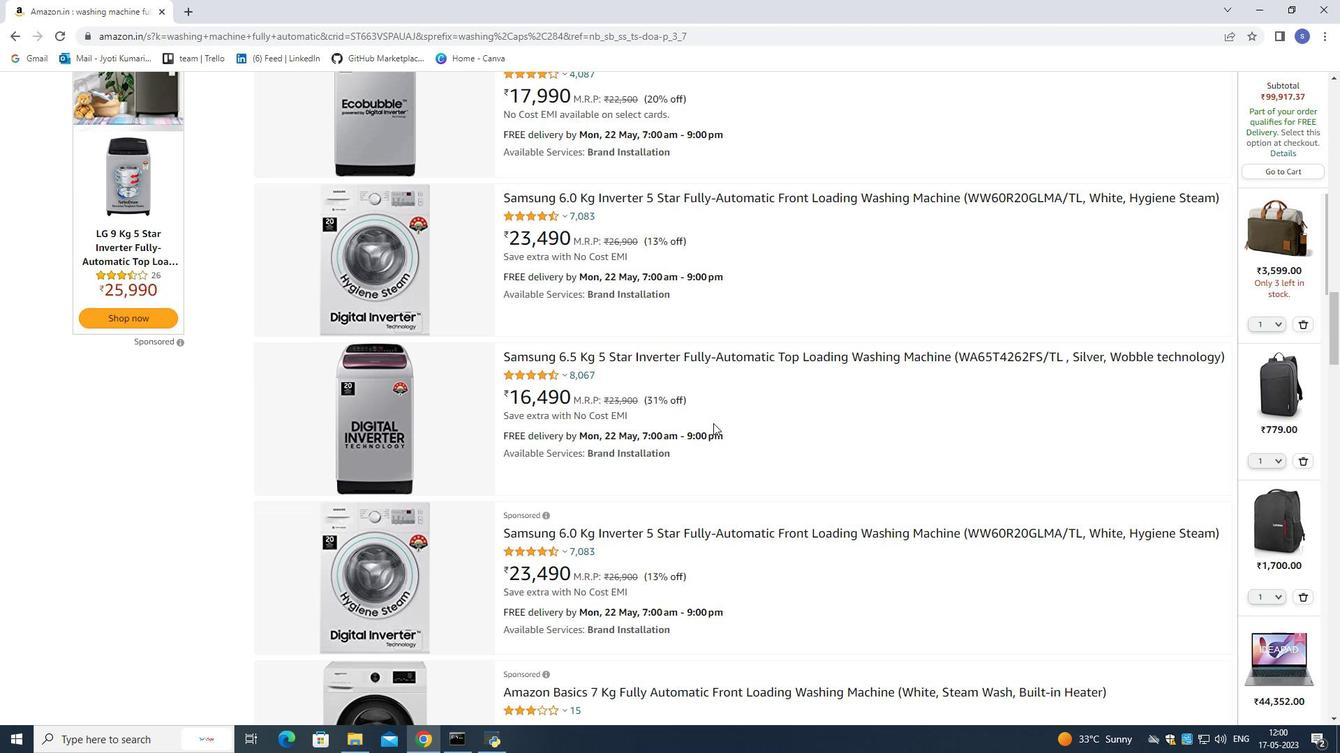 
Action: Mouse scrolled (713, 422) with delta (0, 0)
Screenshot: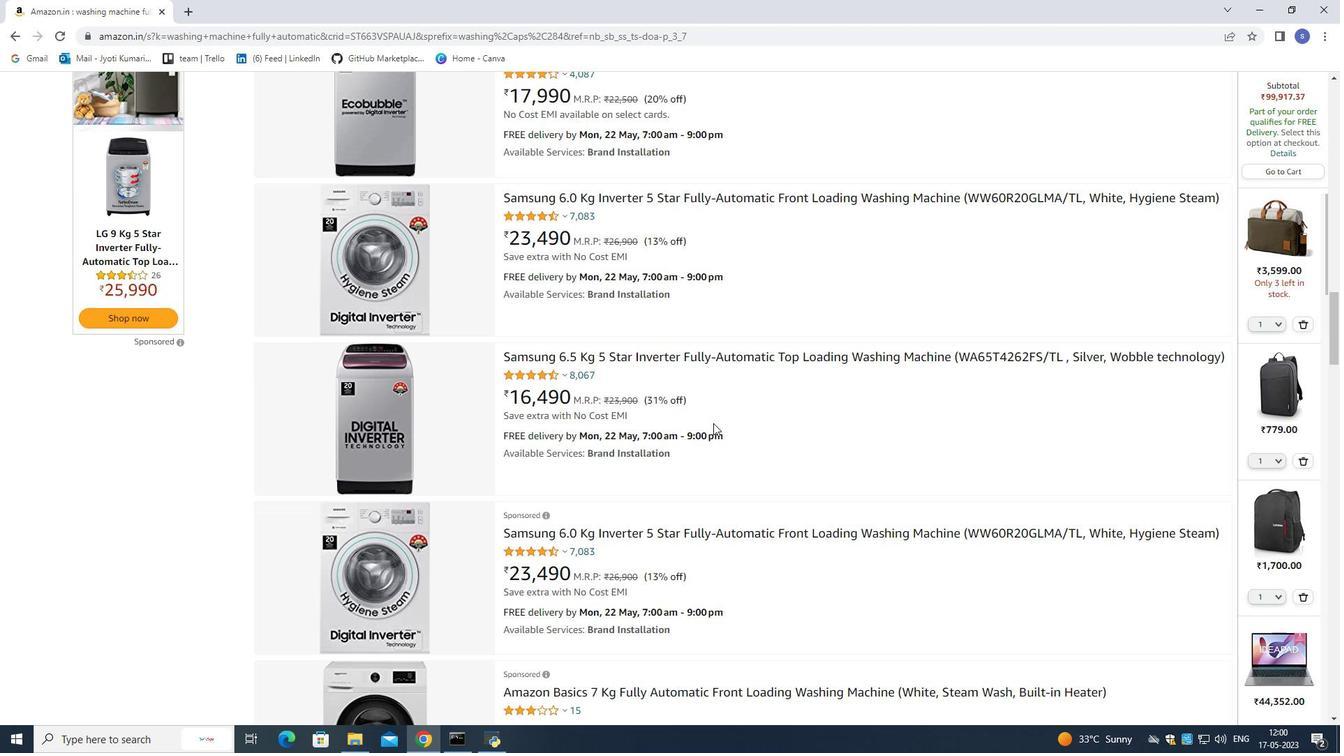 
Action: Mouse moved to (713, 420)
Screenshot: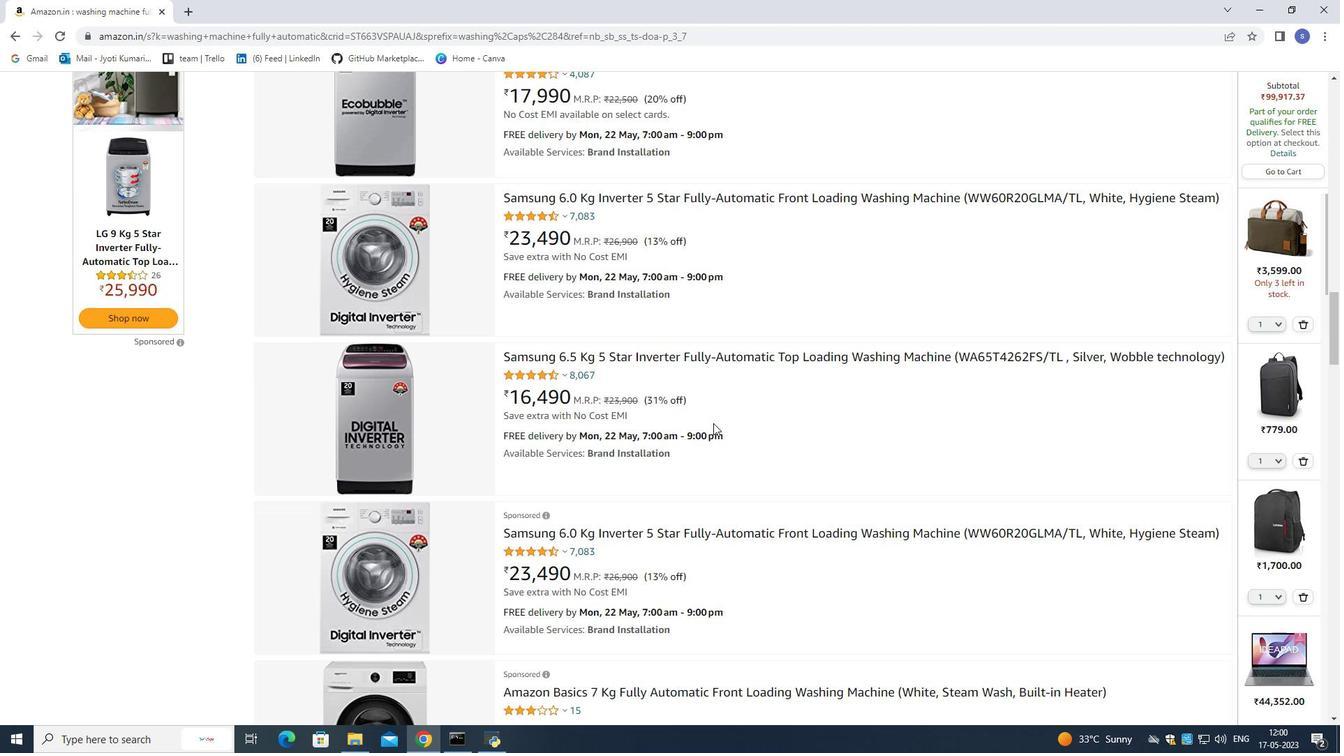 
Action: Mouse scrolled (713, 421) with delta (0, 0)
Screenshot: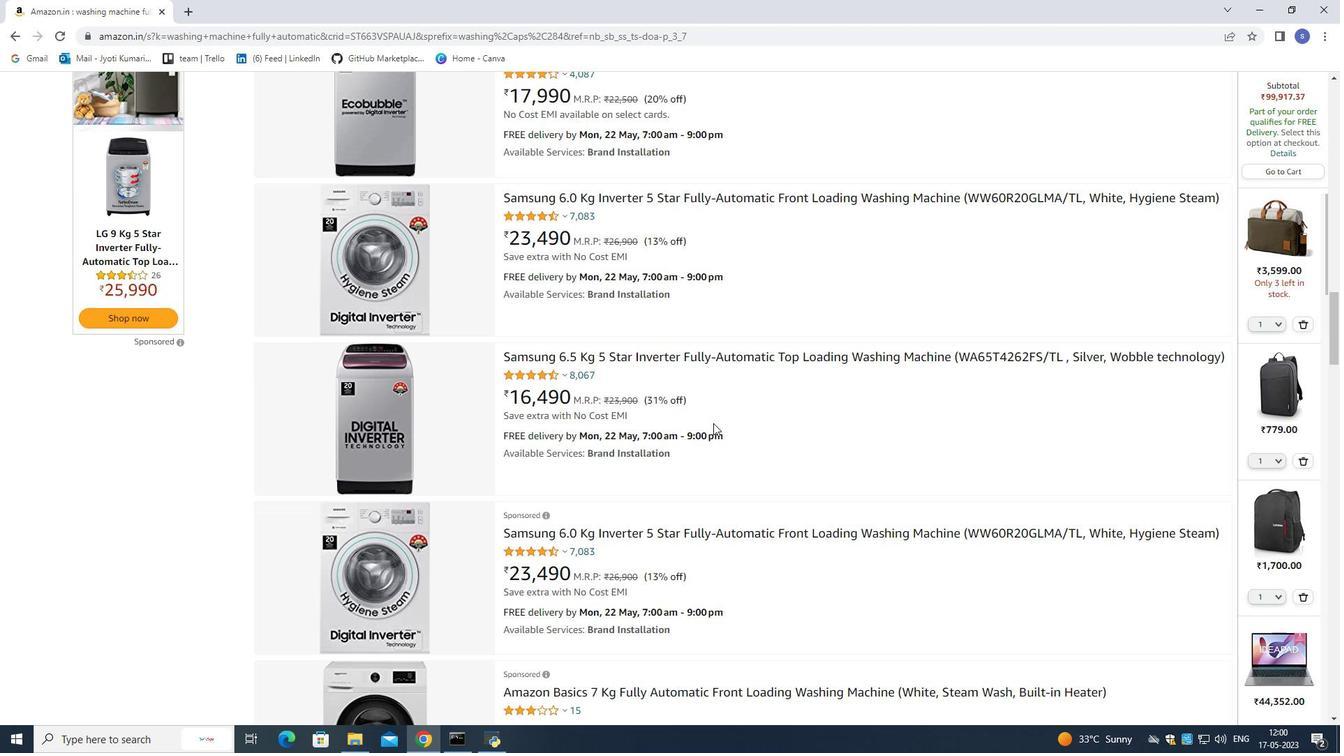 
Action: Mouse moved to (713, 417)
Screenshot: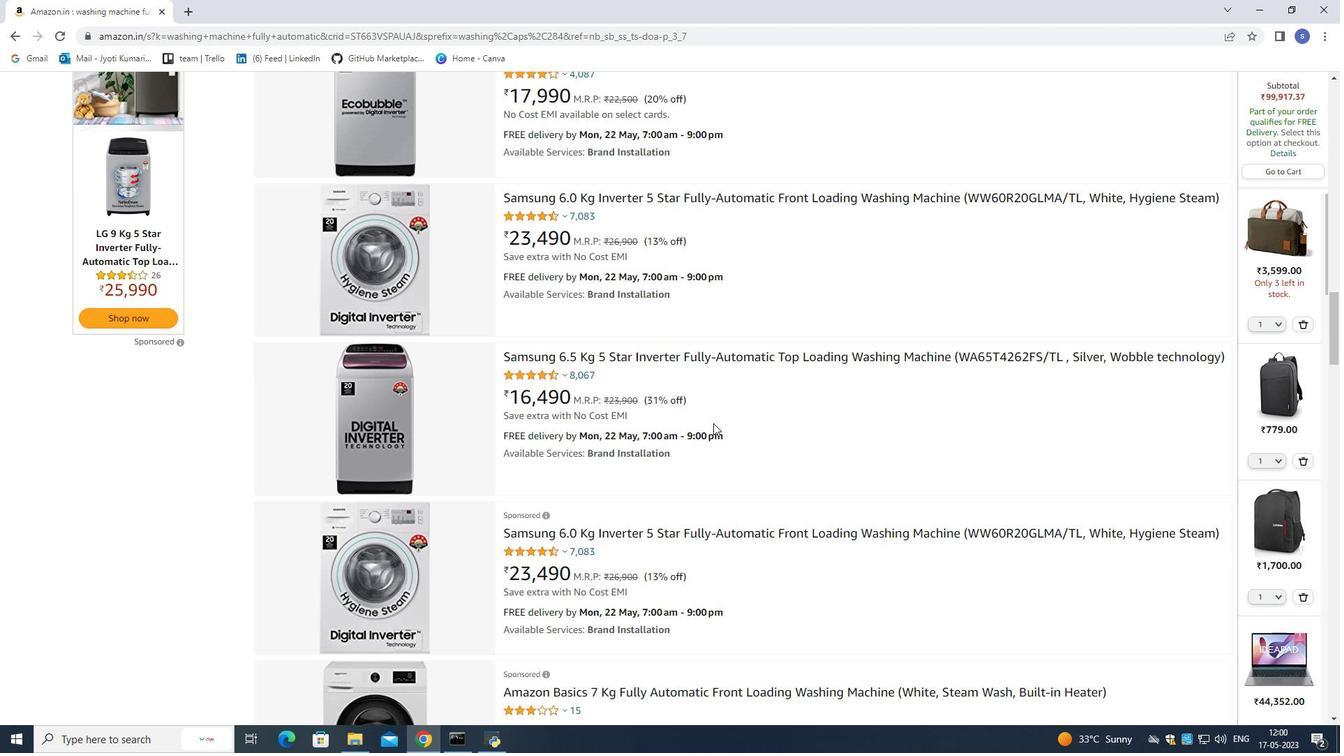 
Action: Mouse scrolled (713, 418) with delta (0, 0)
Screenshot: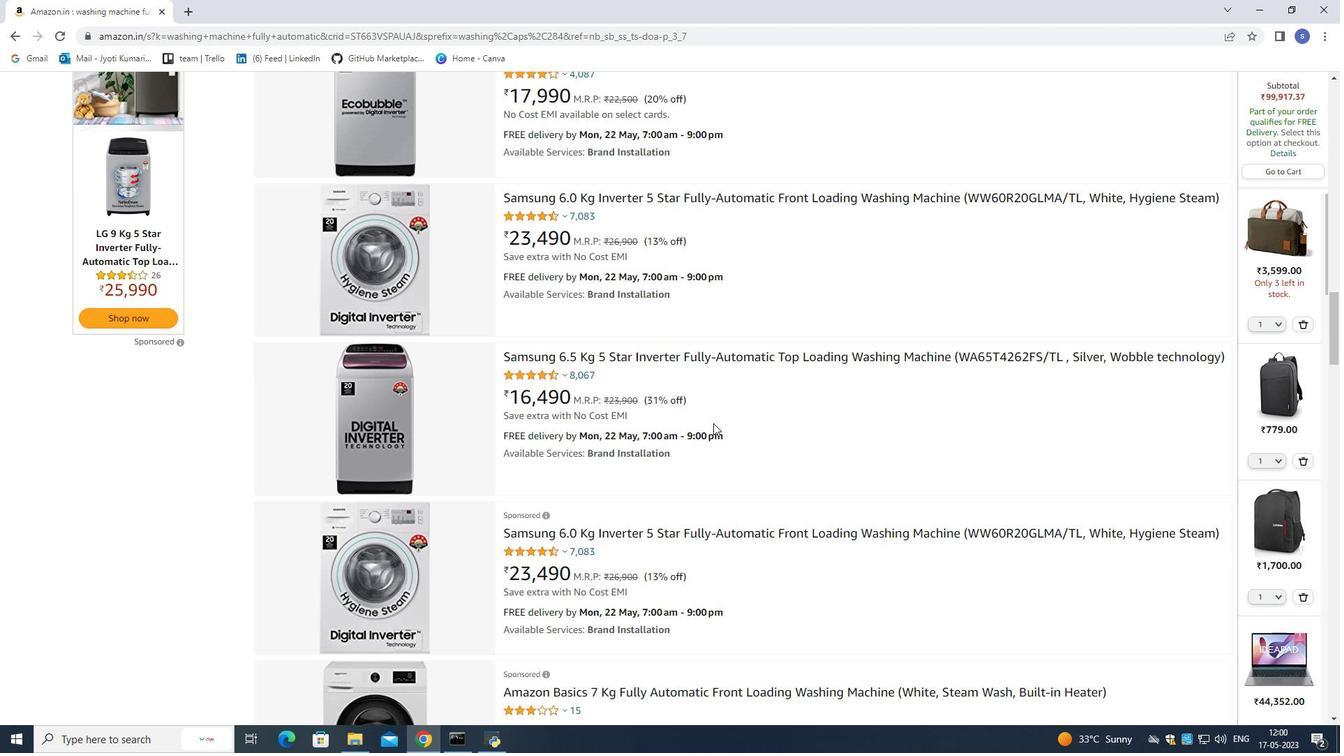 
Action: Mouse moved to (714, 414)
Screenshot: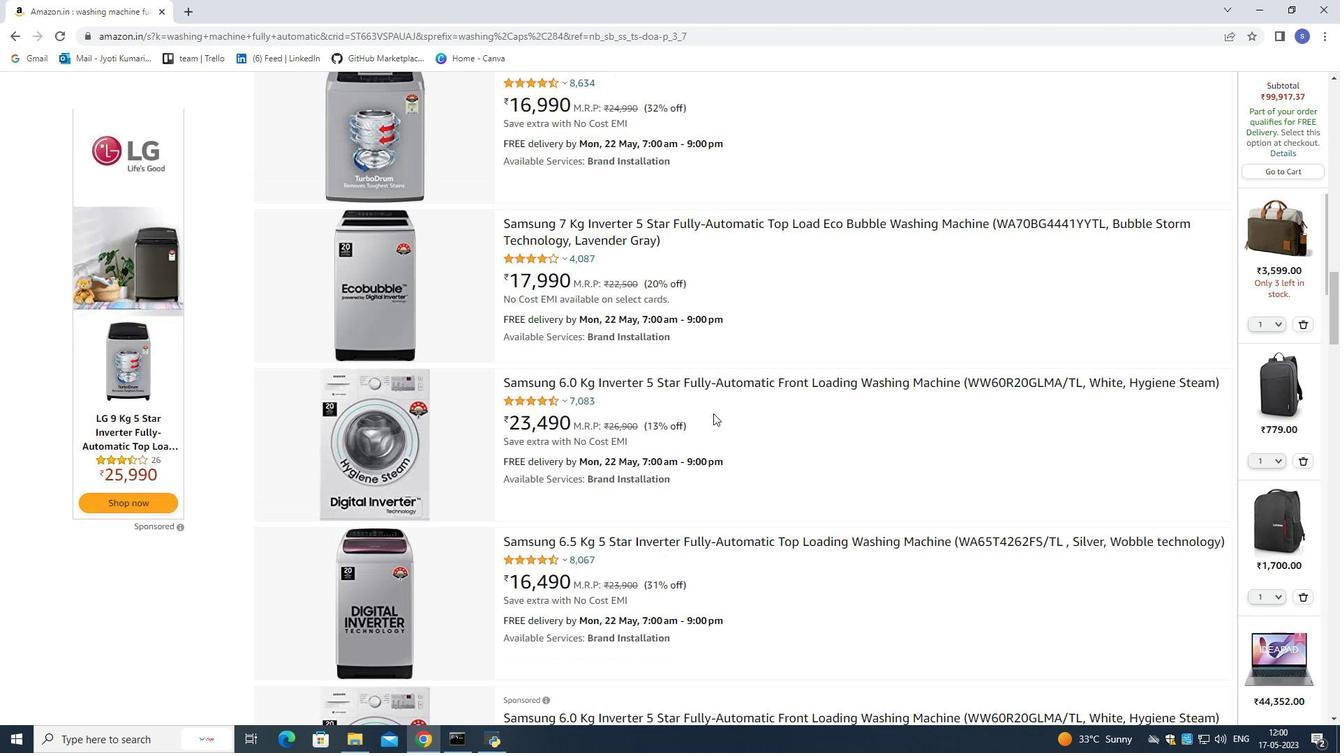 
Action: Mouse scrolled (714, 414) with delta (0, 0)
Screenshot: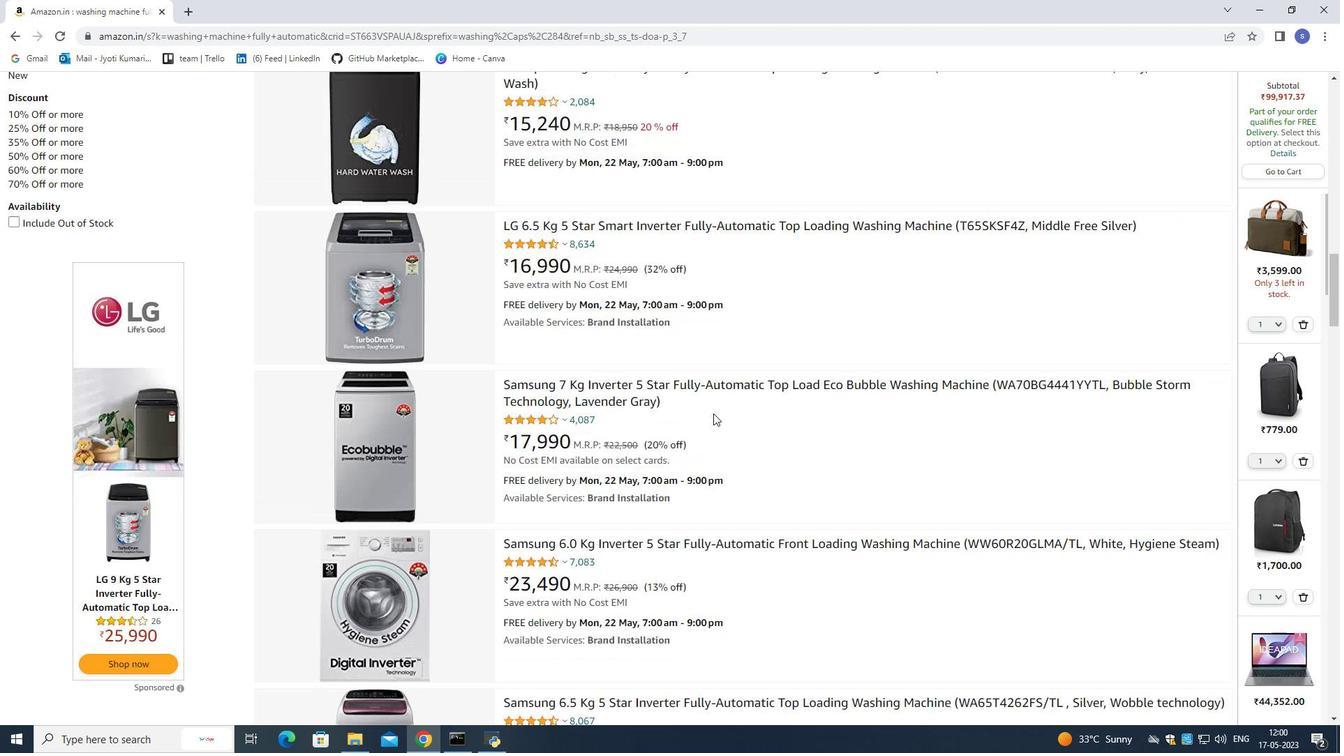 
Action: Mouse scrolled (714, 414) with delta (0, 0)
Screenshot: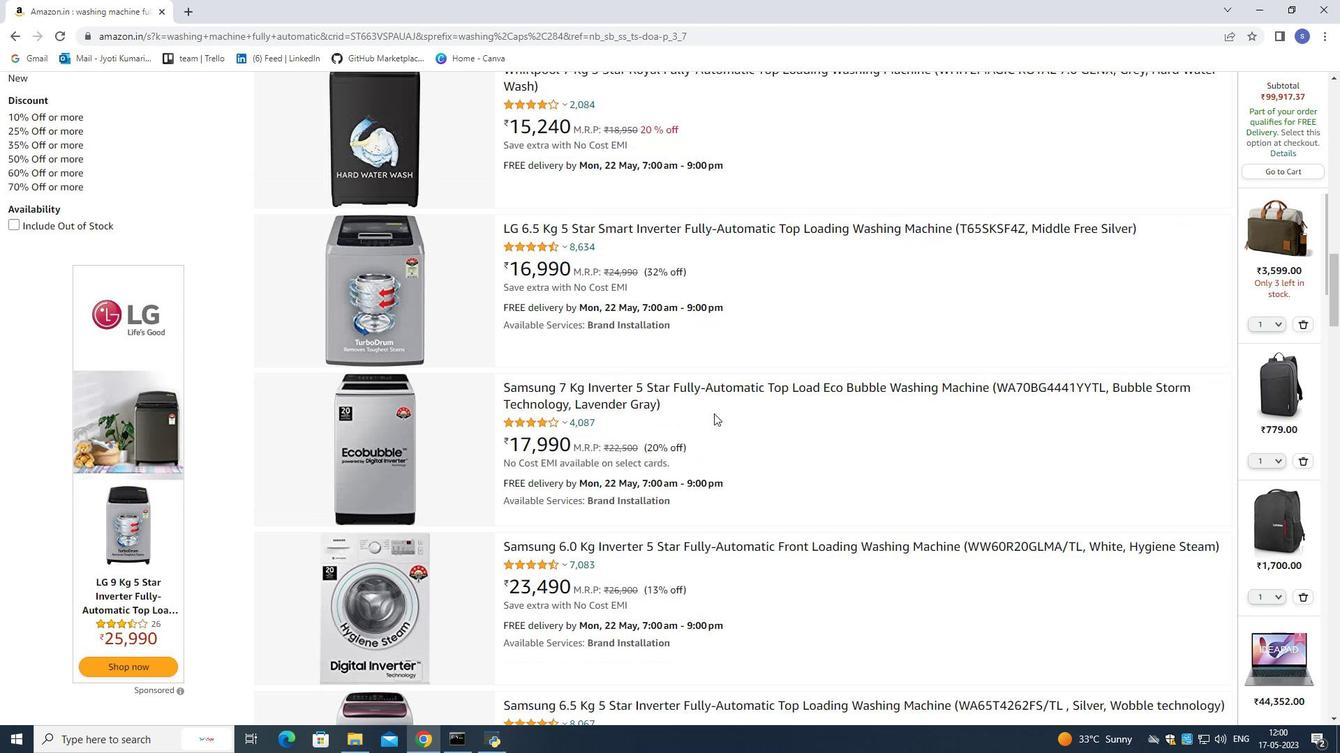 
Action: Mouse scrolled (714, 414) with delta (0, 0)
Screenshot: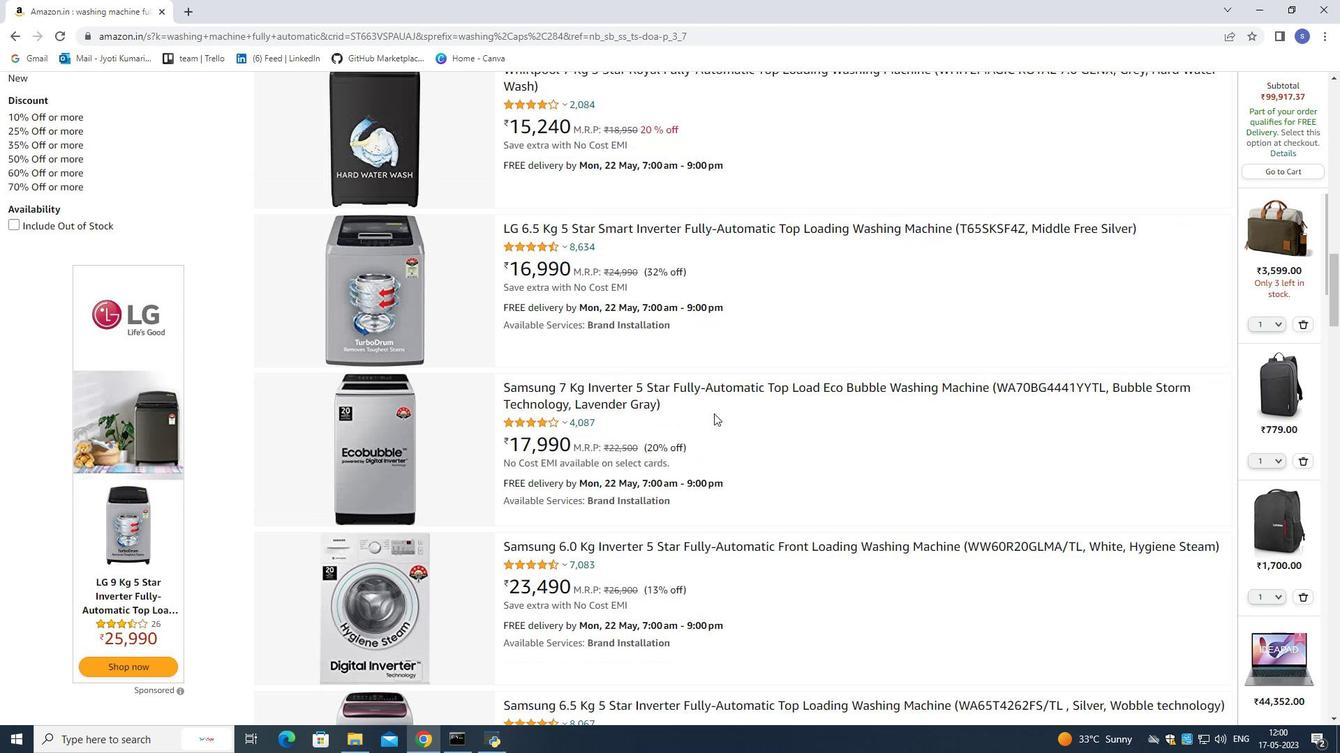 
Action: Mouse scrolled (714, 414) with delta (0, 0)
Screenshot: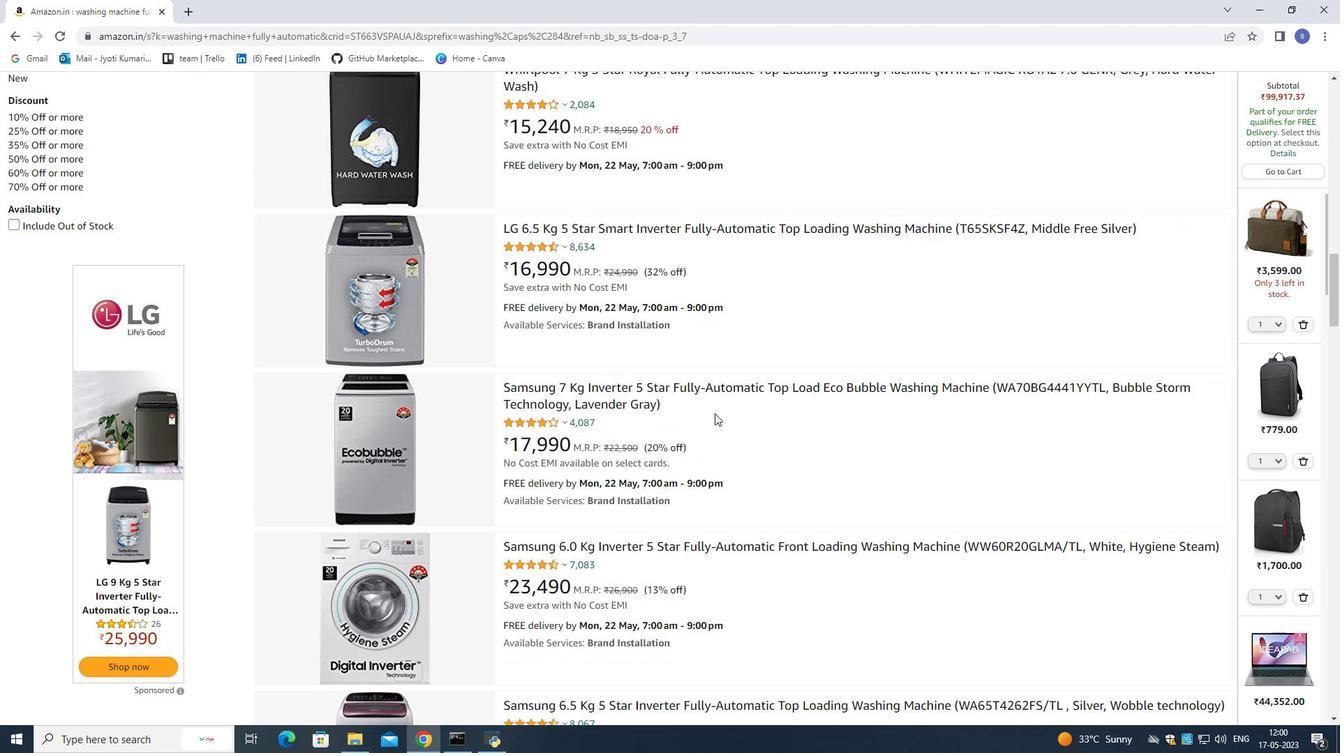 
Action: Mouse scrolled (714, 414) with delta (0, 0)
Screenshot: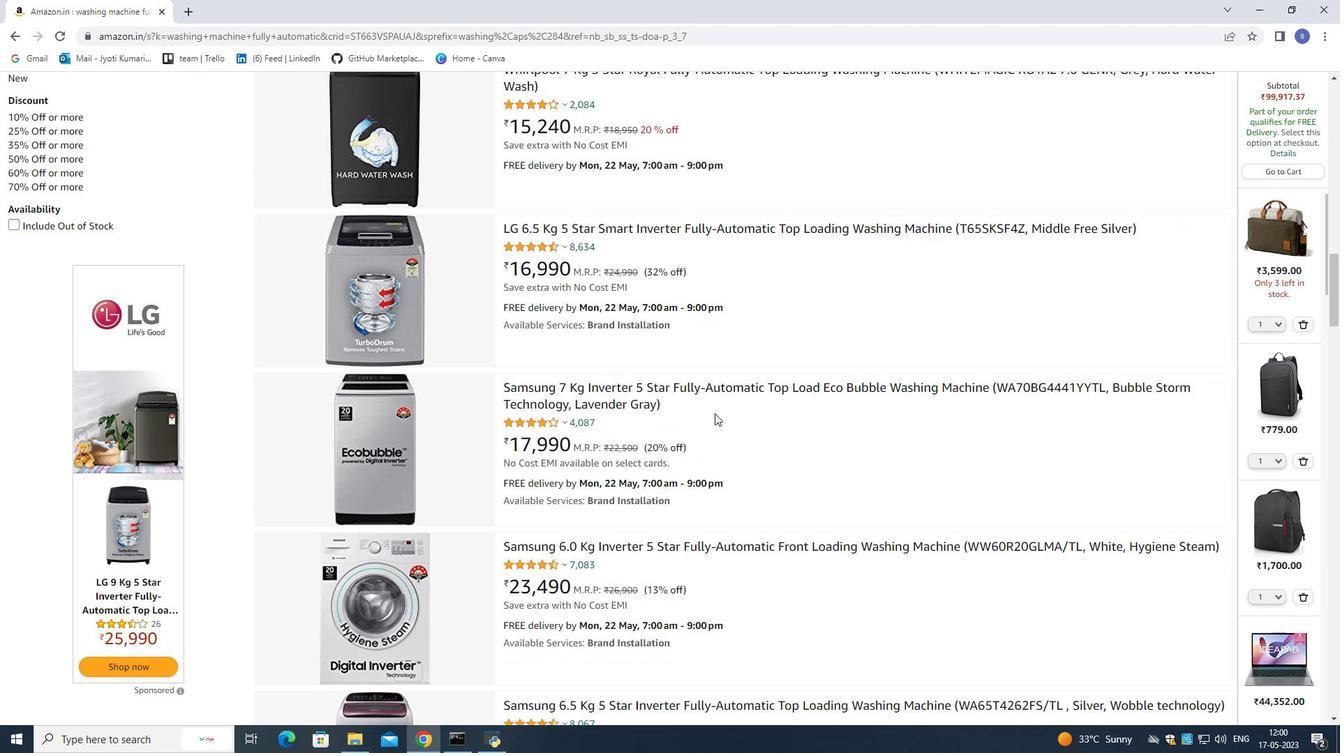 
Action: Mouse moved to (714, 414)
Screenshot: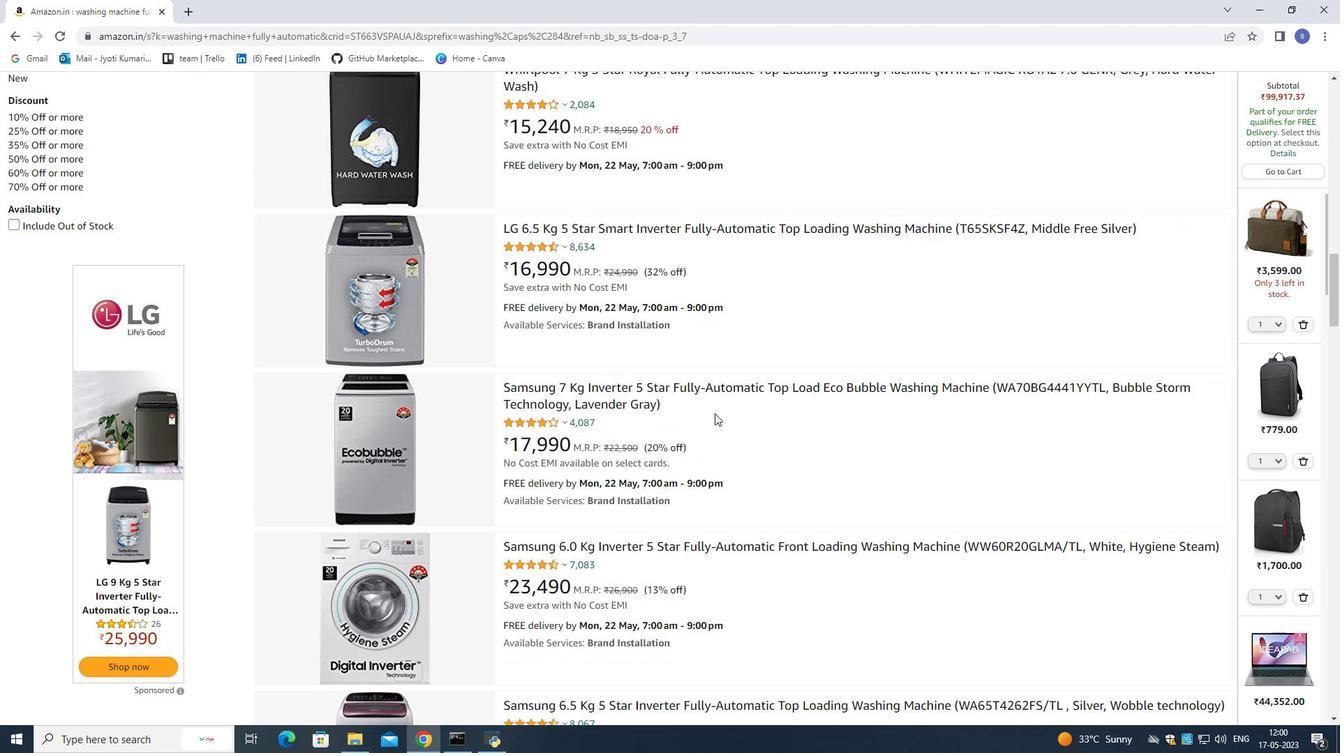 
Action: Mouse scrolled (714, 414) with delta (0, 0)
Screenshot: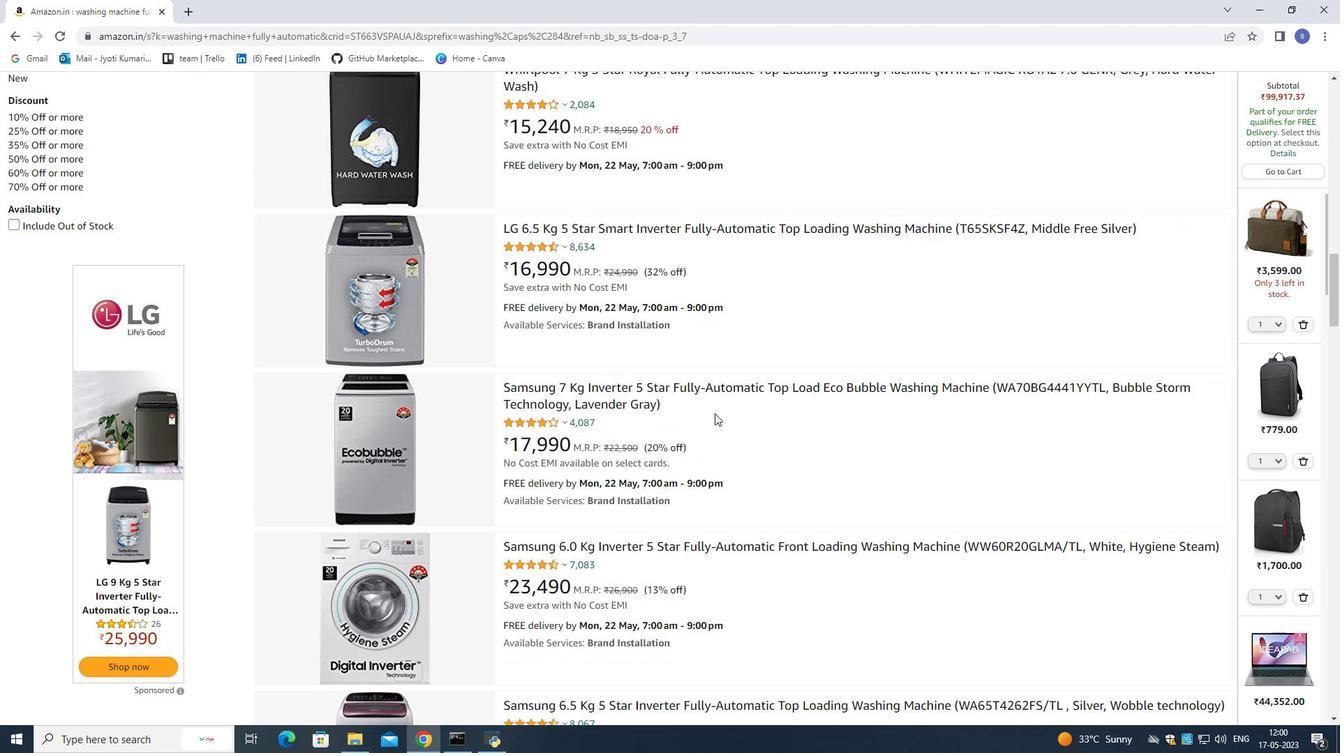
Action: Mouse moved to (714, 410)
Screenshot: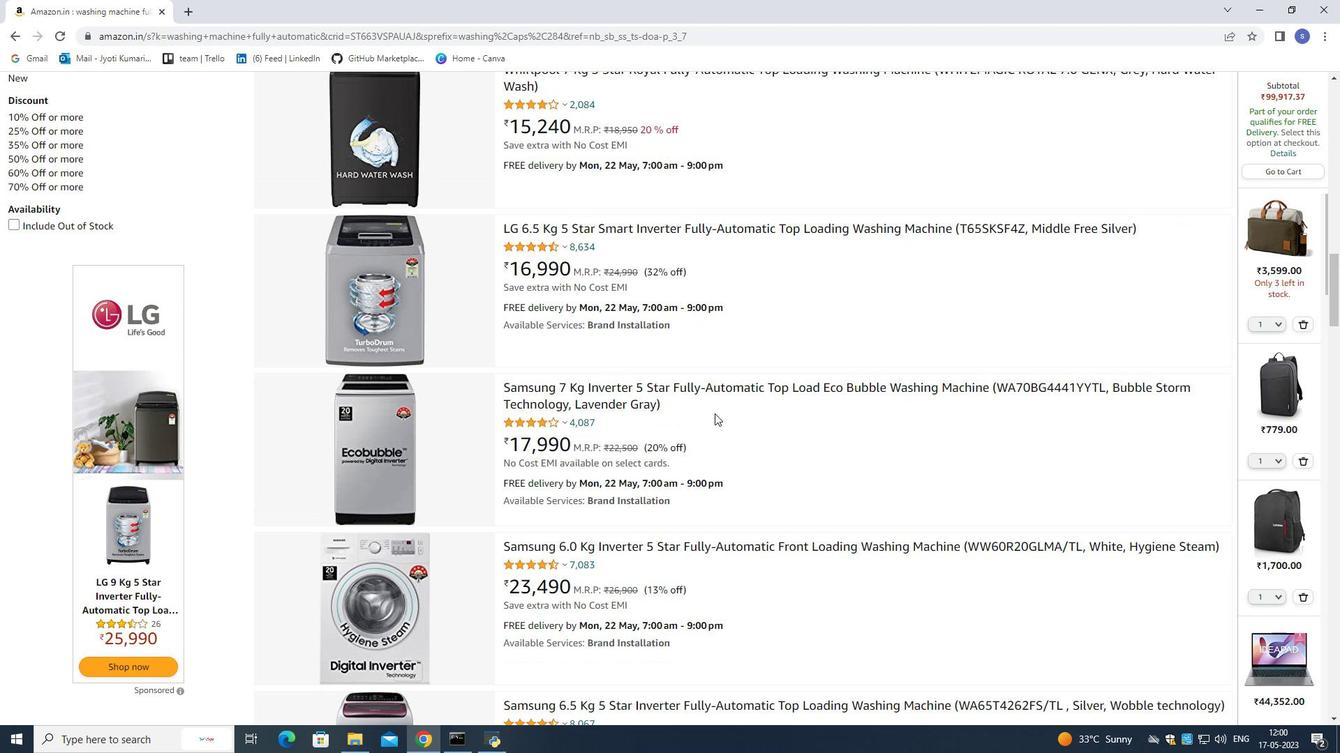 
Action: Mouse scrolled (714, 411) with delta (0, 0)
Screenshot: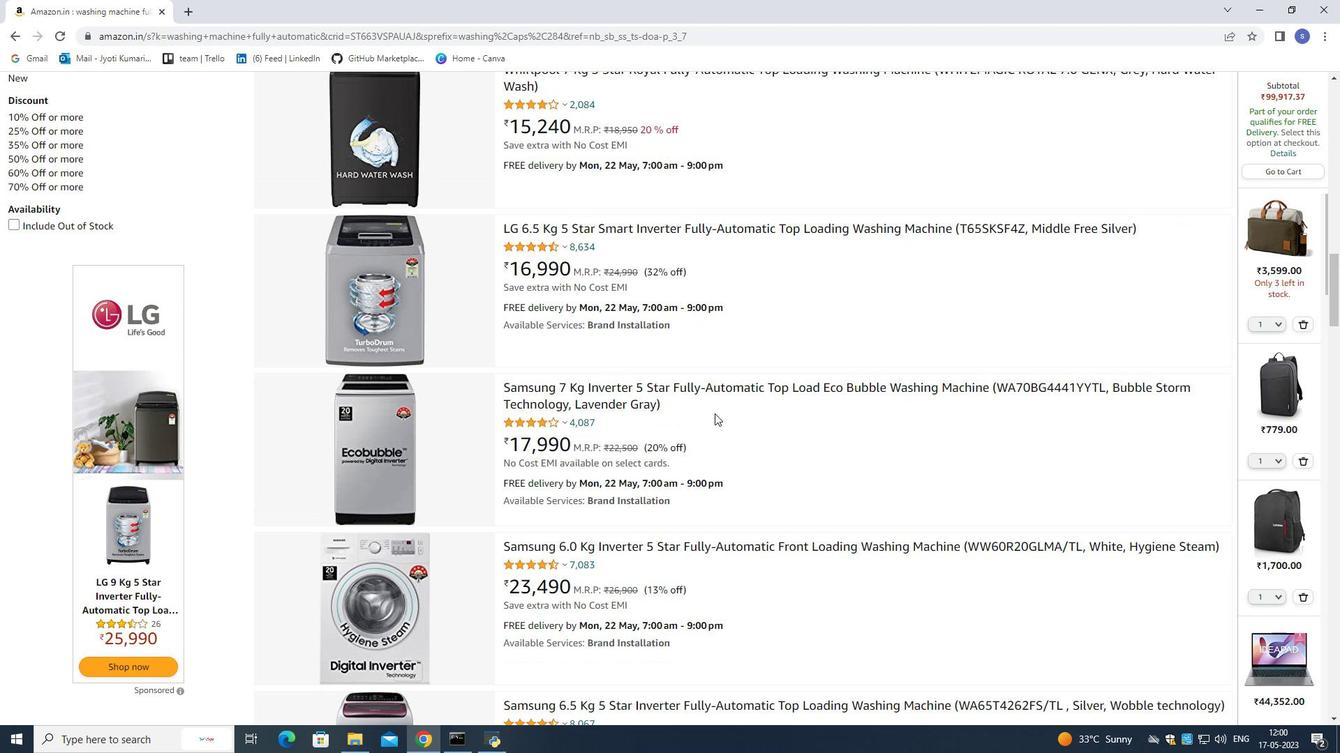 
Action: Mouse moved to (716, 407)
Screenshot: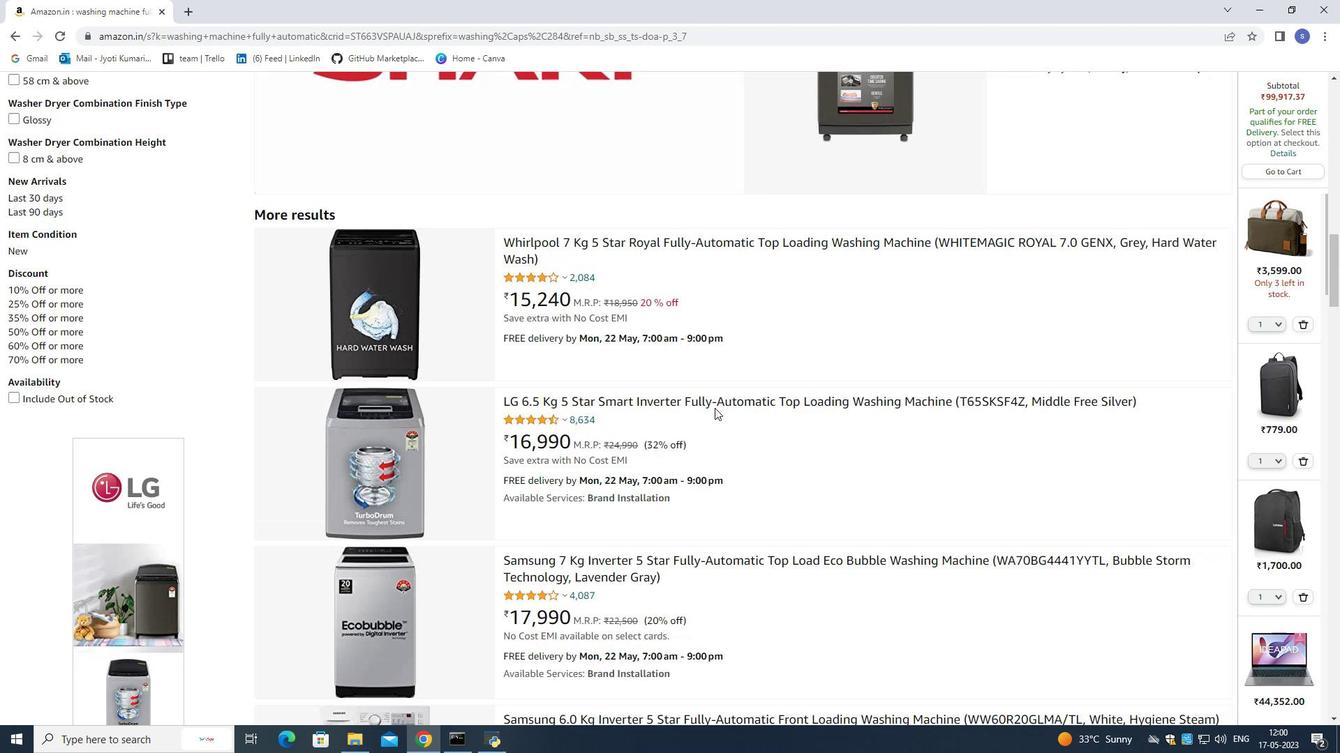 
Action: Mouse scrolled (716, 408) with delta (0, 0)
Screenshot: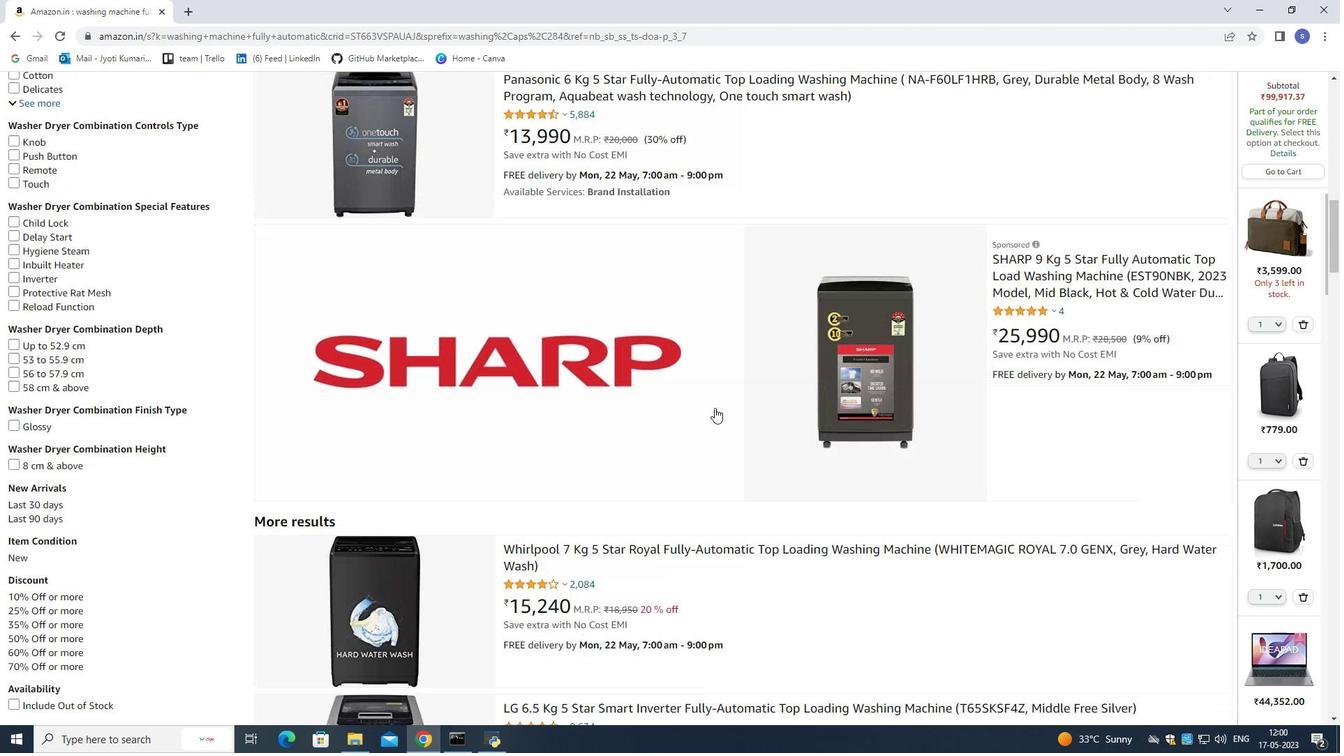 
Action: Mouse scrolled (716, 408) with delta (0, 0)
Screenshot: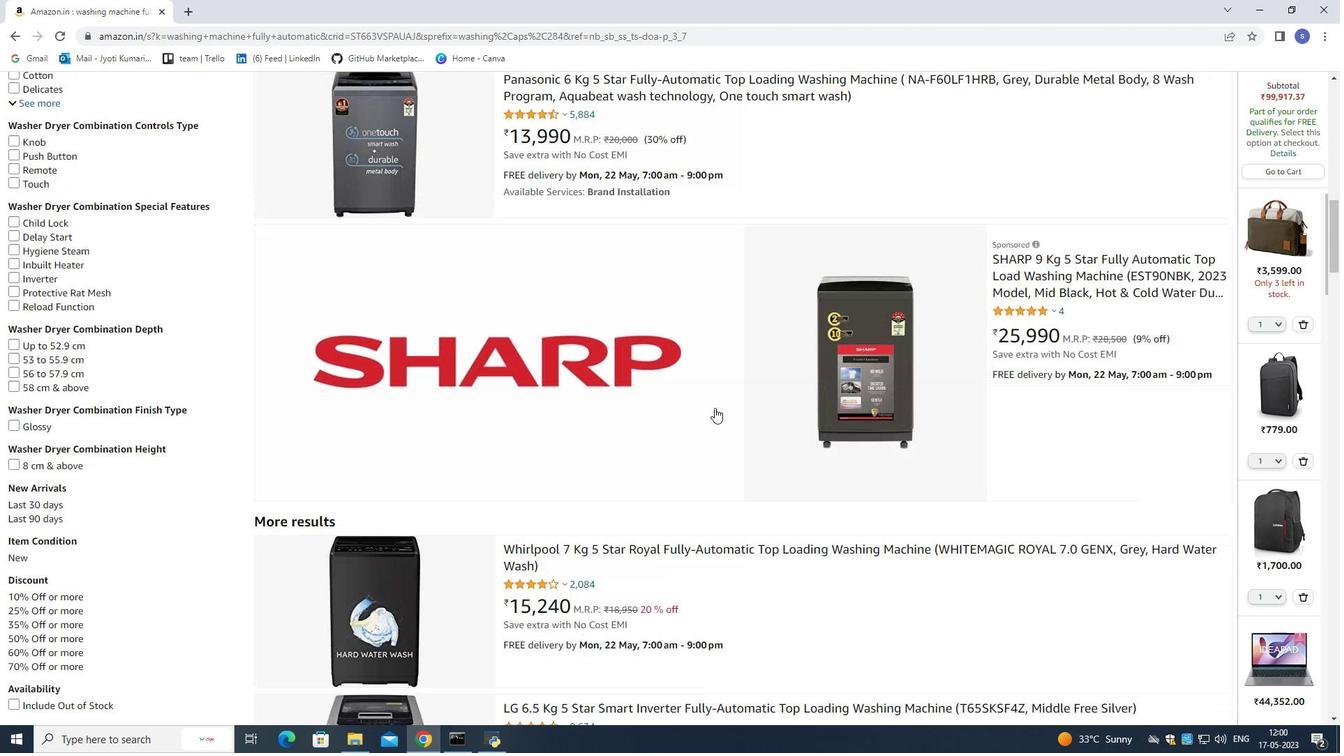 
Action: Mouse scrolled (716, 408) with delta (0, 0)
Screenshot: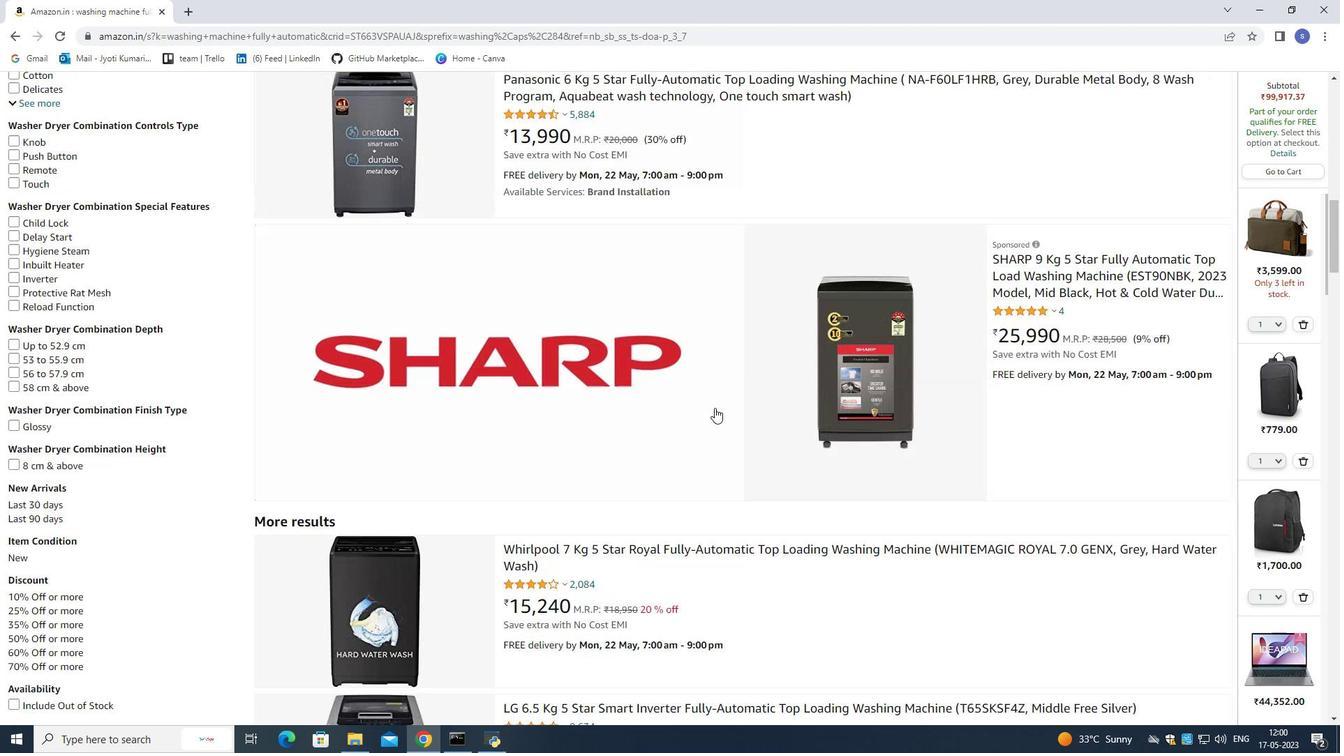 
Action: Mouse scrolled (716, 408) with delta (0, 0)
Screenshot: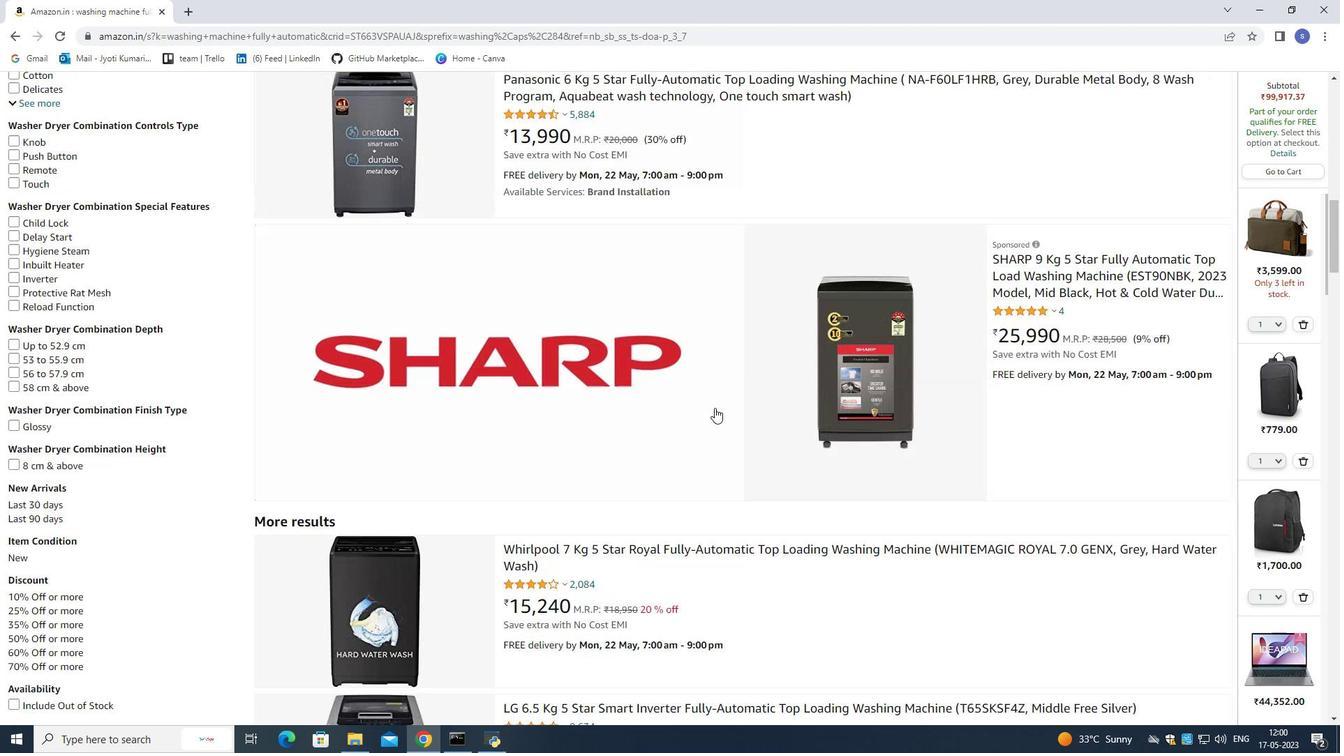 
Action: Mouse moved to (716, 406)
Screenshot: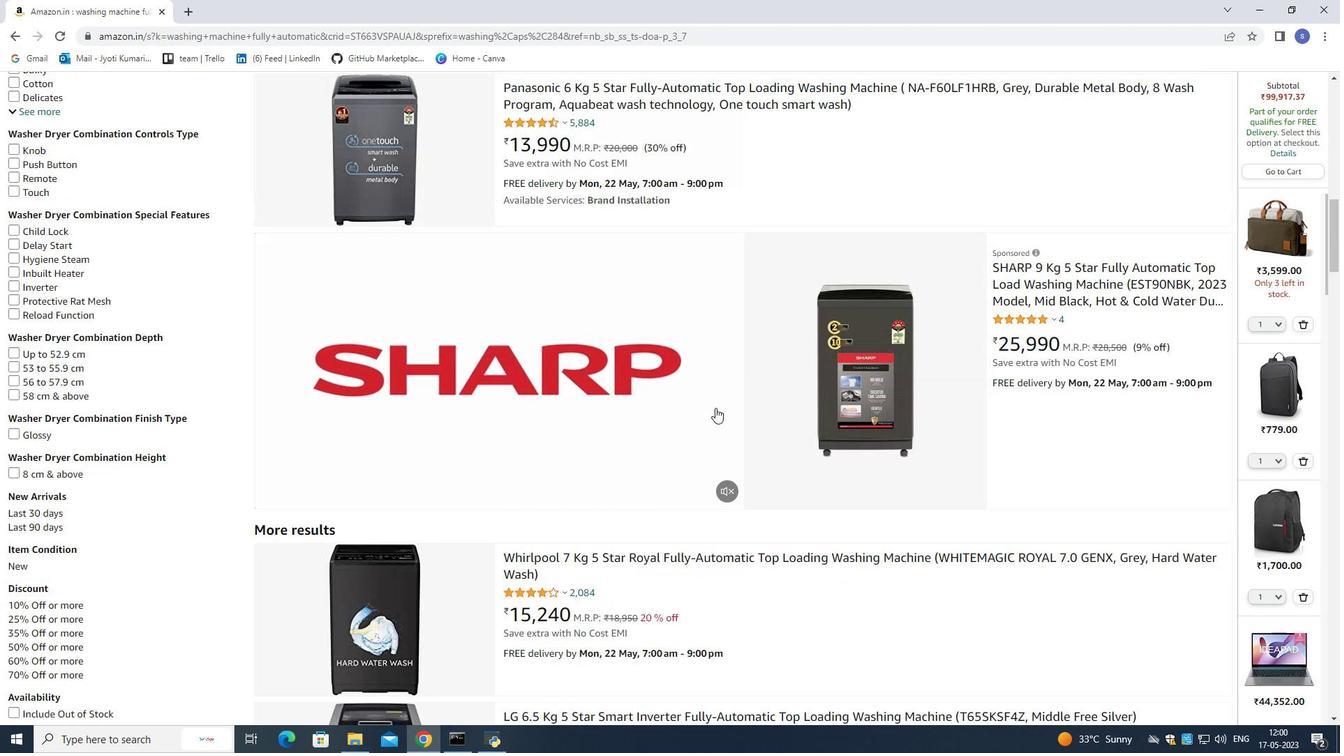 
Action: Mouse scrolled (716, 407) with delta (0, 0)
Screenshot: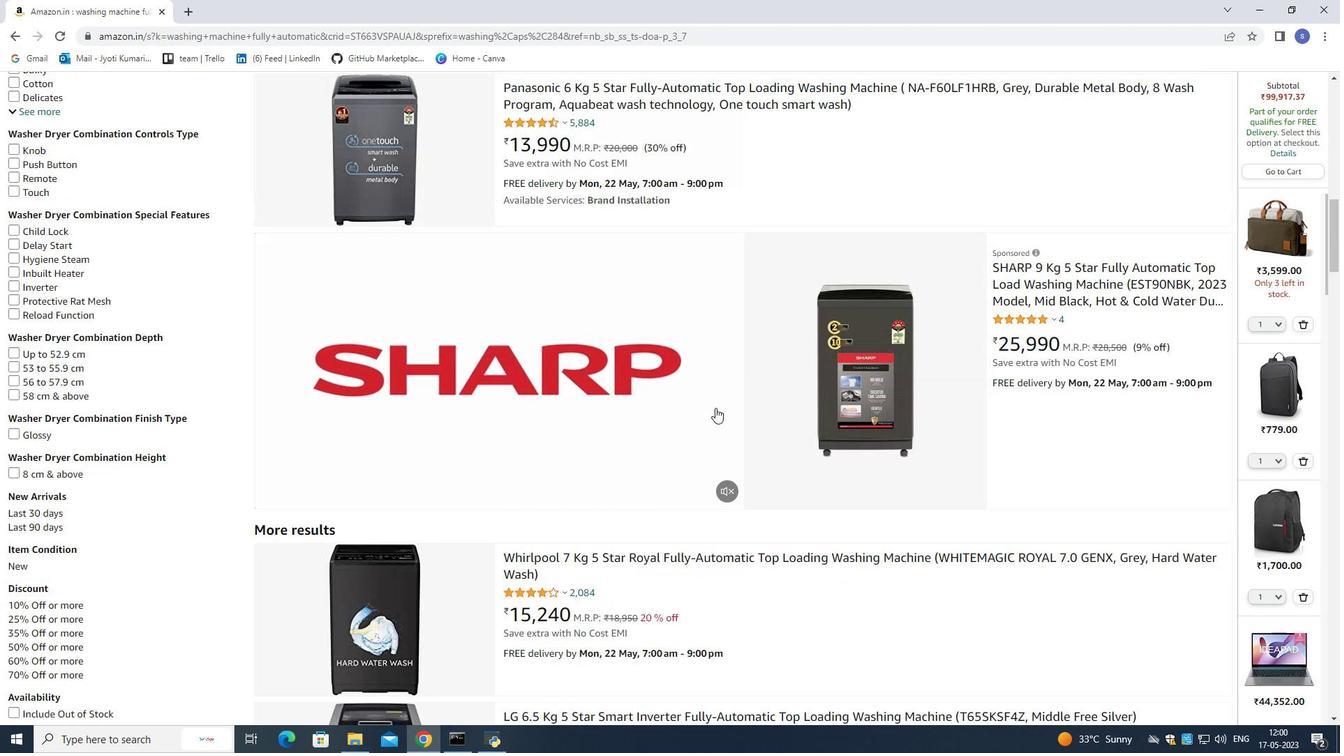 
Action: Mouse moved to (716, 405)
Screenshot: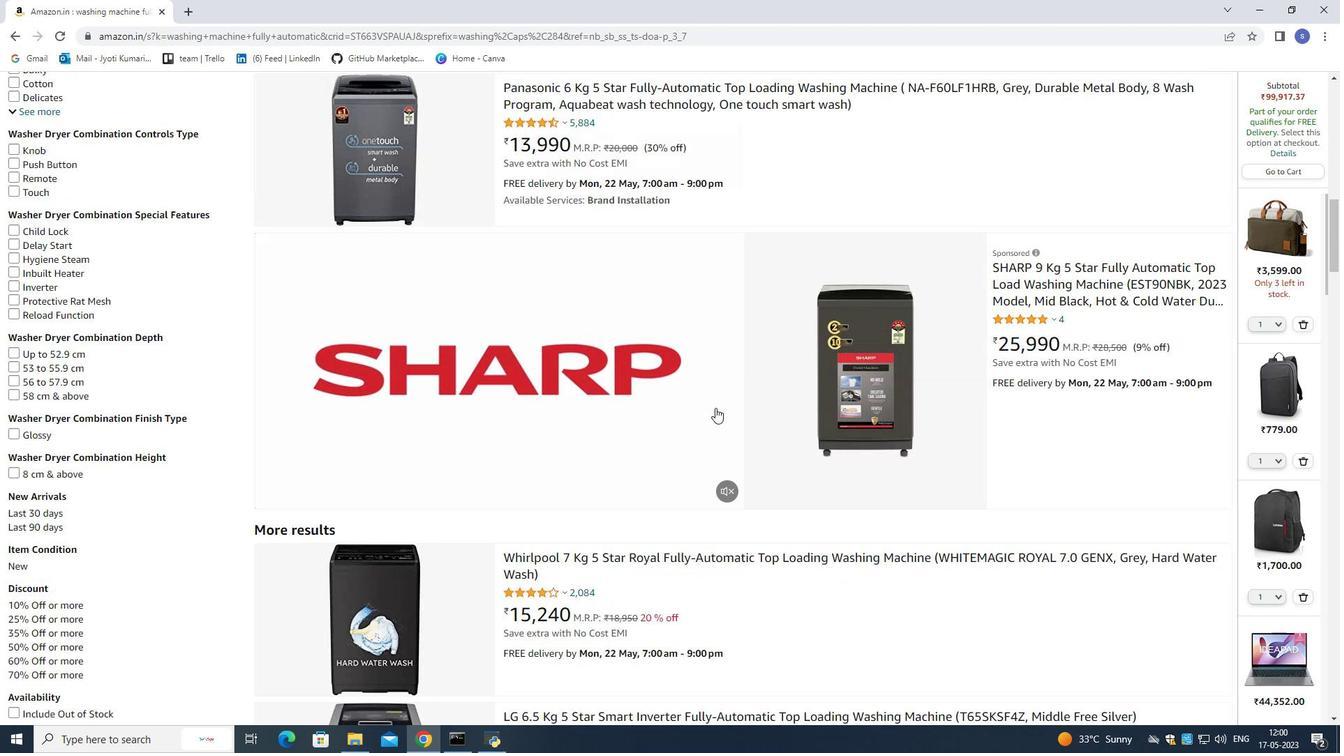 
Action: Mouse scrolled (716, 406) with delta (0, 0)
Screenshot: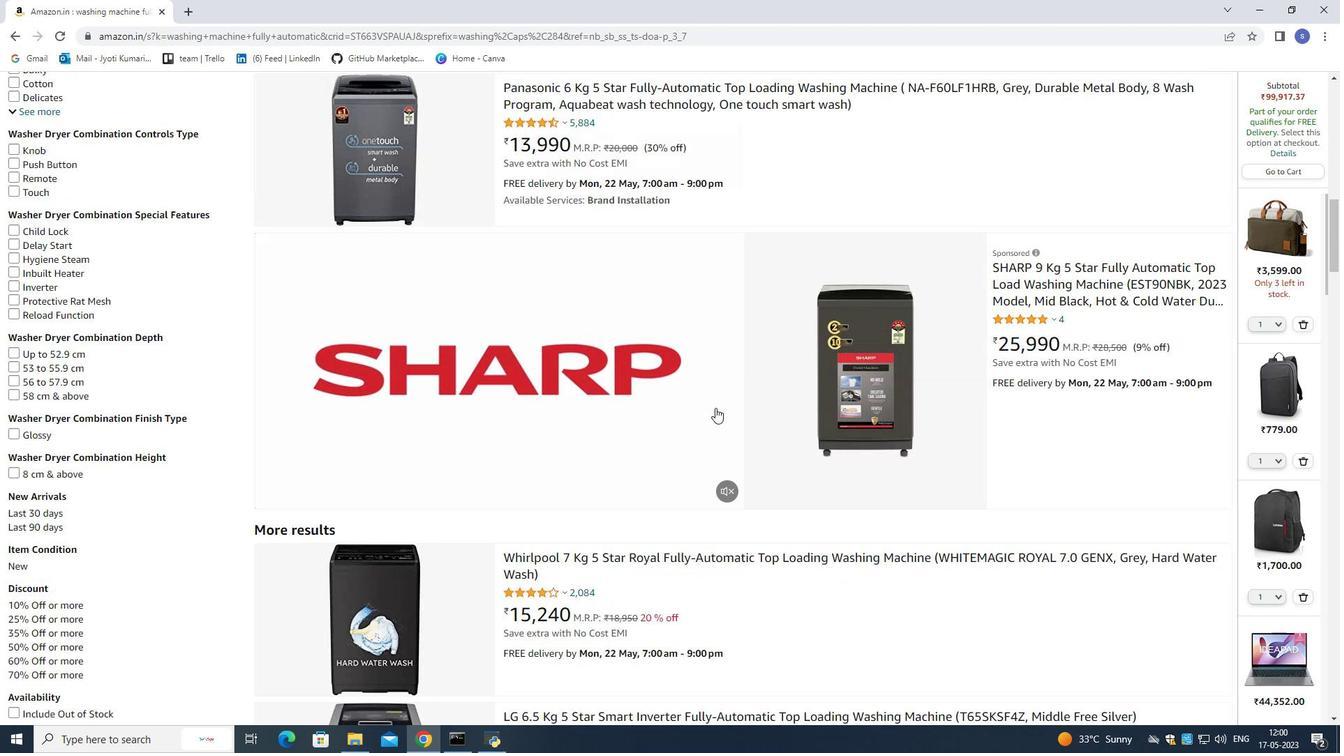 
Action: Mouse moved to (716, 404)
Screenshot: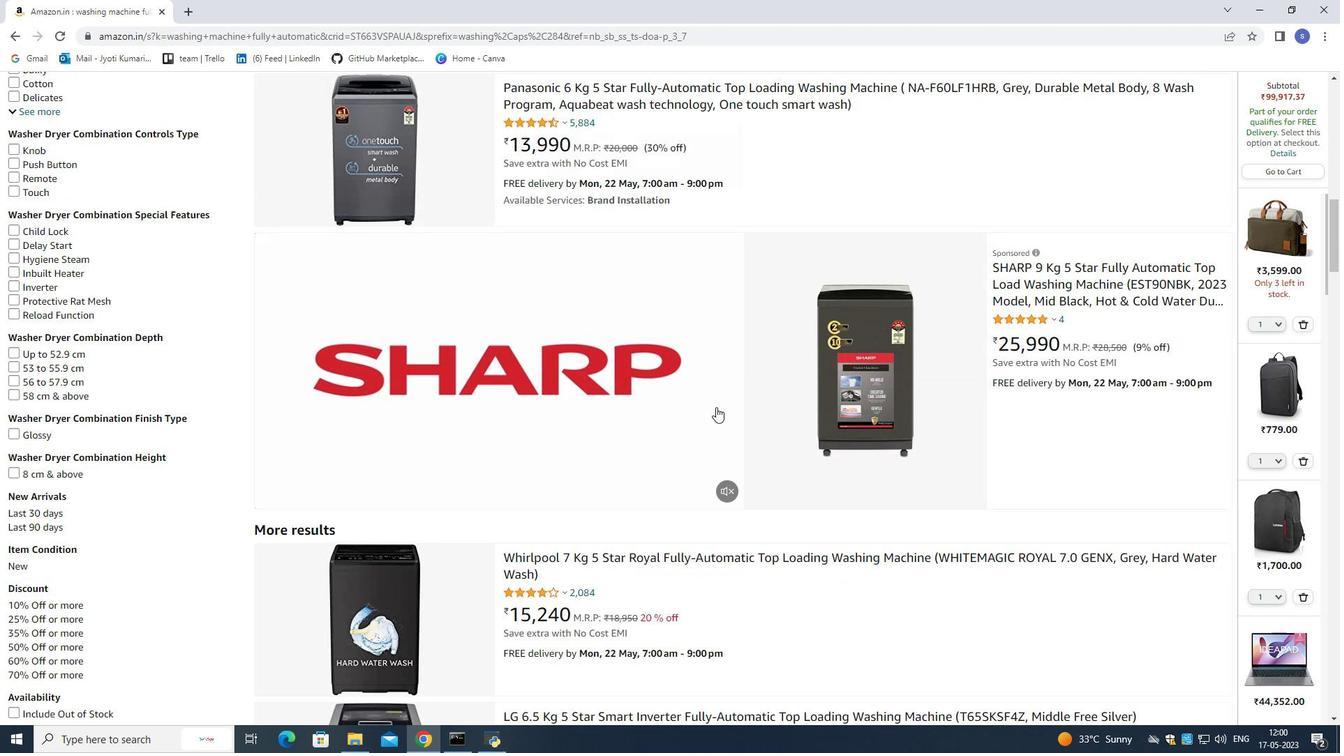 
Action: Mouse scrolled (716, 404) with delta (0, 0)
Screenshot: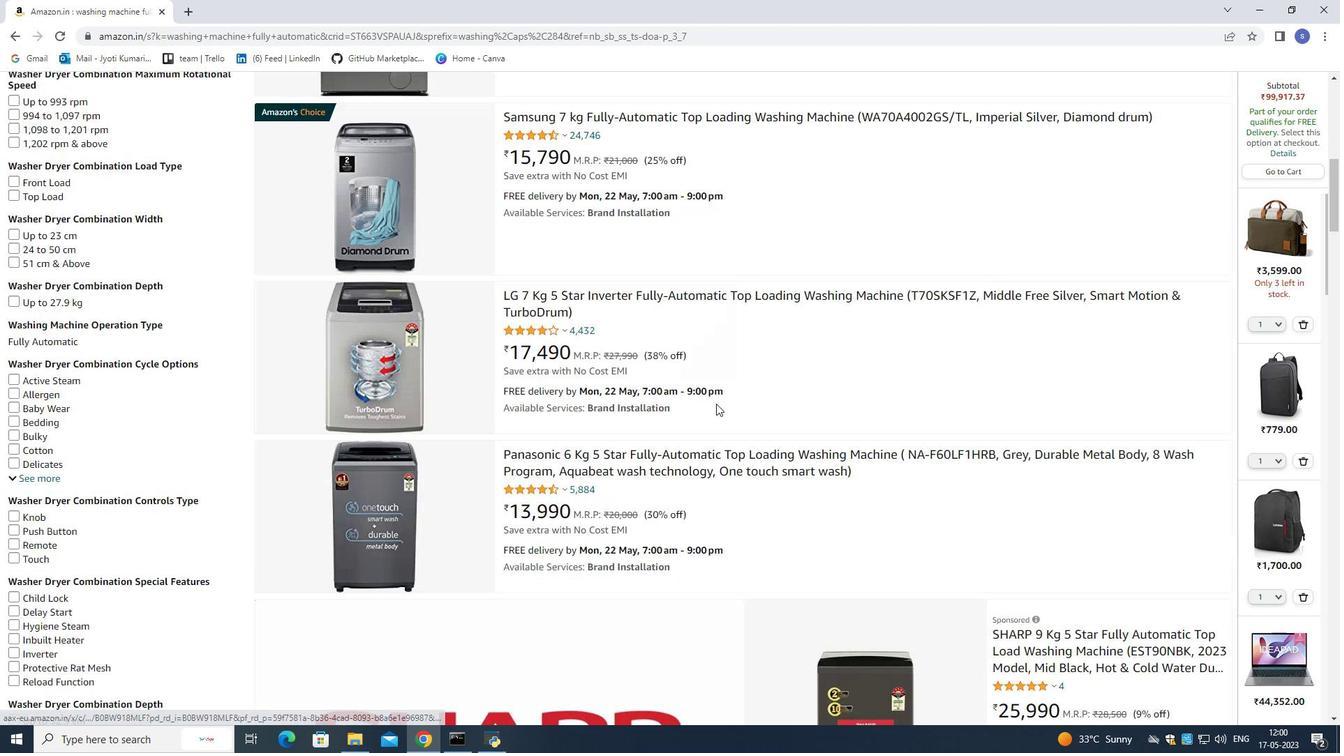 
Action: Mouse scrolled (716, 404) with delta (0, 0)
Screenshot: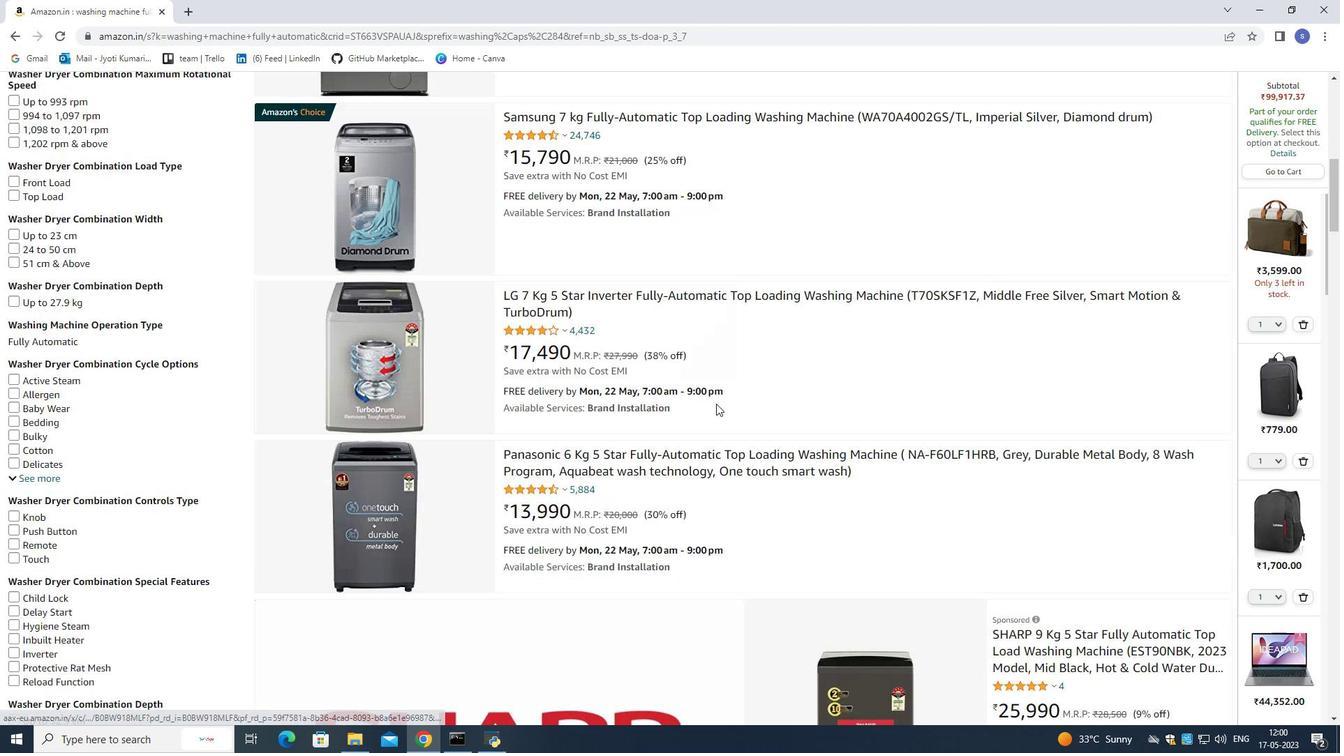 
Action: Mouse scrolled (716, 404) with delta (0, 0)
Screenshot: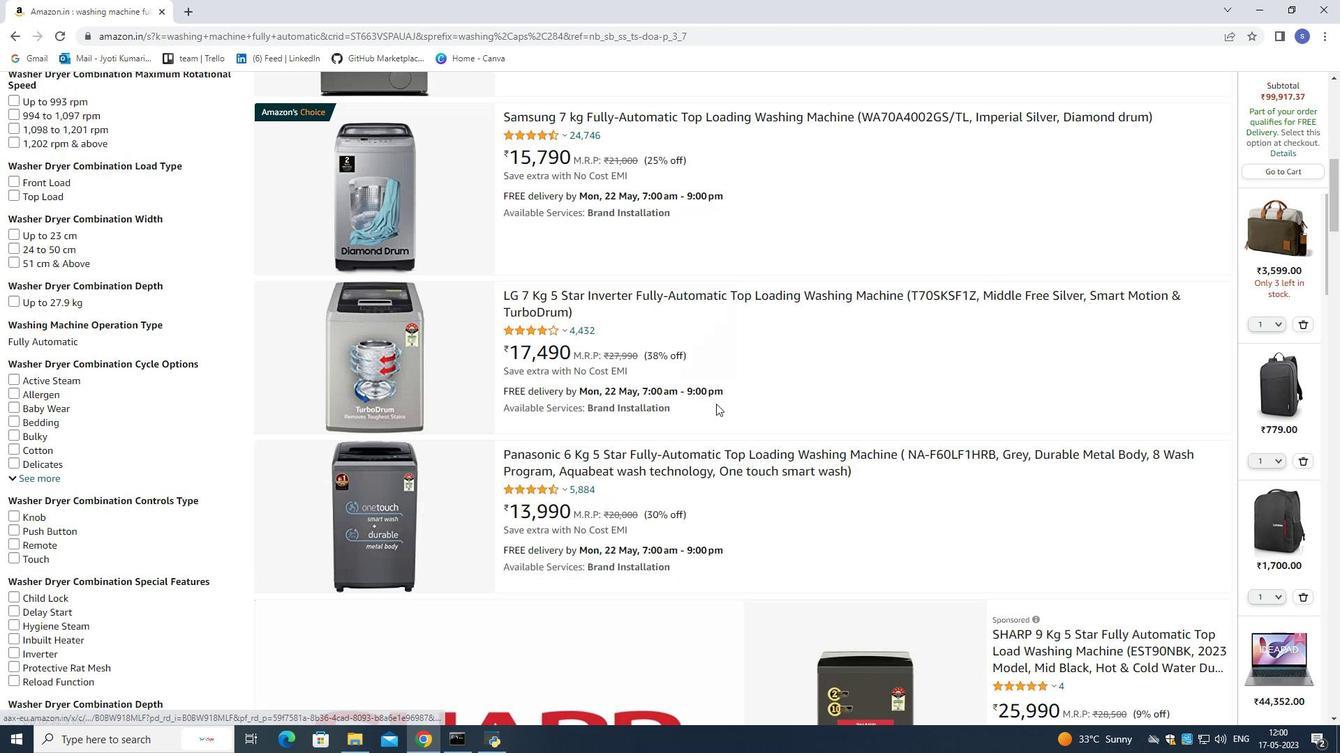 
Action: Mouse scrolled (716, 404) with delta (0, 0)
Screenshot: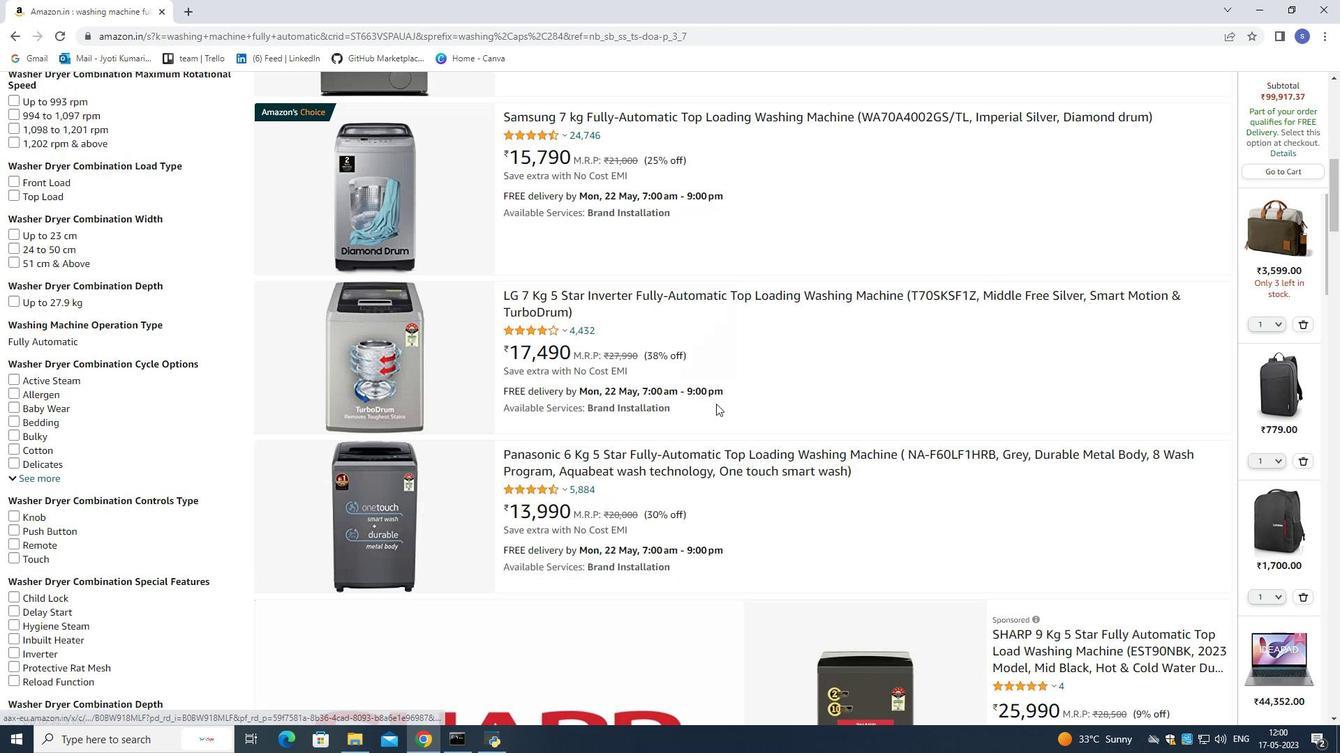 
Action: Mouse scrolled (716, 404) with delta (0, 0)
Screenshot: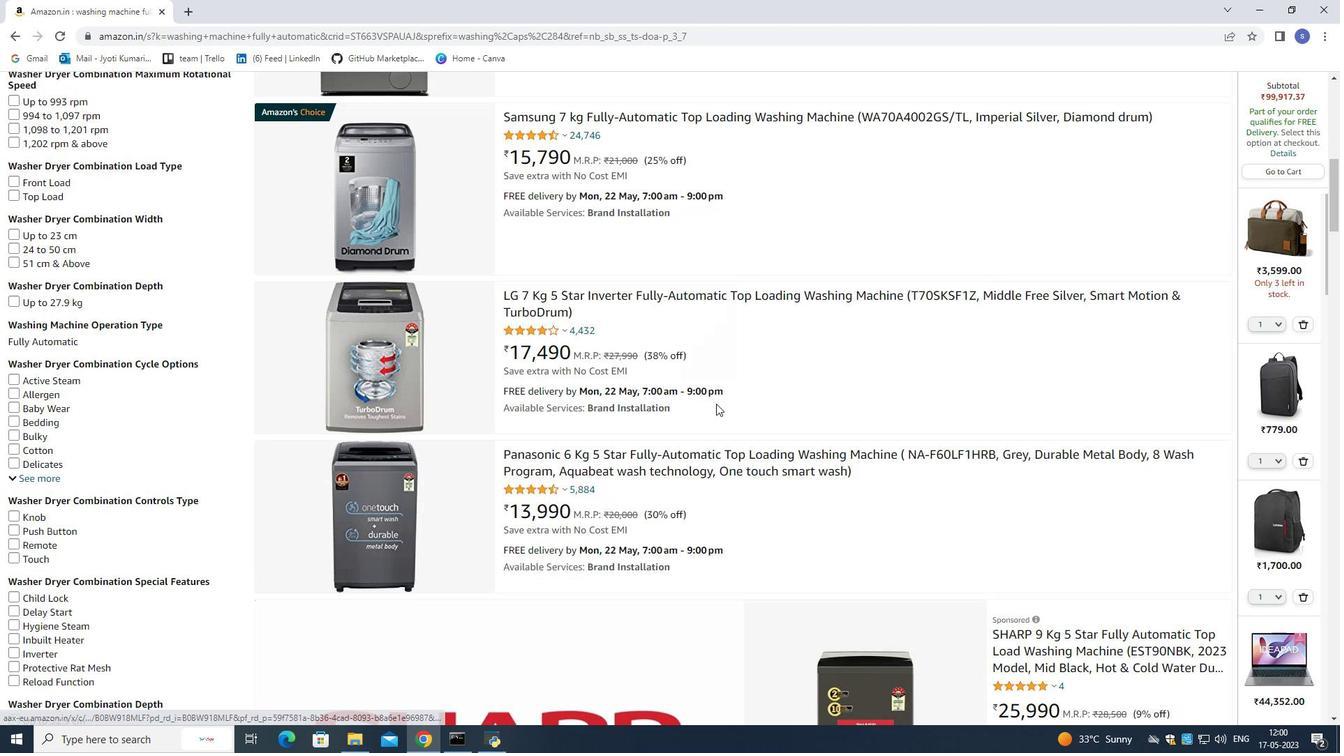 
Action: Mouse moved to (716, 403)
Screenshot: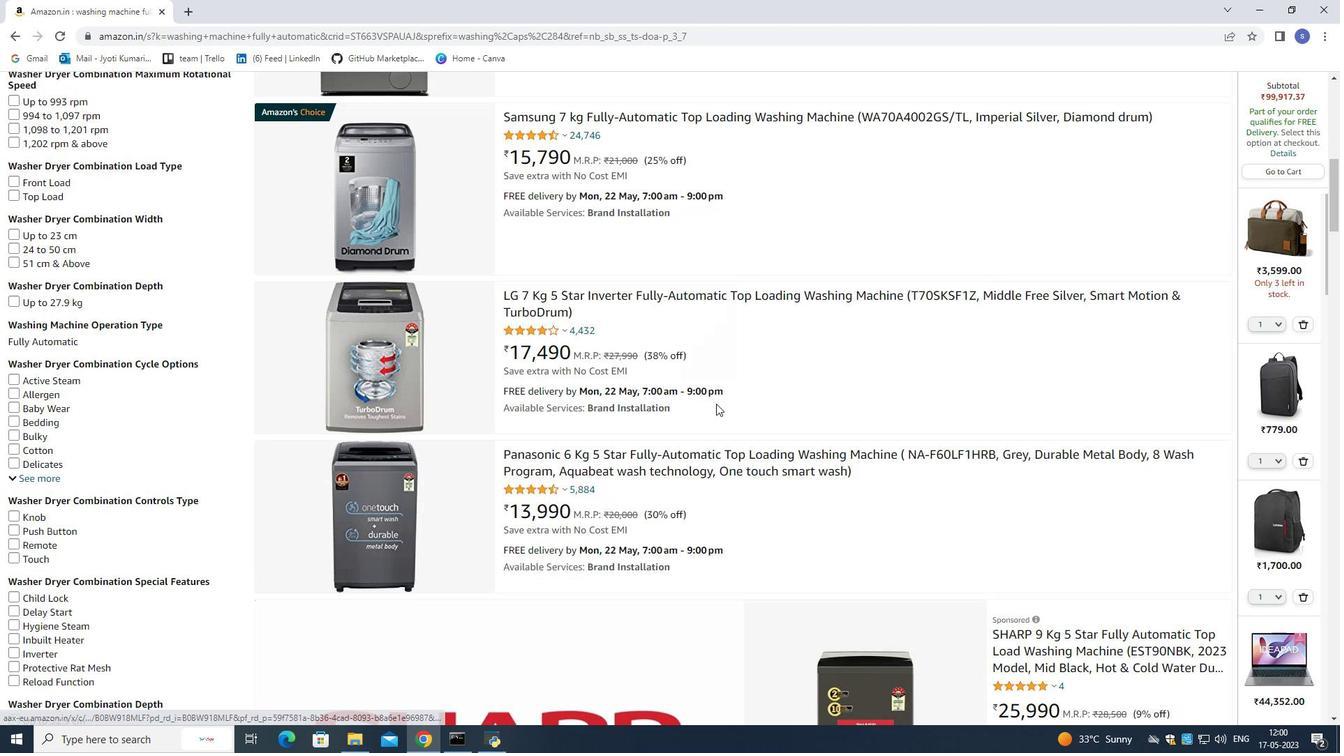 
Action: Mouse scrolled (716, 404) with delta (0, 0)
Screenshot: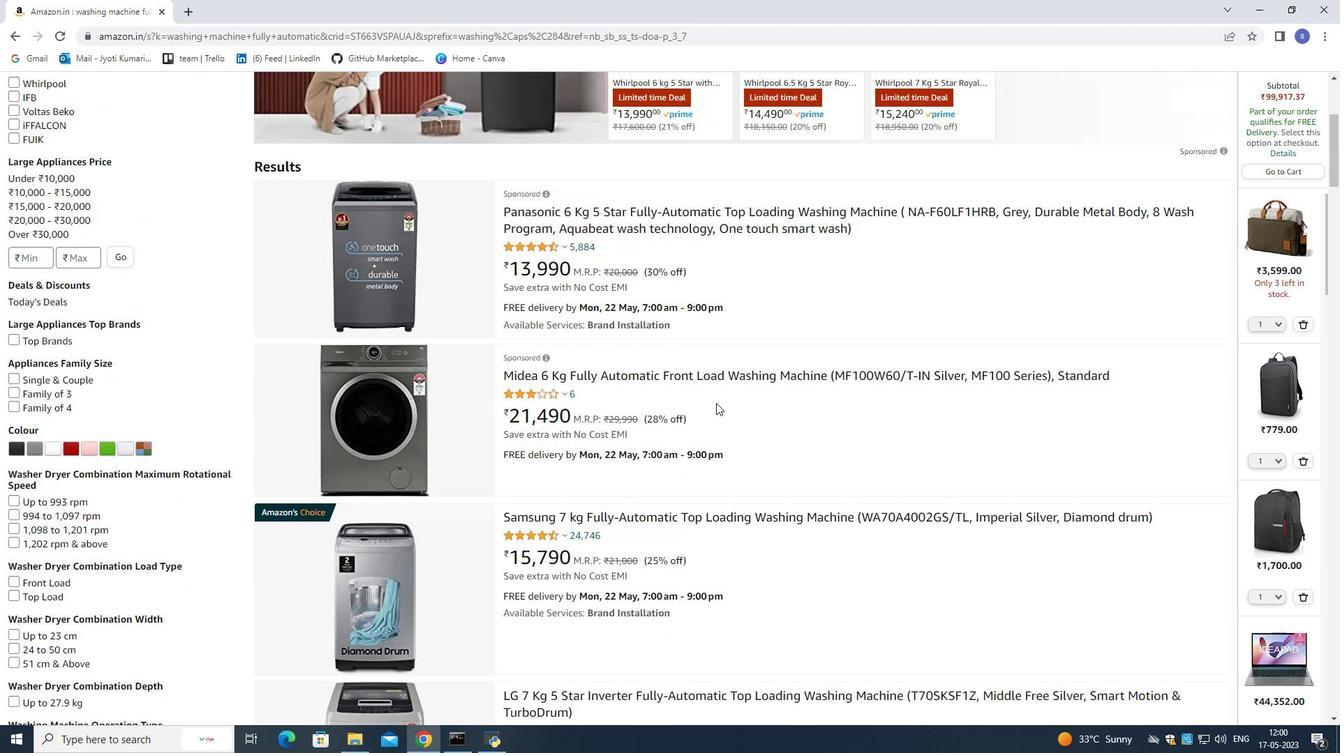 
Action: Mouse scrolled (716, 404) with delta (0, 0)
Screenshot: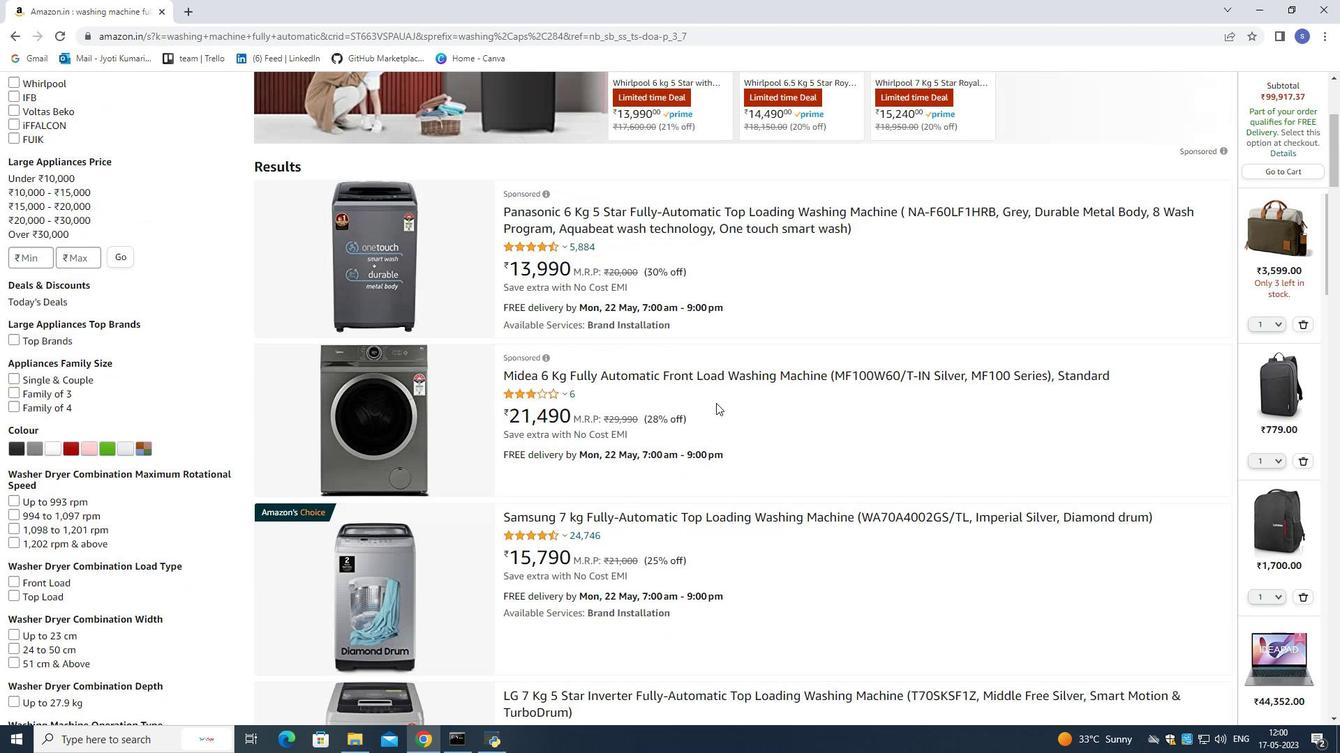 
Action: Mouse scrolled (716, 404) with delta (0, 0)
Screenshot: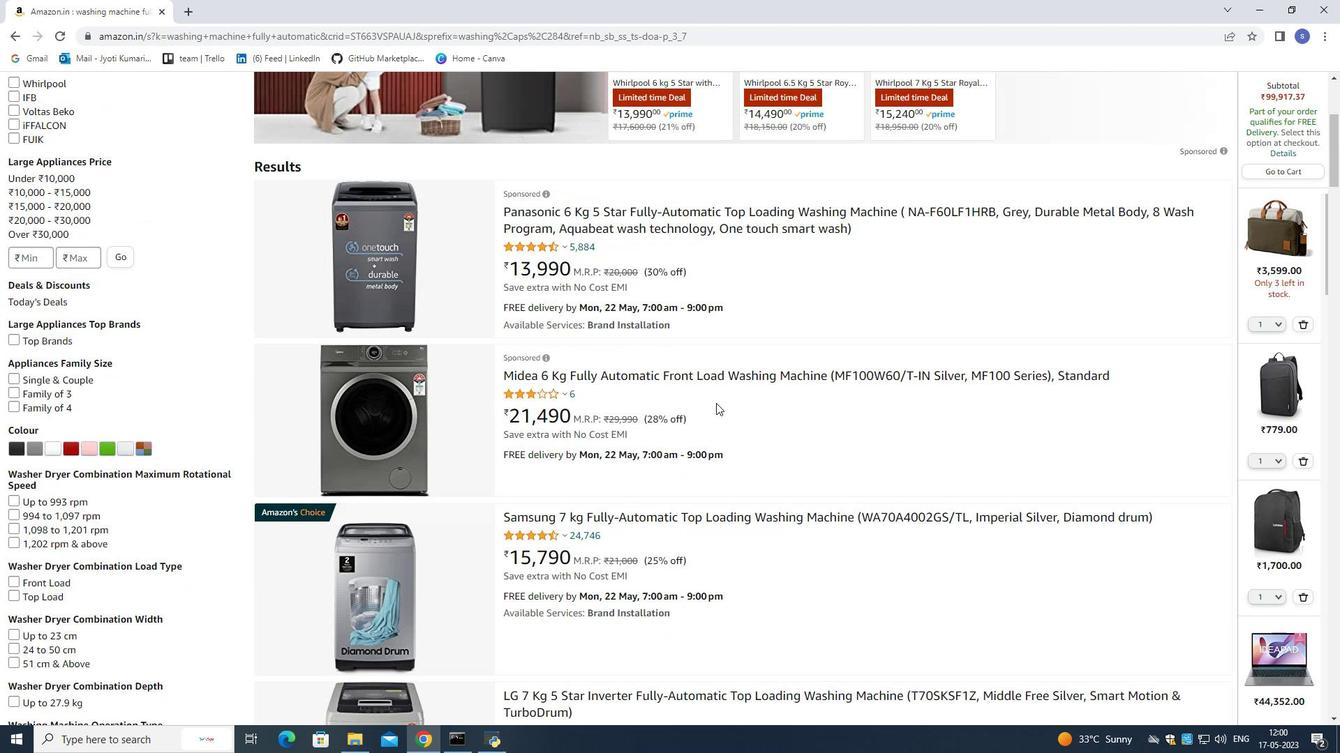 
Action: Mouse scrolled (716, 404) with delta (0, 0)
Screenshot: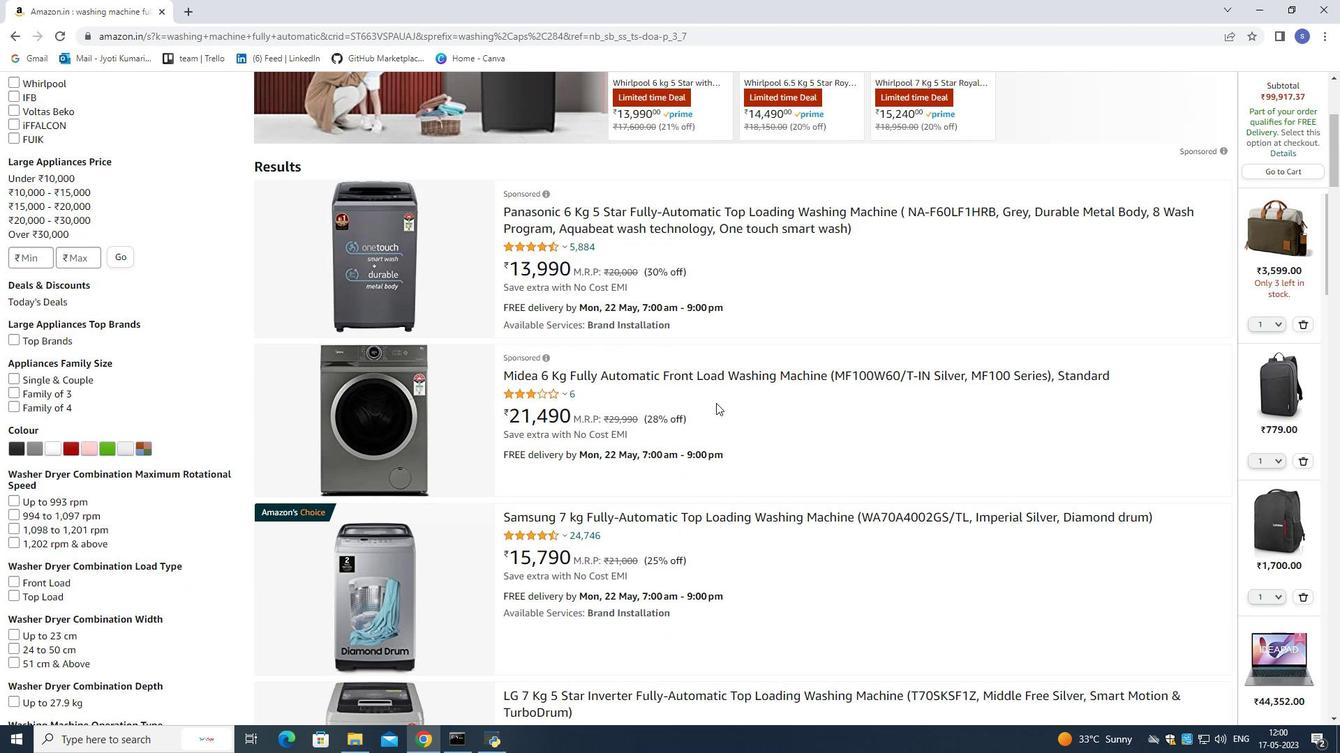 
Action: Mouse scrolled (716, 404) with delta (0, 0)
Screenshot: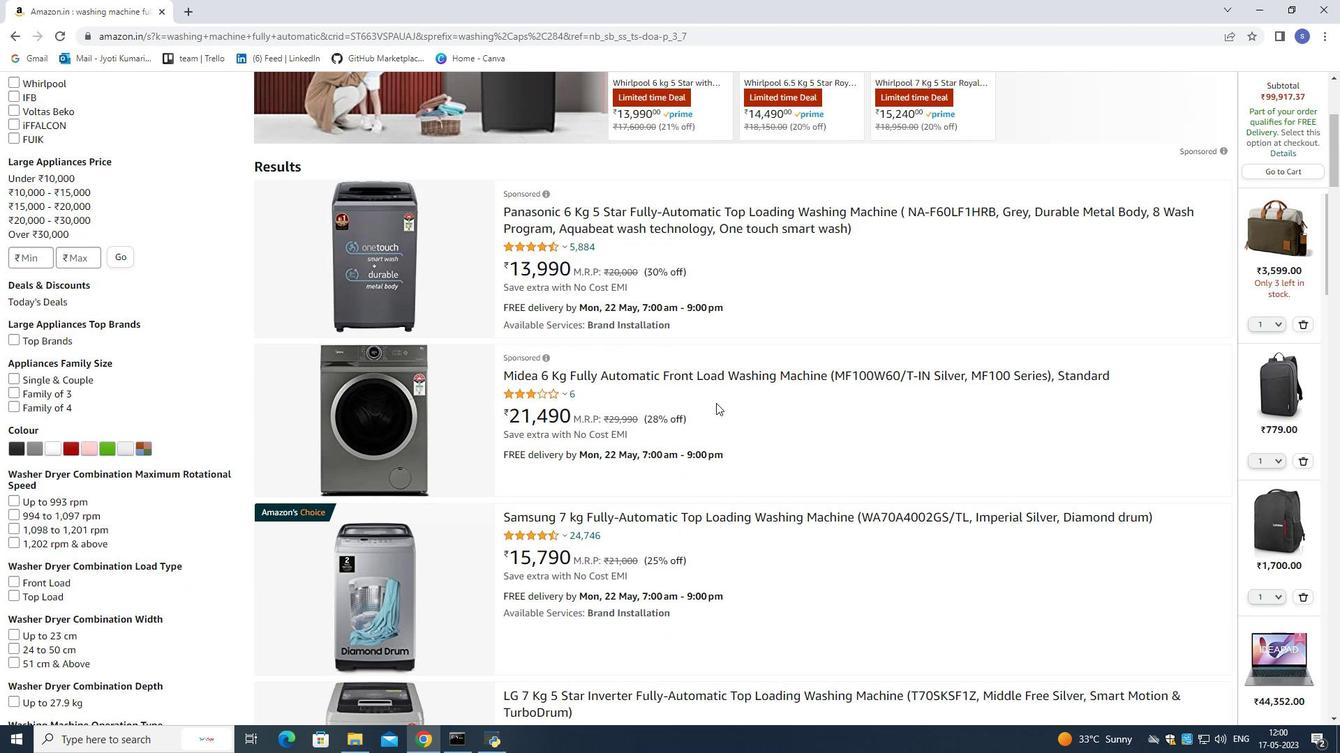 
Action: Mouse scrolled (716, 404) with delta (0, 0)
Screenshot: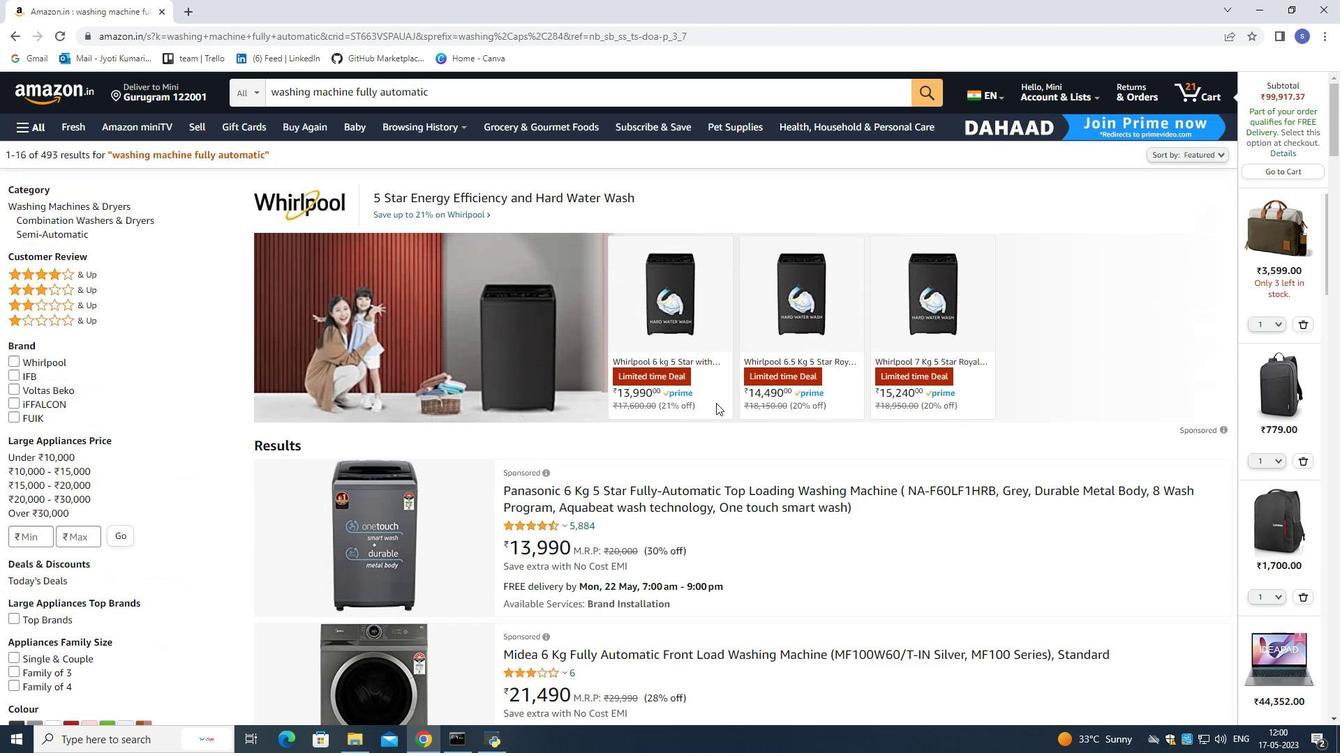 
Action: Mouse scrolled (716, 404) with delta (0, 0)
Screenshot: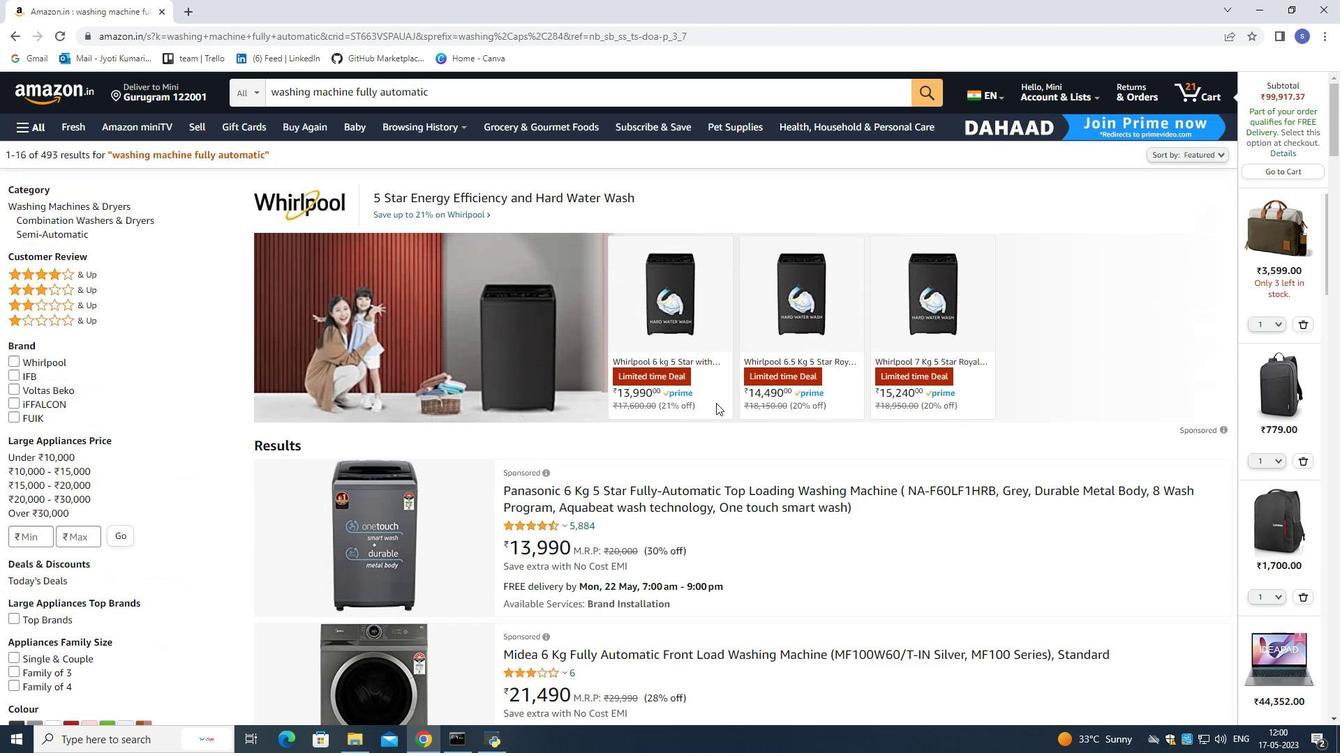 
Action: Mouse scrolled (716, 404) with delta (0, 0)
Screenshot: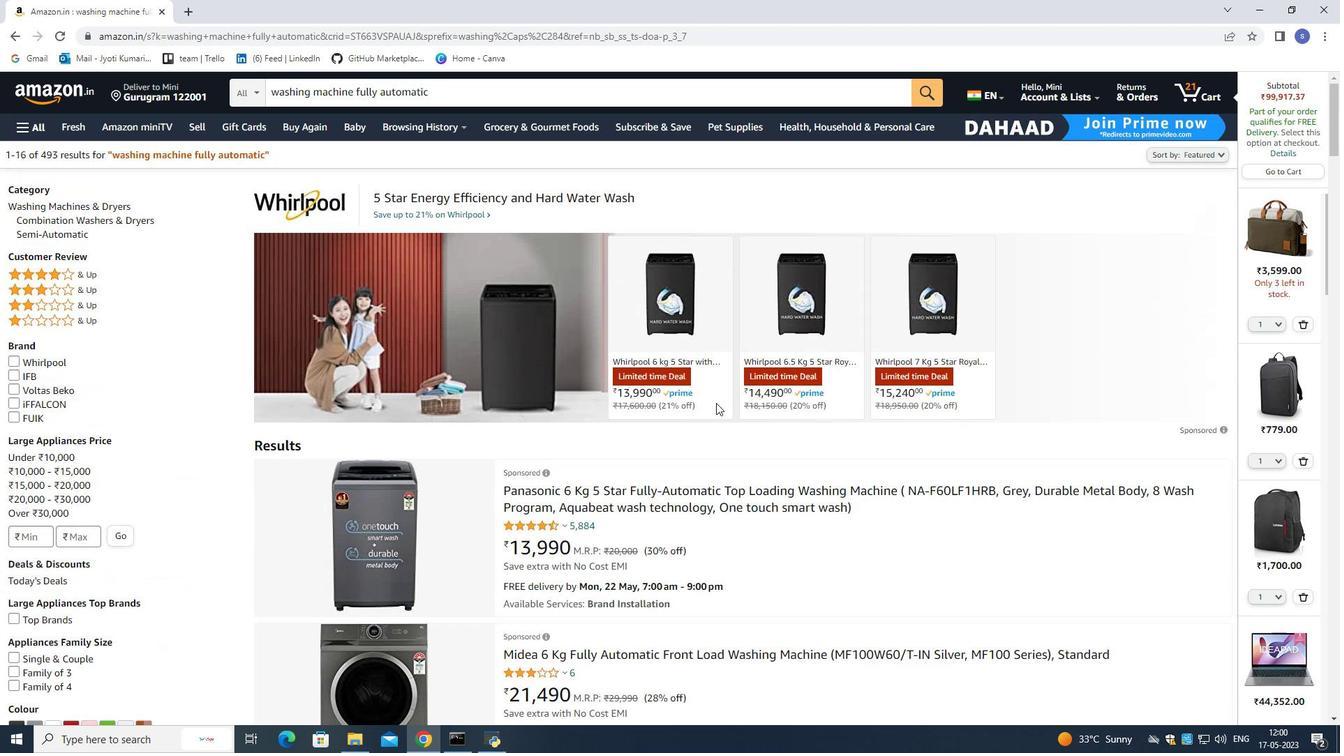 
Action: Mouse scrolled (716, 404) with delta (0, 0)
Screenshot: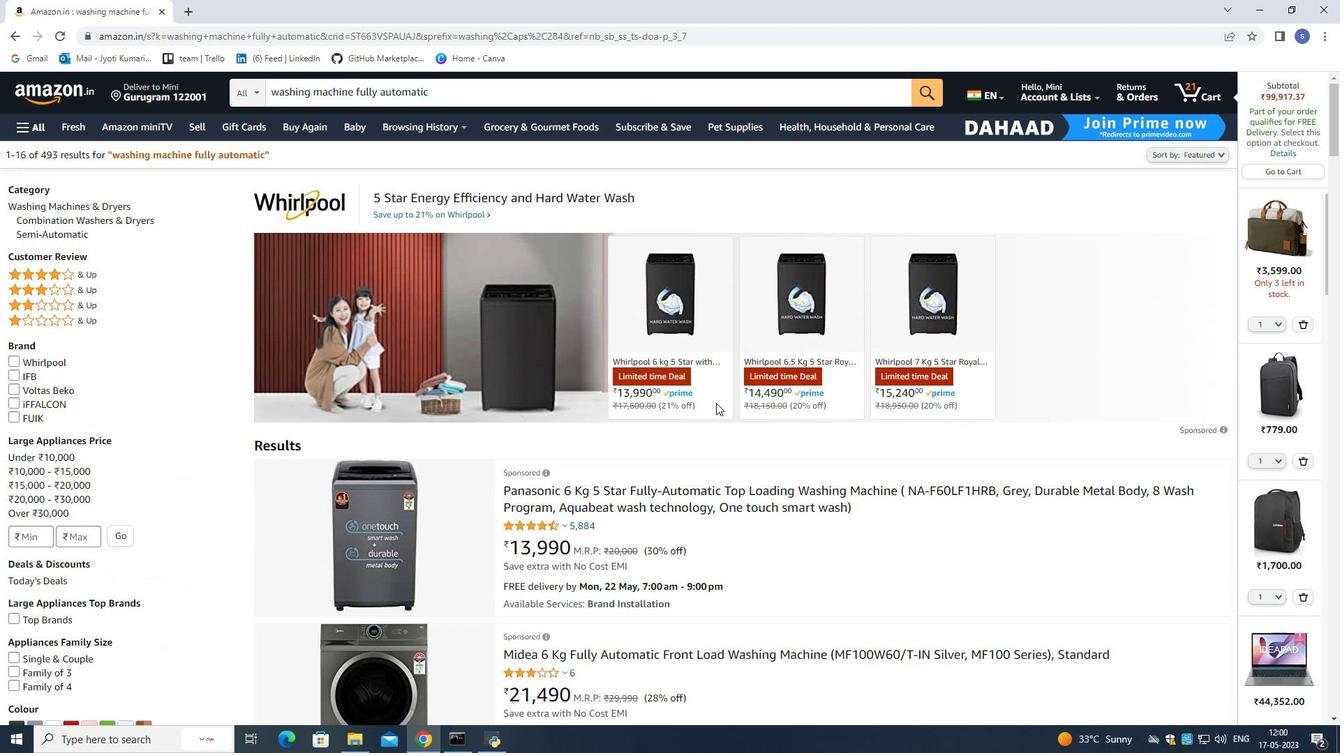 
Action: Mouse scrolled (716, 404) with delta (0, 0)
Screenshot: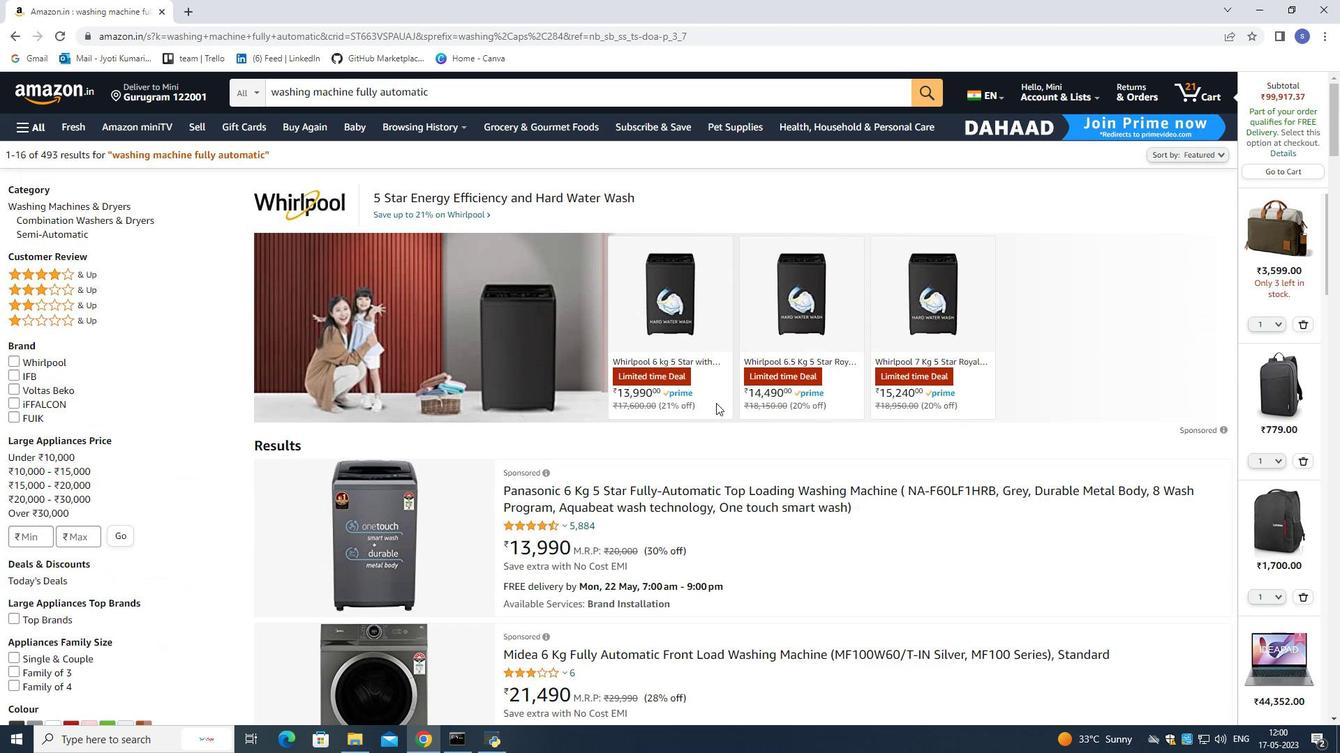 
Action: Mouse moved to (510, 91)
Screenshot: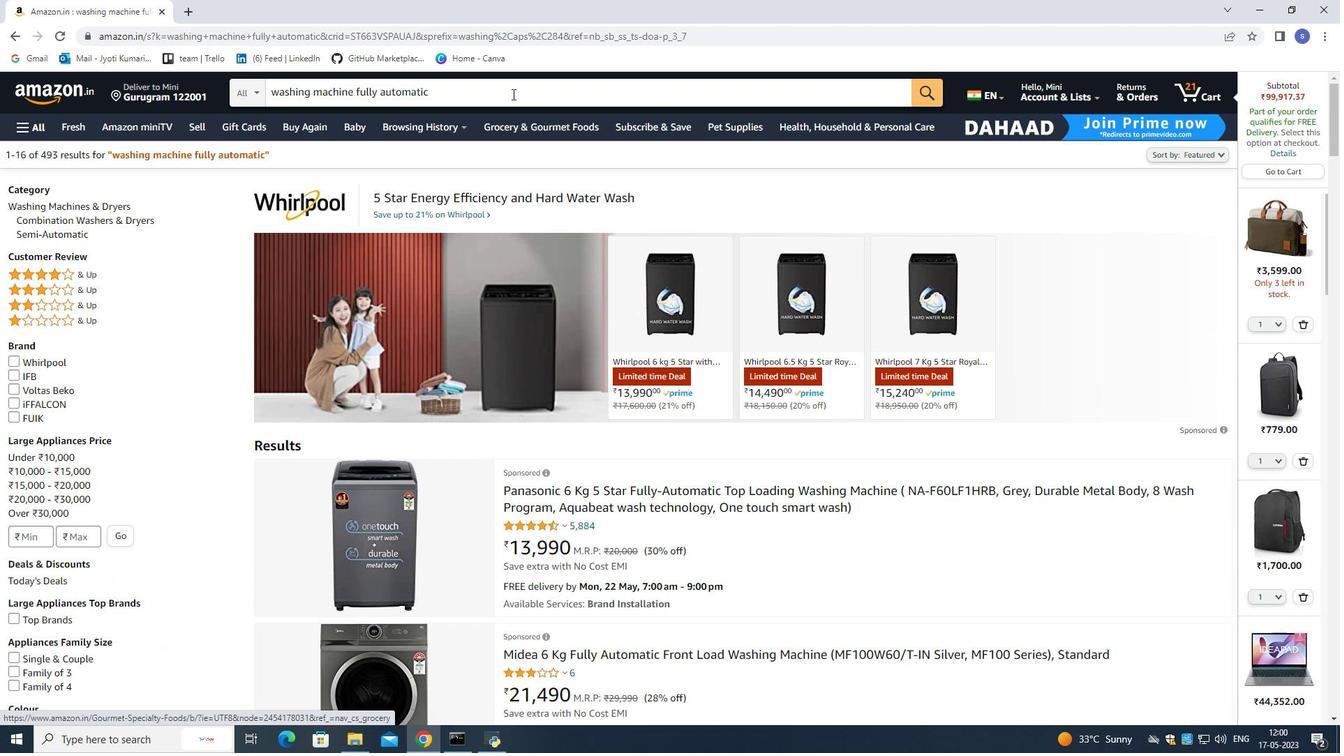 
Action: Mouse pressed left at (510, 91)
Screenshot: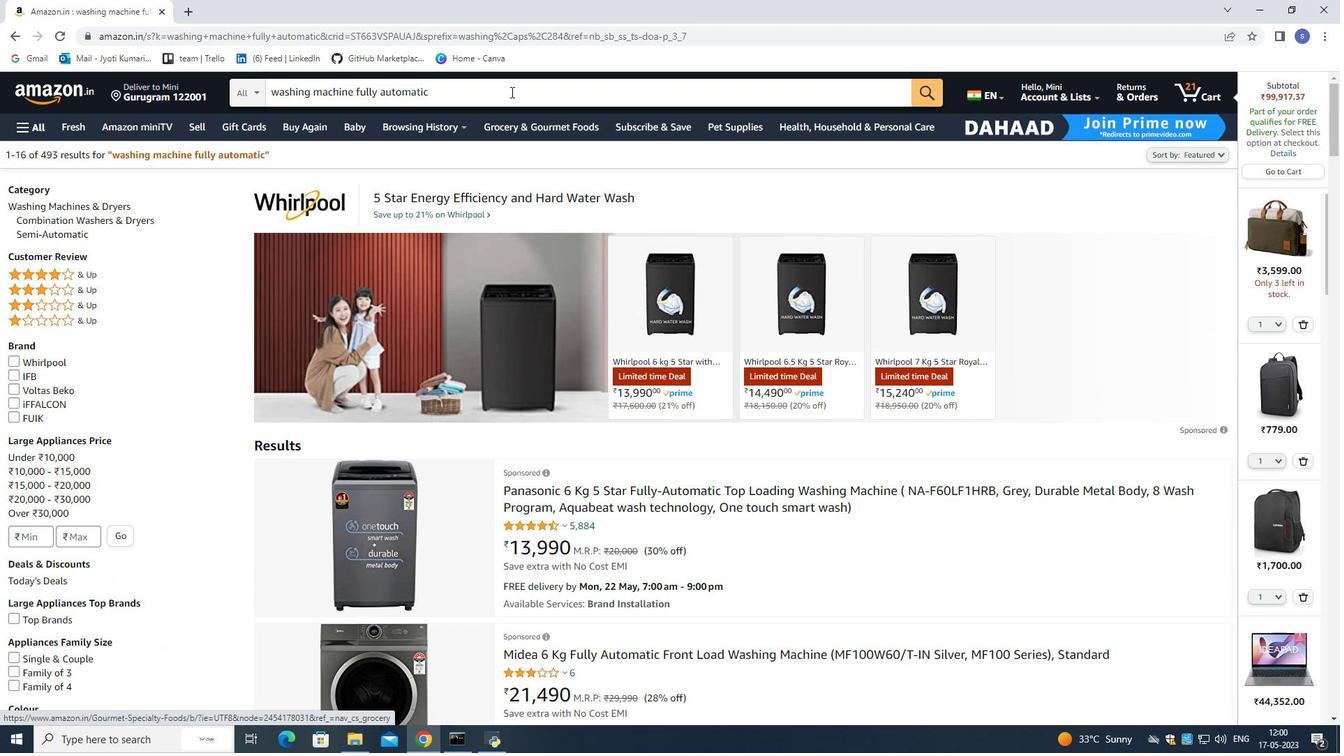 
Action: Key pressed <Key.left><Key.left><Key.left><Key.left><Key.left><Key.left><Key.left><Key.left><Key.left><Key.left><Key.left><Key.left><Key.left><Key.left><Key.left><Key.left><Key.left><Key.left><Key.left><Key.left><Key.left><Key.left><Key.left><Key.left><Key.left><Key.left><Key.left><Key.left><Key.left><Key.left><Key.left><Key.left><Key.left><Key.left><Key.left><Key.left><Key.left><Key.left><Key.left><Key.left><Key.left><Key.space><Key.shift>LGF<Key.space><Key.backspace><Key.backspace><Key.space><Key.shift><Key.enter>
Screenshot: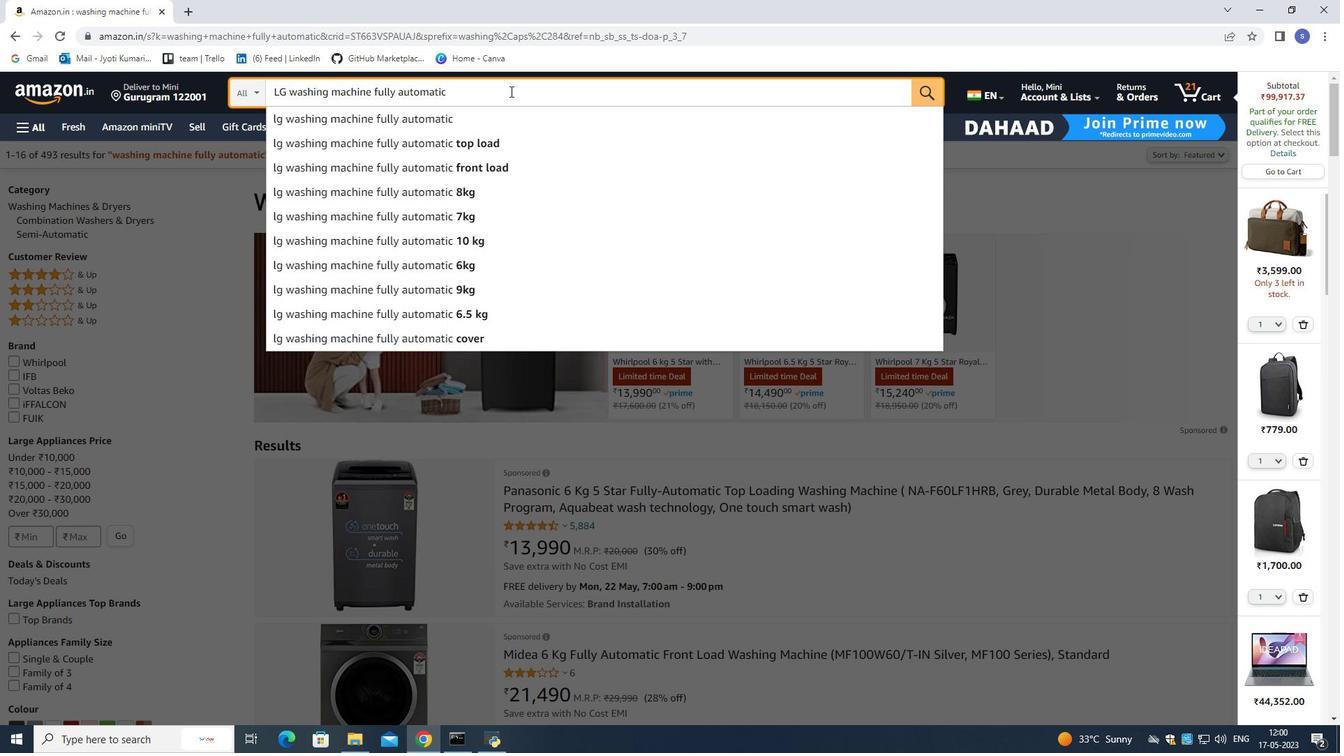 
Action: Mouse moved to (594, 494)
Screenshot: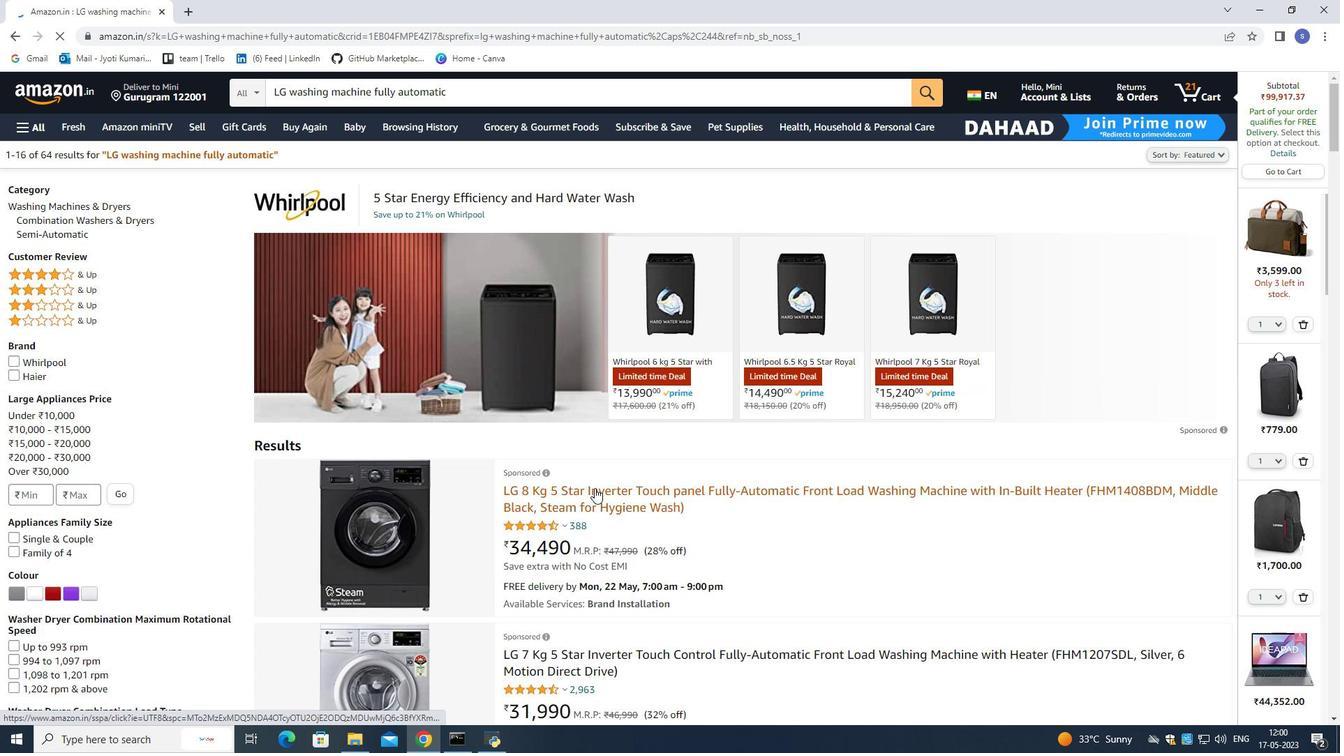 
Action: Mouse scrolled (594, 494) with delta (0, 0)
Screenshot: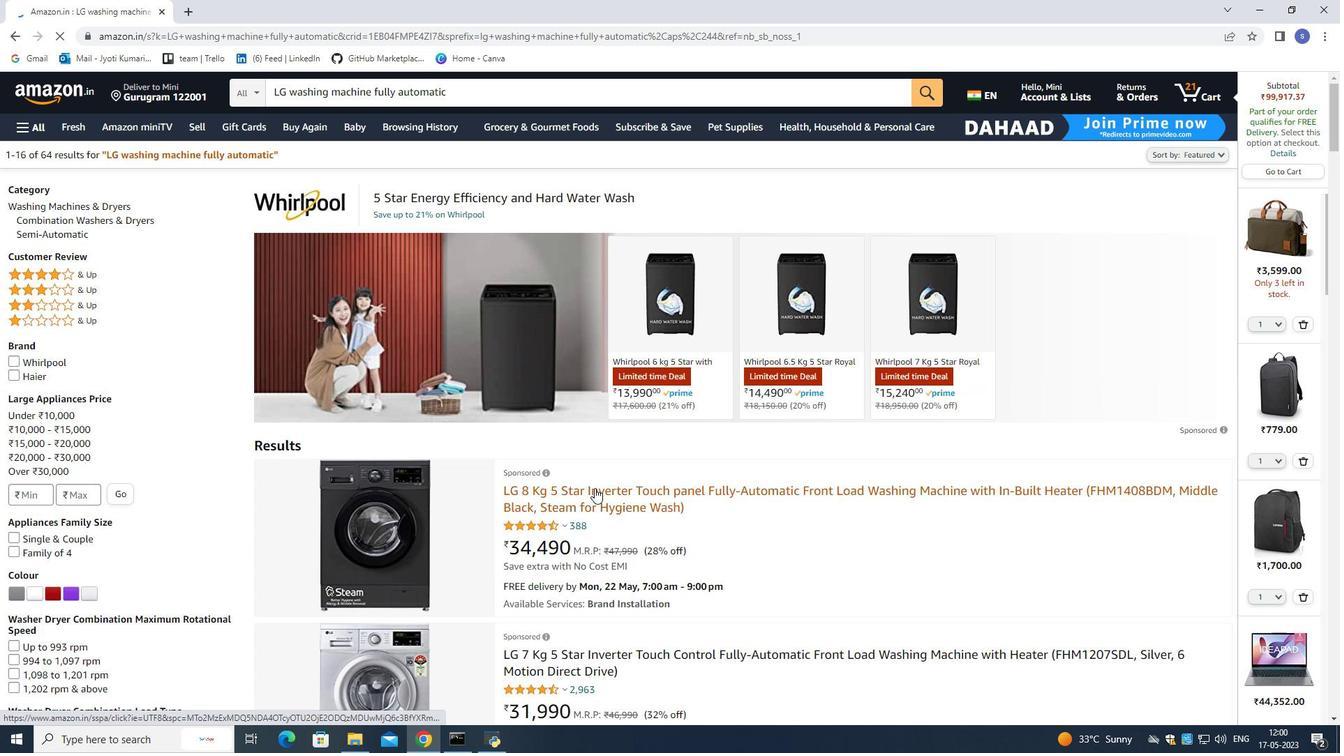 
Action: Mouse scrolled (594, 494) with delta (0, 0)
Screenshot: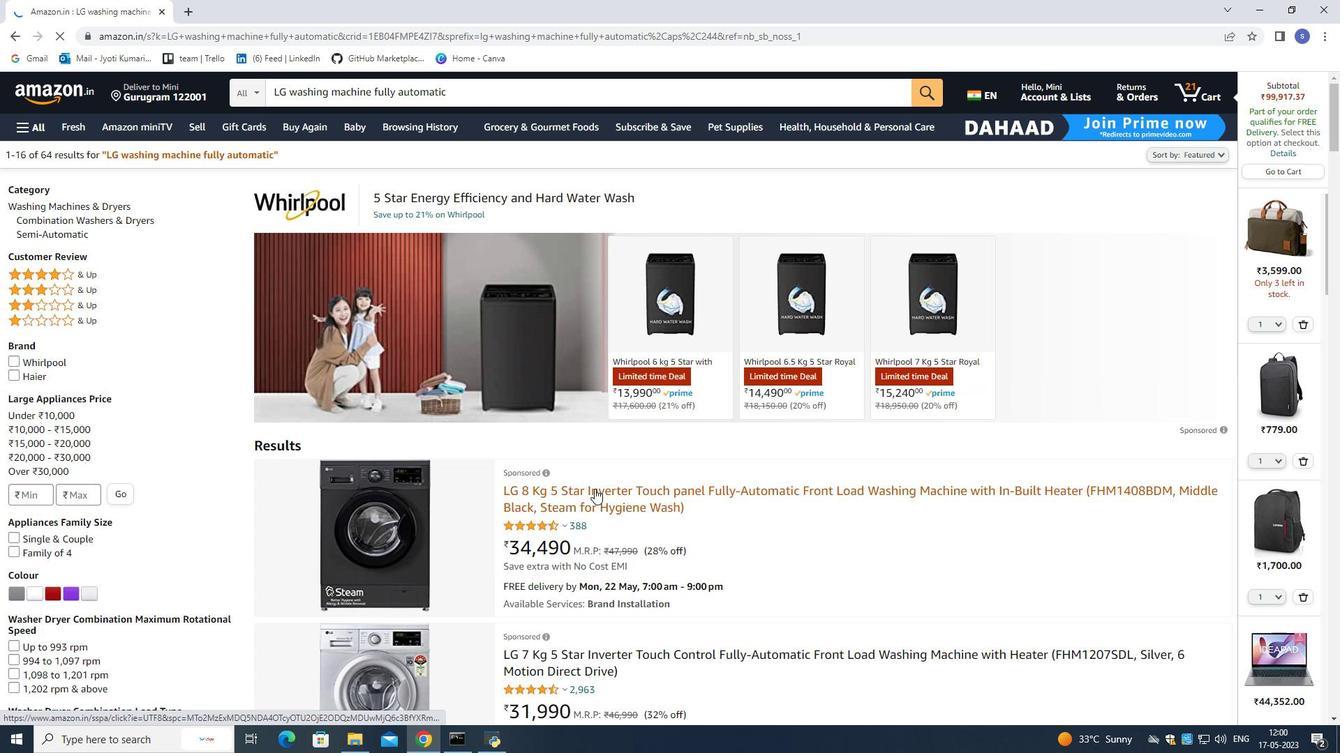 
Action: Mouse scrolled (594, 494) with delta (0, 0)
Screenshot: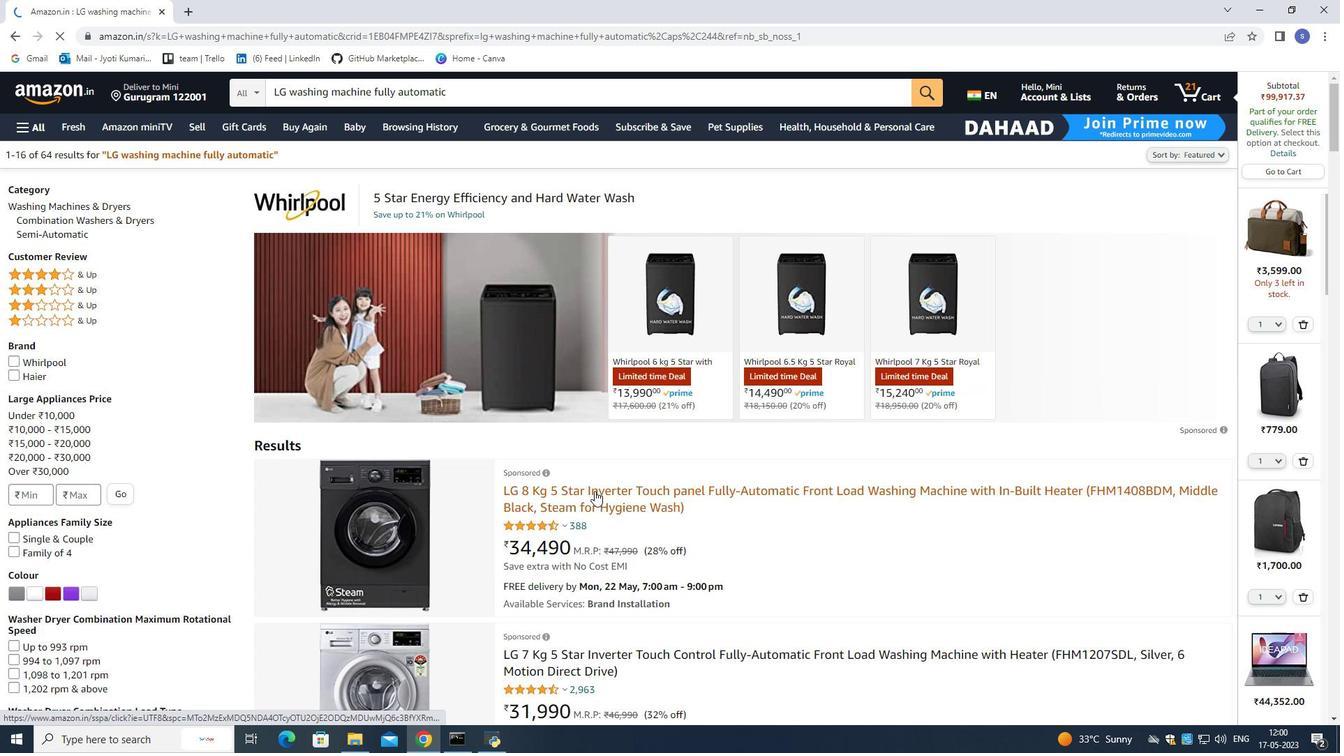 
Action: Mouse moved to (601, 464)
Screenshot: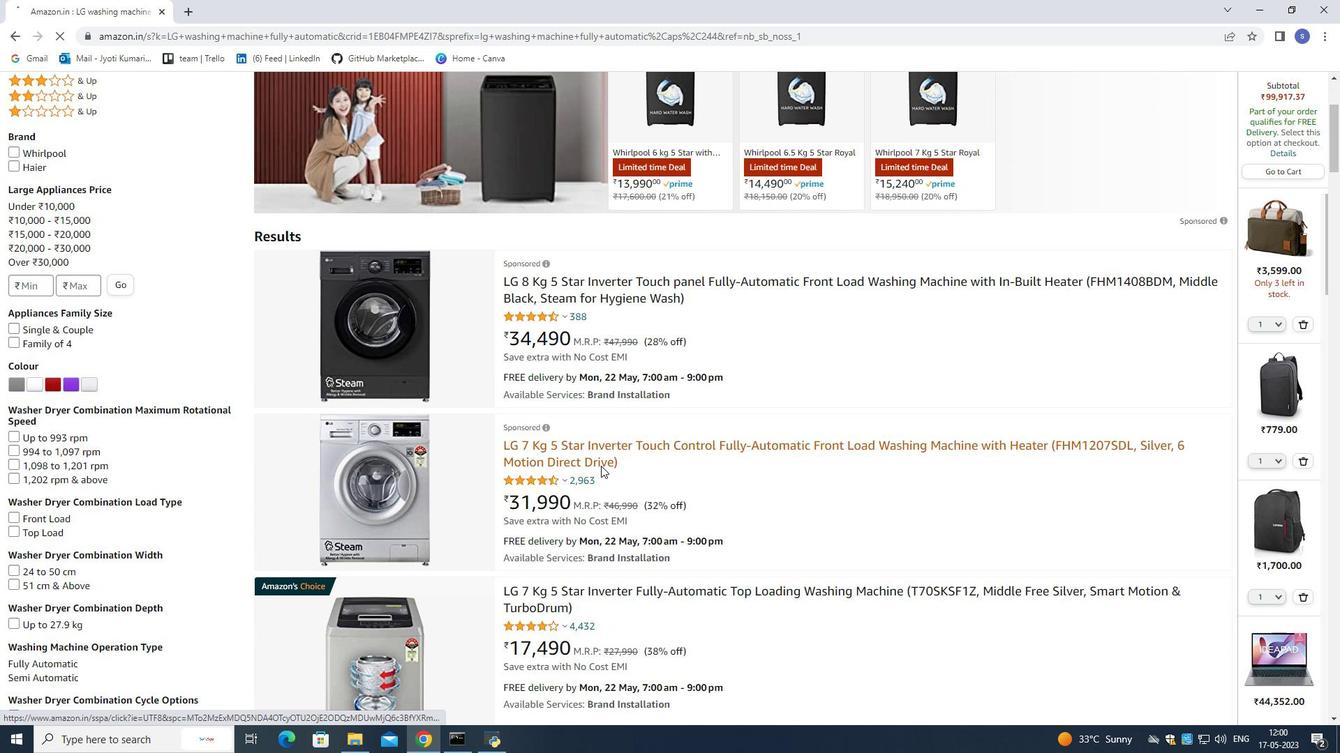 
Action: Mouse scrolled (601, 464) with delta (0, 0)
Screenshot: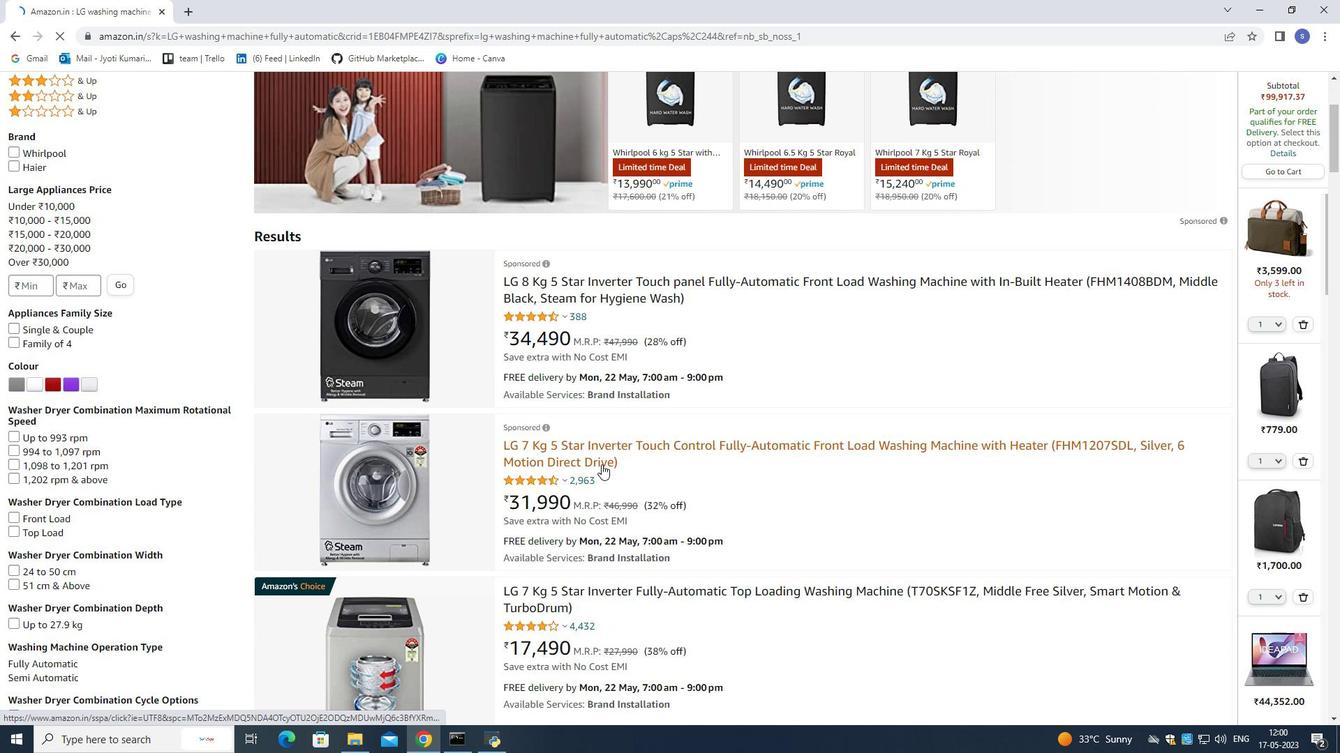 
Action: Mouse scrolled (601, 464) with delta (0, 0)
Screenshot: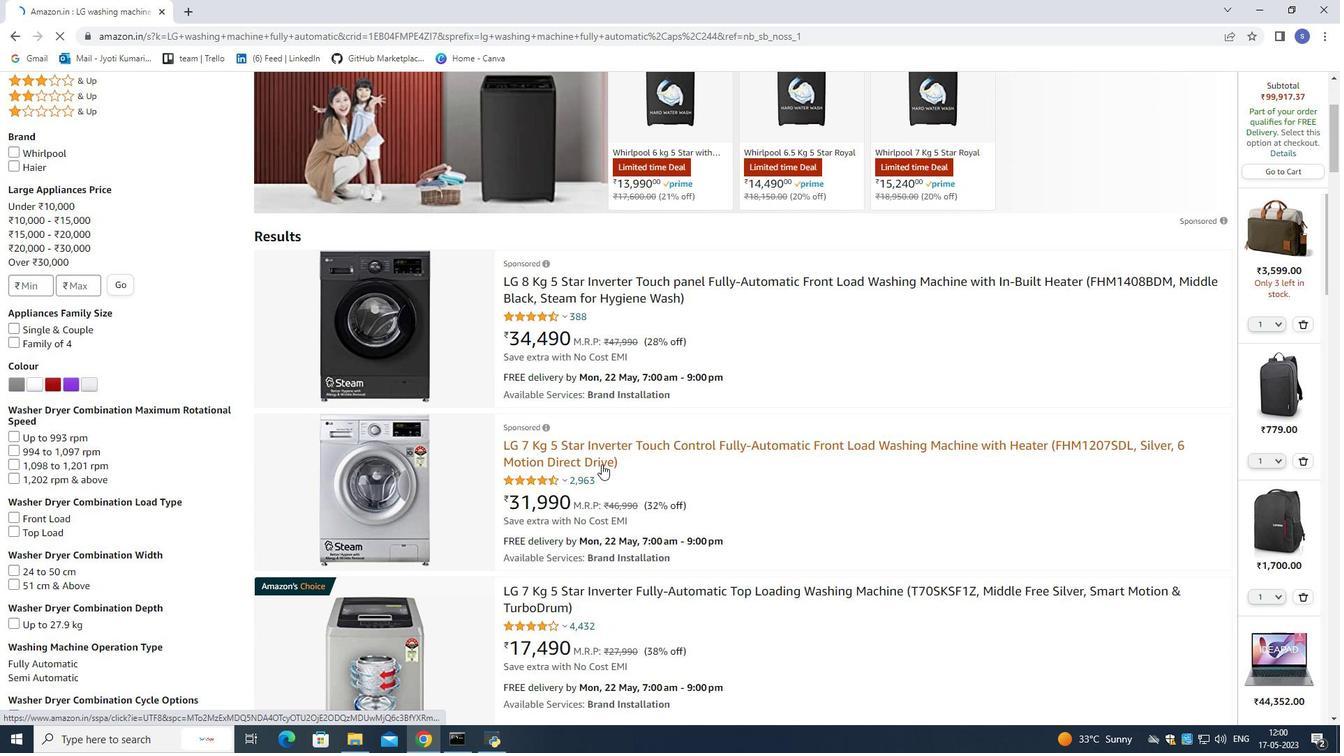 
Action: Mouse scrolled (601, 464) with delta (0, 0)
Screenshot: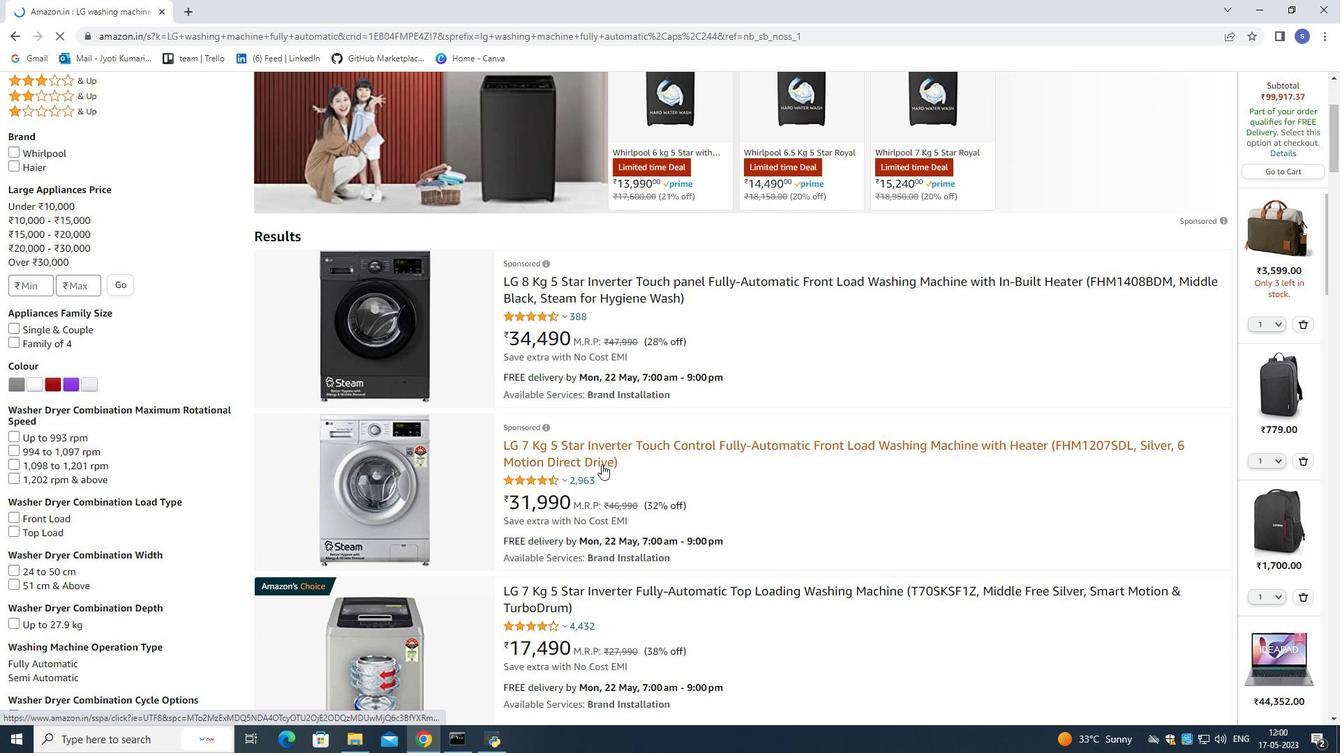 
Action: Mouse moved to (601, 462)
Screenshot: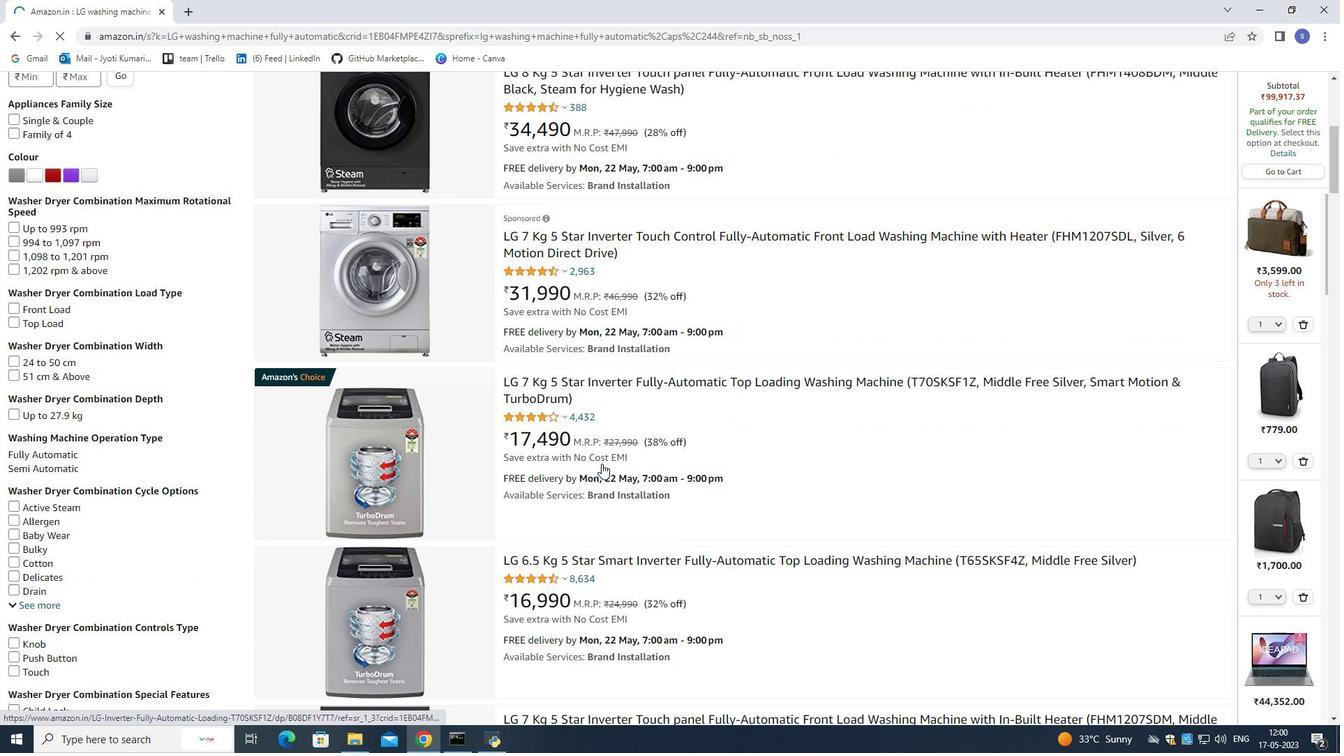 
Action: Mouse scrolled (601, 462) with delta (0, 0)
Screenshot: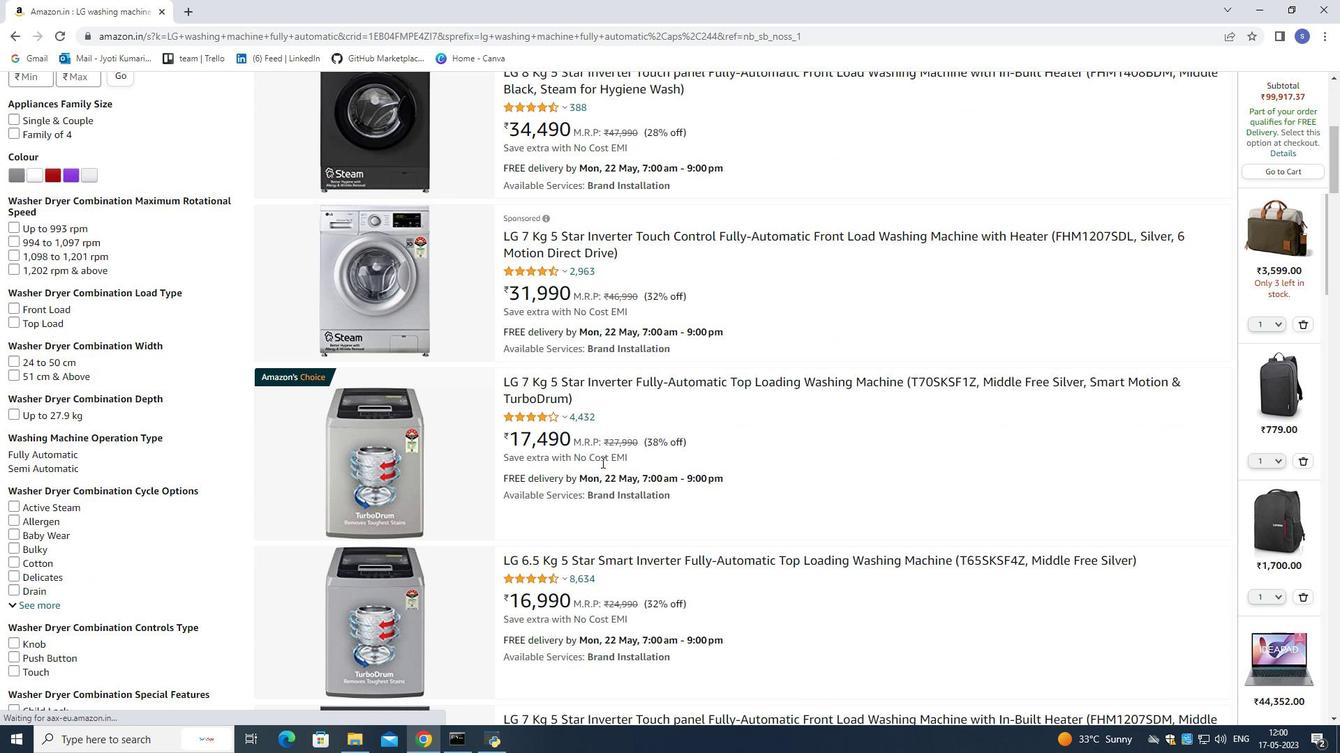 
Action: Mouse scrolled (601, 462) with delta (0, 0)
Screenshot: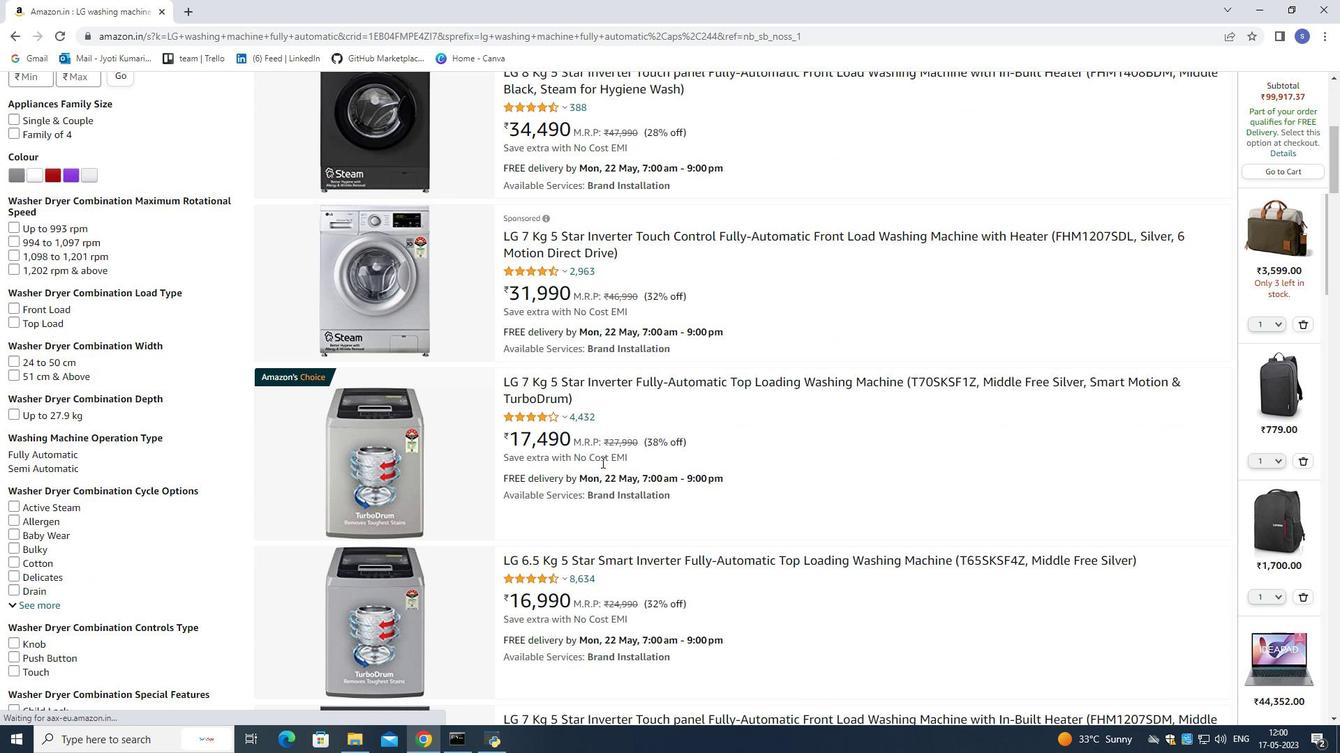 
Action: Mouse scrolled (601, 462) with delta (0, 0)
Screenshot: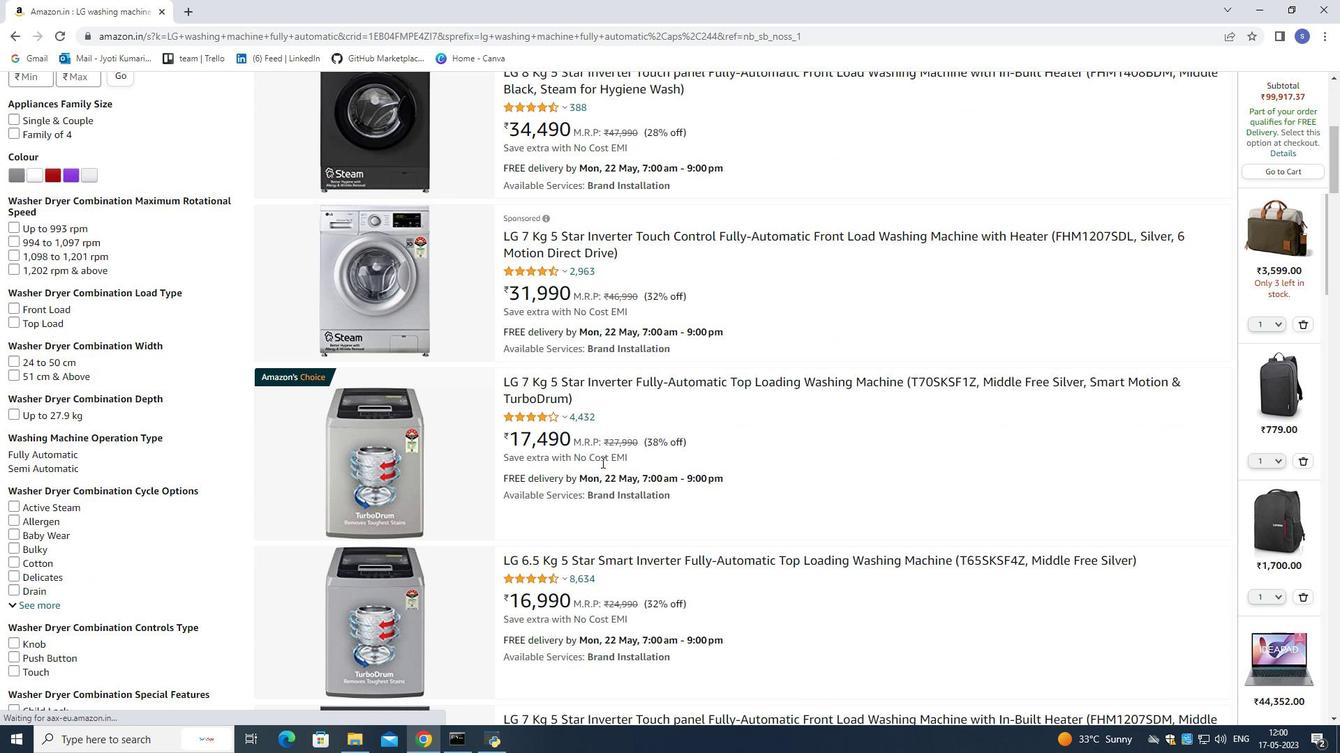 
Action: Mouse moved to (443, 387)
Screenshot: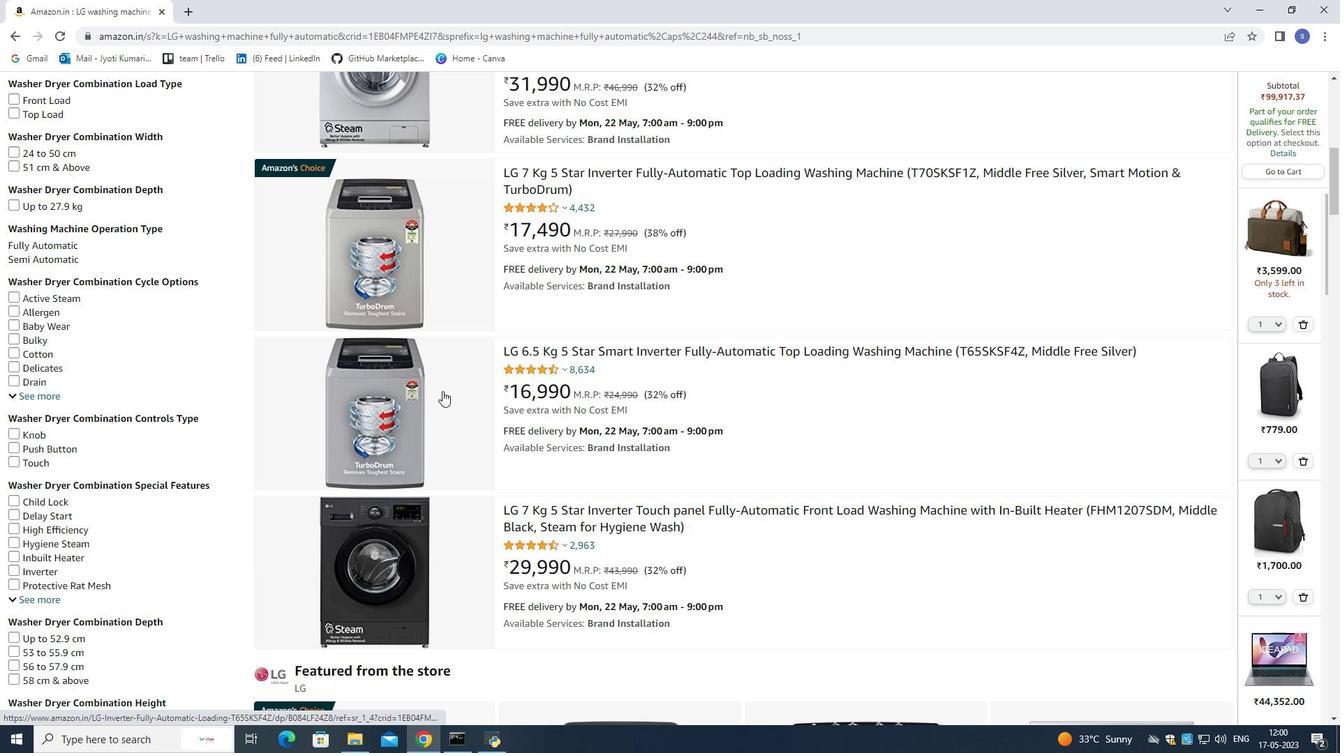 
Action: Mouse scrolled (443, 388) with delta (0, 0)
Screenshot: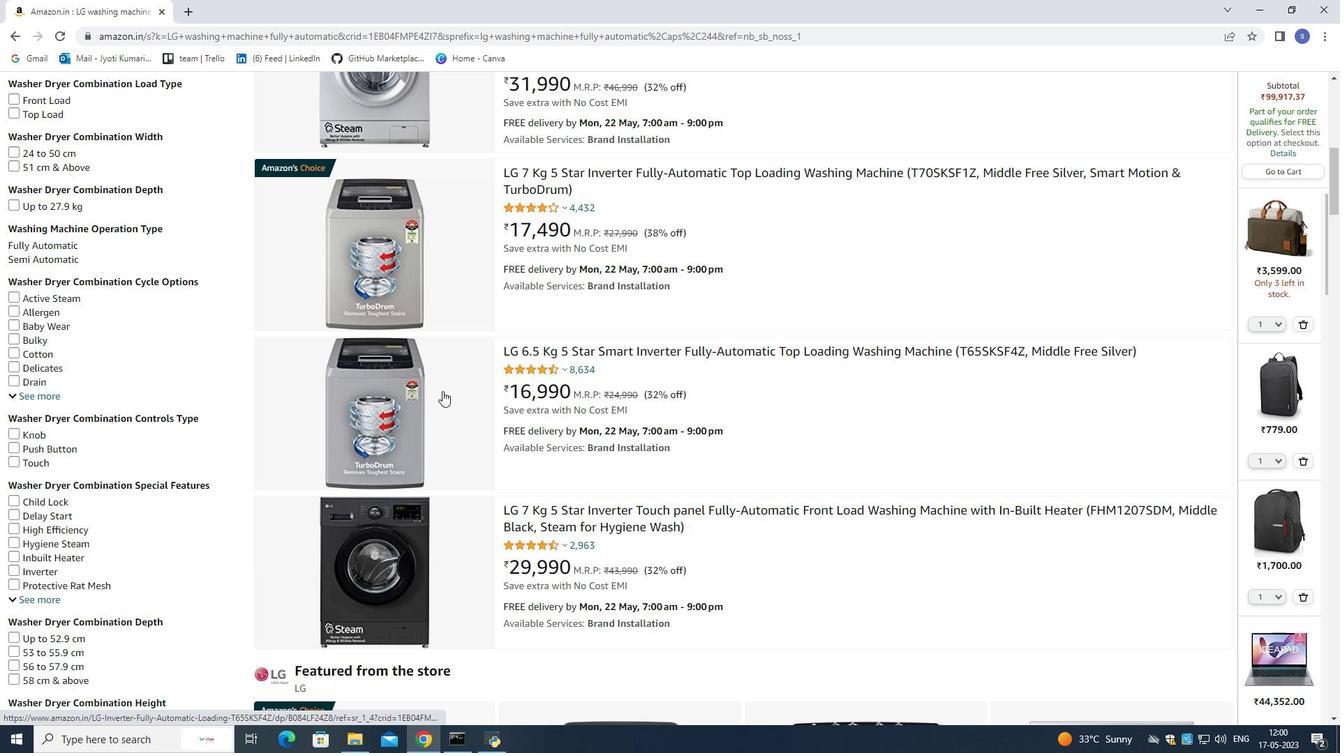 
Action: Mouse moved to (444, 386)
Screenshot: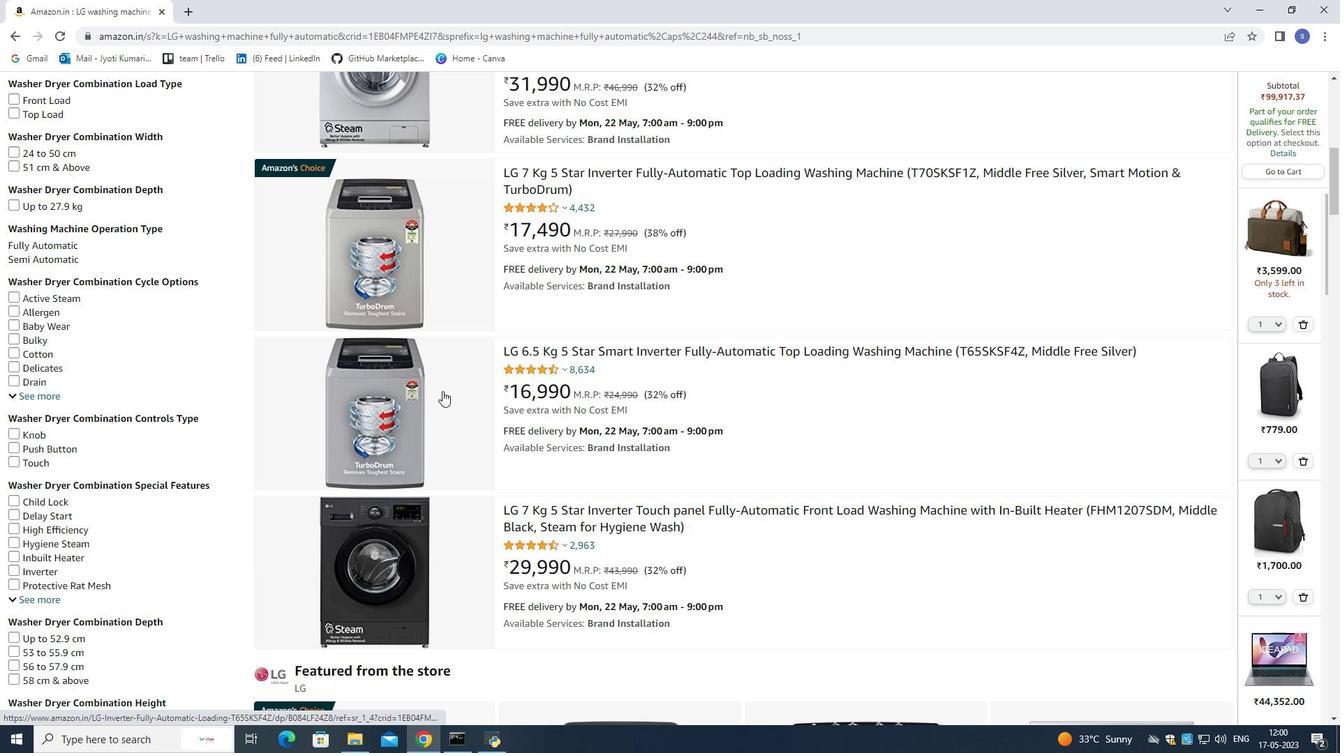 
Action: Mouse scrolled (444, 387) with delta (0, 0)
Screenshot: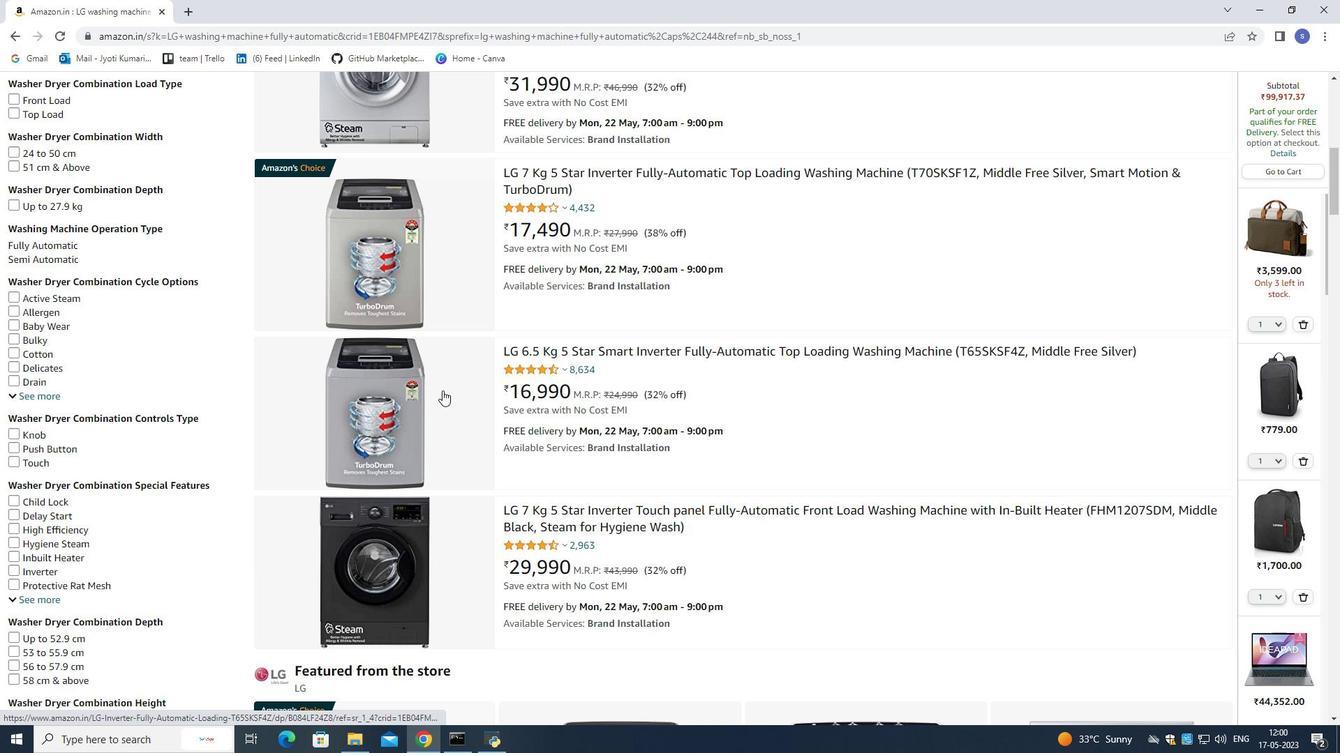 
Action: Mouse moved to (444, 384)
Screenshot: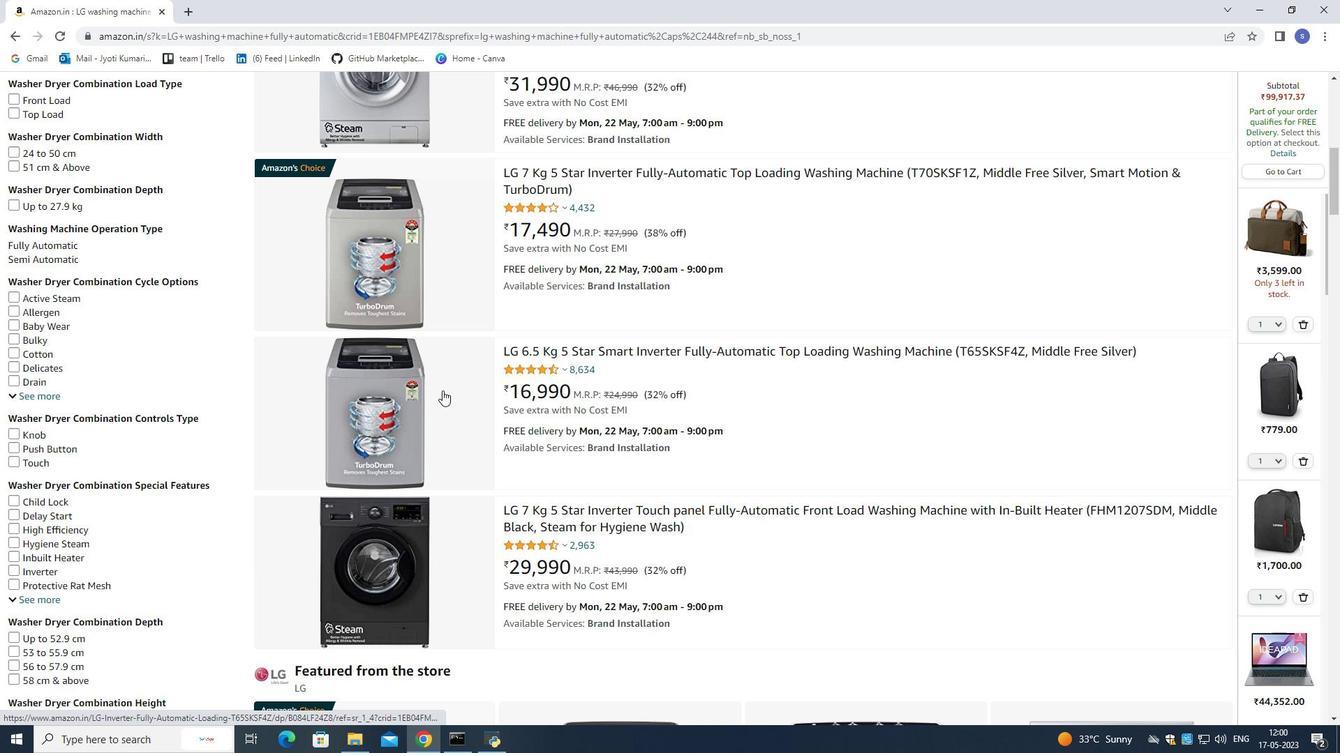 
Action: Mouse scrolled (444, 385) with delta (0, 0)
Screenshot: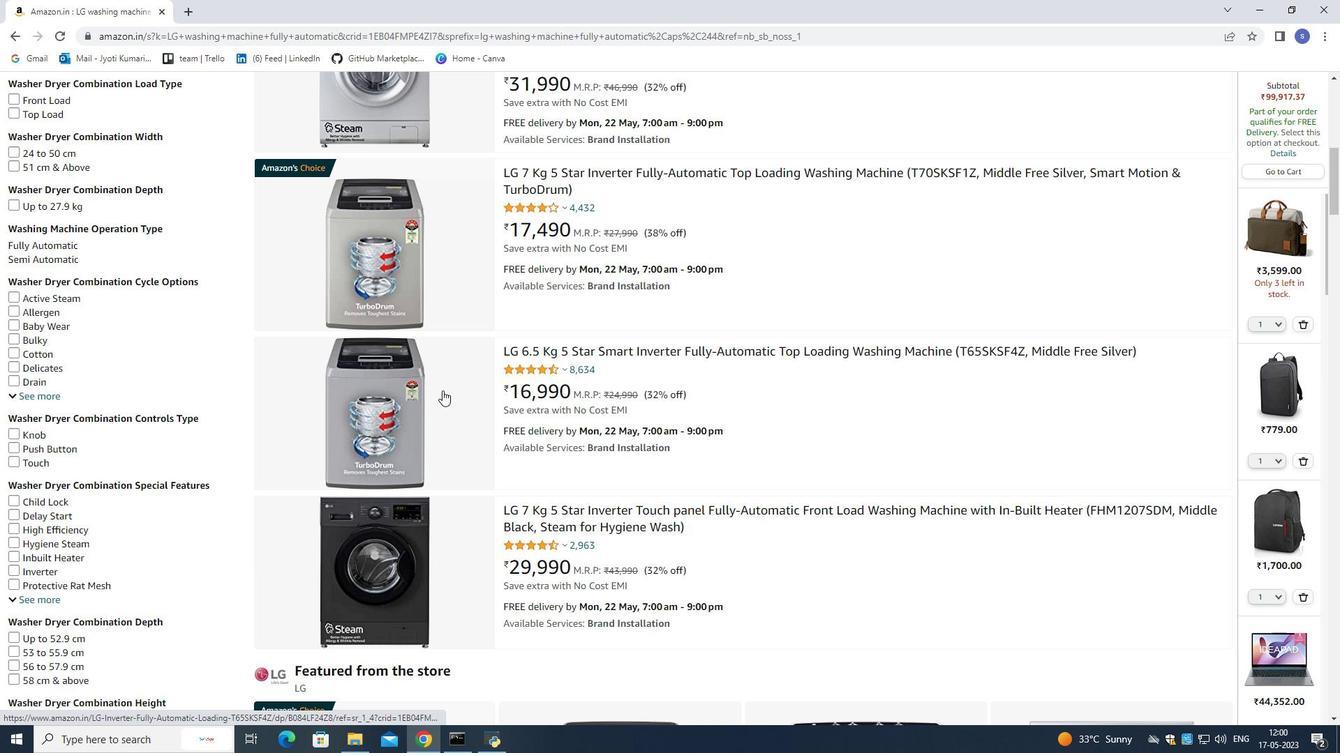 
Action: Mouse moved to (444, 378)
Screenshot: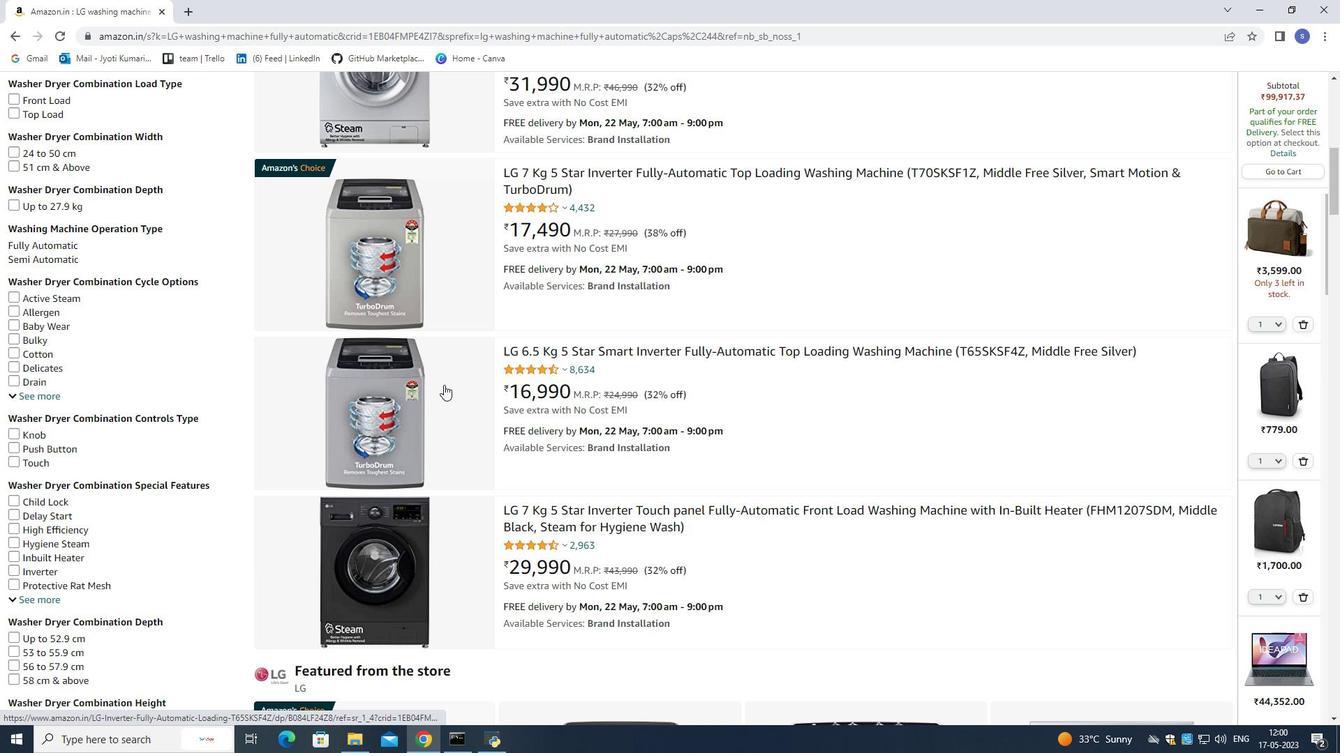 
Action: Mouse scrolled (444, 379) with delta (0, 0)
Screenshot: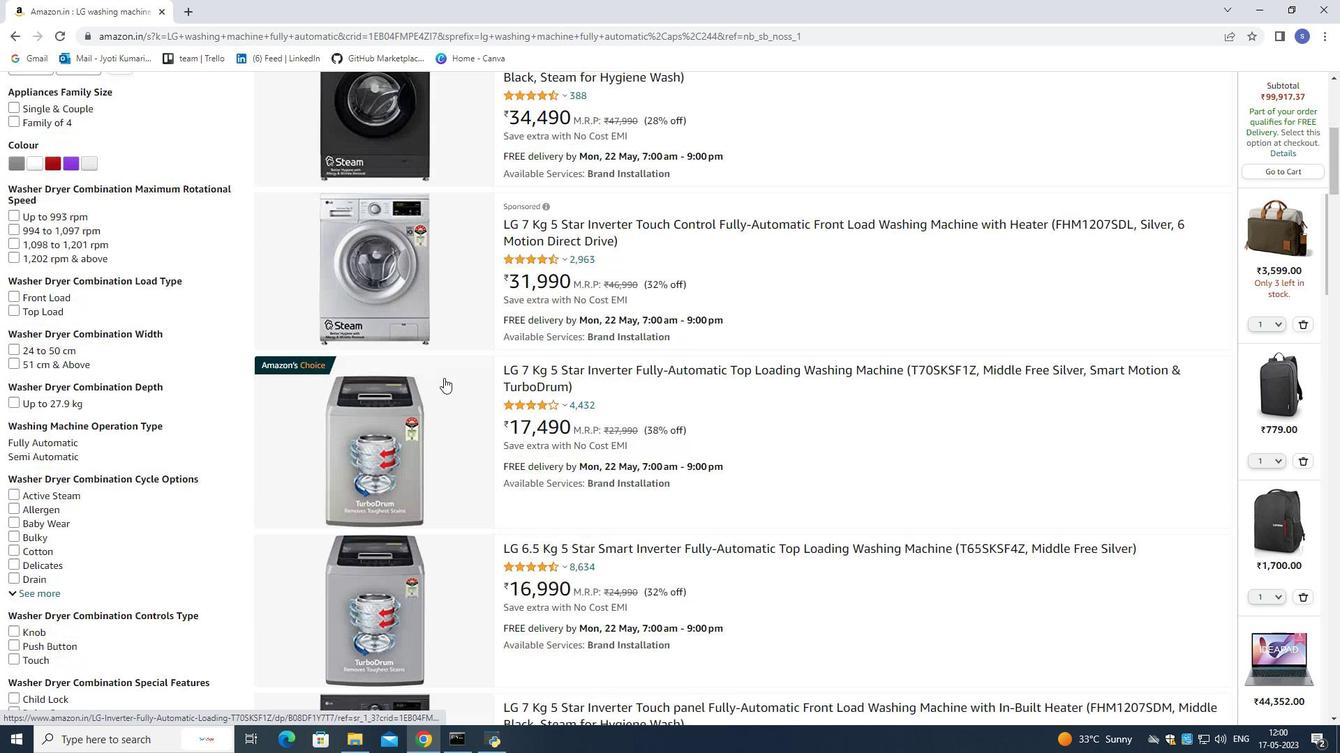 
Action: Mouse scrolled (444, 379) with delta (0, 0)
Screenshot: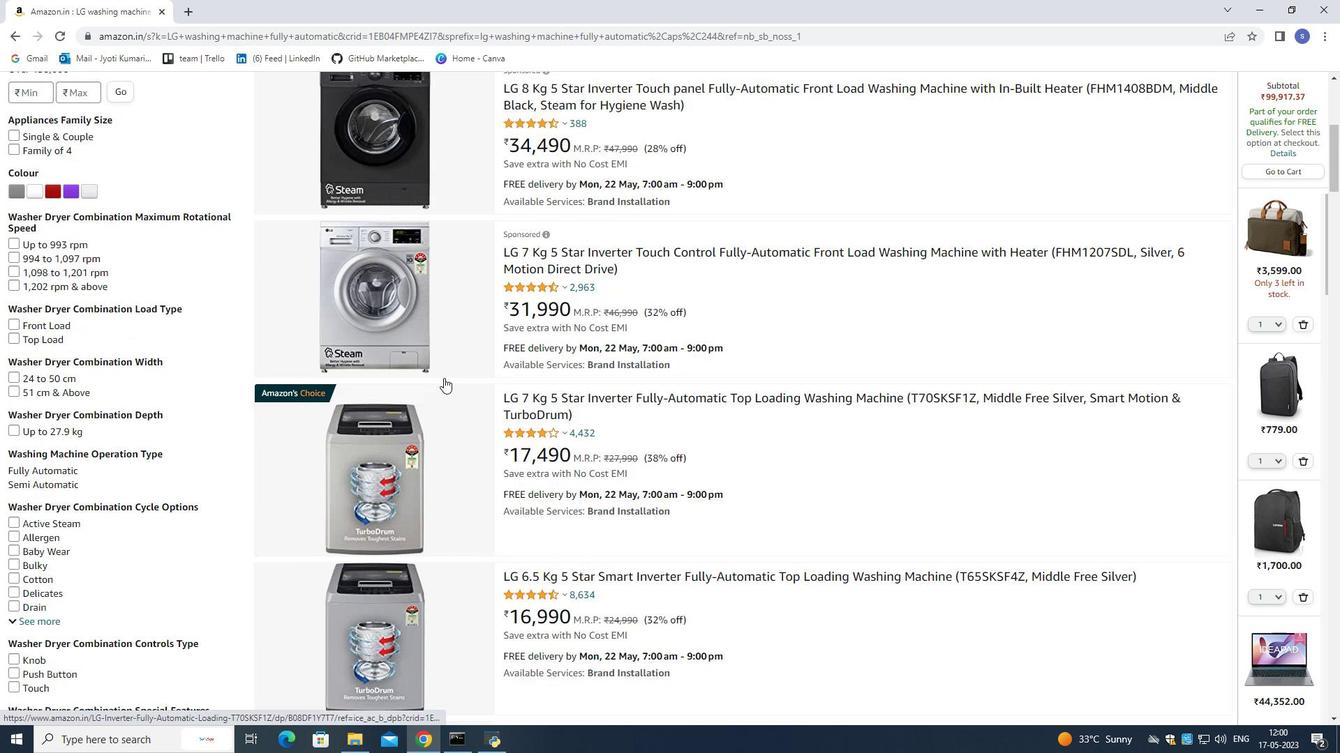 
Action: Mouse scrolled (444, 379) with delta (0, 0)
Screenshot: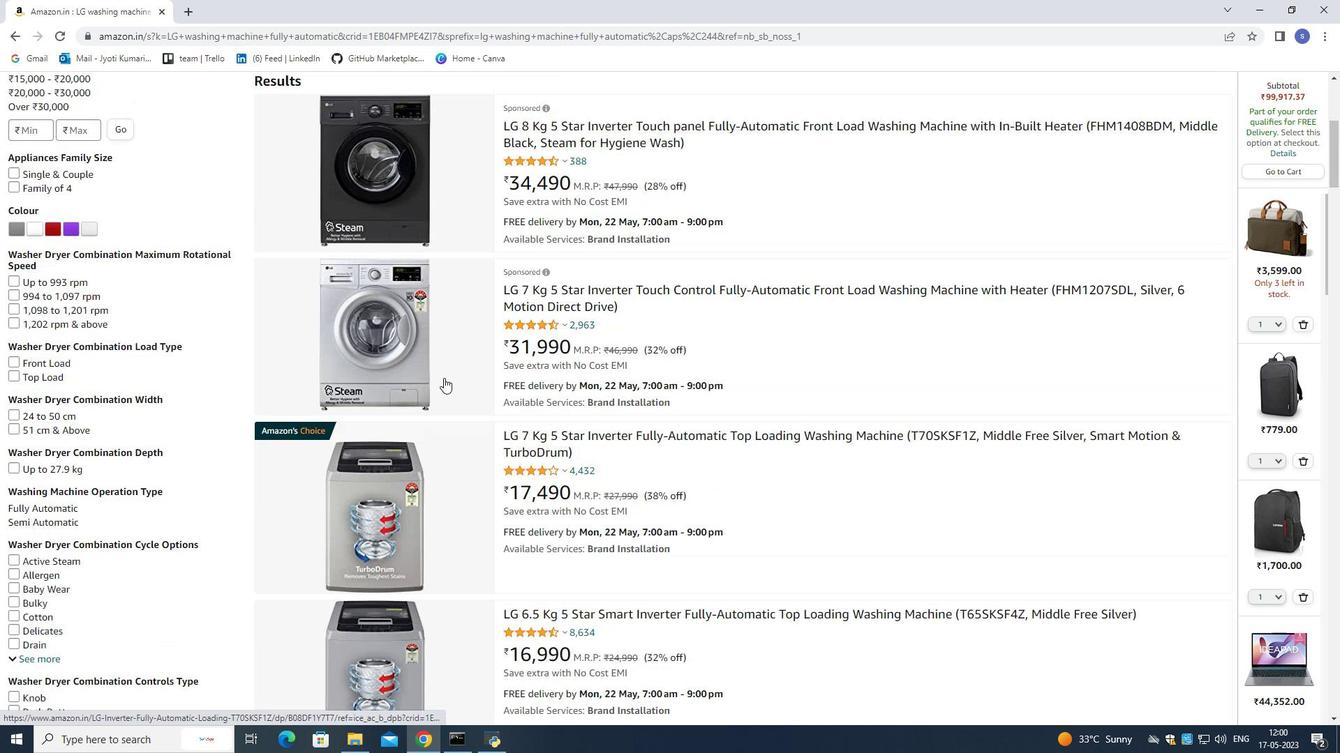 
Action: Mouse moved to (391, 333)
Screenshot: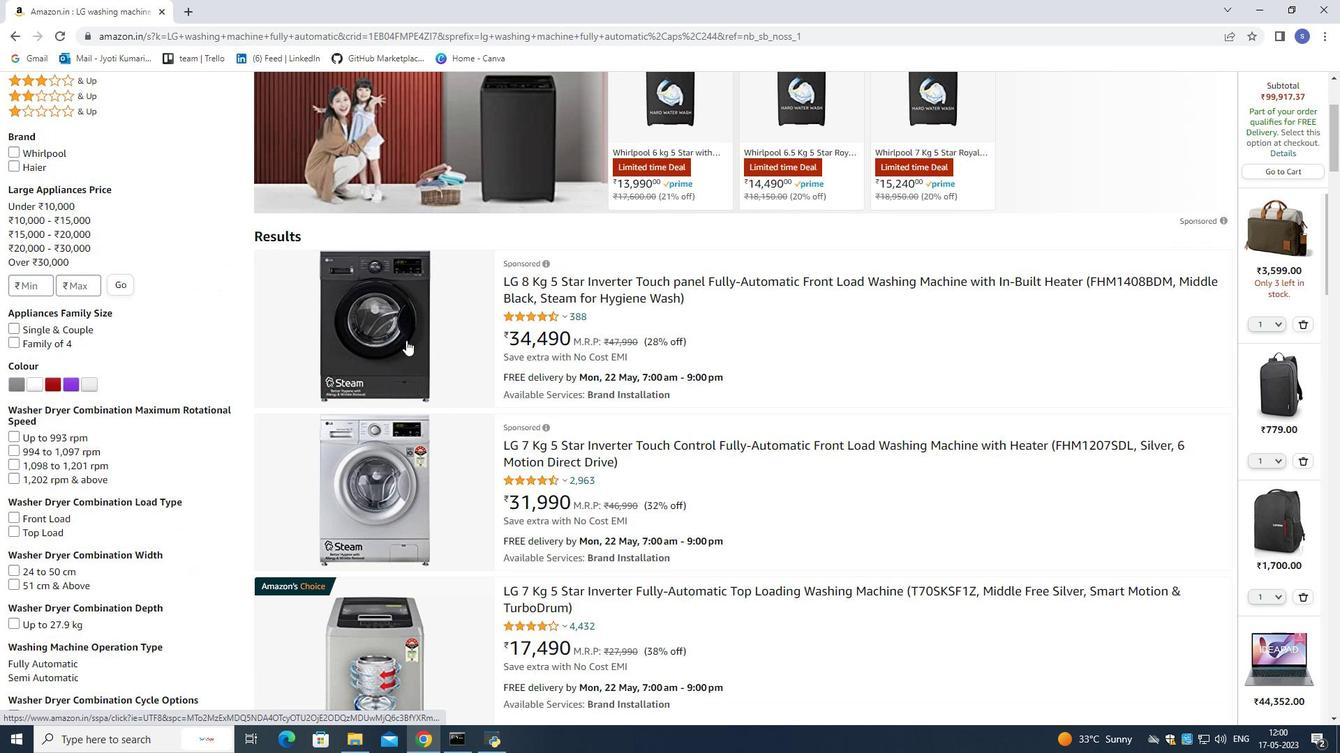 
Action: Mouse pressed left at (391, 333)
Screenshot: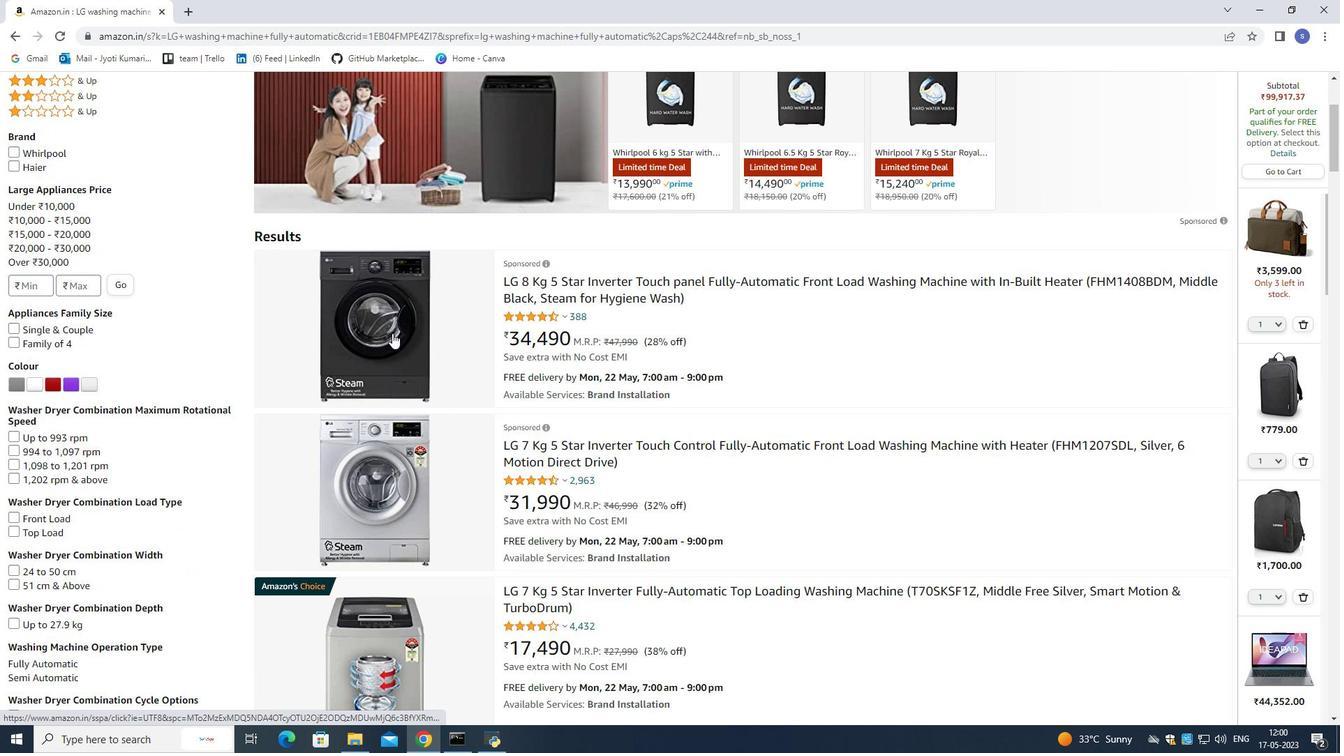 
Action: Mouse moved to (516, 351)
Screenshot: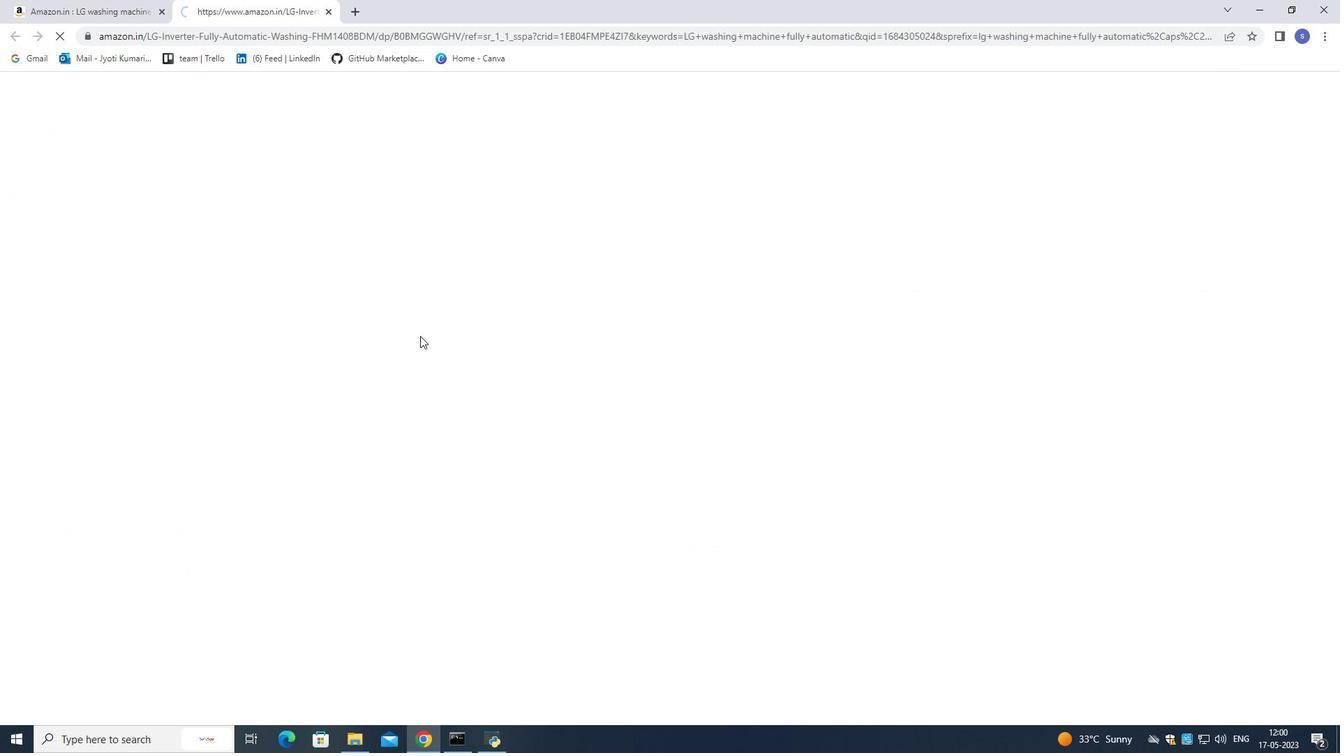 
Action: Mouse scrolled (516, 351) with delta (0, 0)
Screenshot: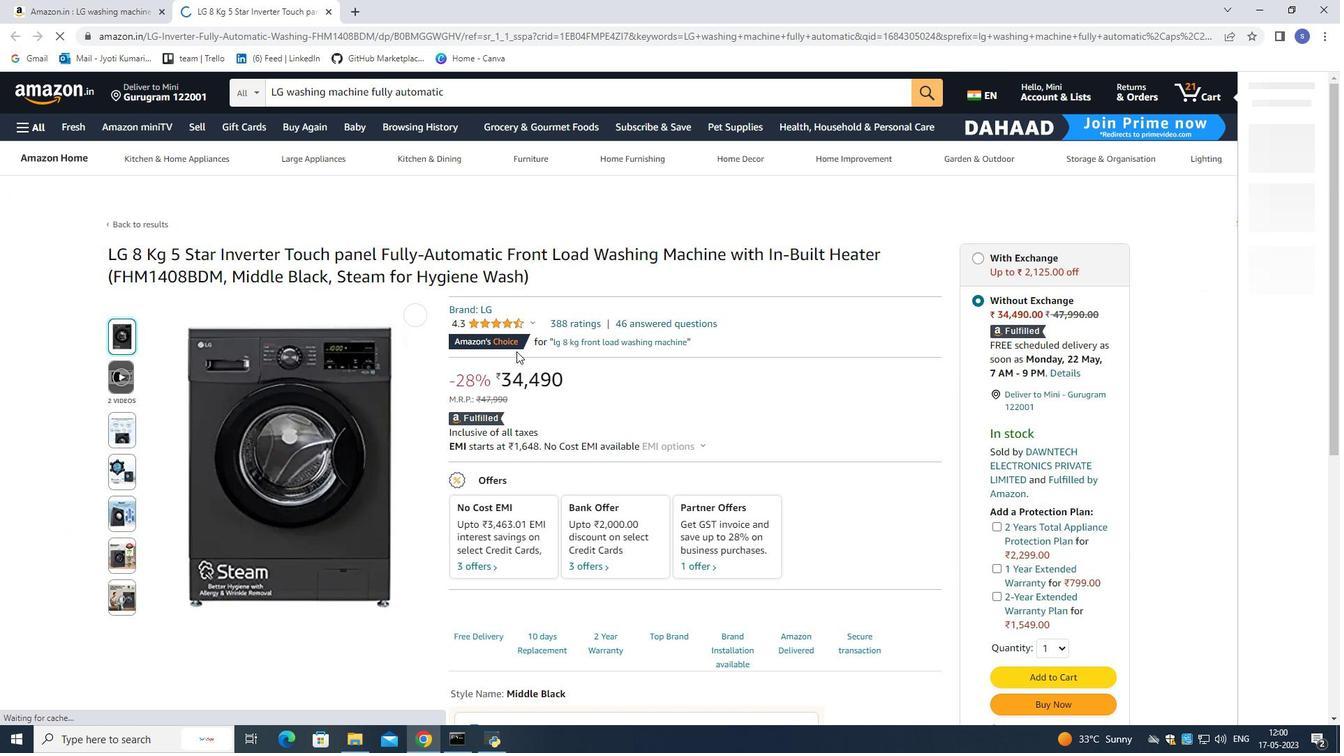 
Action: Mouse moved to (714, 411)
Screenshot: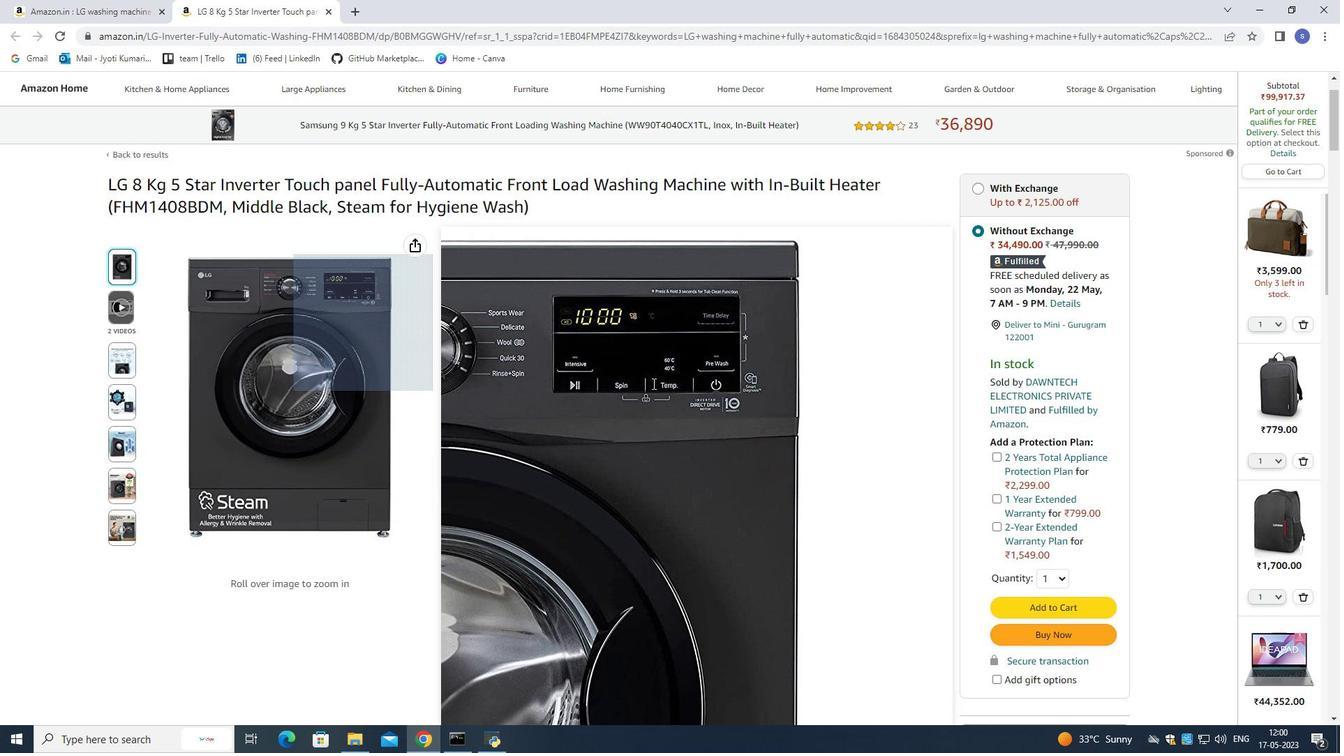
Action: Mouse scrolled (714, 411) with delta (0, 0)
Screenshot: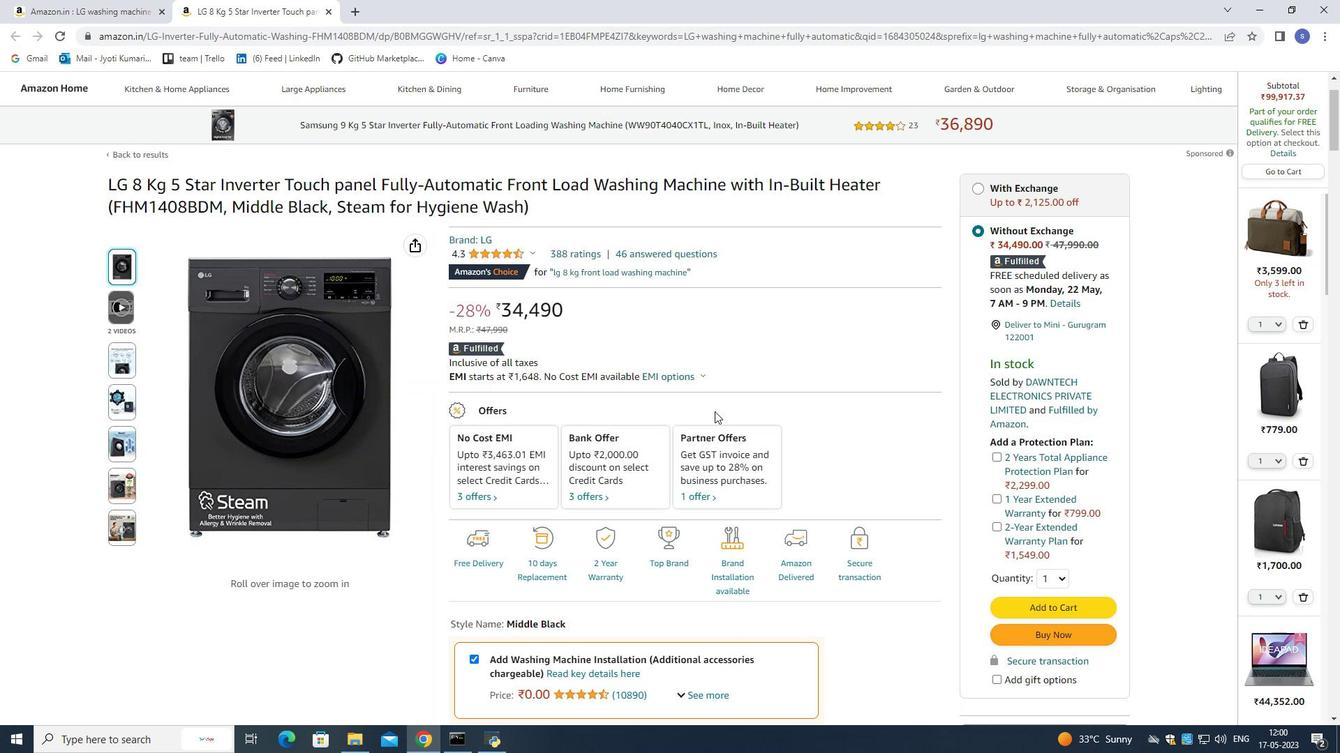 
Action: Mouse moved to (715, 414)
Screenshot: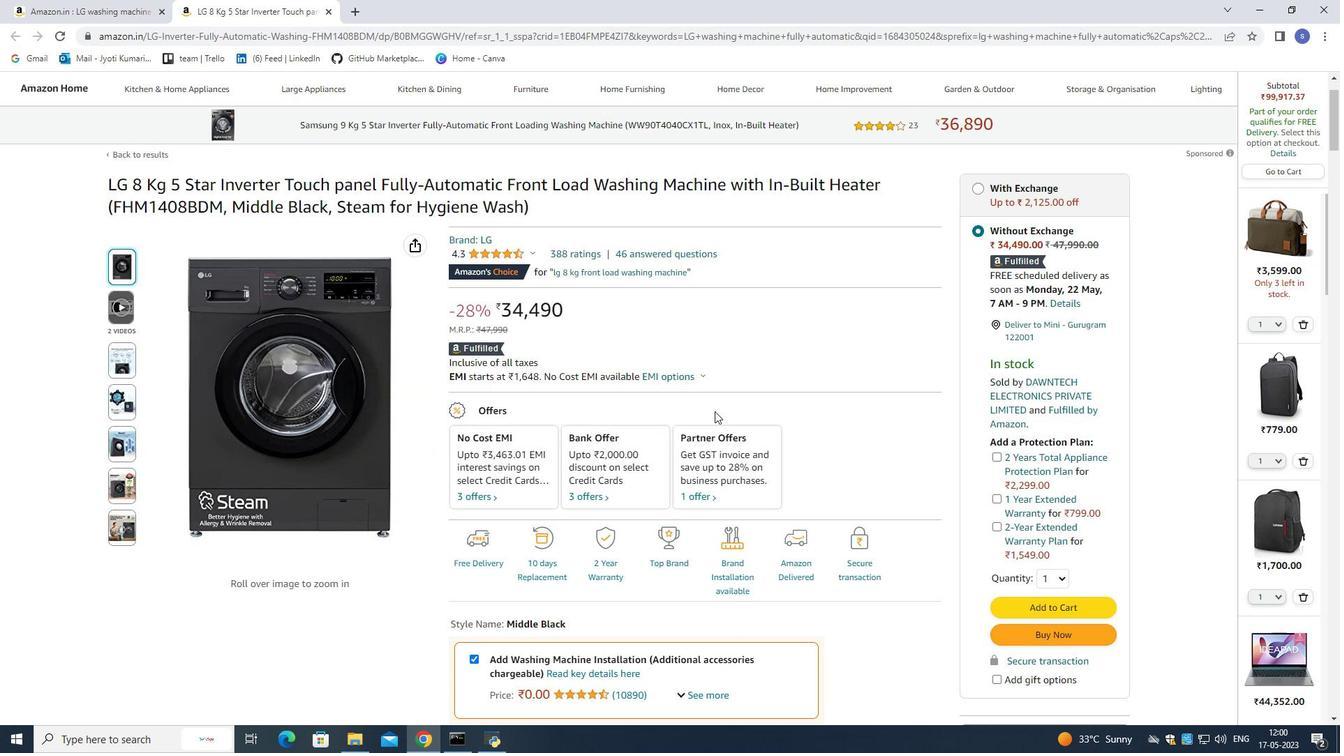 
Action: Mouse scrolled (715, 414) with delta (0, 0)
Screenshot: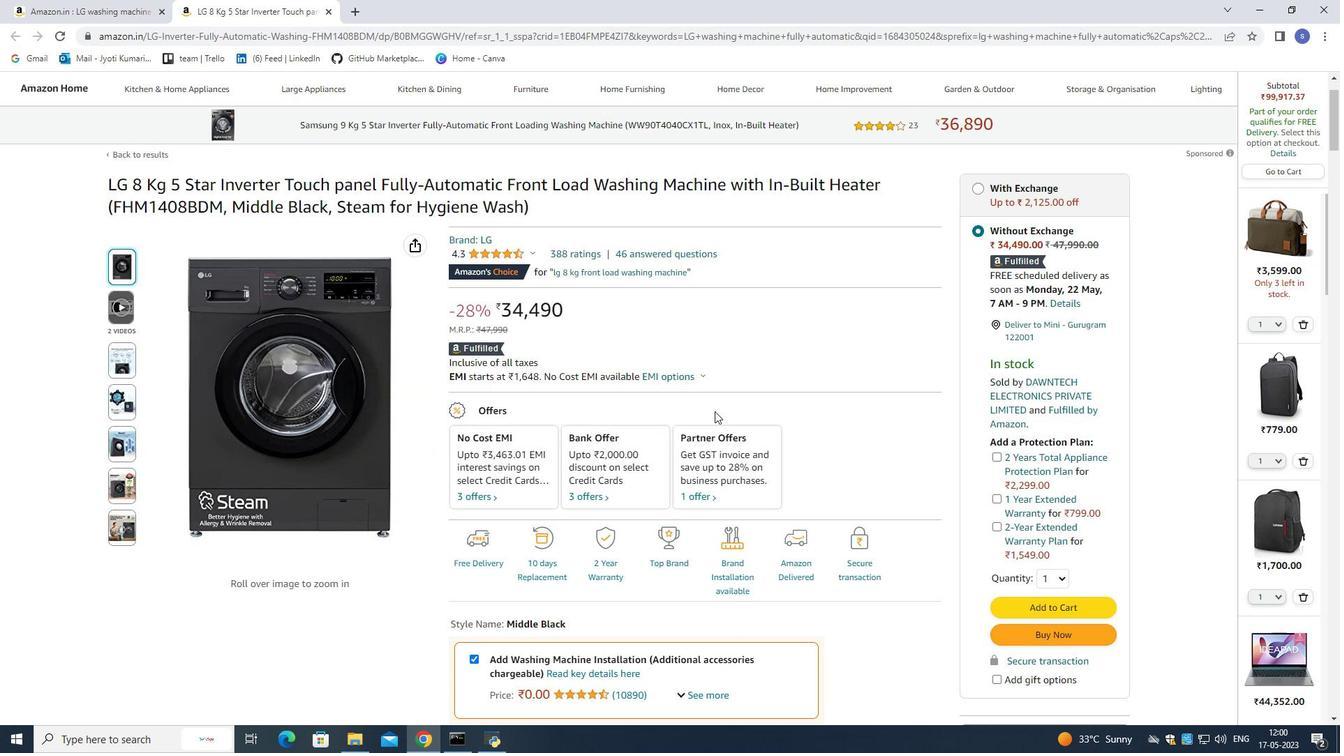 
Action: Mouse moved to (716, 417)
Screenshot: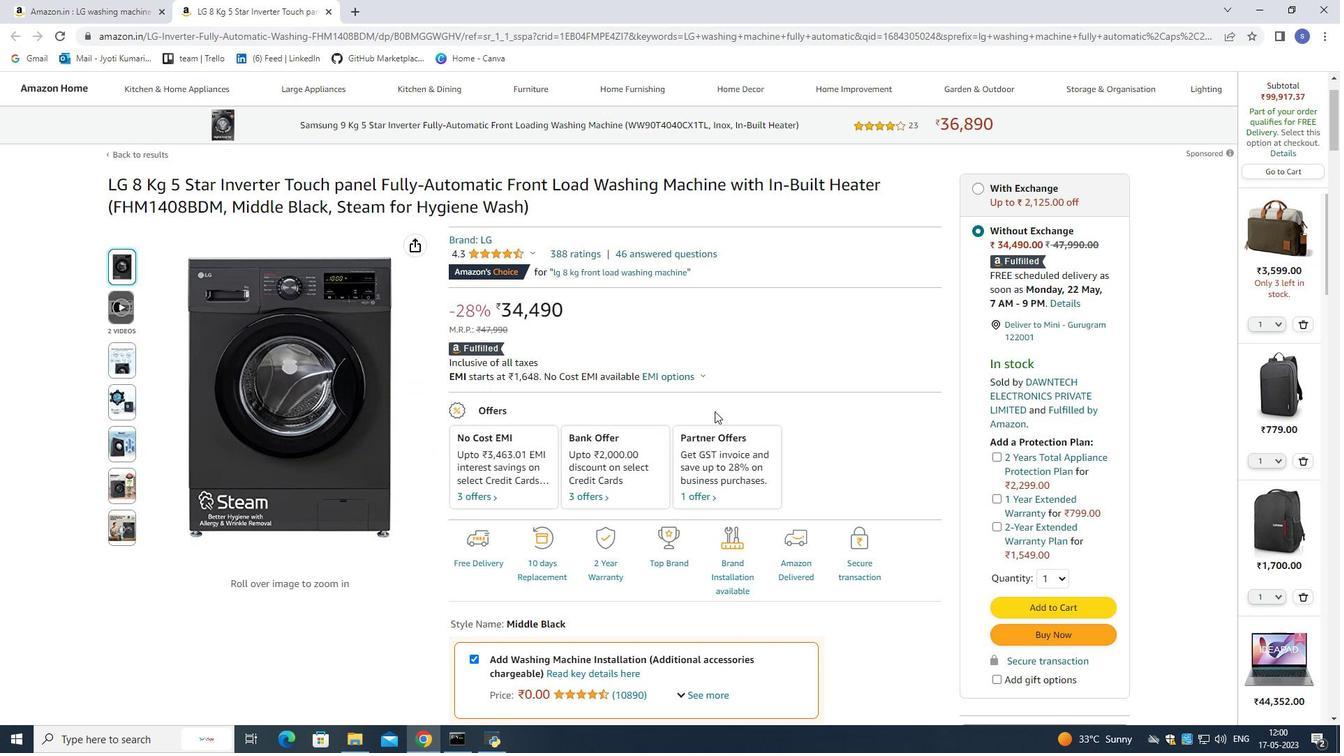 
Action: Mouse scrolled (716, 416) with delta (0, 0)
Screenshot: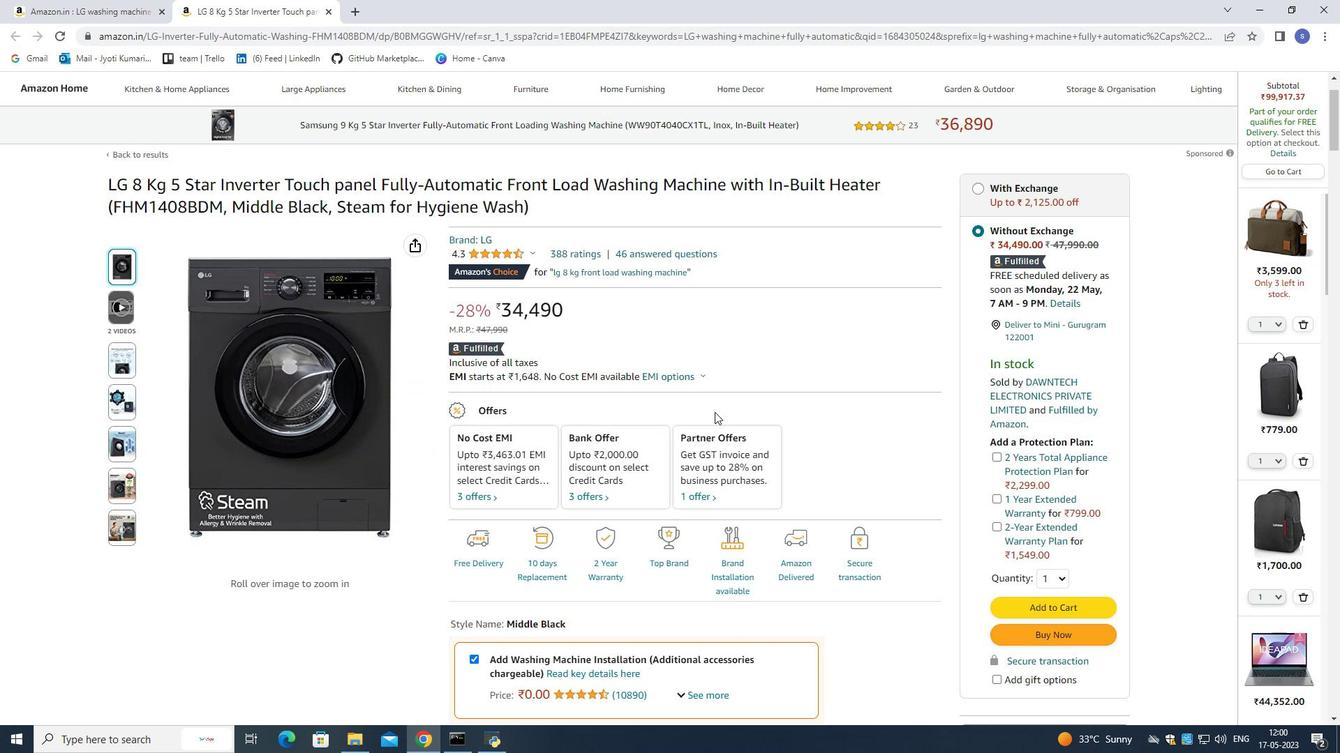 
Action: Mouse moved to (716, 418)
Screenshot: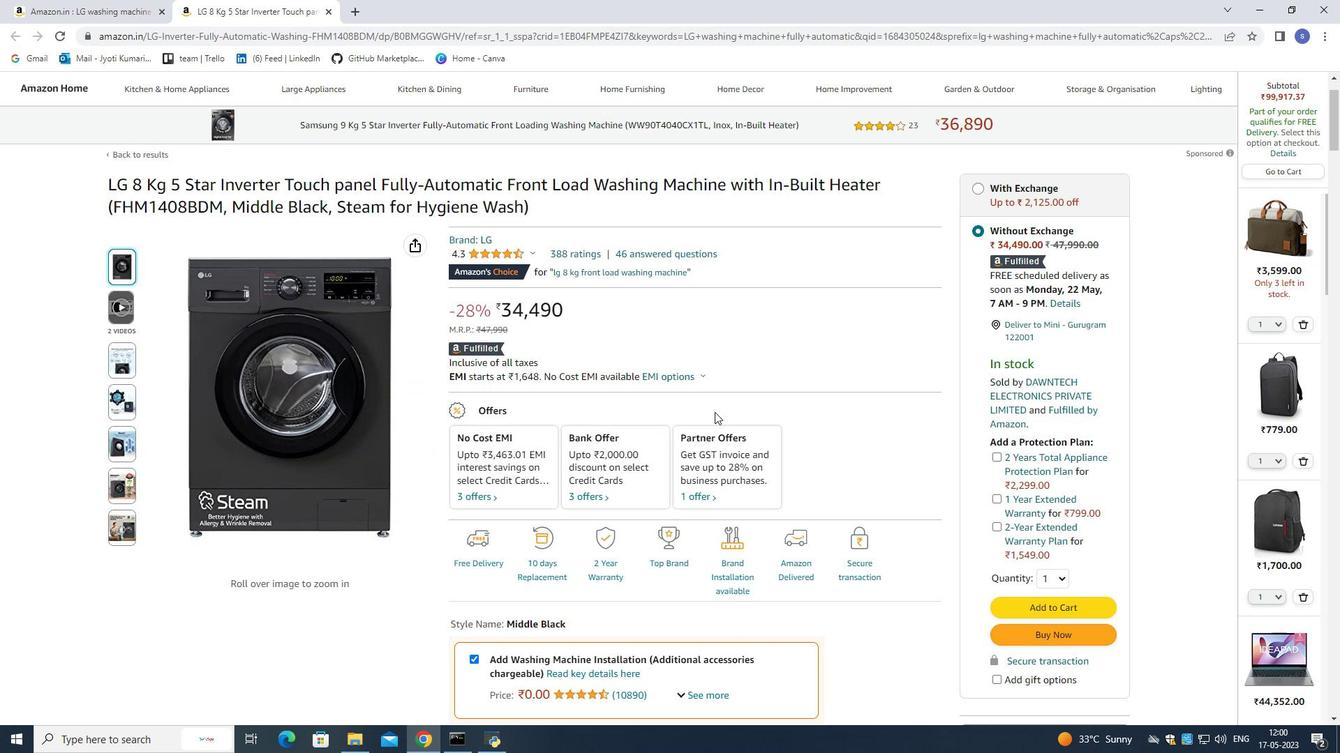 
Action: Mouse scrolled (716, 417) with delta (0, 0)
Screenshot: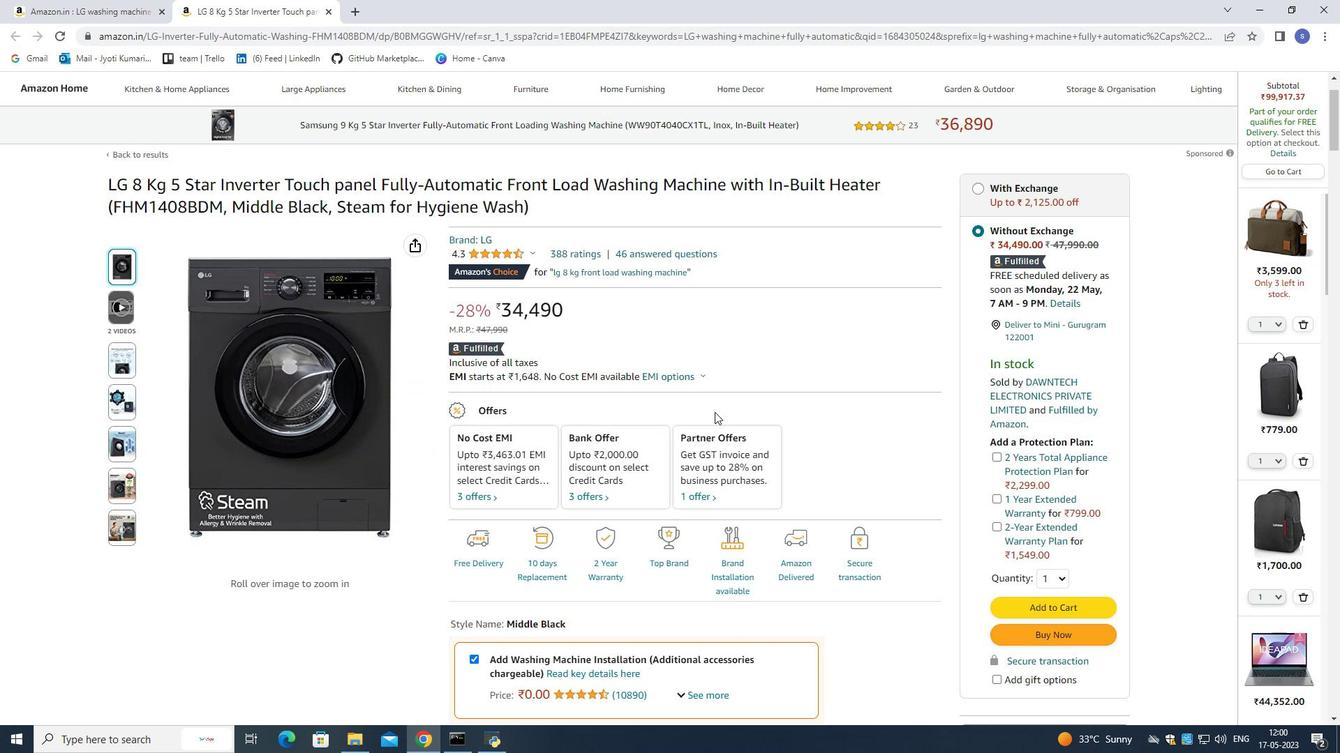 
Action: Mouse scrolled (716, 418) with delta (0, 0)
Screenshot: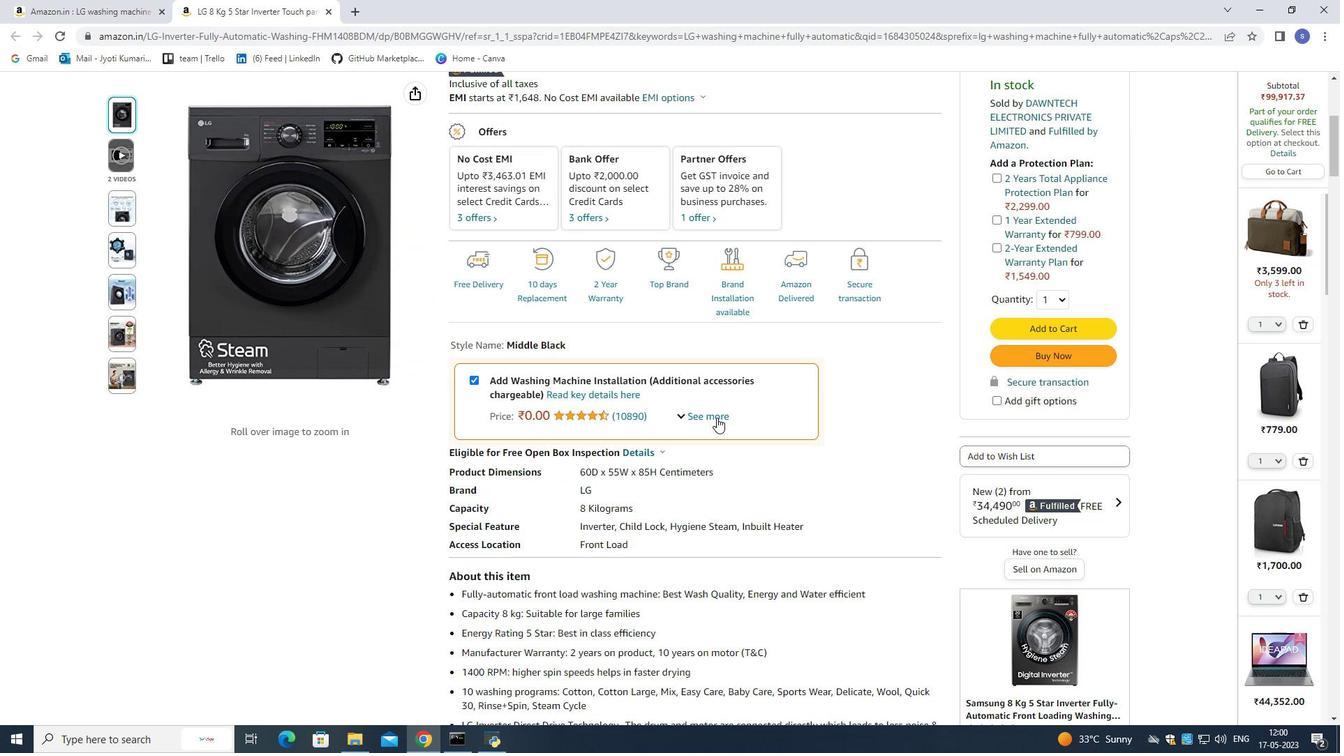 
Action: Mouse scrolled (716, 418) with delta (0, 0)
Screenshot: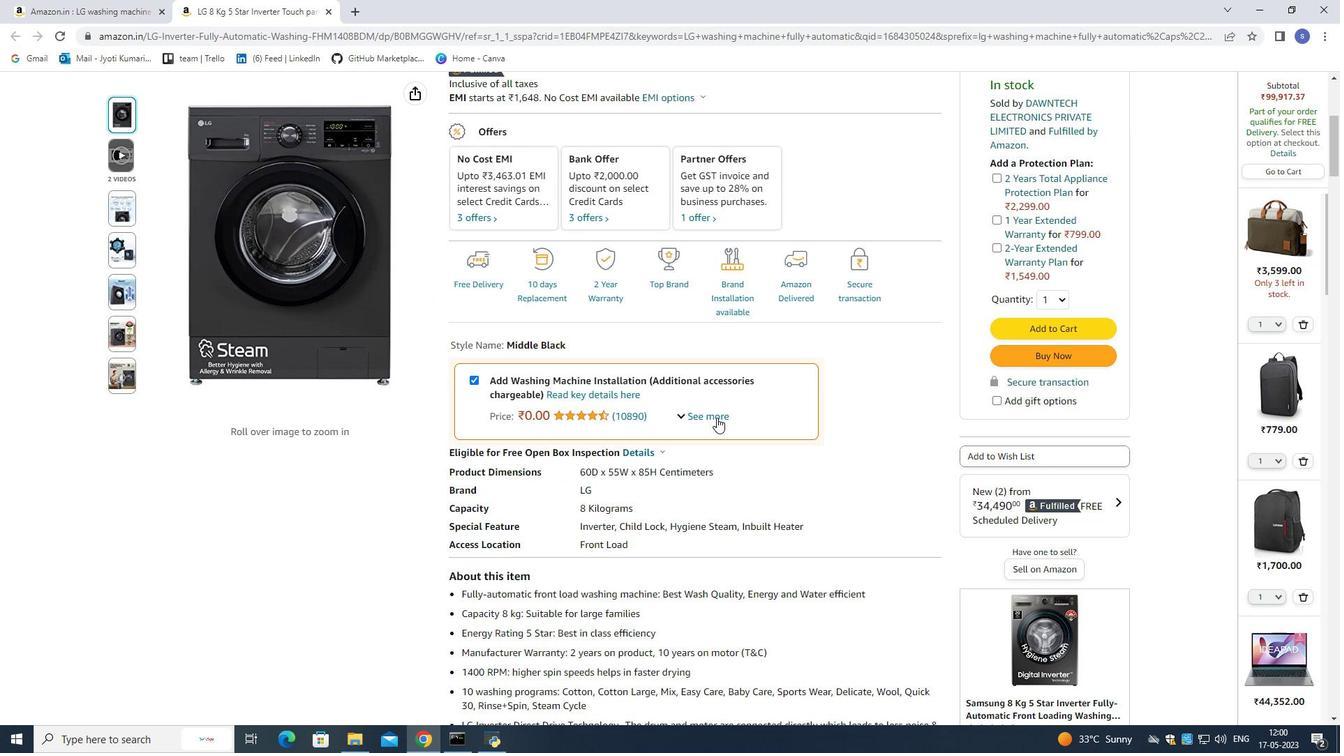 
Action: Mouse scrolled (716, 418) with delta (0, 0)
Screenshot: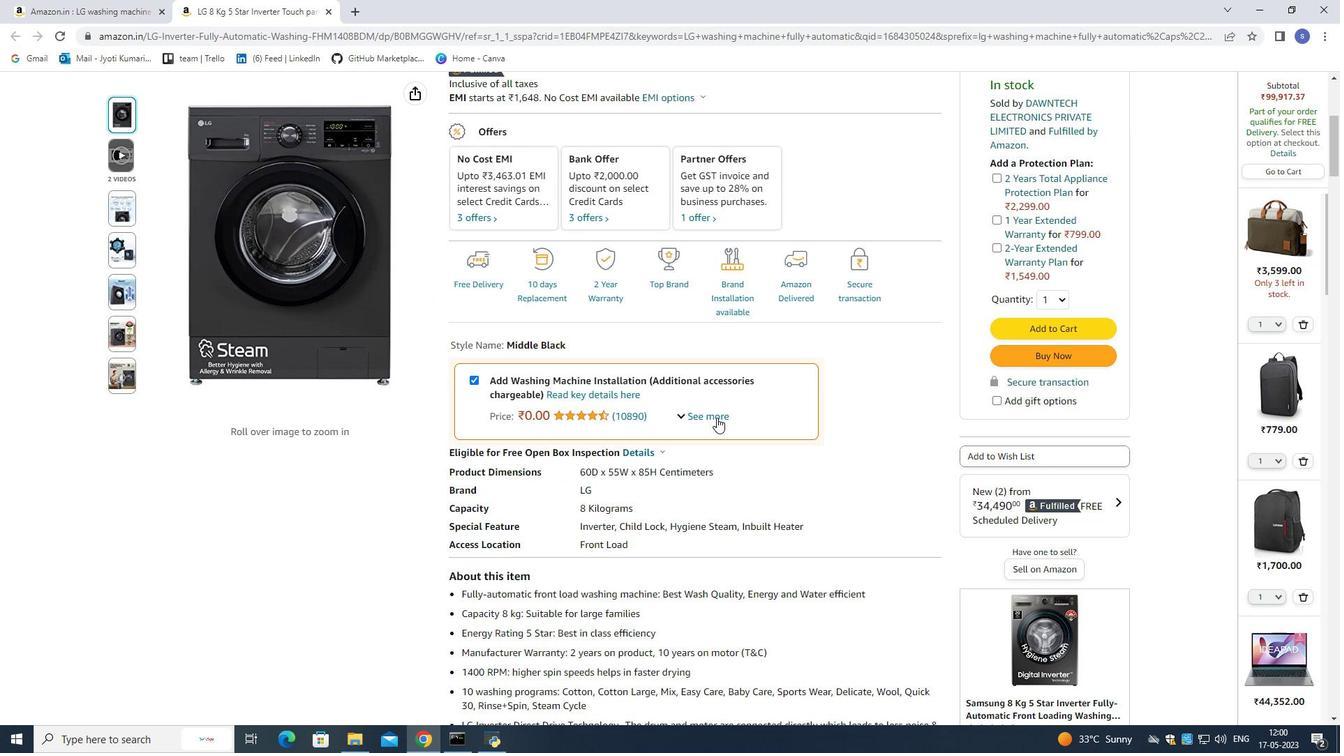 
Action: Mouse scrolled (716, 418) with delta (0, 0)
Screenshot: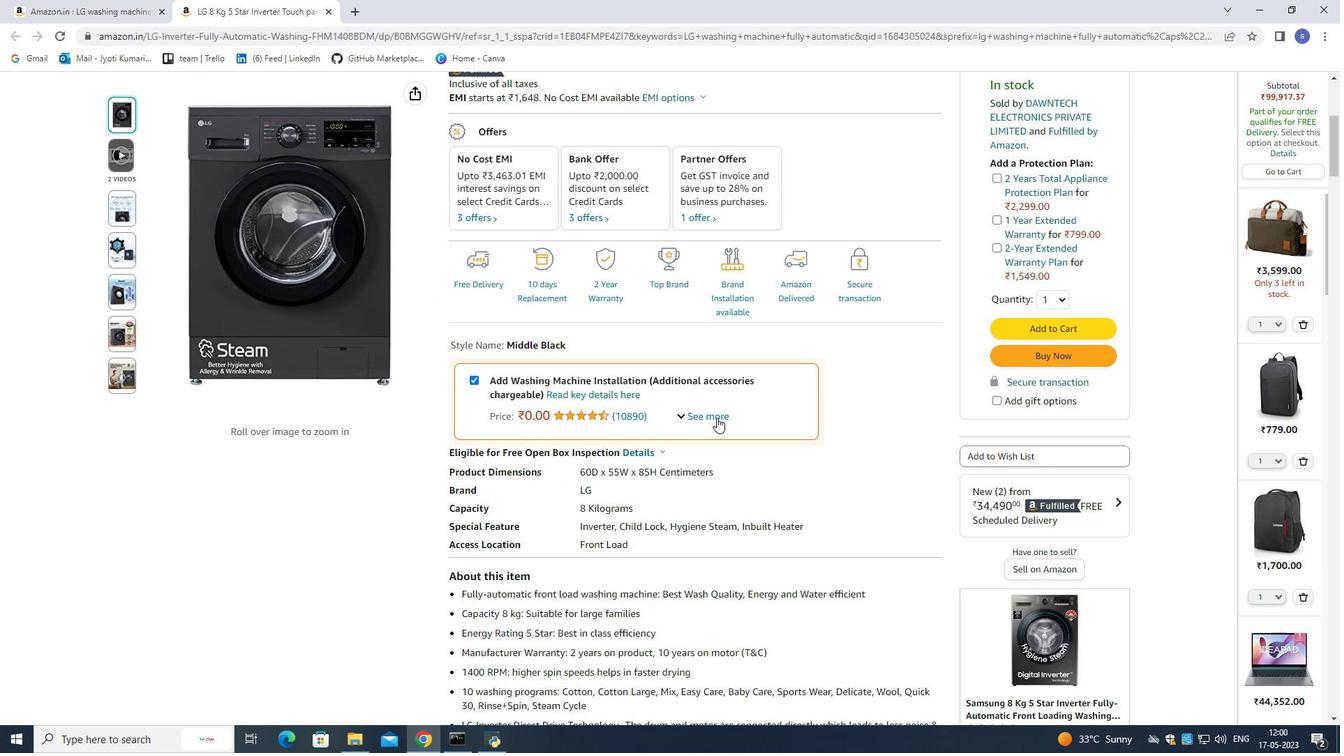 
Action: Mouse moved to (615, 316)
Screenshot: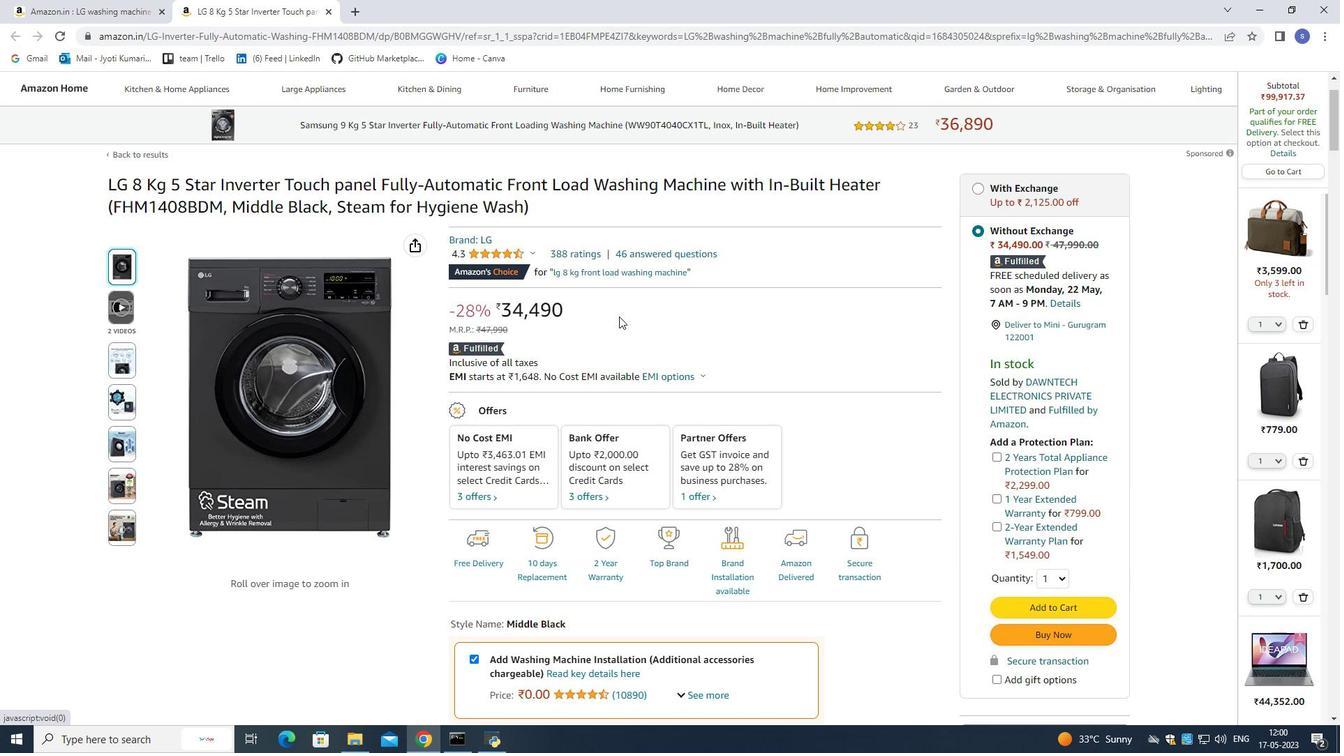 
Action: Mouse pressed left at (615, 316)
Screenshot: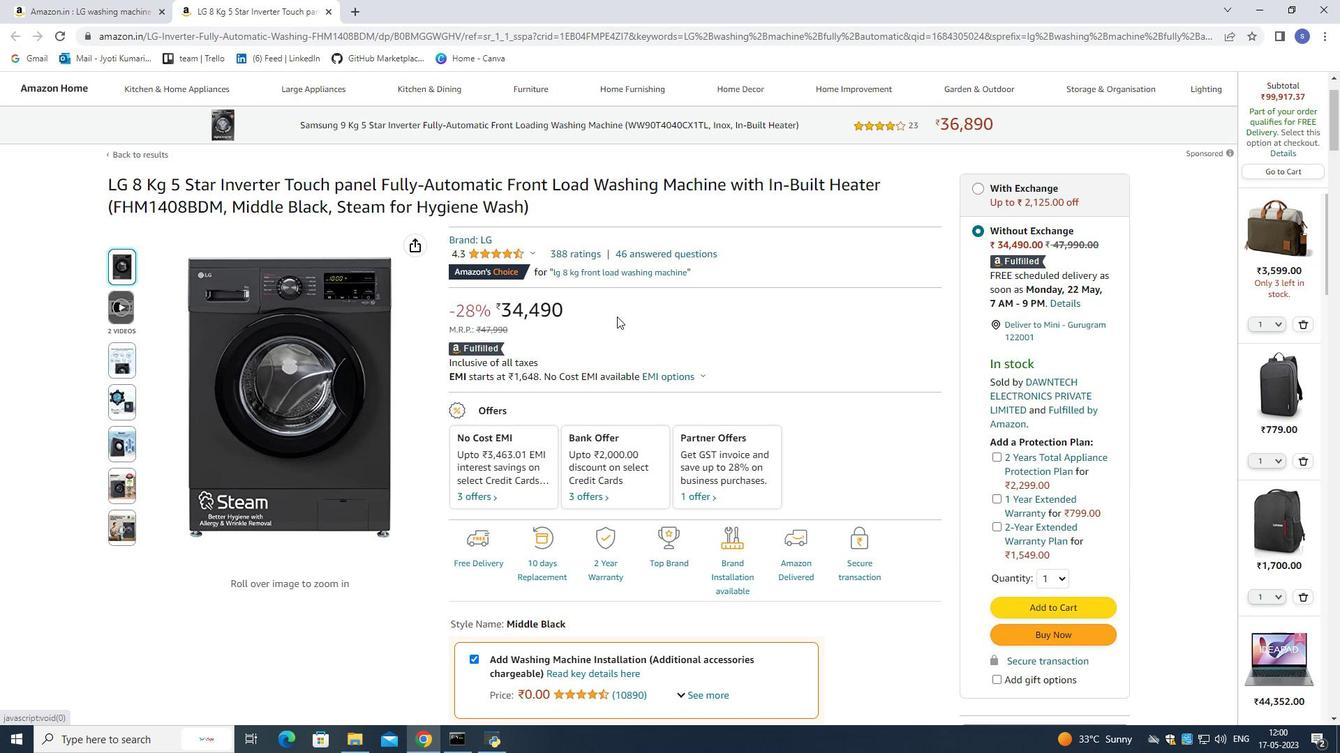 
Action: Mouse moved to (622, 318)
Screenshot: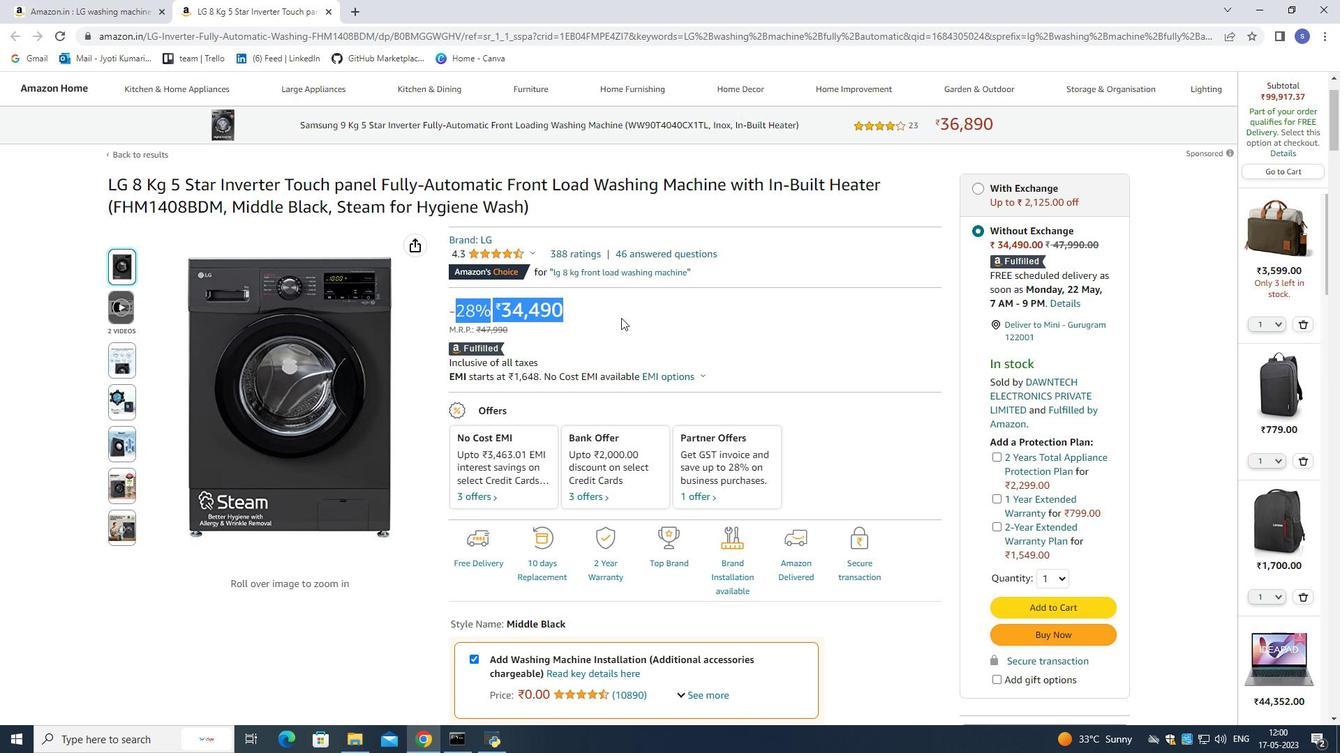 
Action: Mouse pressed left at (622, 318)
Screenshot: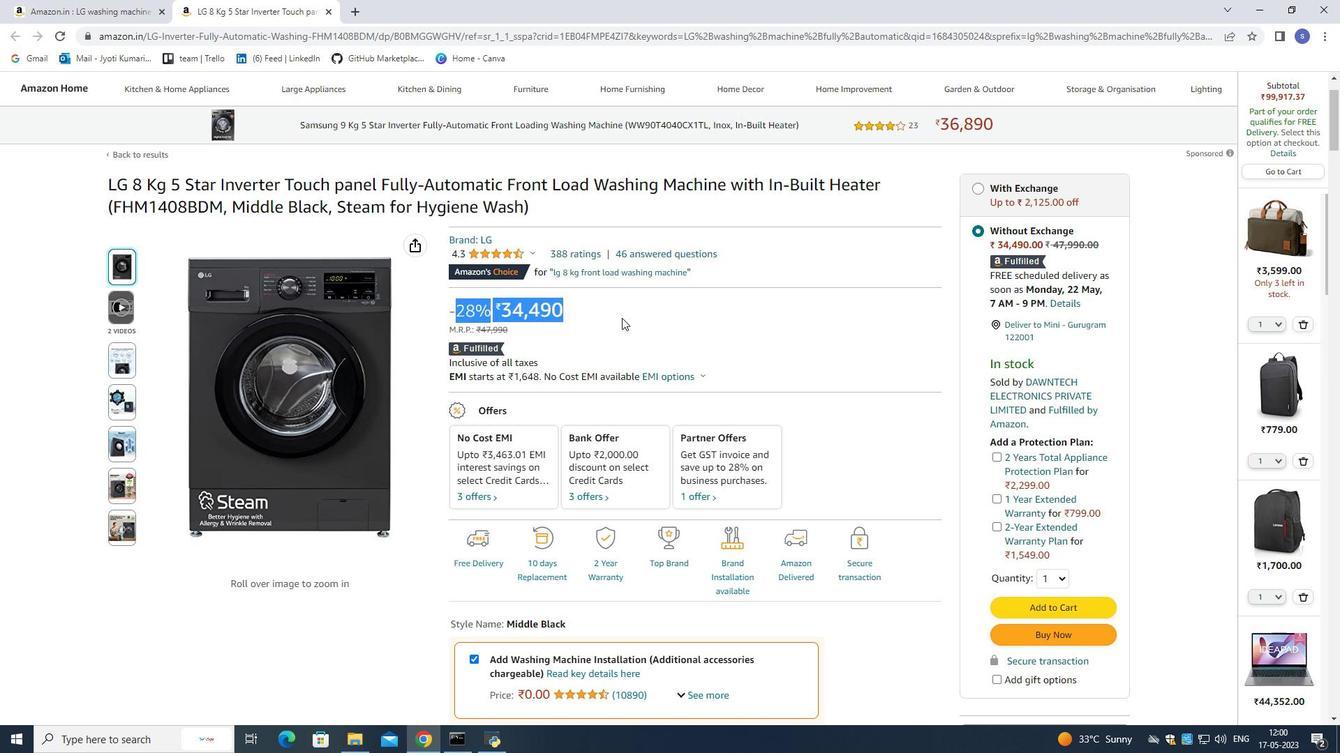 
Action: Mouse scrolled (622, 317) with delta (0, 0)
Screenshot: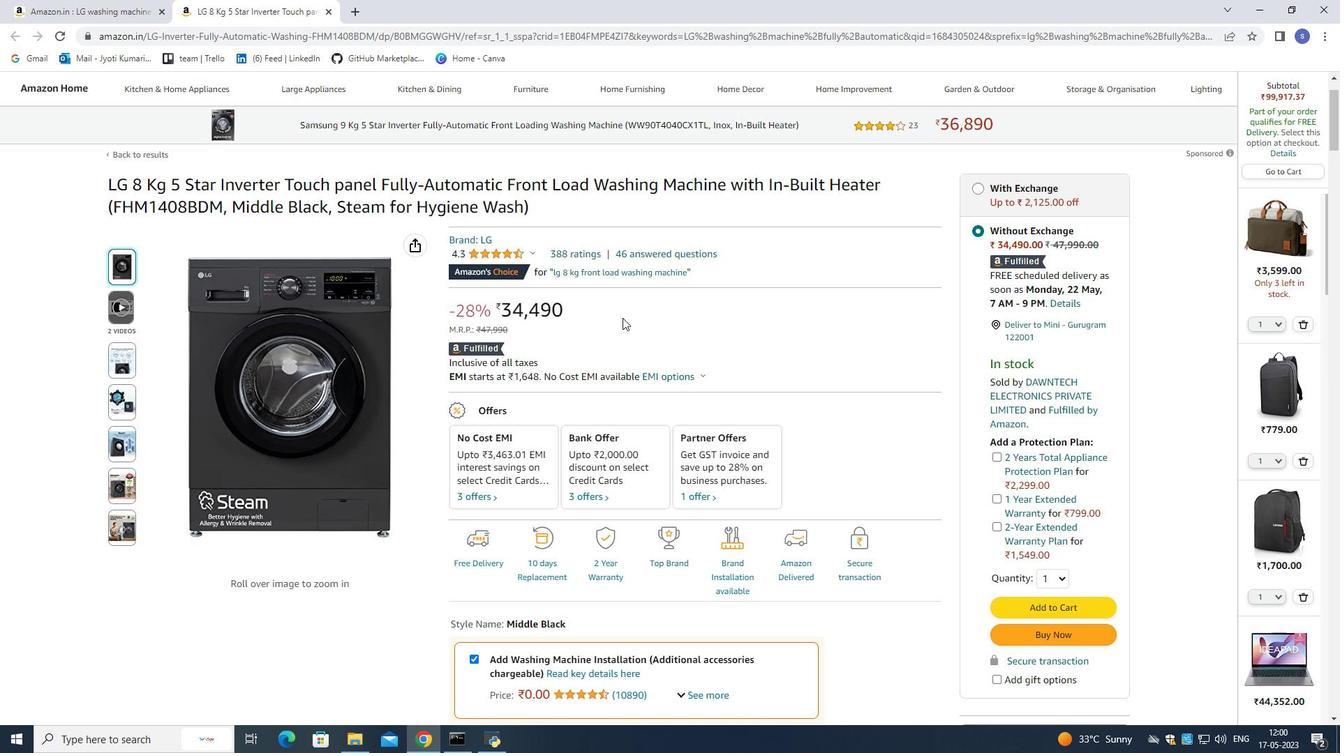 
Action: Mouse scrolled (622, 317) with delta (0, 0)
Screenshot: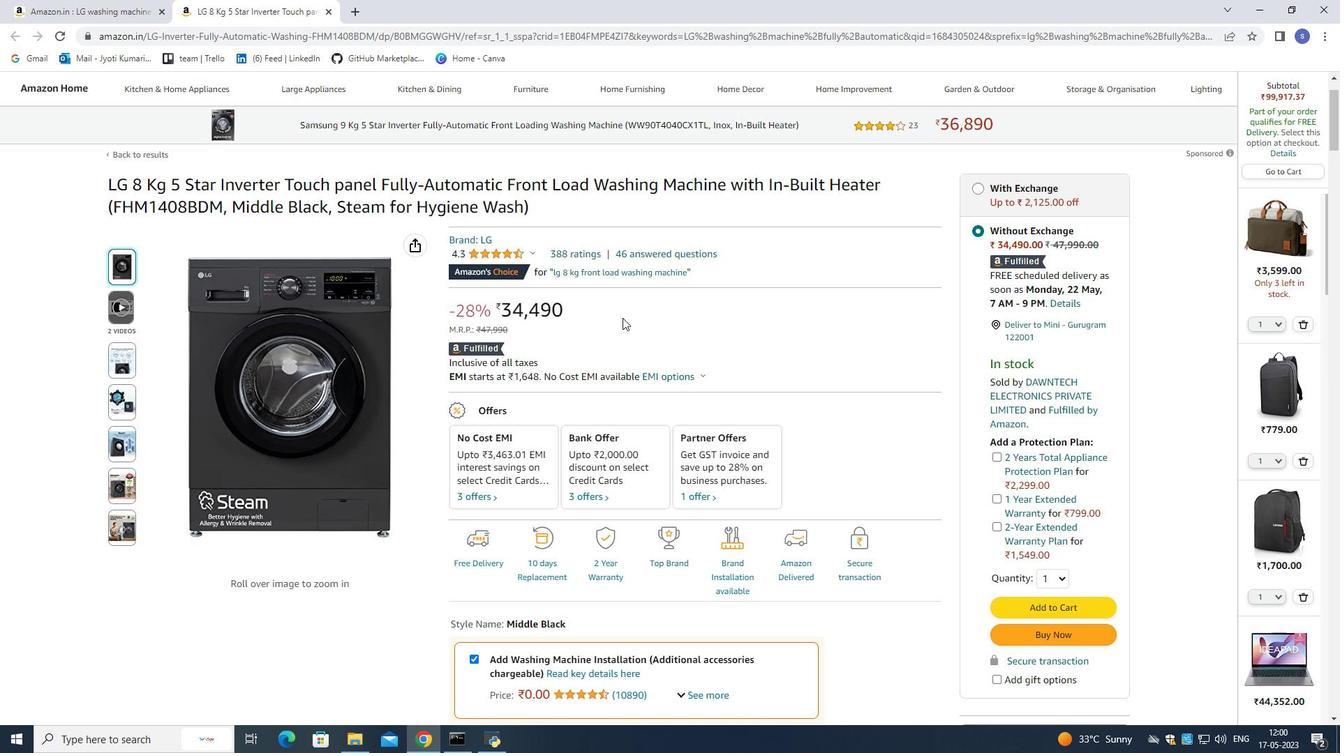
Action: Mouse scrolled (622, 317) with delta (0, 0)
Screenshot: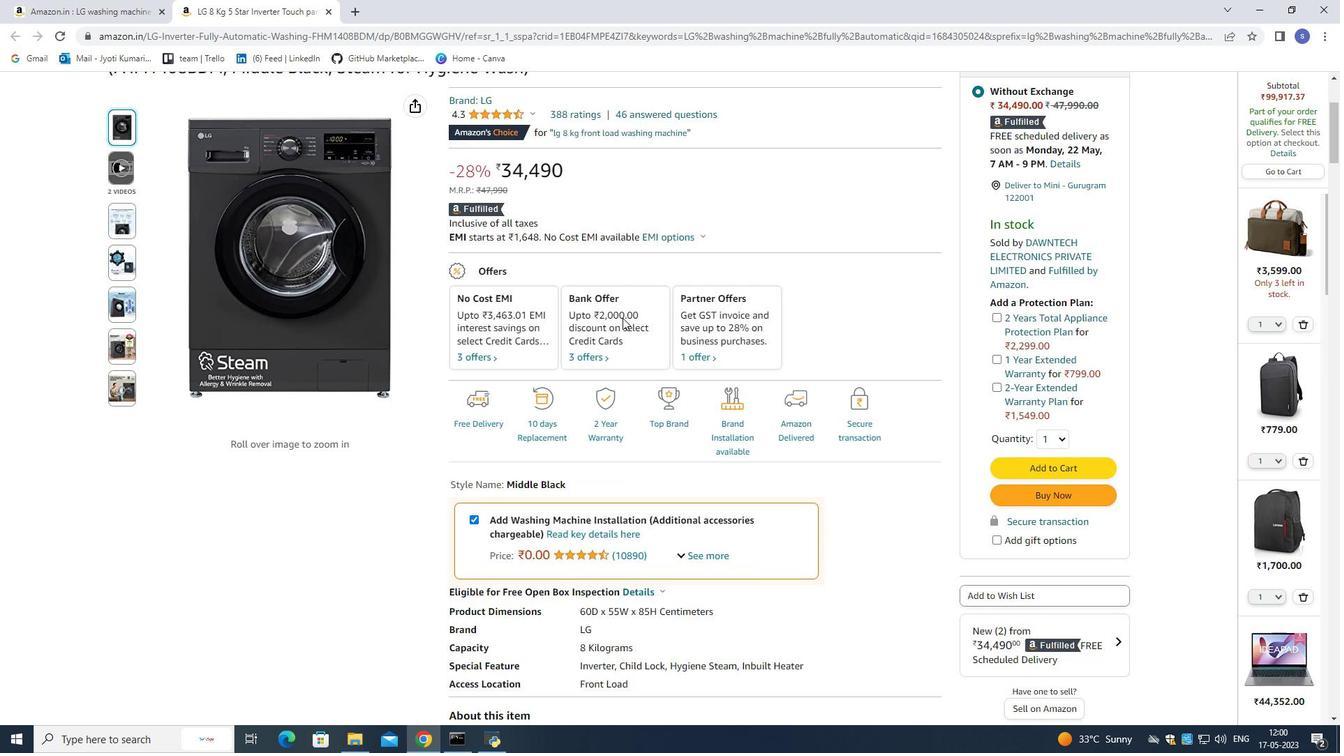 
Action: Mouse scrolled (622, 317) with delta (0, 0)
Screenshot: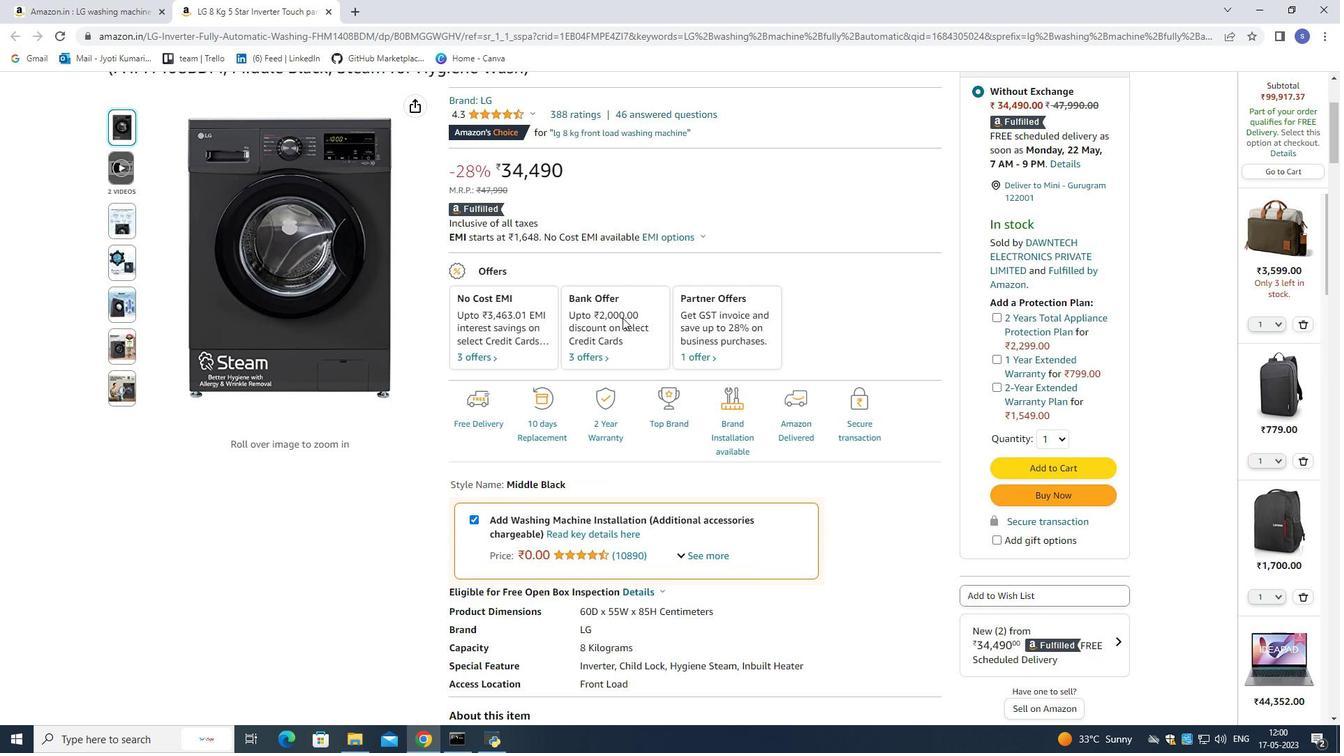 
Action: Mouse moved to (623, 318)
Screenshot: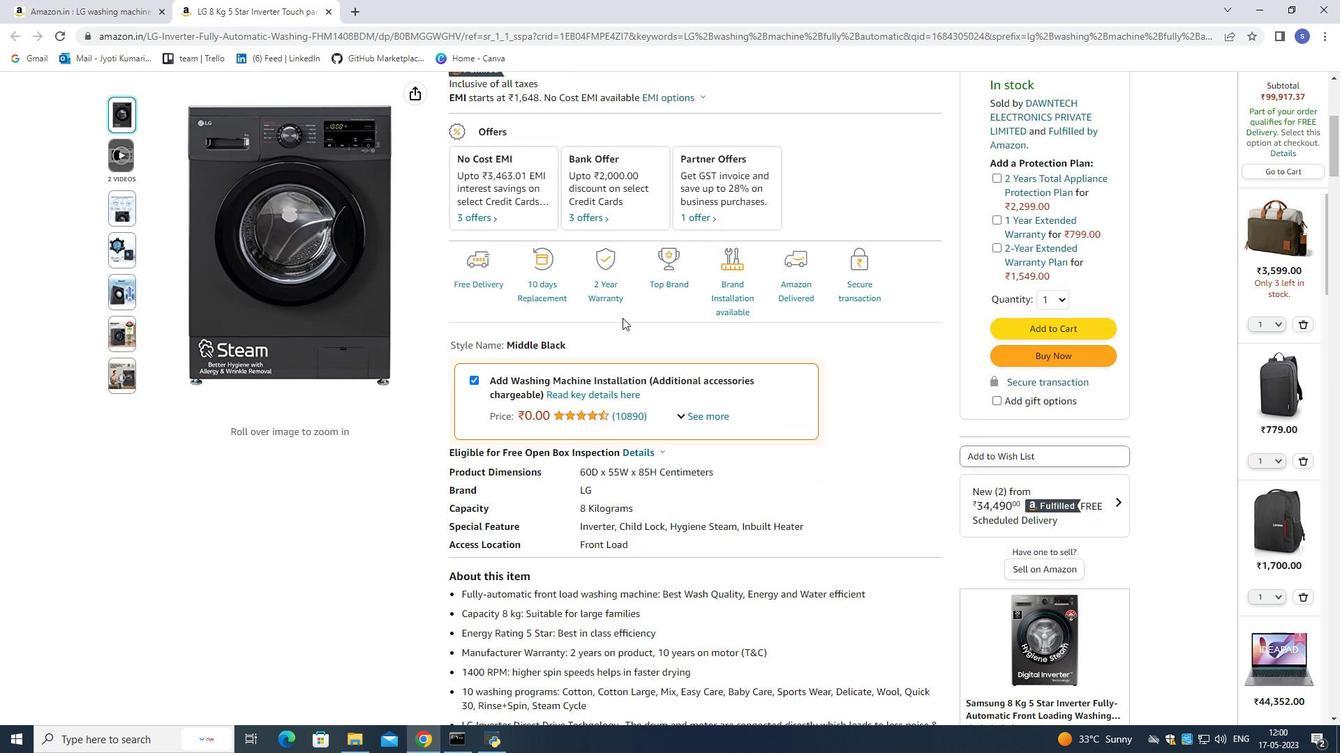 
Action: Mouse scrolled (623, 317) with delta (0, 0)
Screenshot: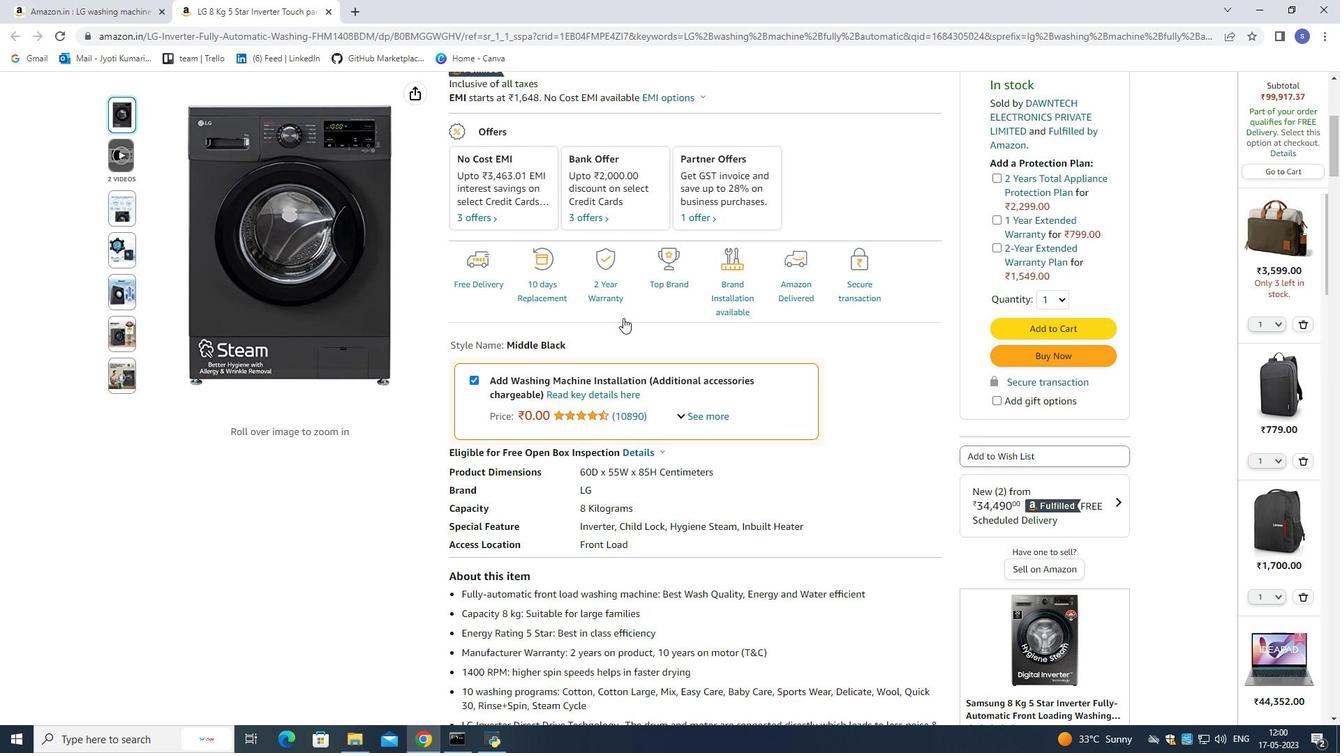 
Action: Mouse scrolled (623, 317) with delta (0, 0)
Screenshot: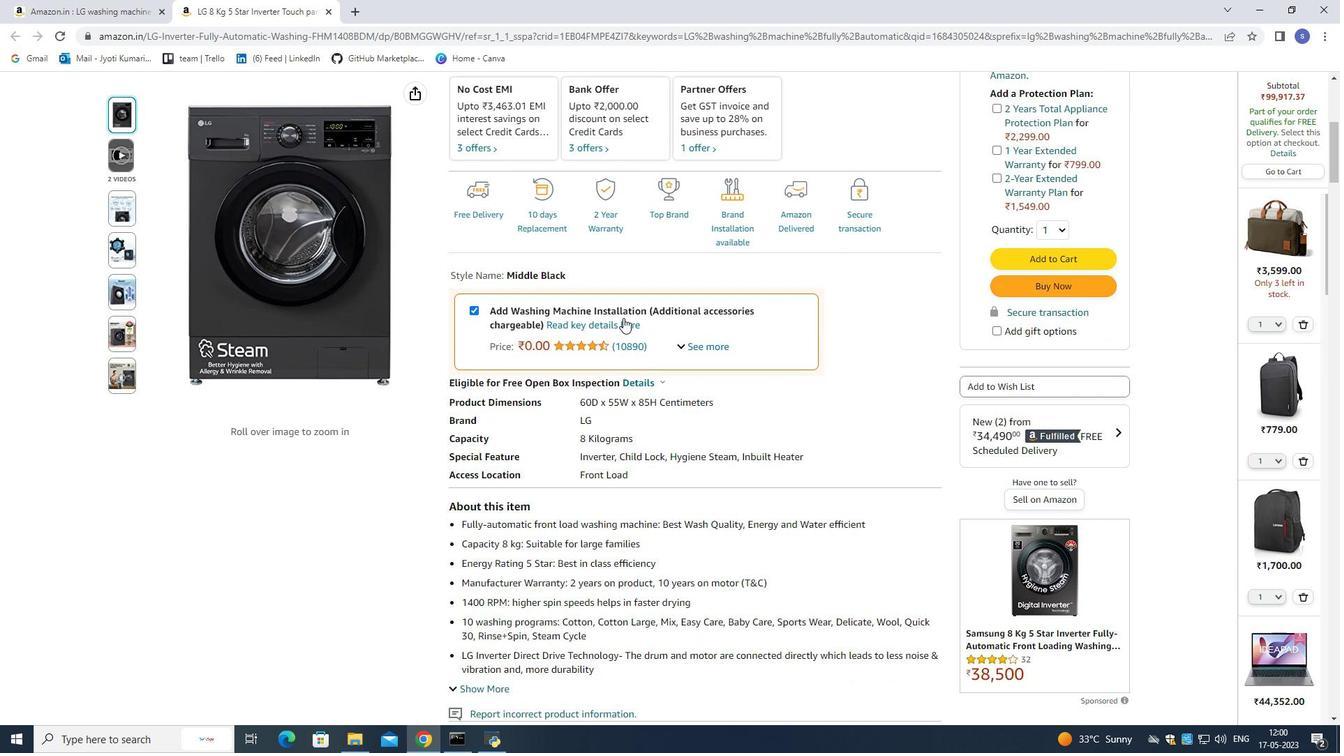 
Action: Mouse scrolled (623, 317) with delta (0, 0)
Screenshot: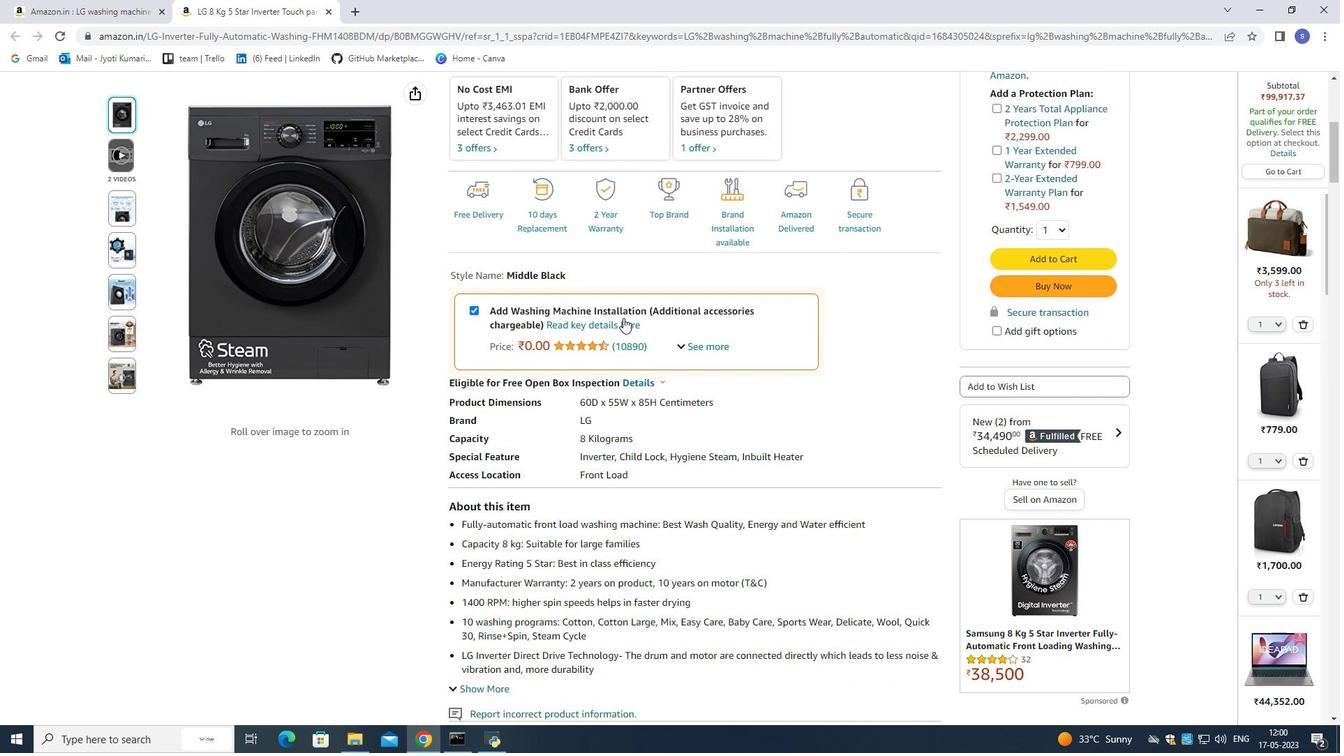 
Action: Mouse scrolled (623, 317) with delta (0, 0)
Screenshot: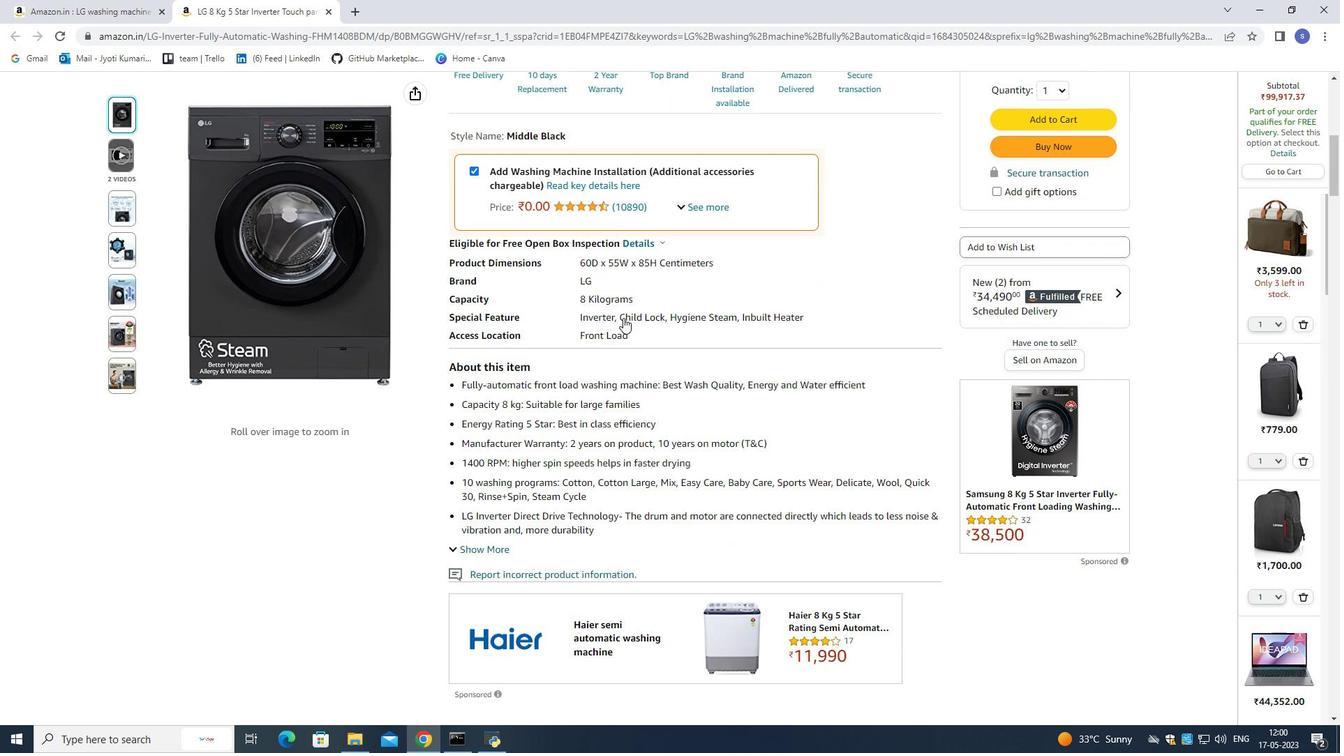 
Action: Mouse scrolled (623, 317) with delta (0, 0)
Screenshot: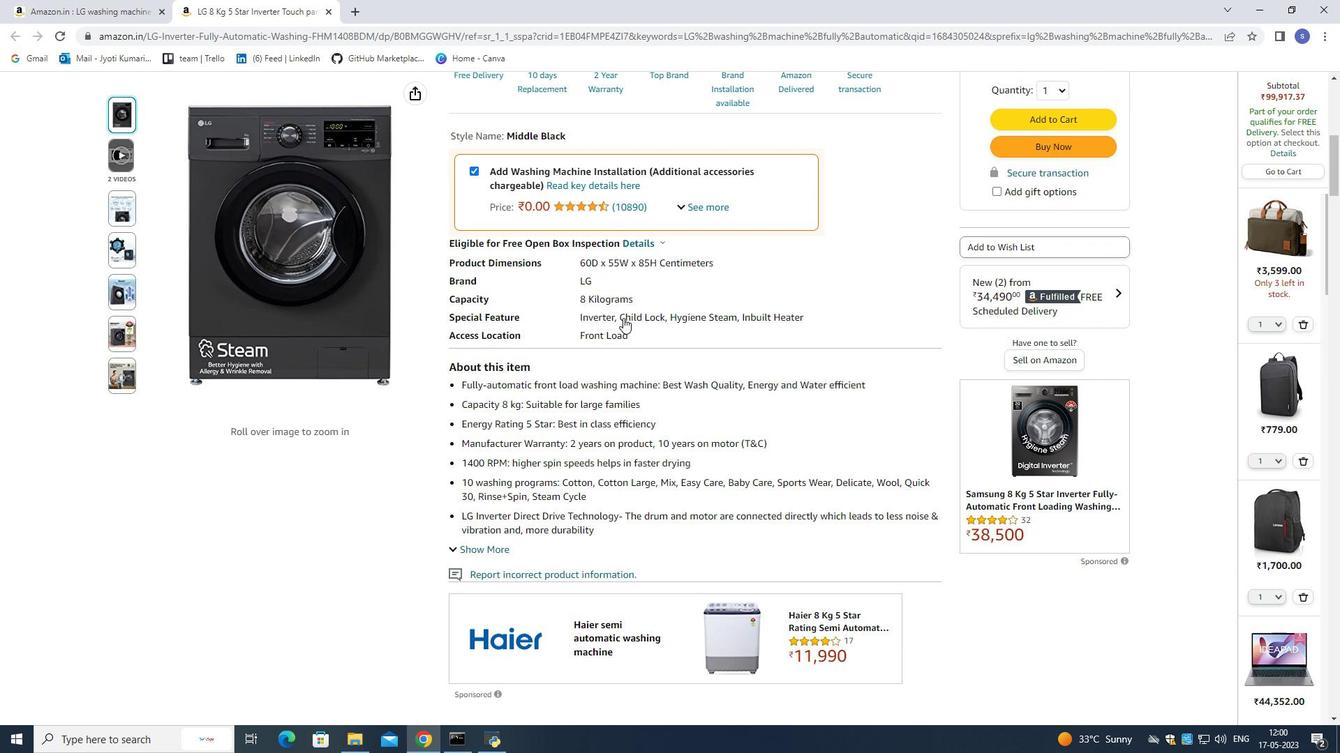 
Action: Mouse scrolled (623, 317) with delta (0, 0)
Screenshot: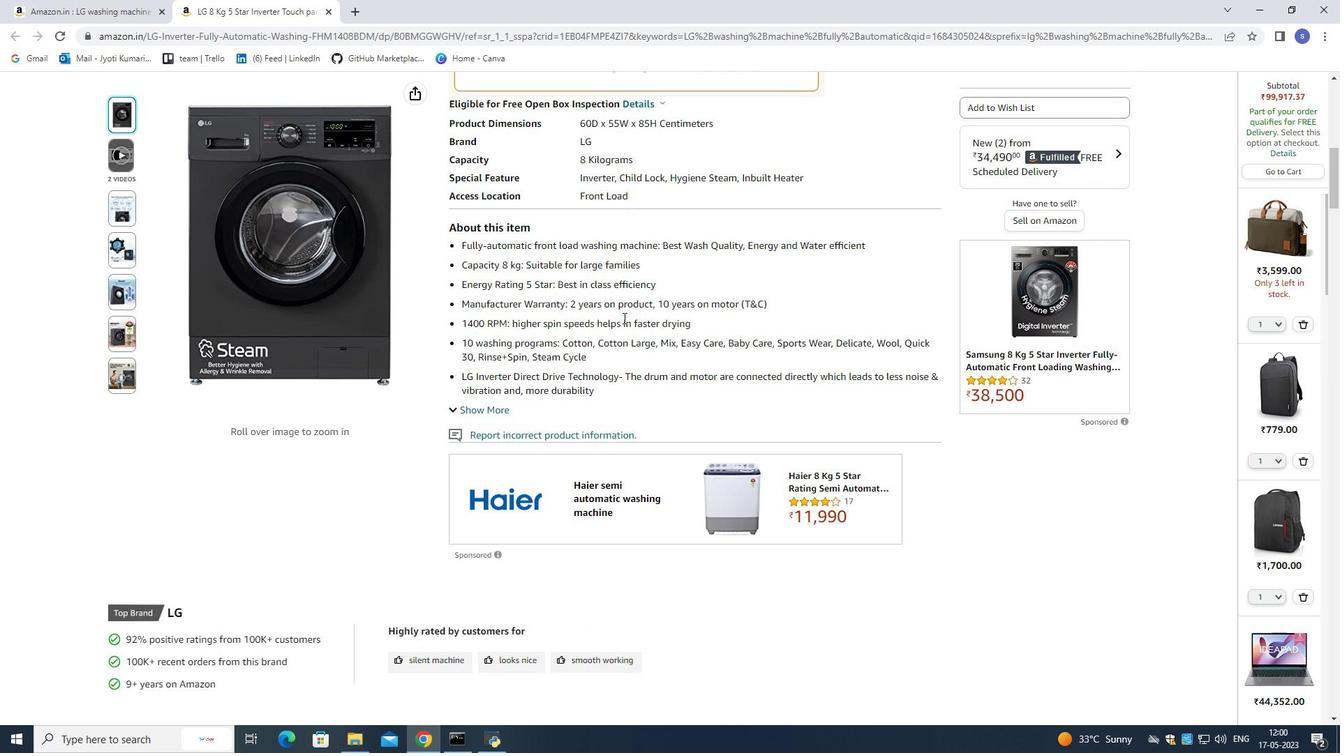 
Action: Mouse scrolled (623, 317) with delta (0, 0)
Screenshot: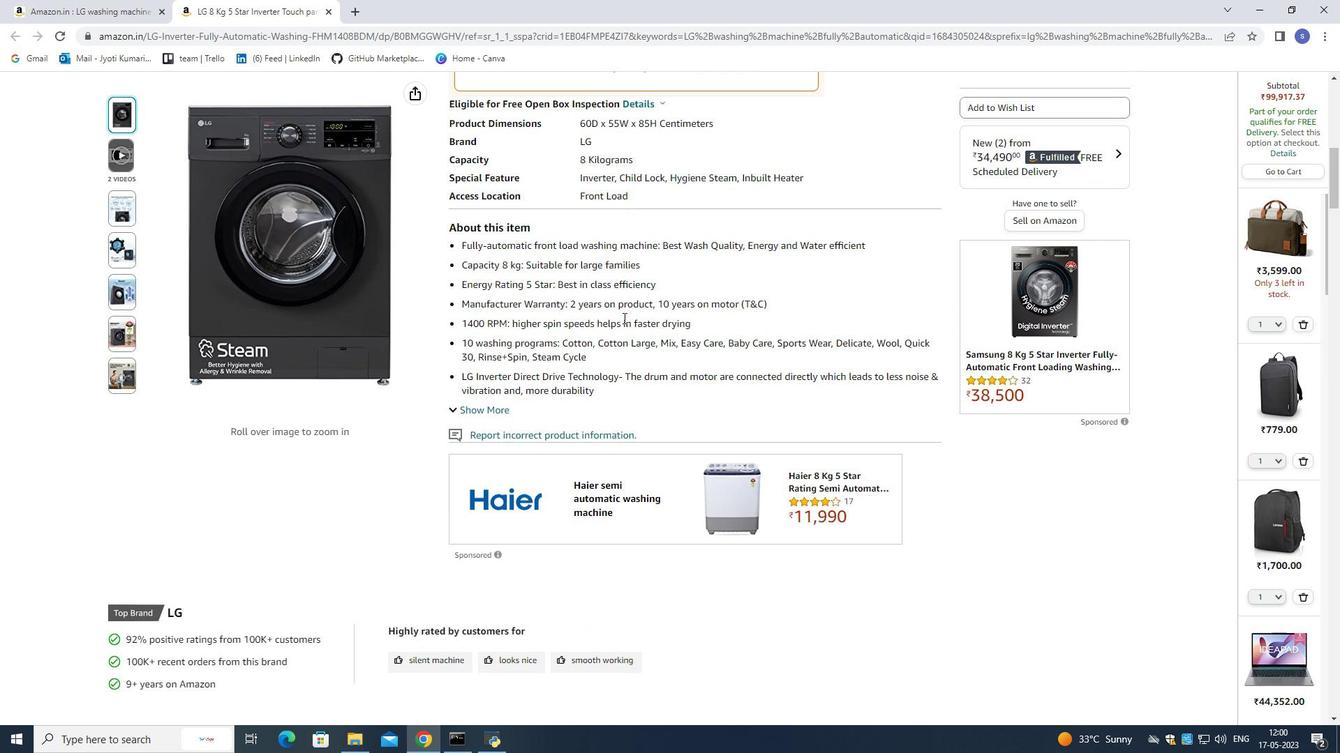 
Action: Mouse scrolled (623, 317) with delta (0, 0)
Screenshot: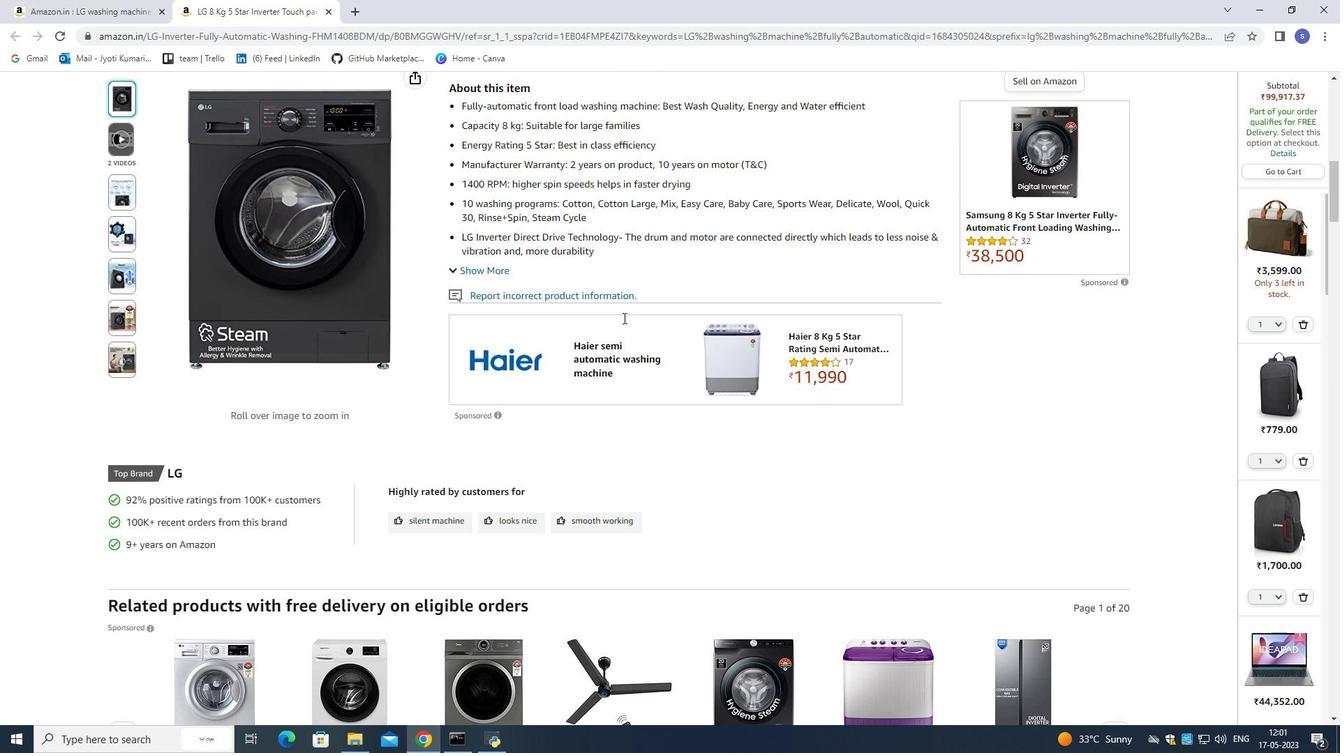 
Action: Mouse scrolled (623, 317) with delta (0, 0)
Screenshot: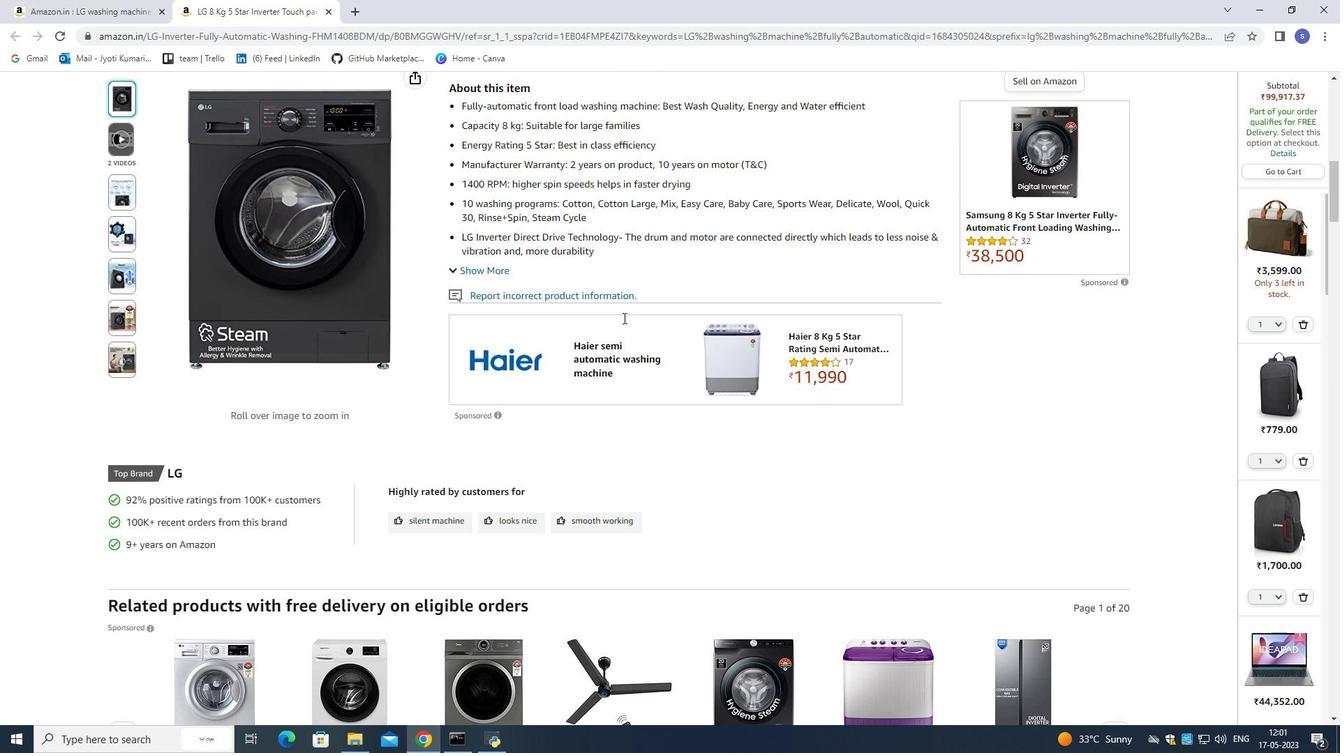 
Action: Mouse scrolled (623, 317) with delta (0, 0)
Screenshot: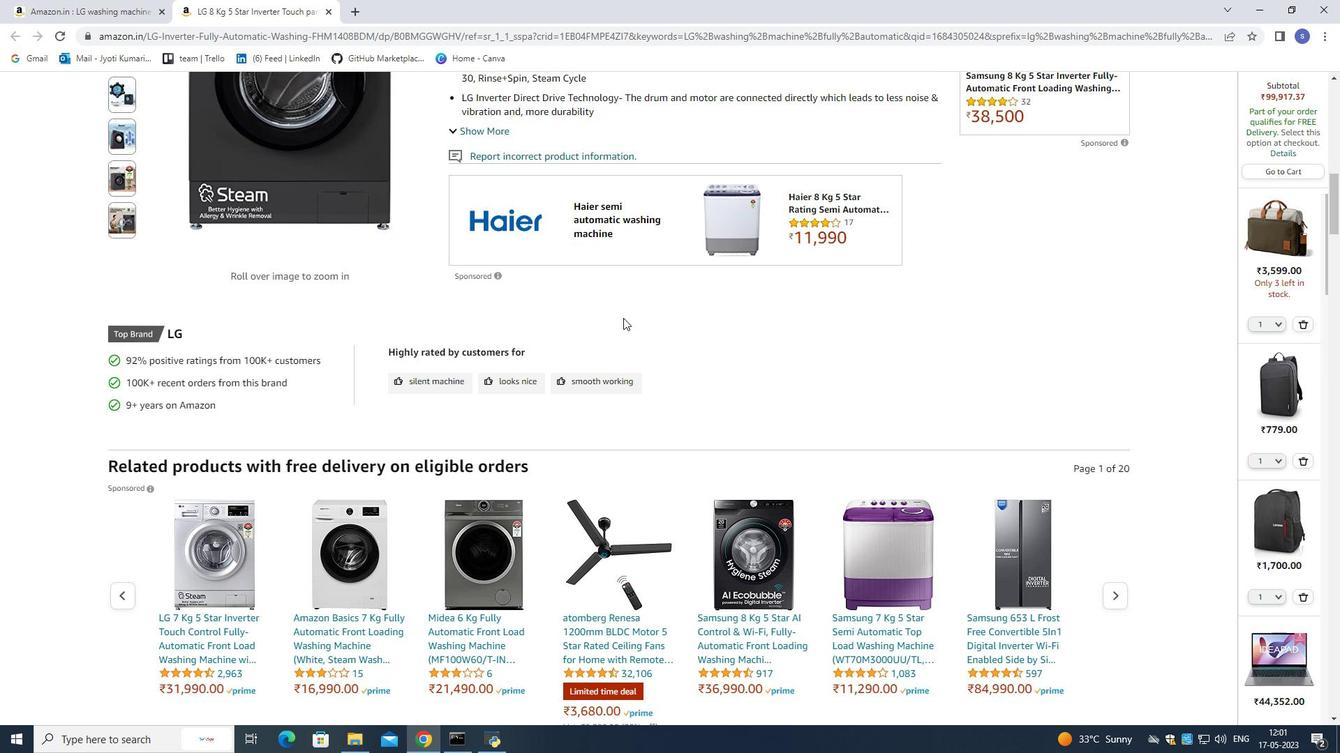 
Action: Mouse scrolled (623, 317) with delta (0, 0)
Screenshot: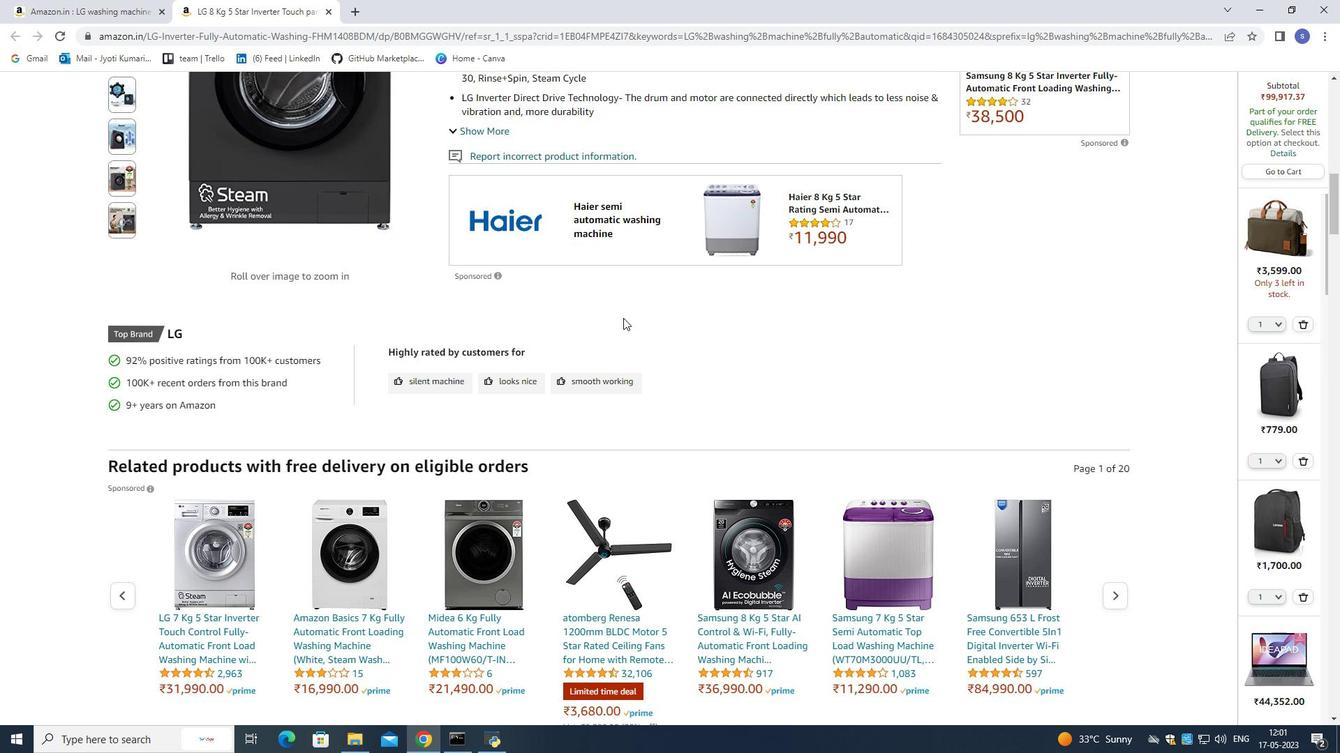 
Action: Mouse scrolled (623, 317) with delta (0, 0)
Screenshot: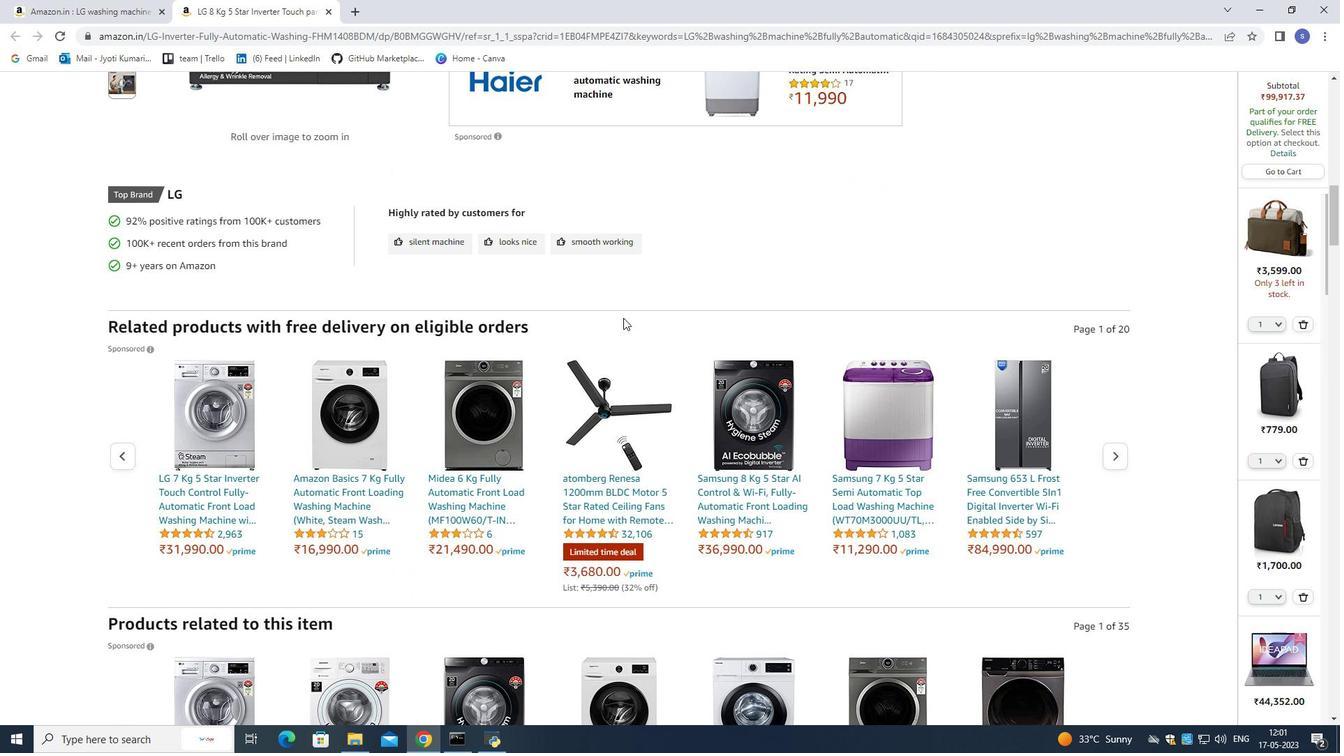 
Action: Mouse scrolled (623, 317) with delta (0, 0)
Screenshot: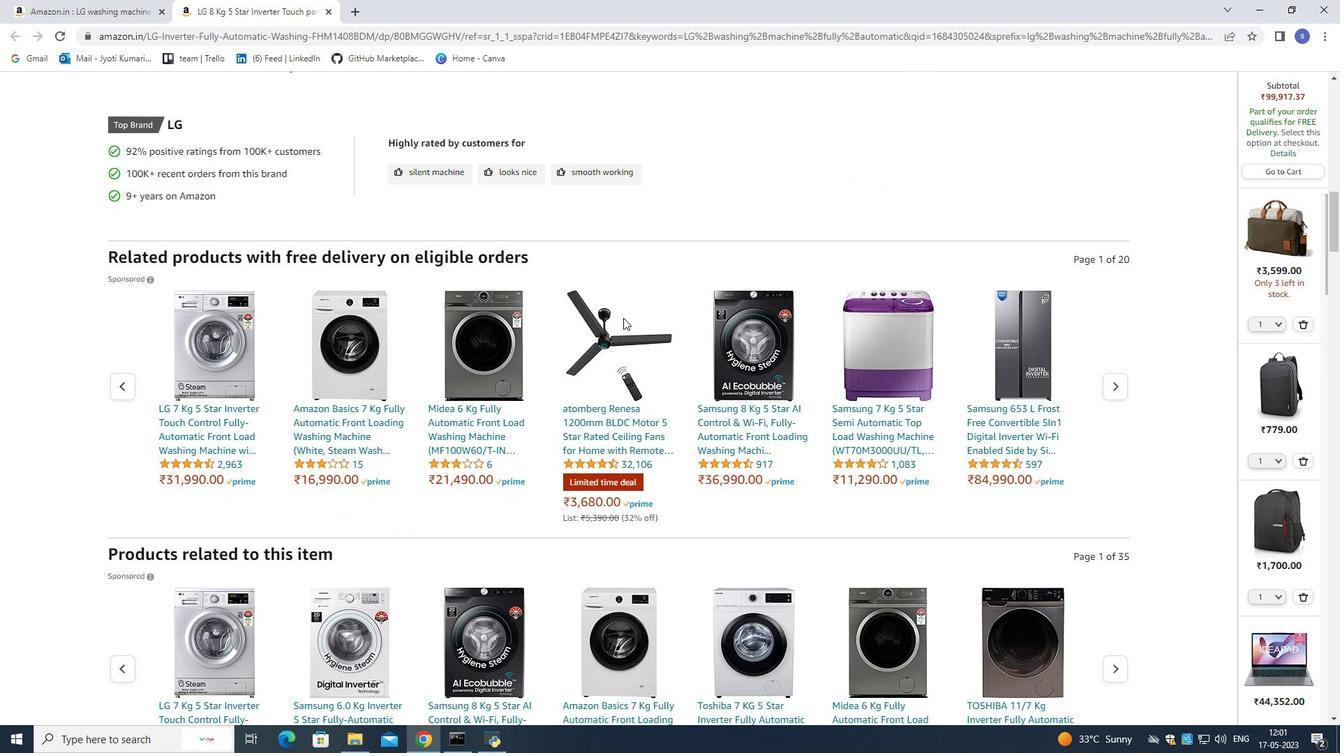 
Action: Mouse moved to (269, 337)
